 Task: Explore Airbnb accommodation in Schwandorf in Bayern, Germany from 16th December, 2023 to 18th December, 2023 for 2 adults. Place can be entire room with 1  bedroom having 1 bed and 1 bathroom. Property type can be hotel.
Action: Mouse moved to (557, 130)
Screenshot: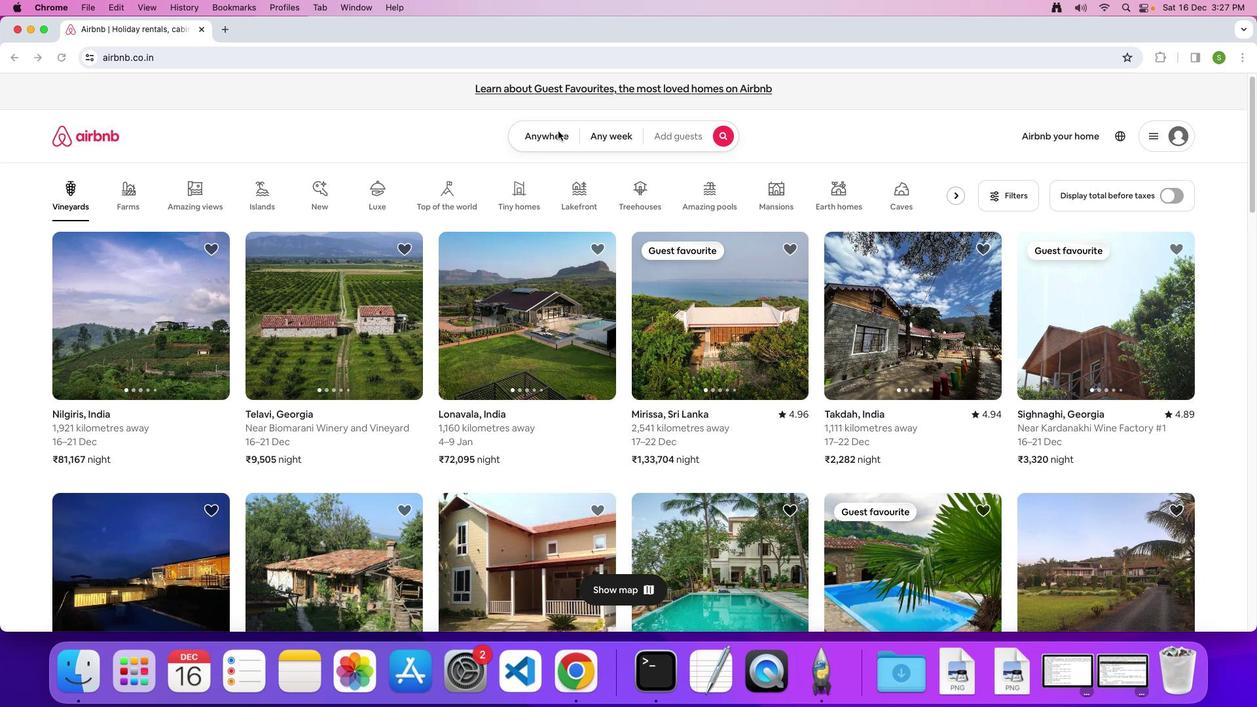 
Action: Mouse pressed left at (557, 130)
Screenshot: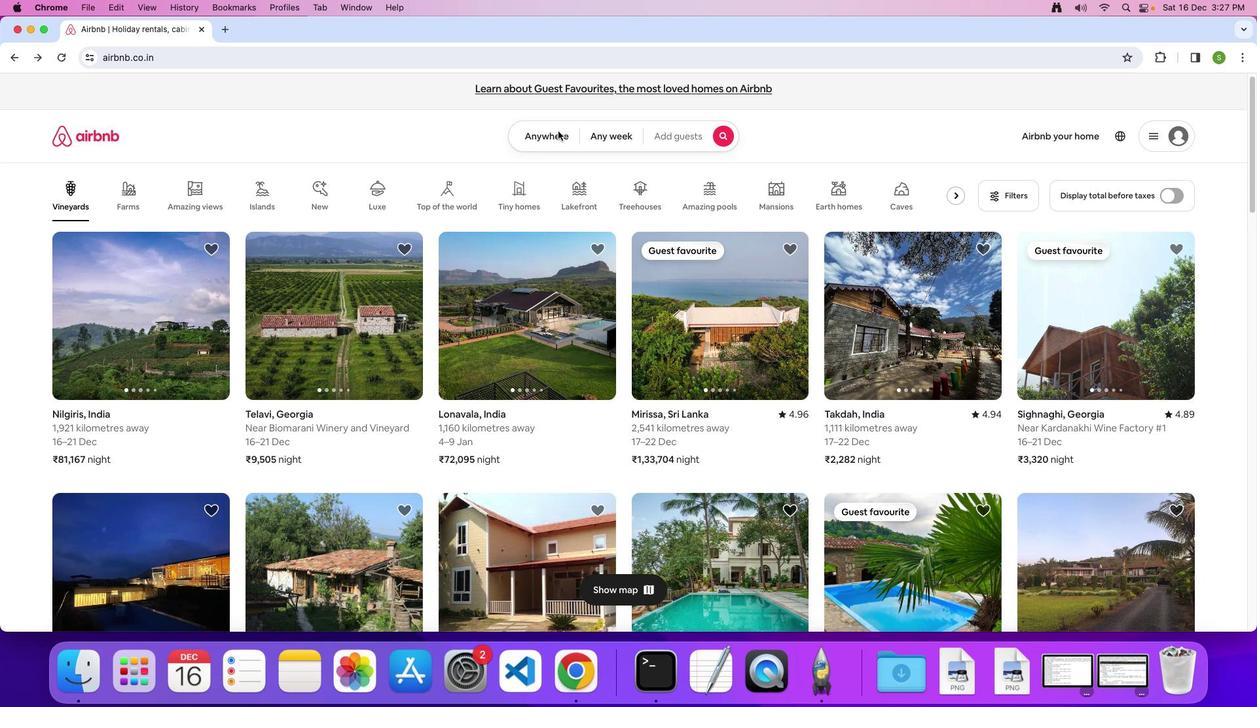 
Action: Mouse moved to (544, 137)
Screenshot: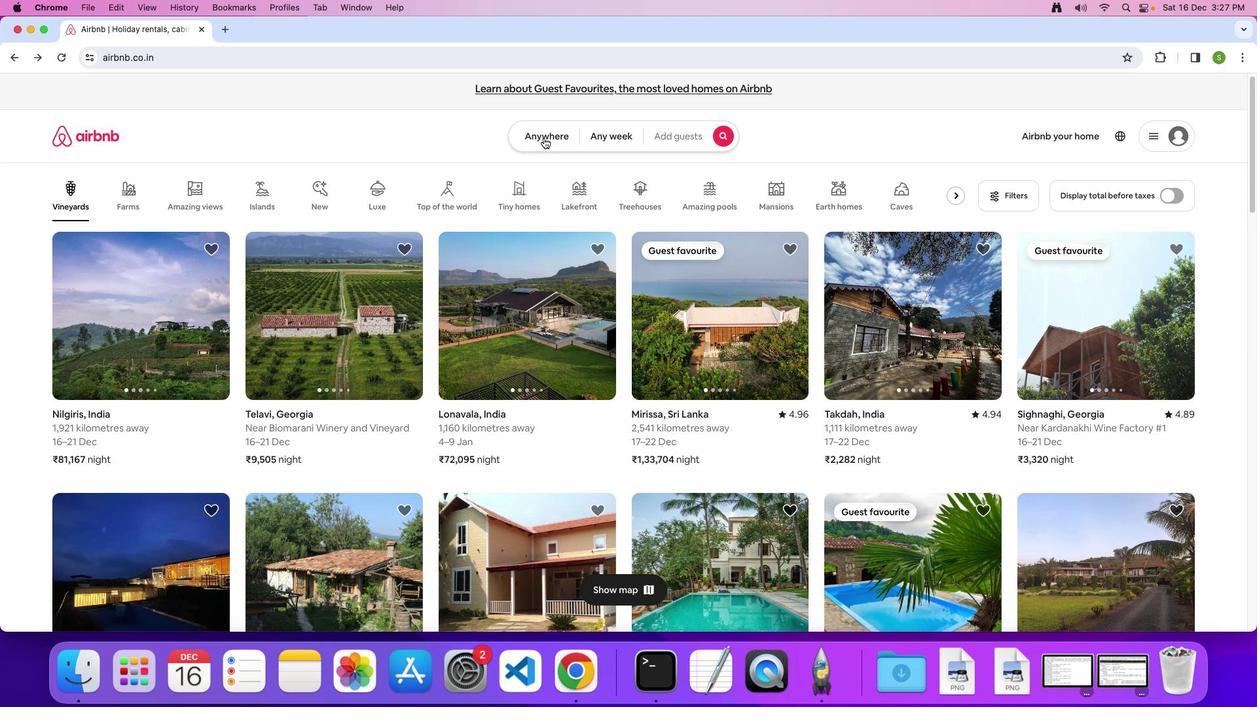 
Action: Mouse pressed left at (544, 137)
Screenshot: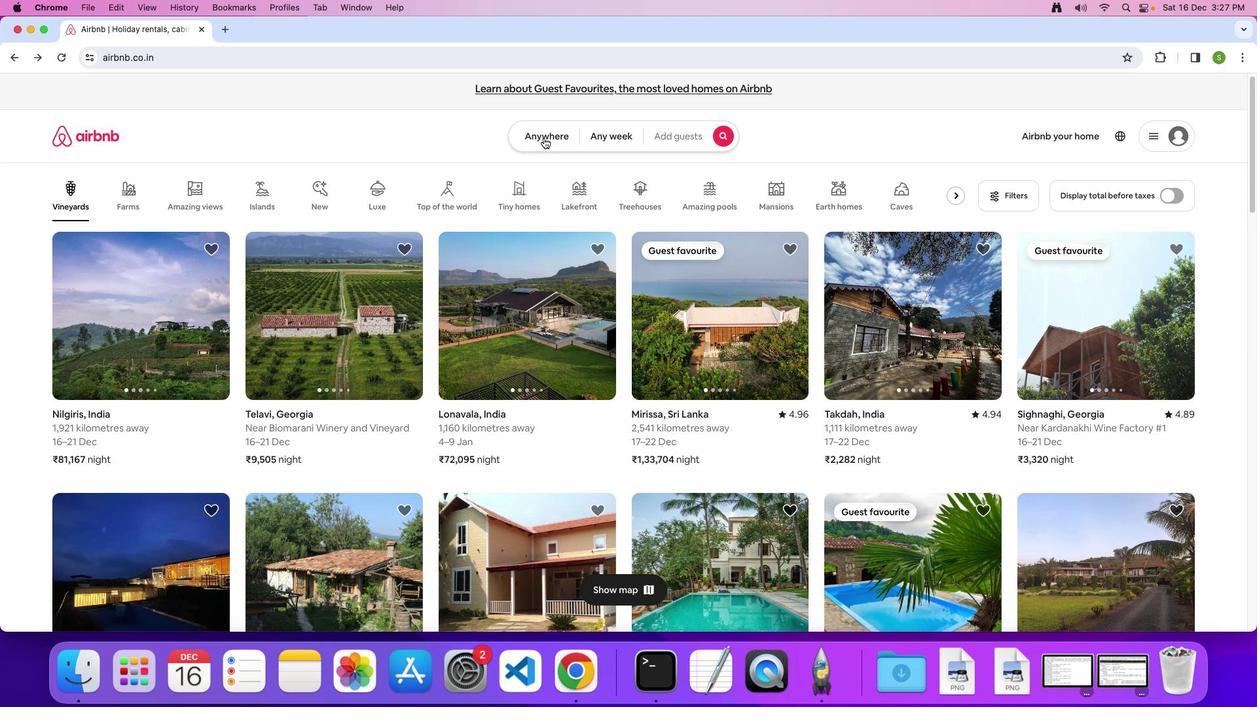 
Action: Mouse moved to (409, 187)
Screenshot: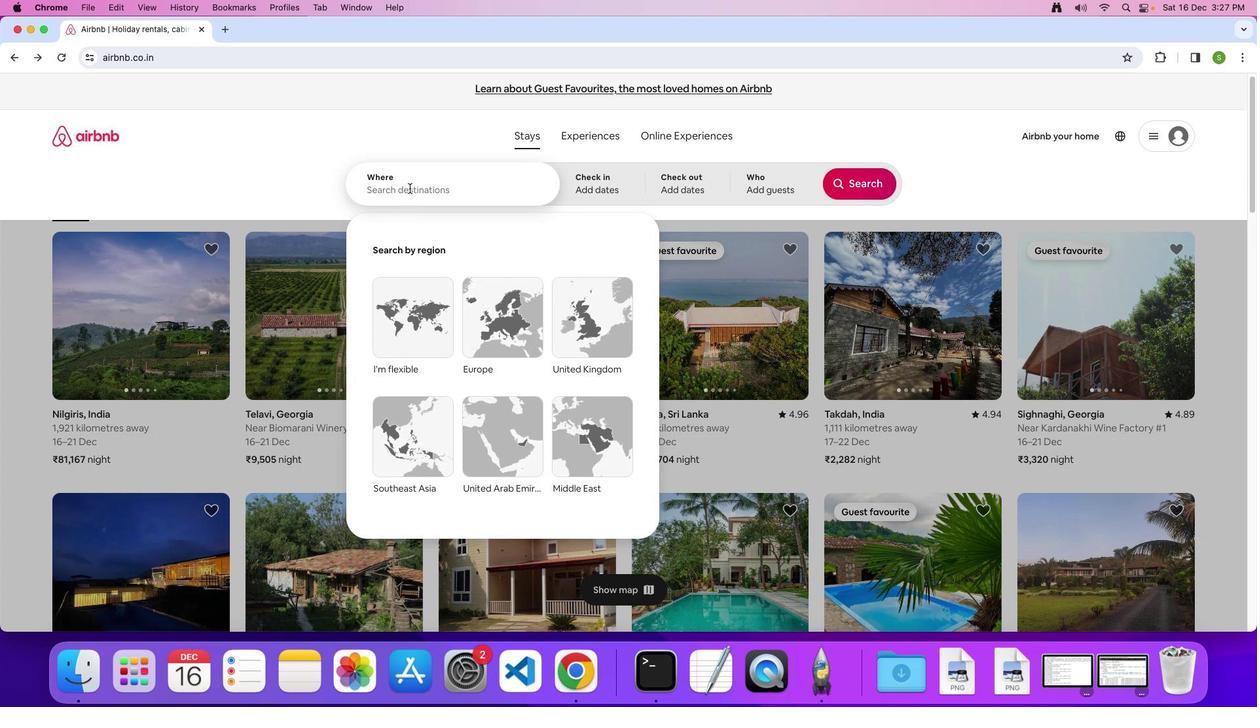 
Action: Mouse pressed left at (409, 187)
Screenshot: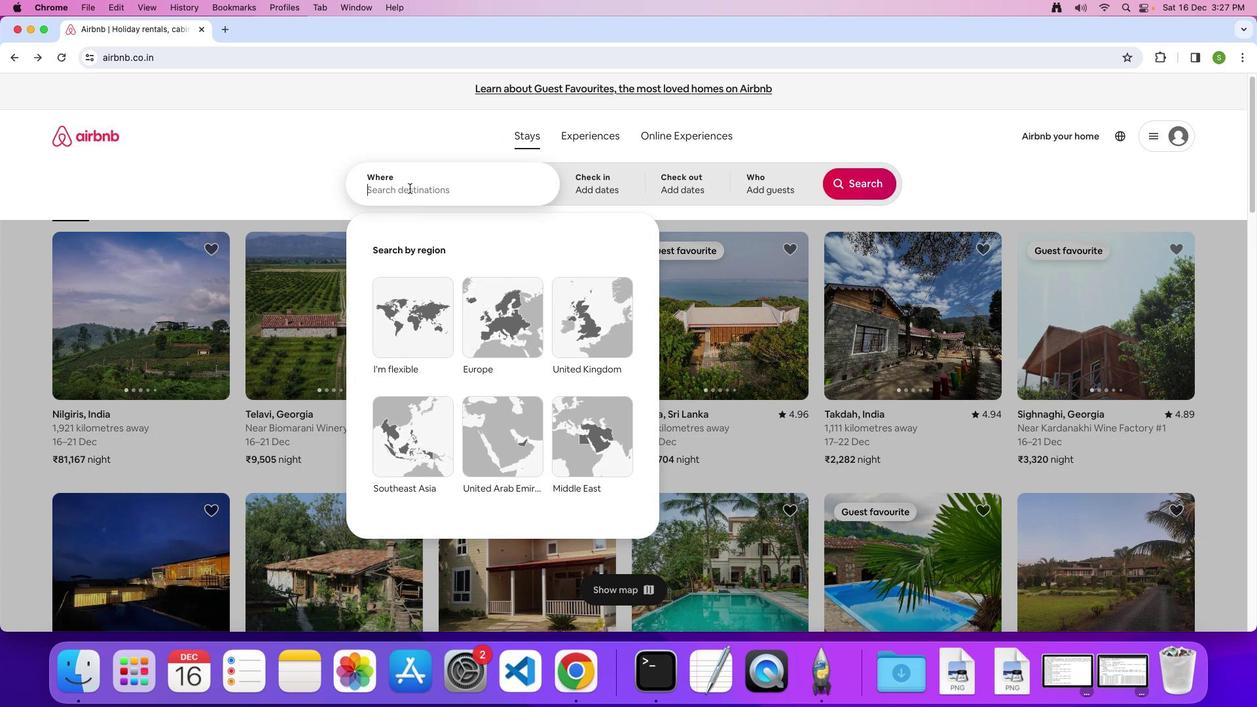 
Action: Mouse moved to (379, 202)
Screenshot: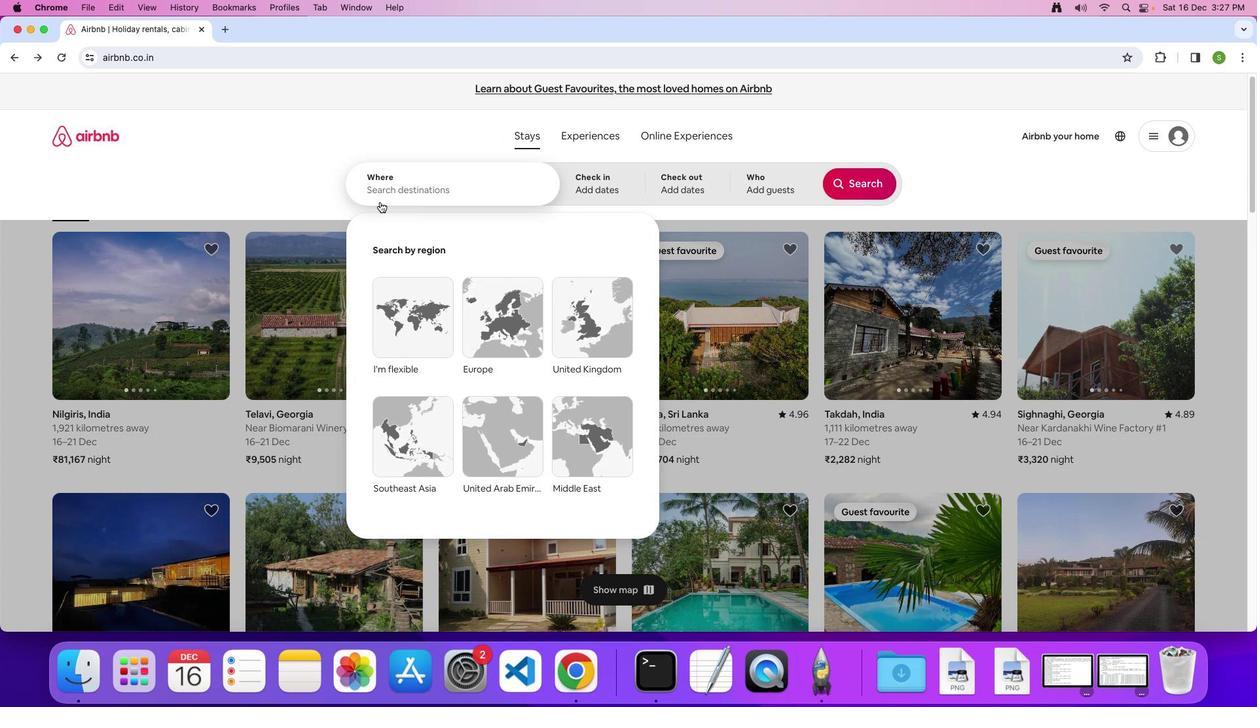 
Action: Key pressed 'S'Key.caps_lock'c''h''w''a''n''d''o''r''f'Key.space'i''n'Key.spaceKey.shift'B''a''y''e''r''n'','Key.spaceKey.shift'G''e''r''m''a''n''y'Key.enter
Screenshot: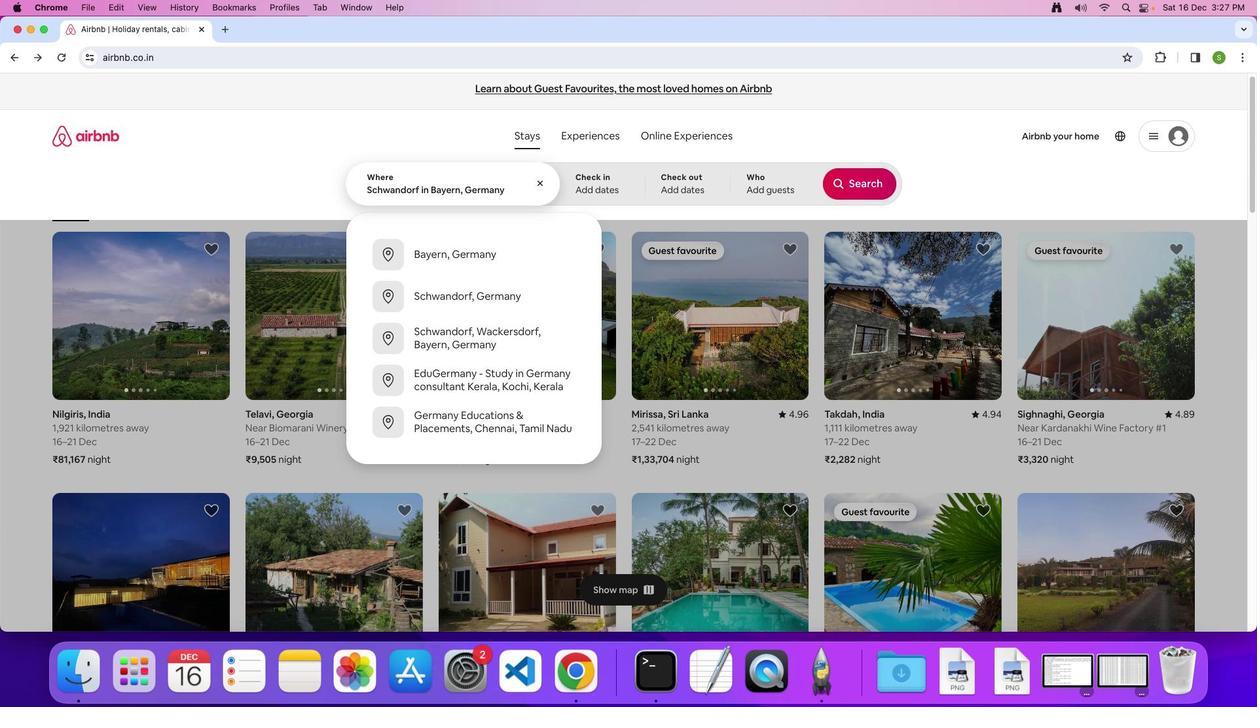 
Action: Mouse moved to (590, 411)
Screenshot: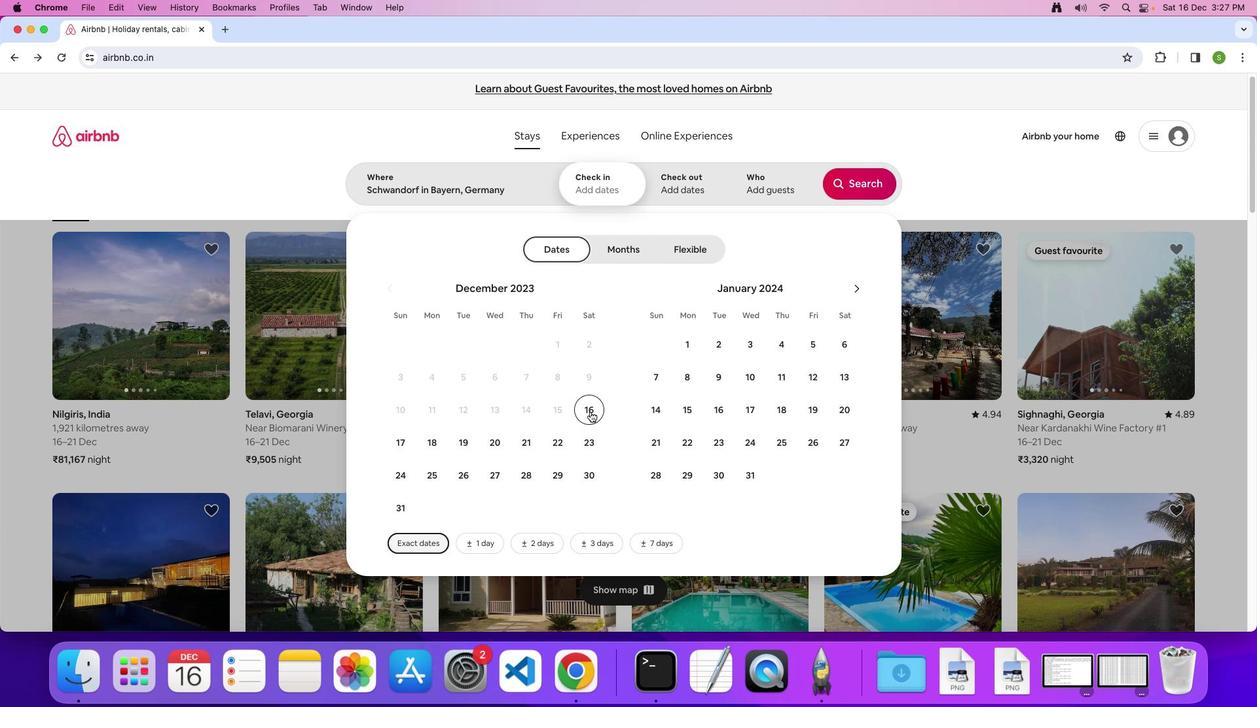 
Action: Mouse pressed left at (590, 411)
Screenshot: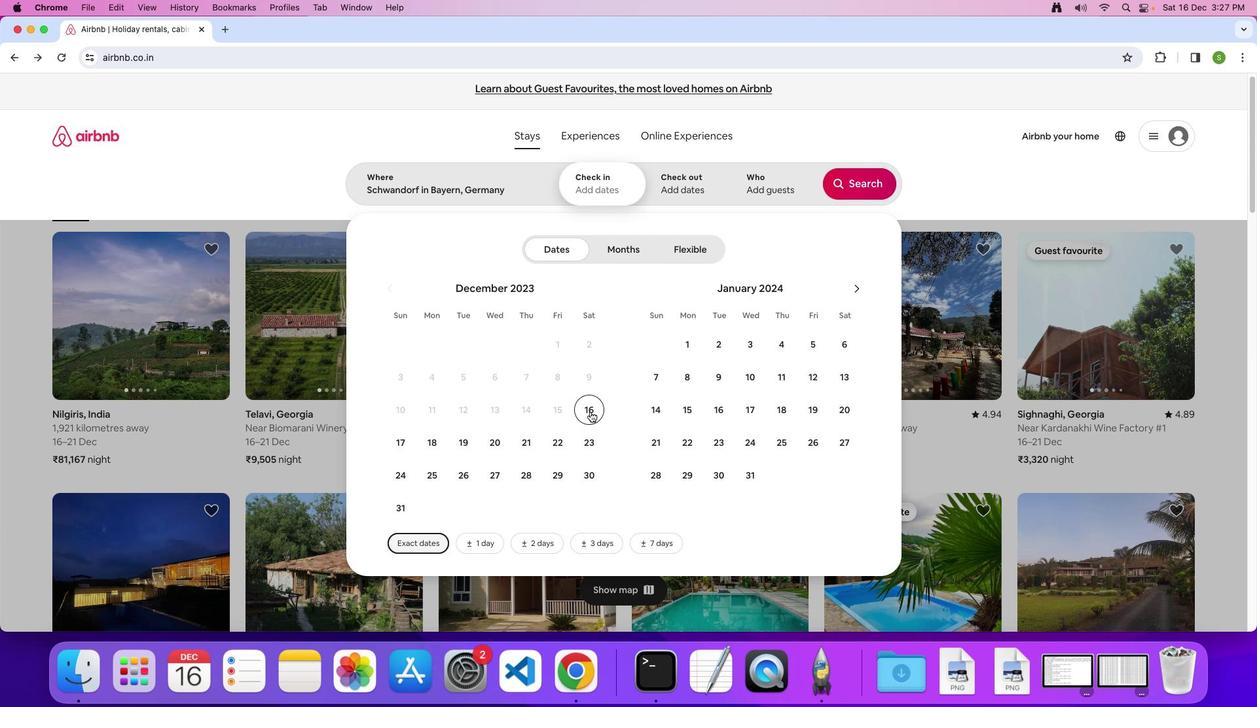 
Action: Mouse moved to (442, 438)
Screenshot: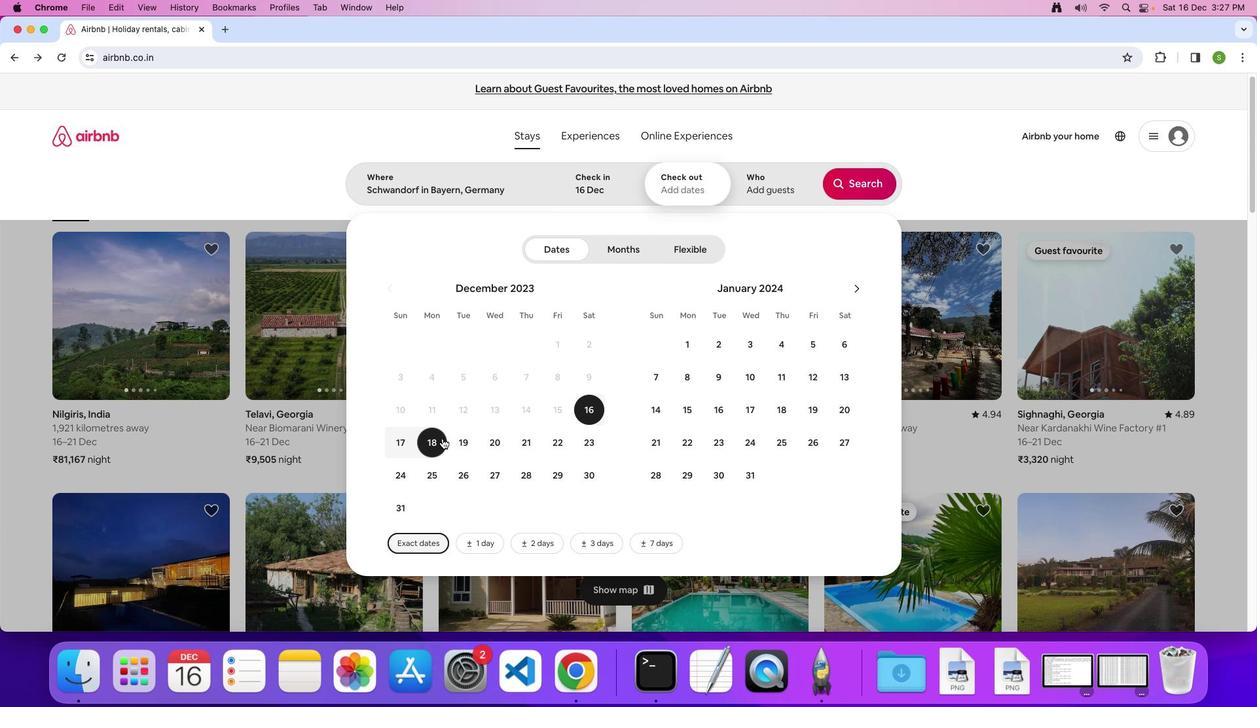 
Action: Mouse pressed left at (442, 438)
Screenshot: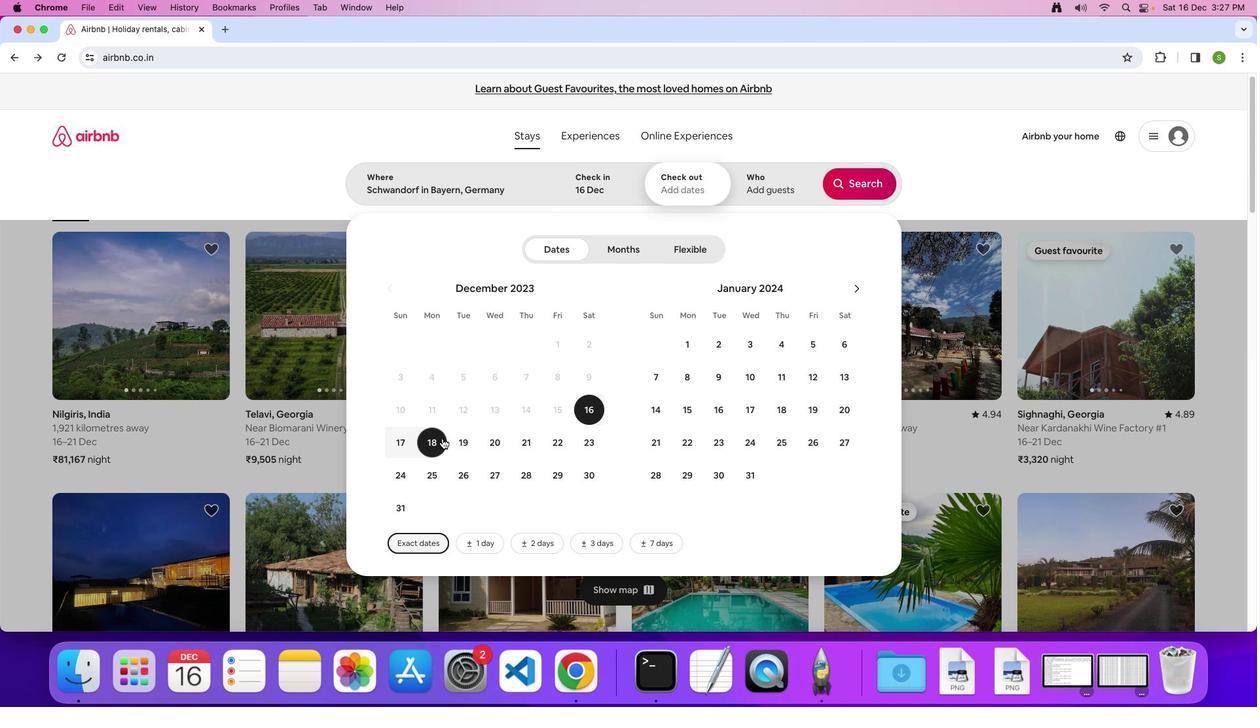 
Action: Mouse moved to (785, 191)
Screenshot: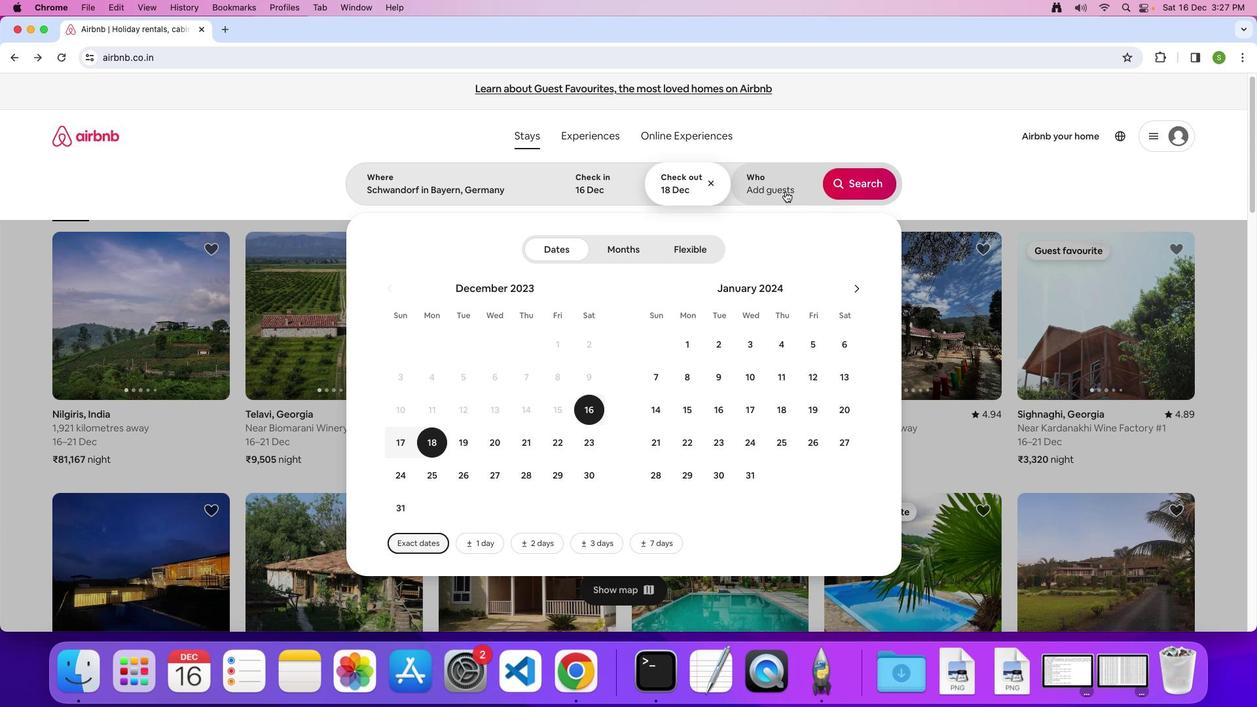 
Action: Mouse pressed left at (785, 191)
Screenshot: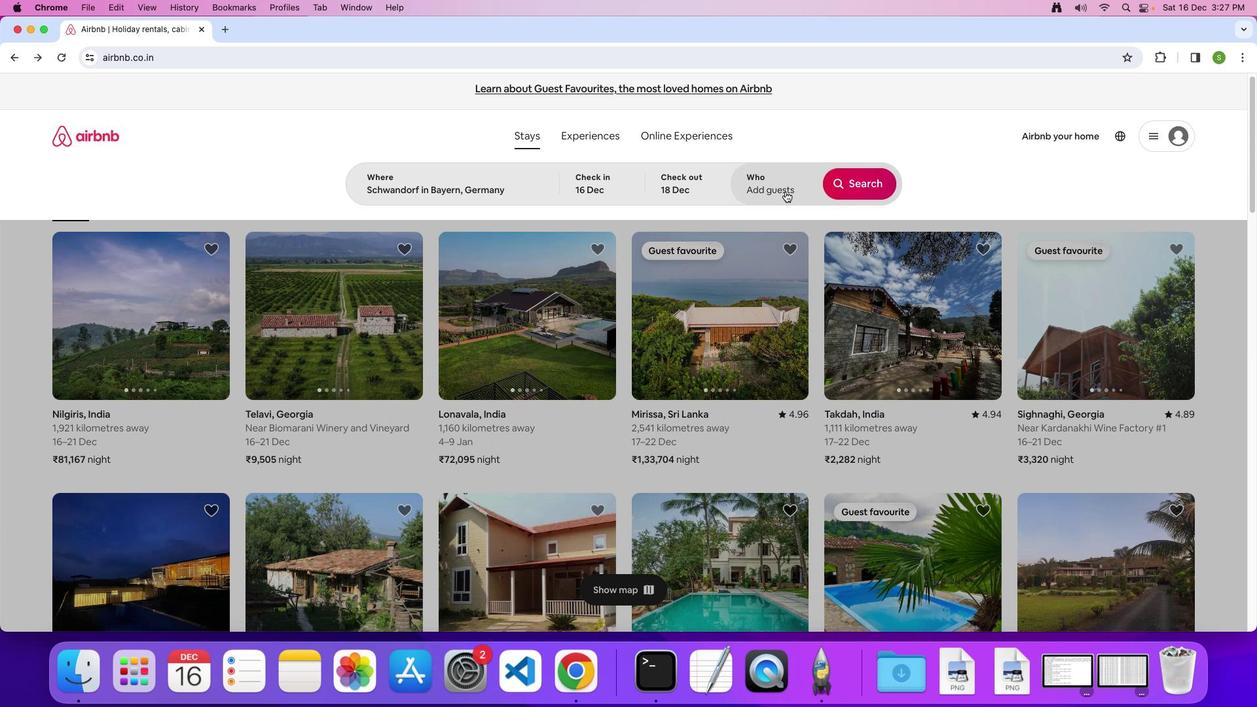 
Action: Mouse moved to (857, 256)
Screenshot: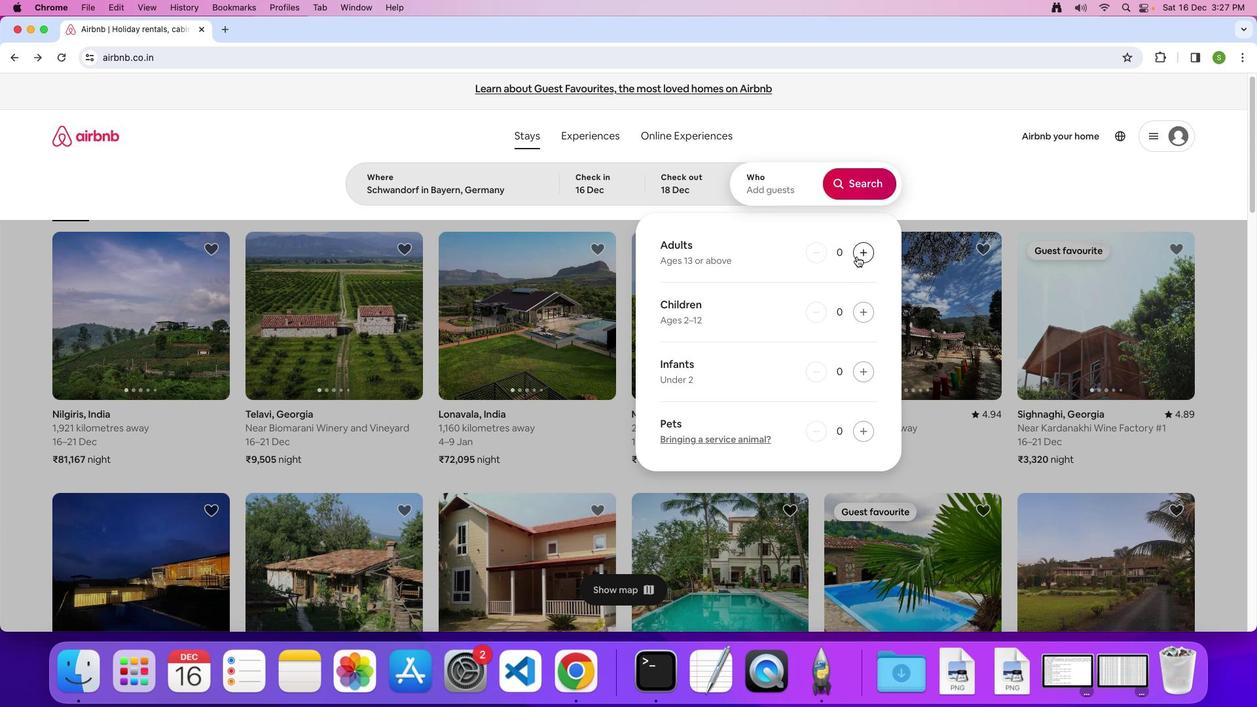 
Action: Mouse pressed left at (857, 256)
Screenshot: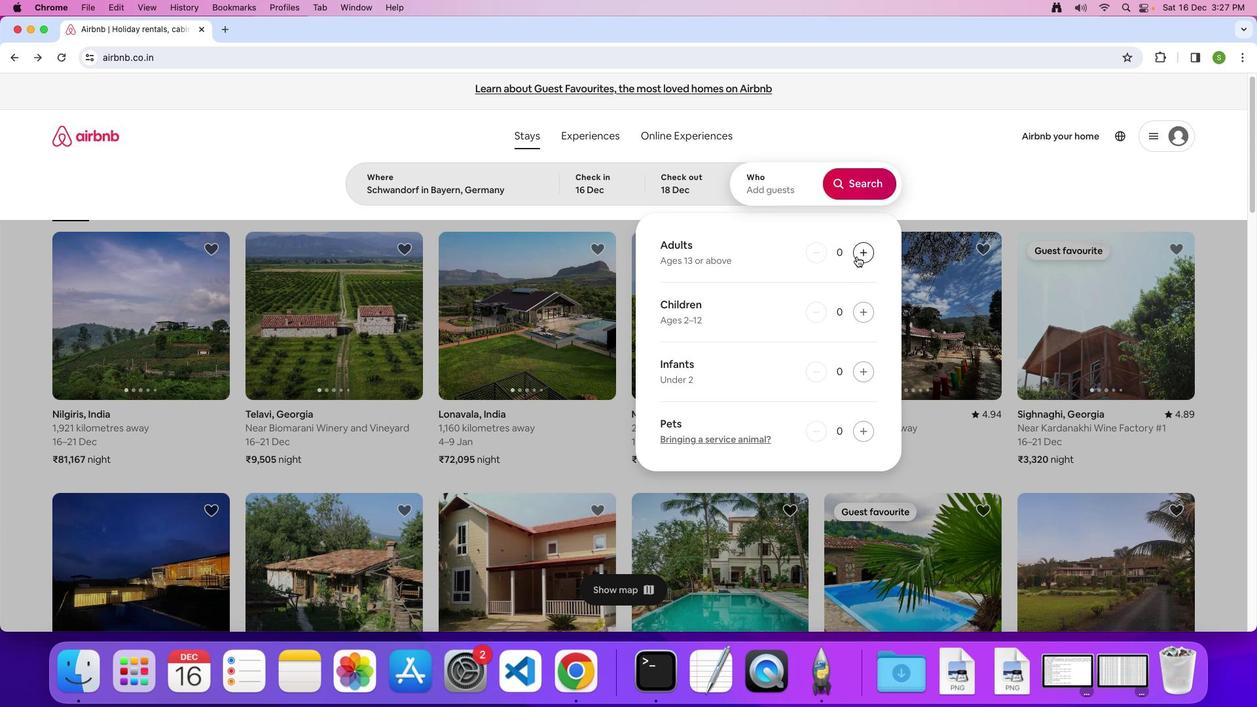 
Action: Mouse moved to (864, 252)
Screenshot: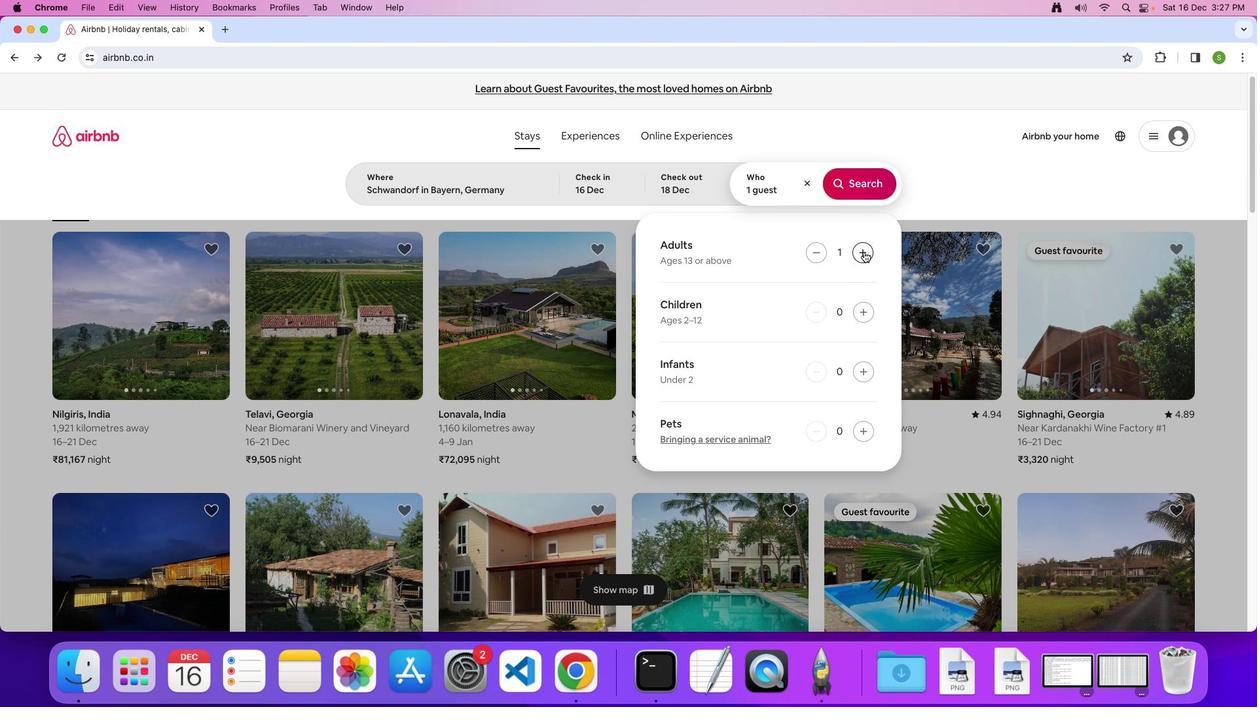
Action: Mouse pressed left at (864, 252)
Screenshot: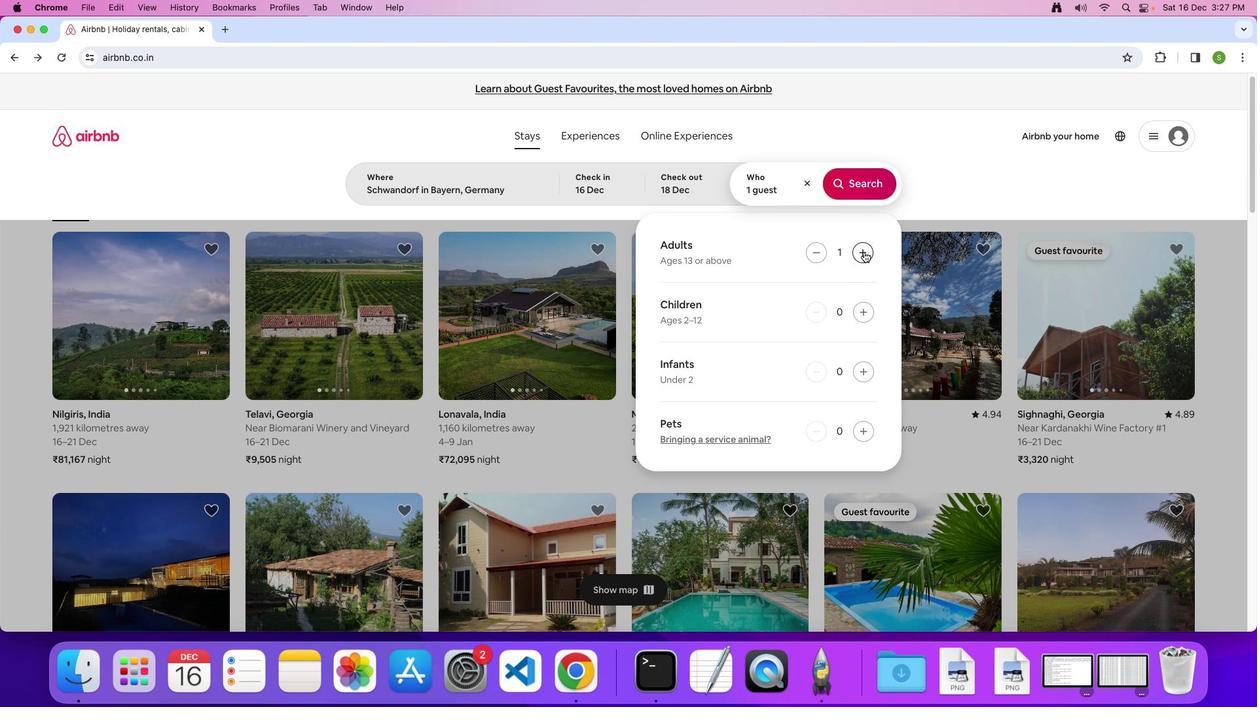 
Action: Mouse moved to (854, 193)
Screenshot: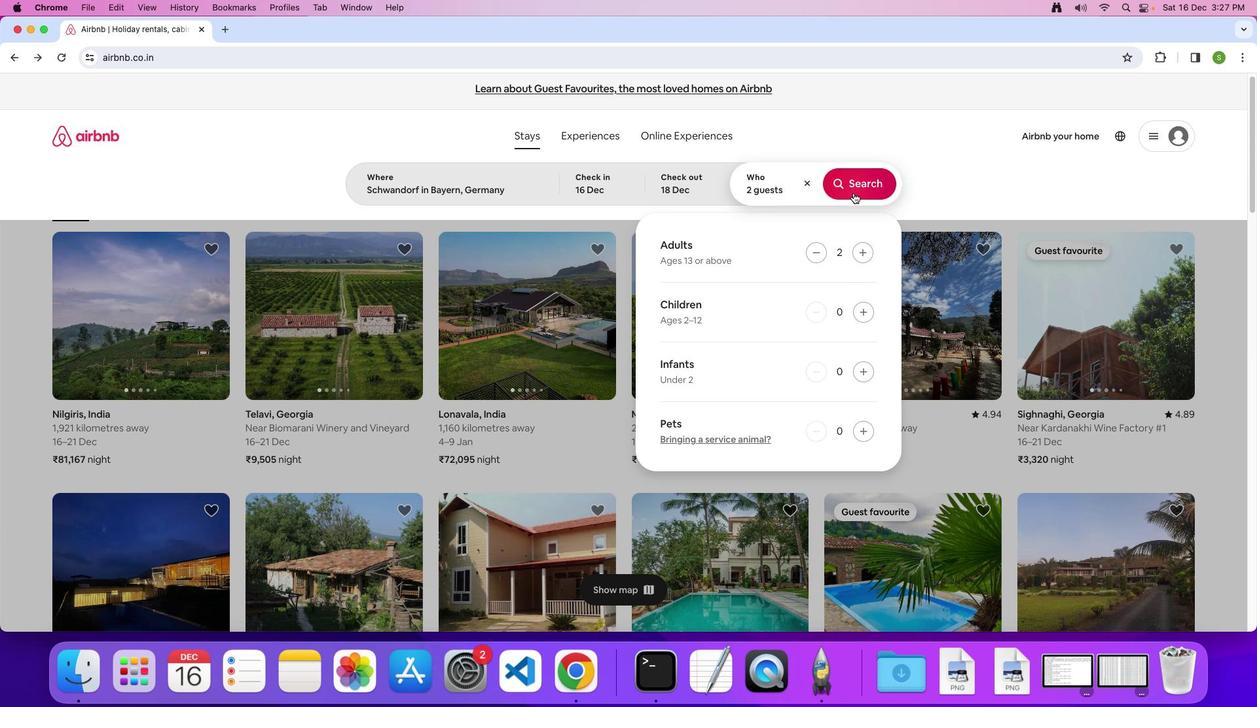 
Action: Mouse pressed left at (854, 193)
Screenshot: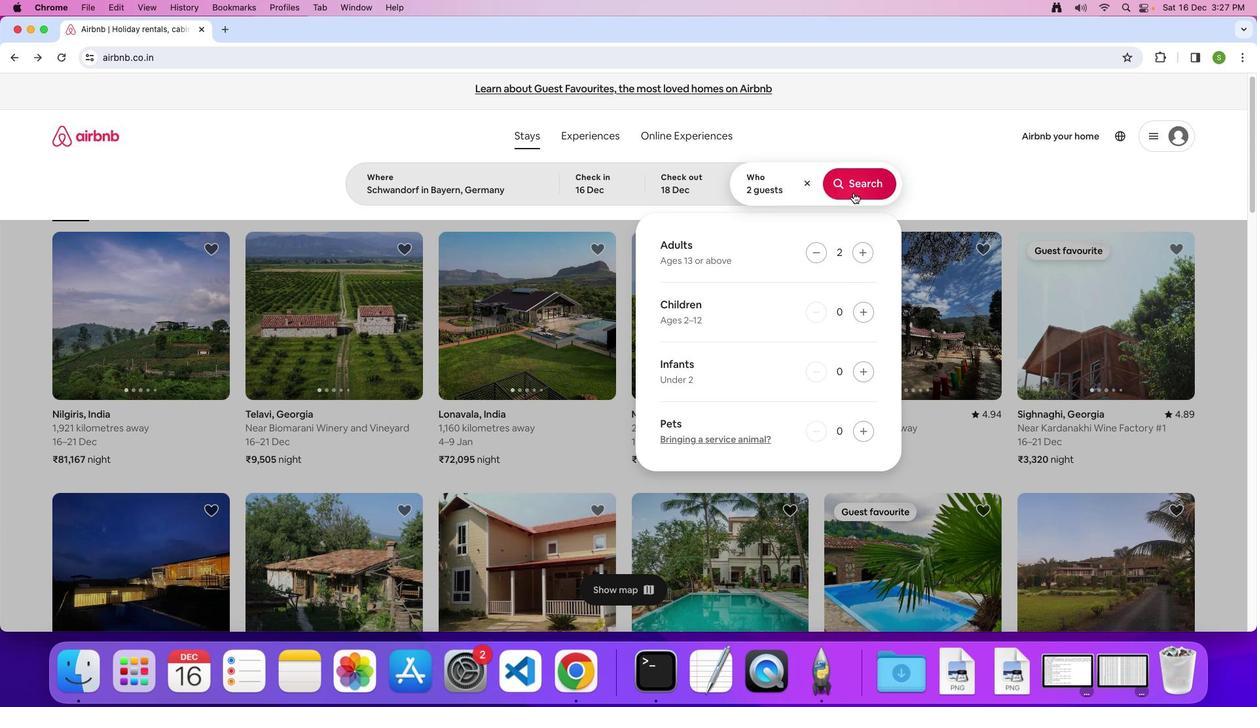 
Action: Mouse moved to (1032, 151)
Screenshot: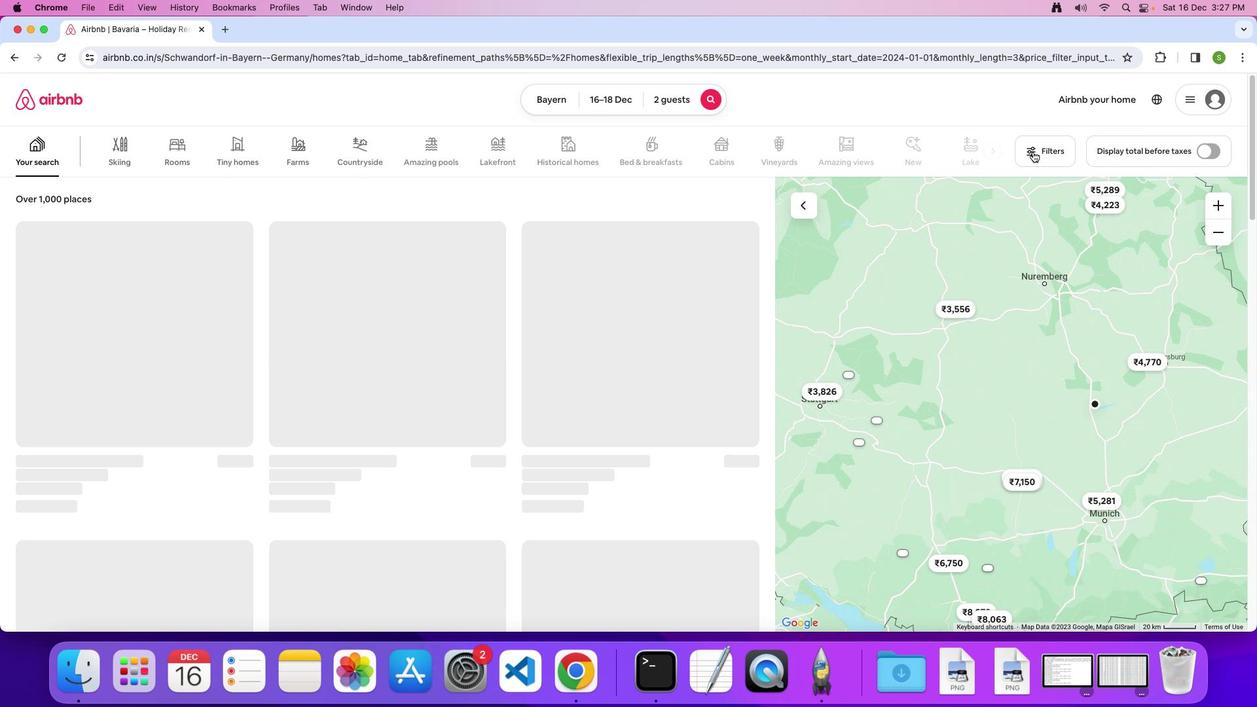 
Action: Mouse pressed left at (1032, 151)
Screenshot: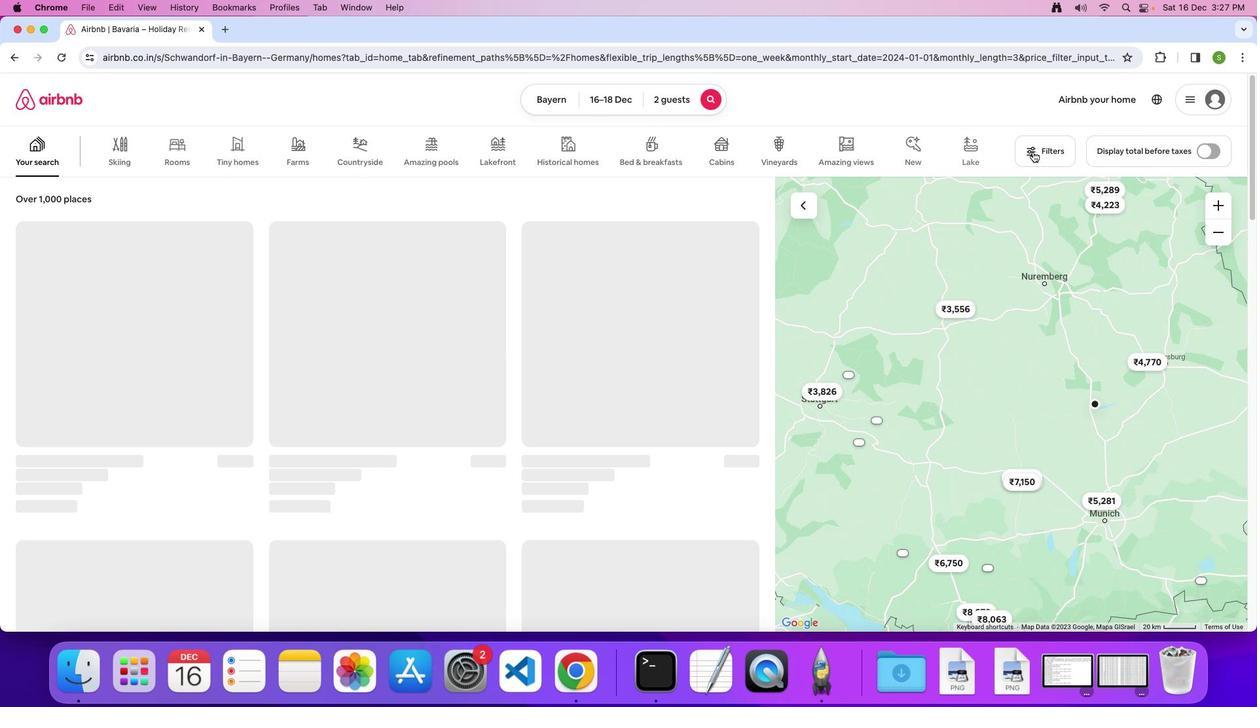 
Action: Mouse moved to (593, 458)
Screenshot: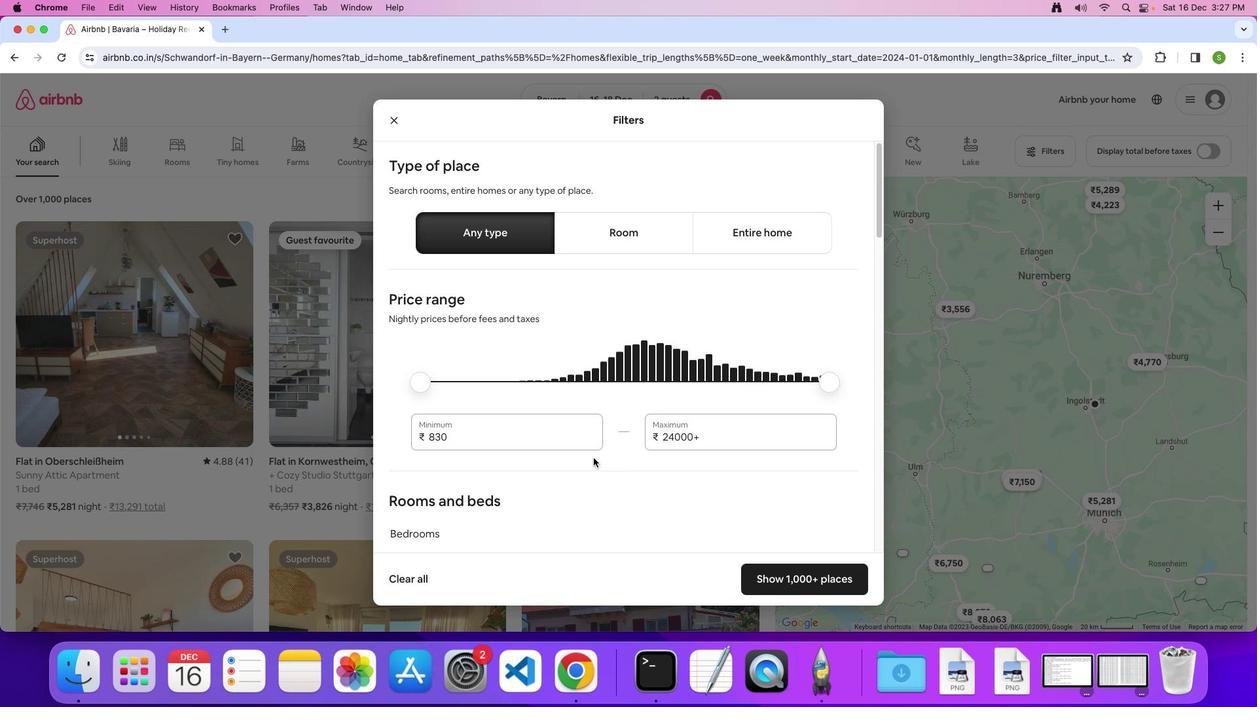 
Action: Mouse scrolled (593, 458) with delta (0, 0)
Screenshot: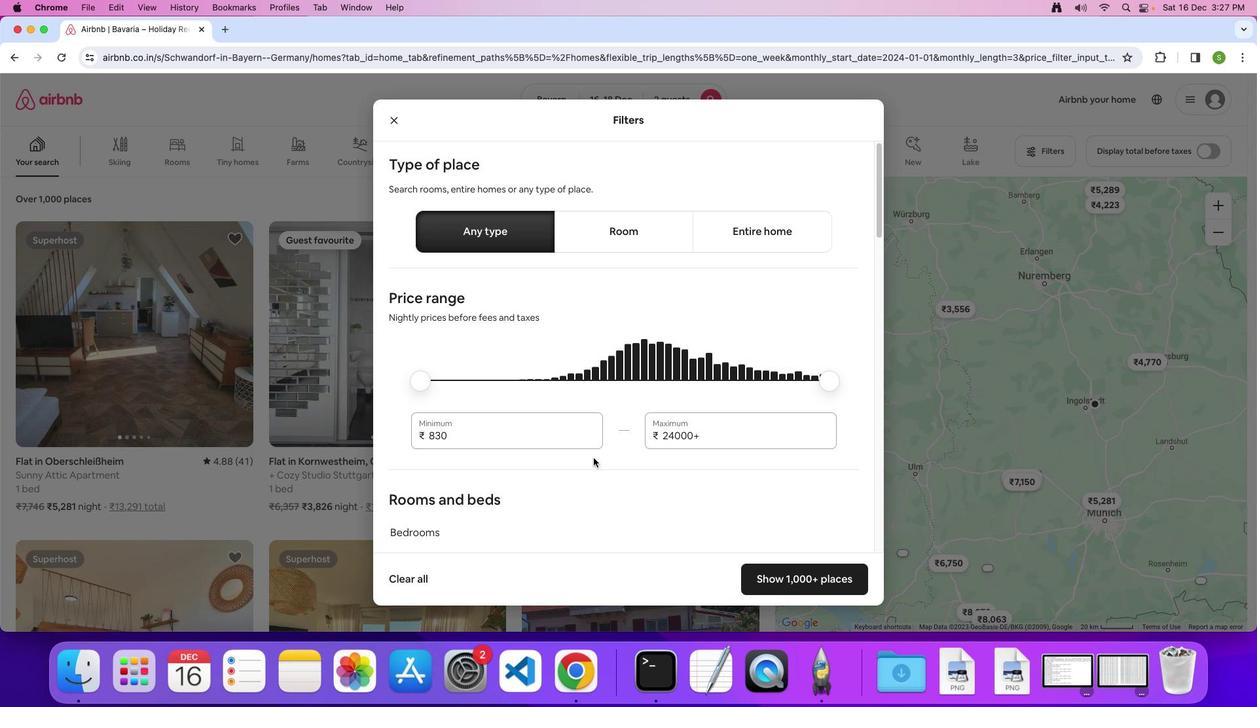 
Action: Mouse moved to (593, 458)
Screenshot: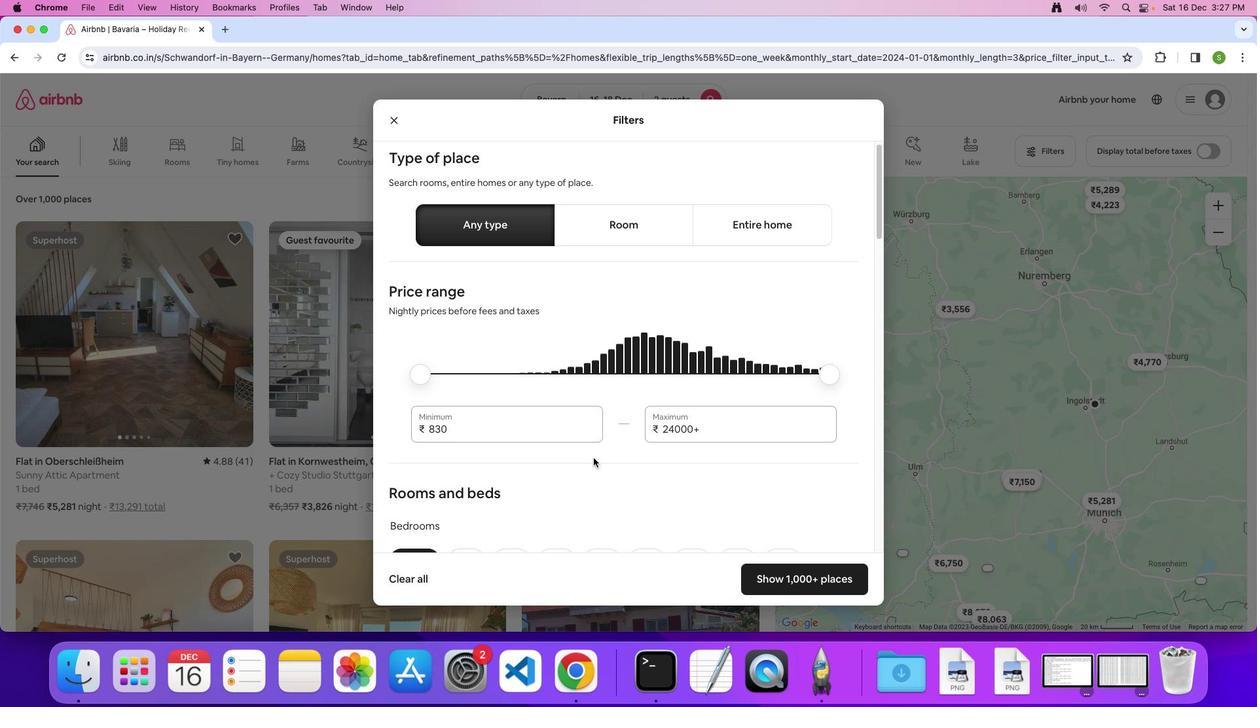 
Action: Mouse scrolled (593, 458) with delta (0, 0)
Screenshot: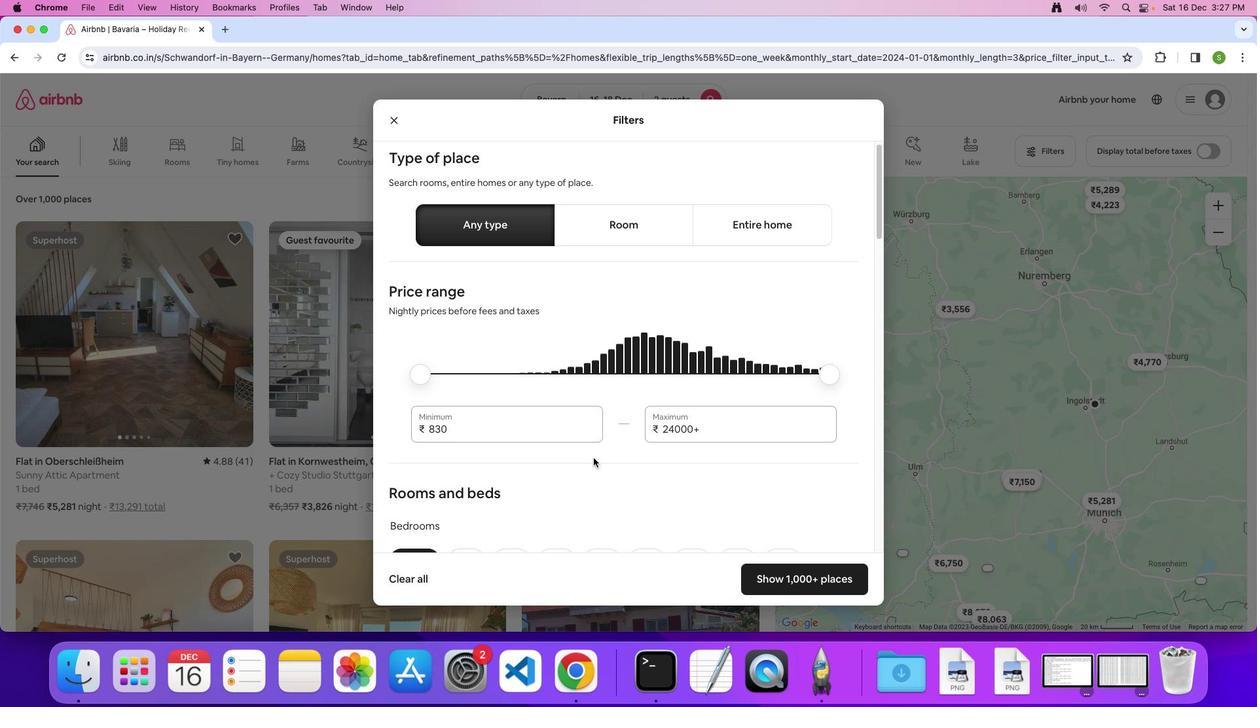 
Action: Mouse scrolled (593, 458) with delta (0, -1)
Screenshot: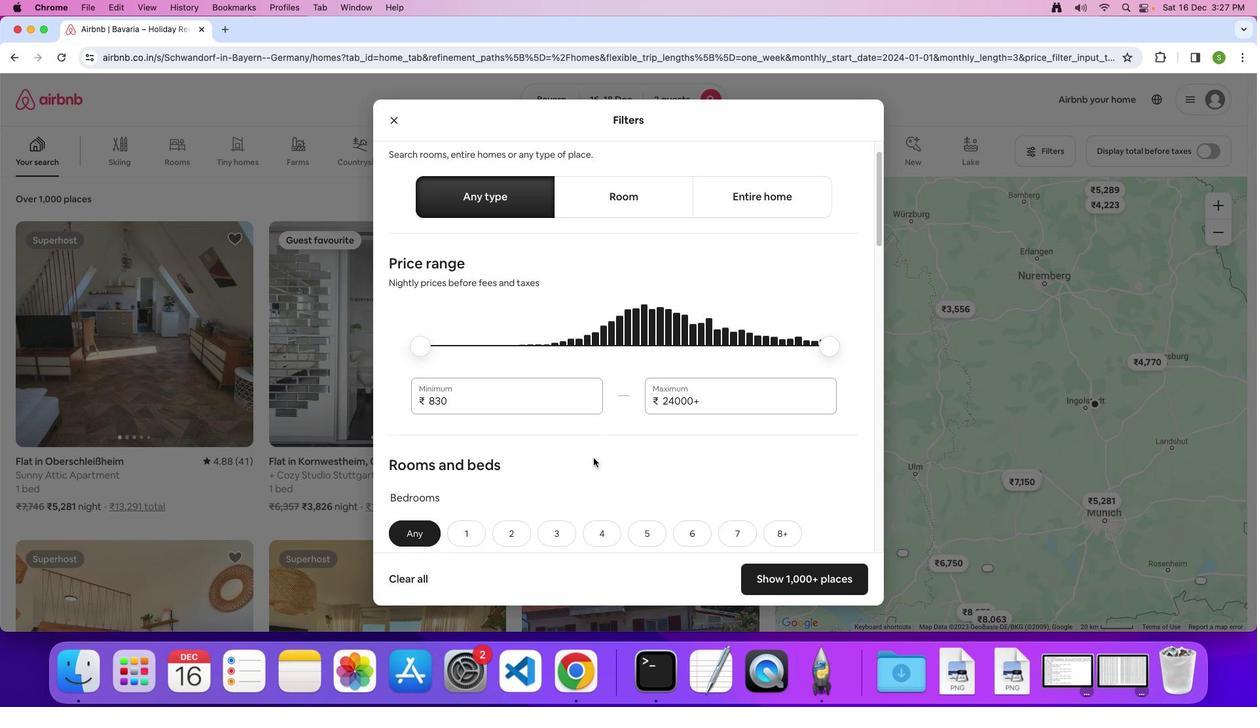 
Action: Mouse moved to (593, 457)
Screenshot: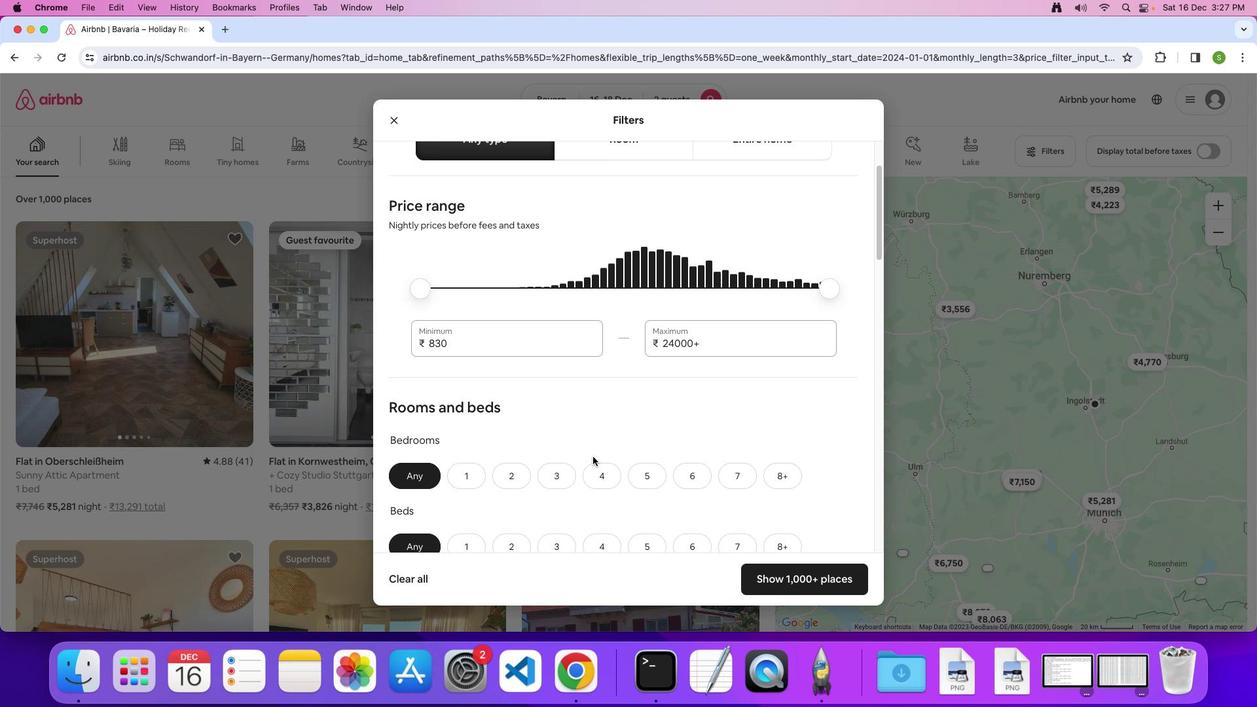 
Action: Mouse scrolled (593, 457) with delta (0, 0)
Screenshot: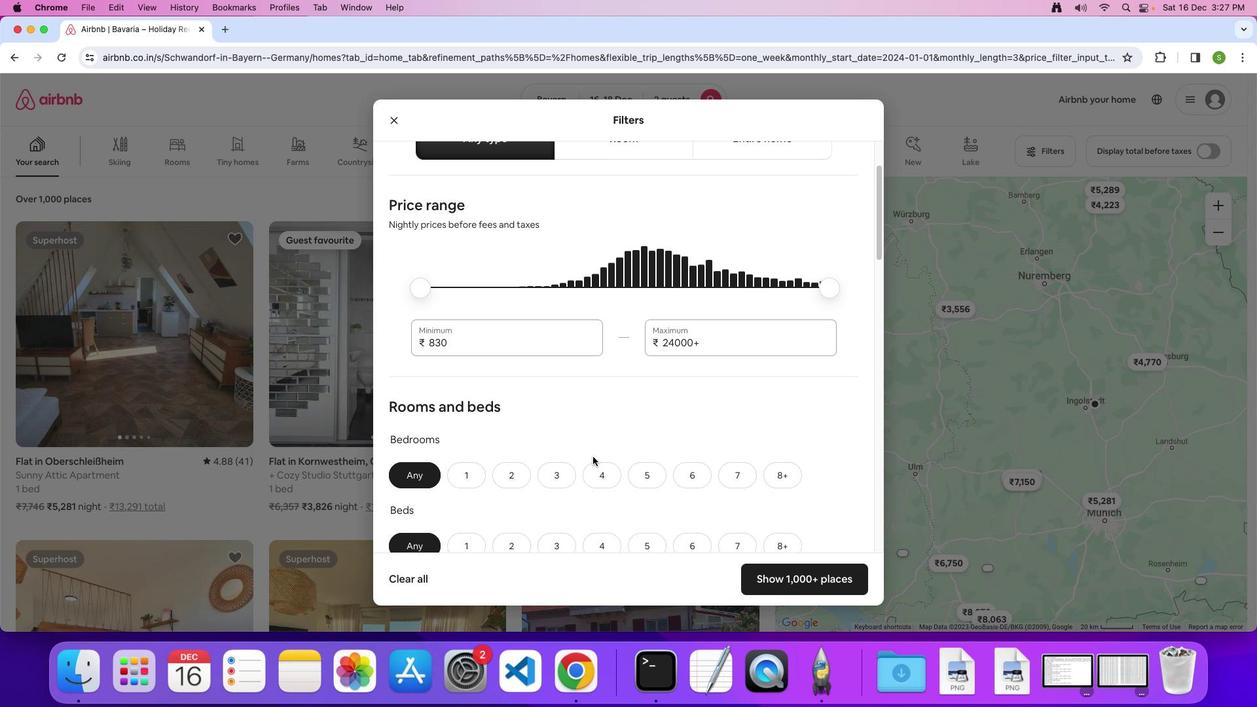 
Action: Mouse moved to (592, 457)
Screenshot: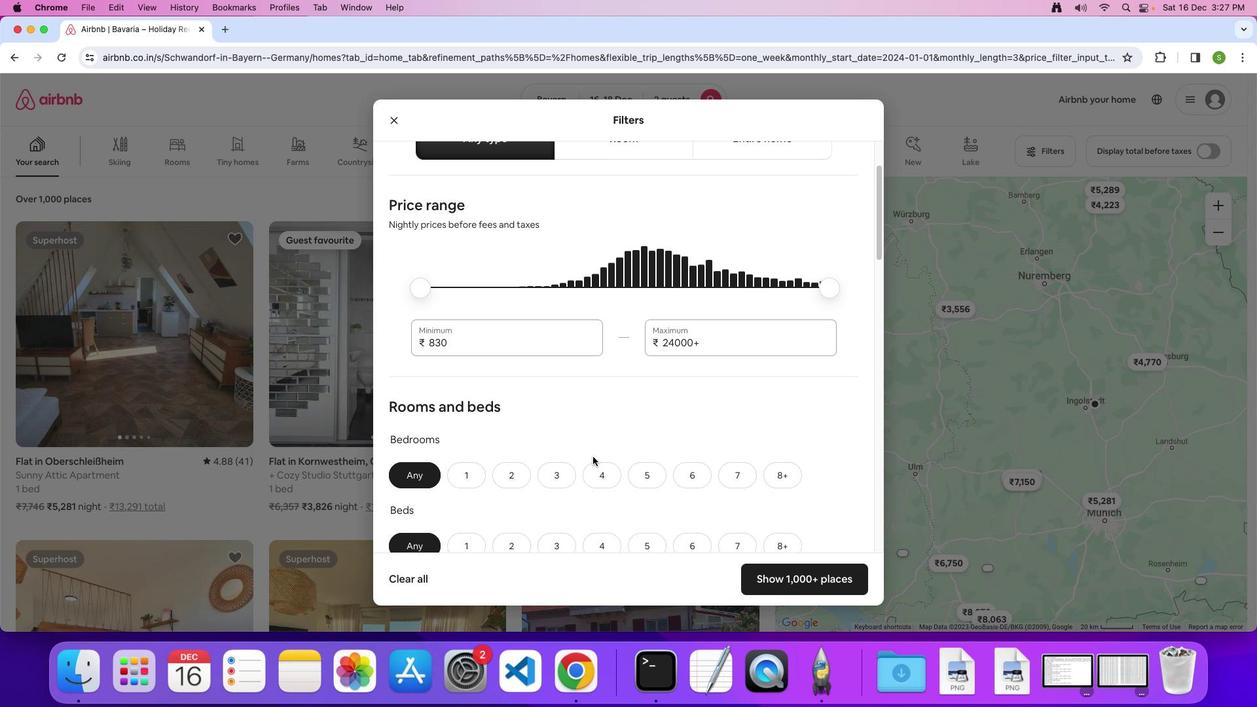 
Action: Mouse scrolled (592, 457) with delta (0, 0)
Screenshot: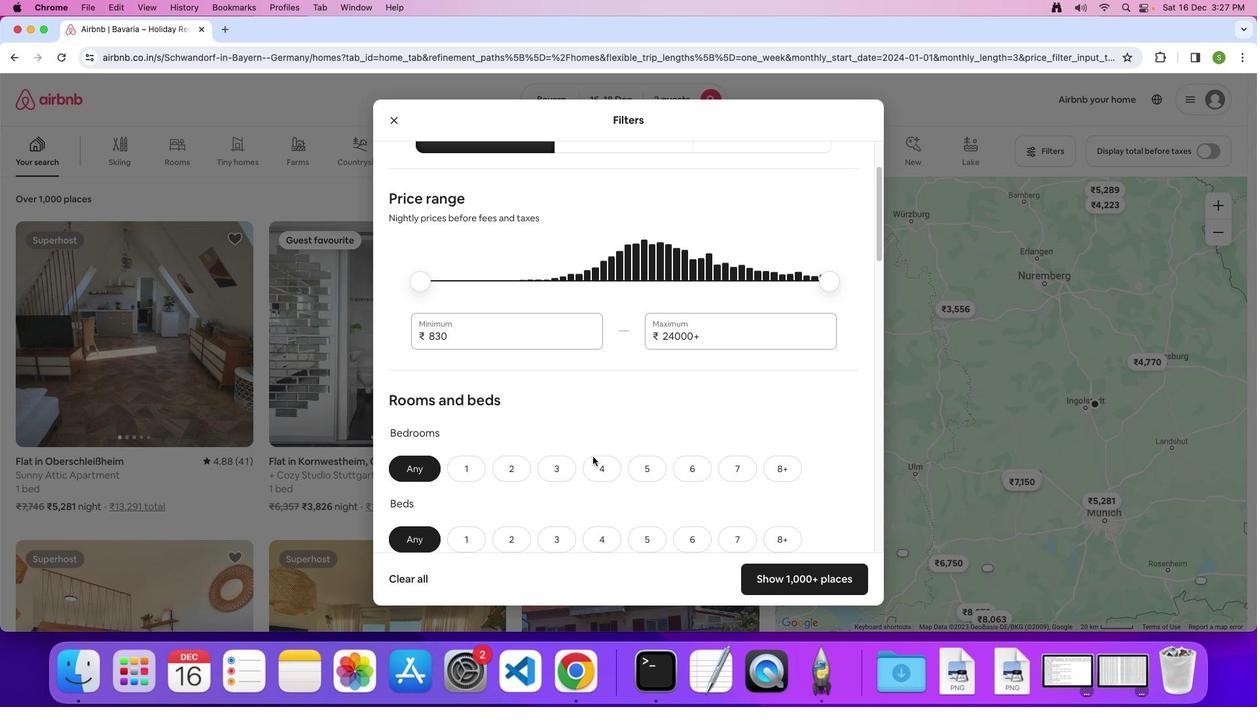 
Action: Mouse scrolled (592, 457) with delta (0, -1)
Screenshot: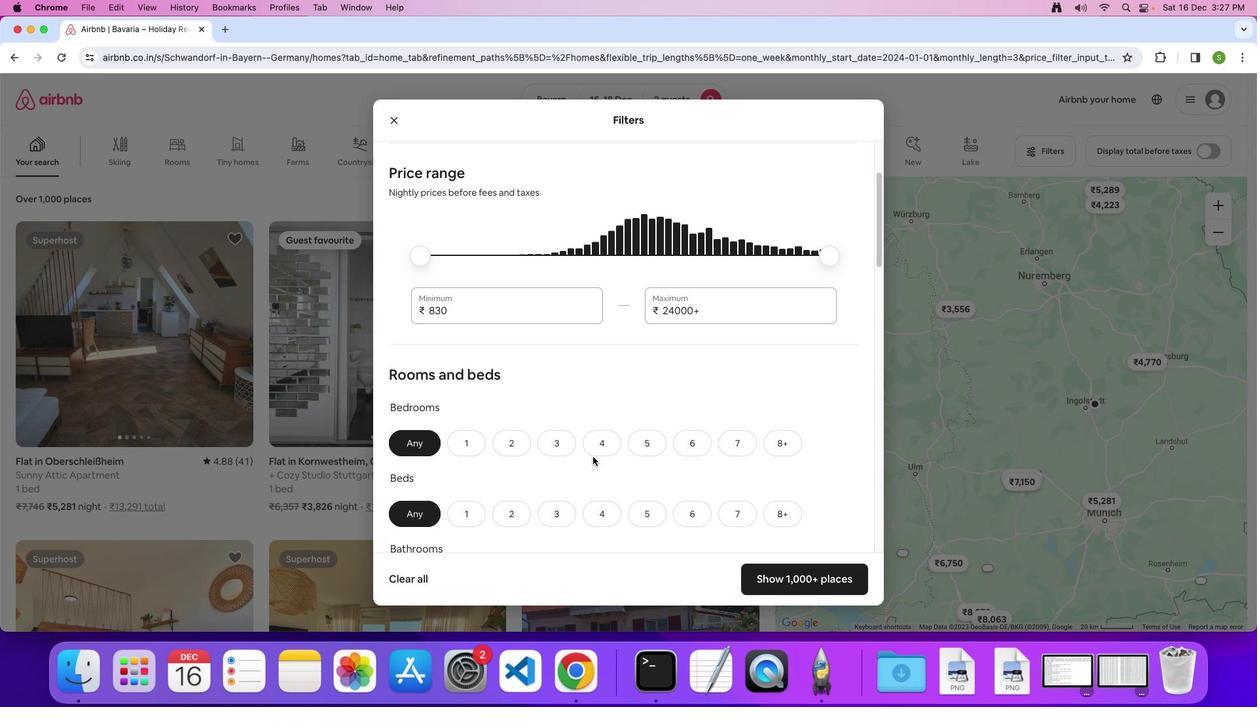
Action: Mouse moved to (589, 453)
Screenshot: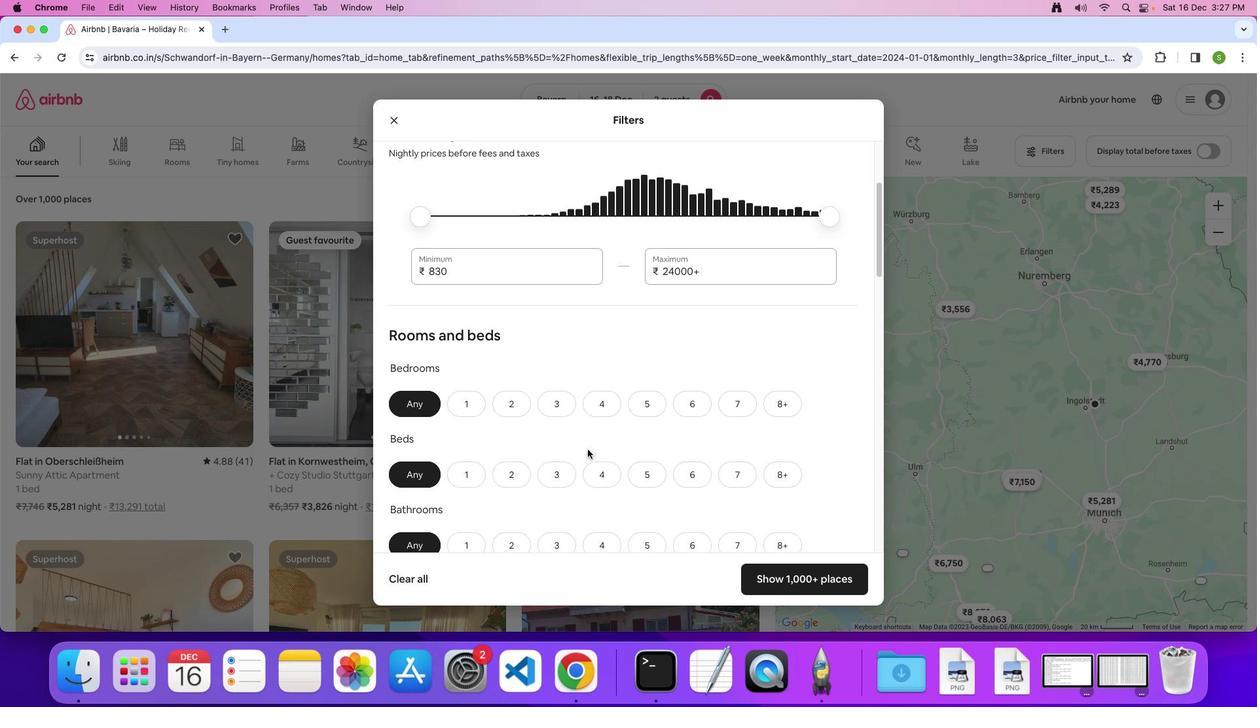 
Action: Mouse scrolled (589, 453) with delta (0, 0)
Screenshot: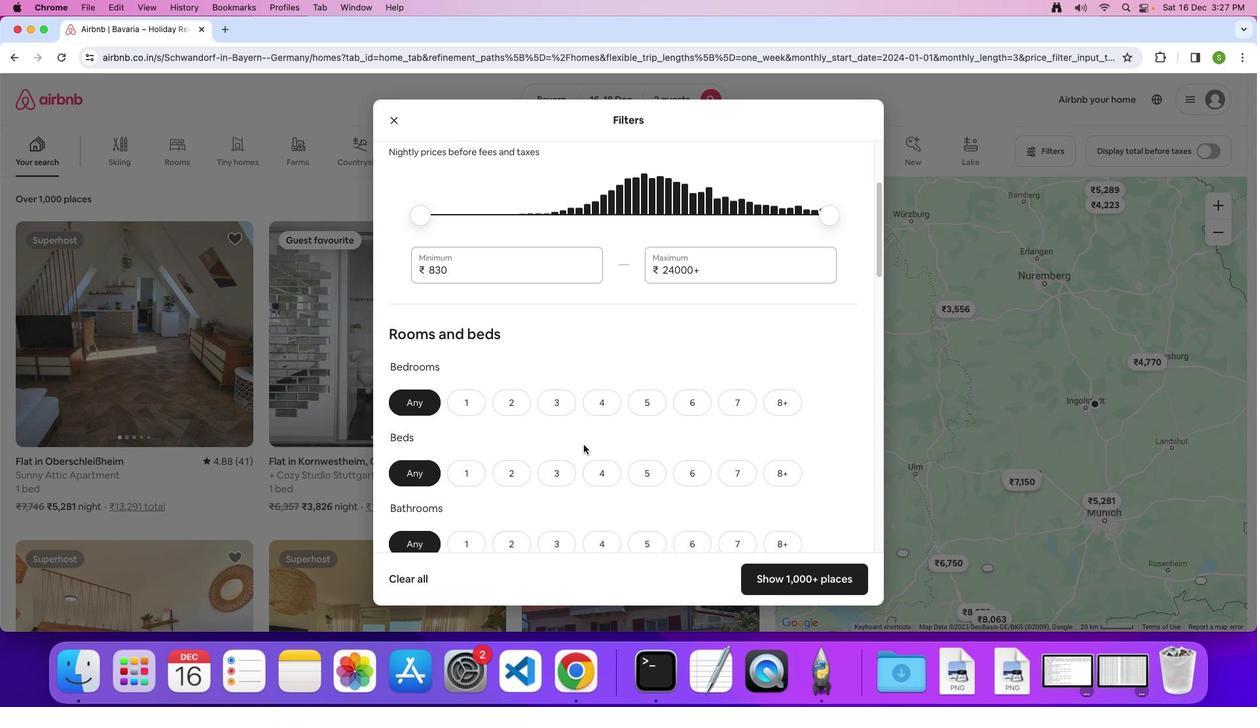 
Action: Mouse moved to (588, 449)
Screenshot: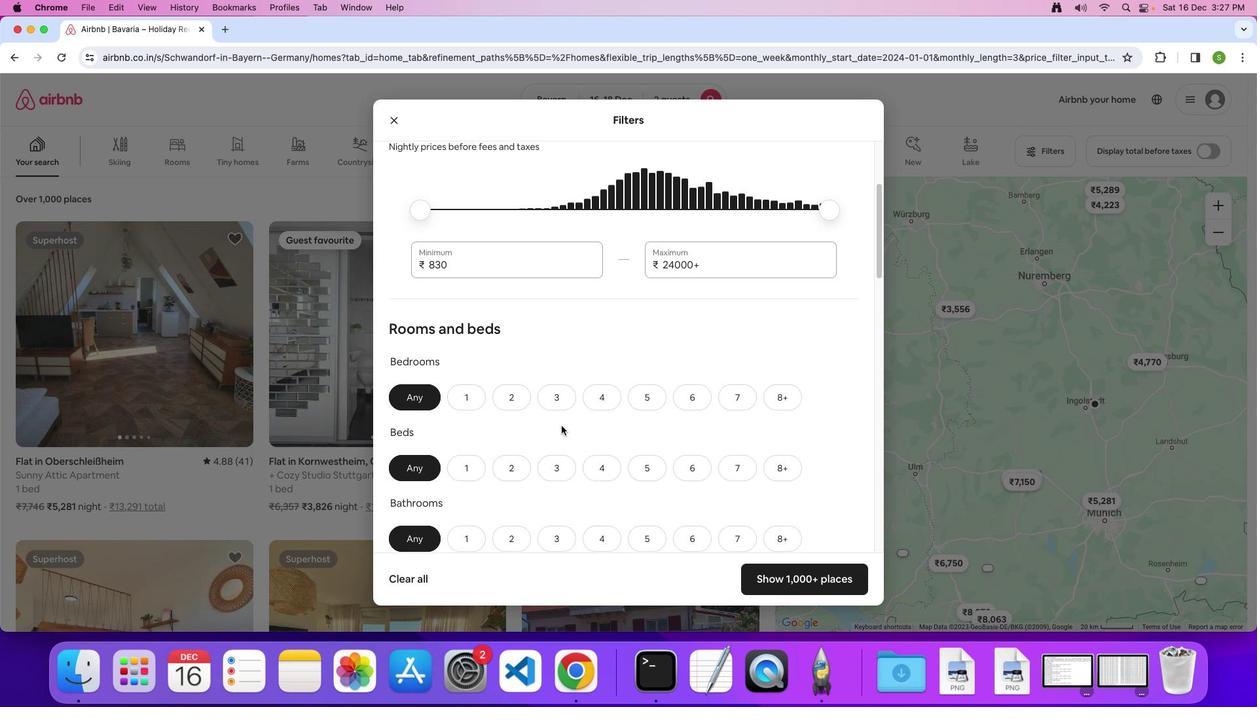 
Action: Mouse scrolled (588, 449) with delta (0, 0)
Screenshot: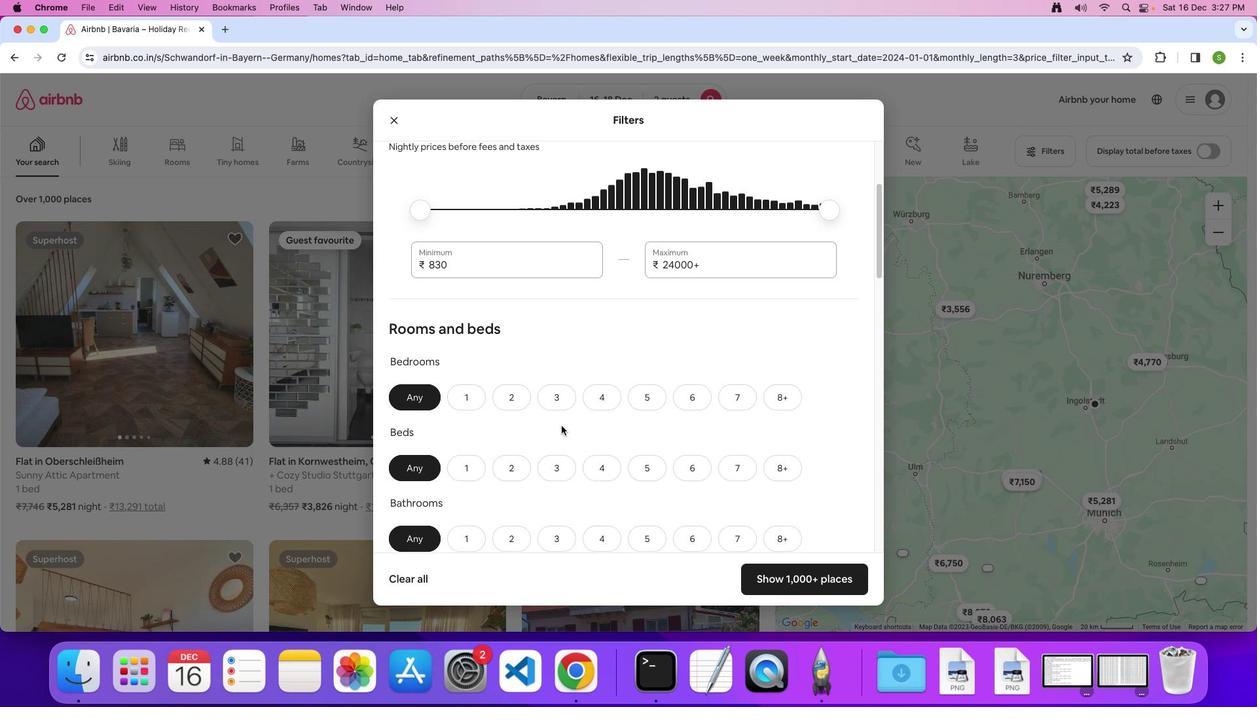 
Action: Mouse moved to (478, 379)
Screenshot: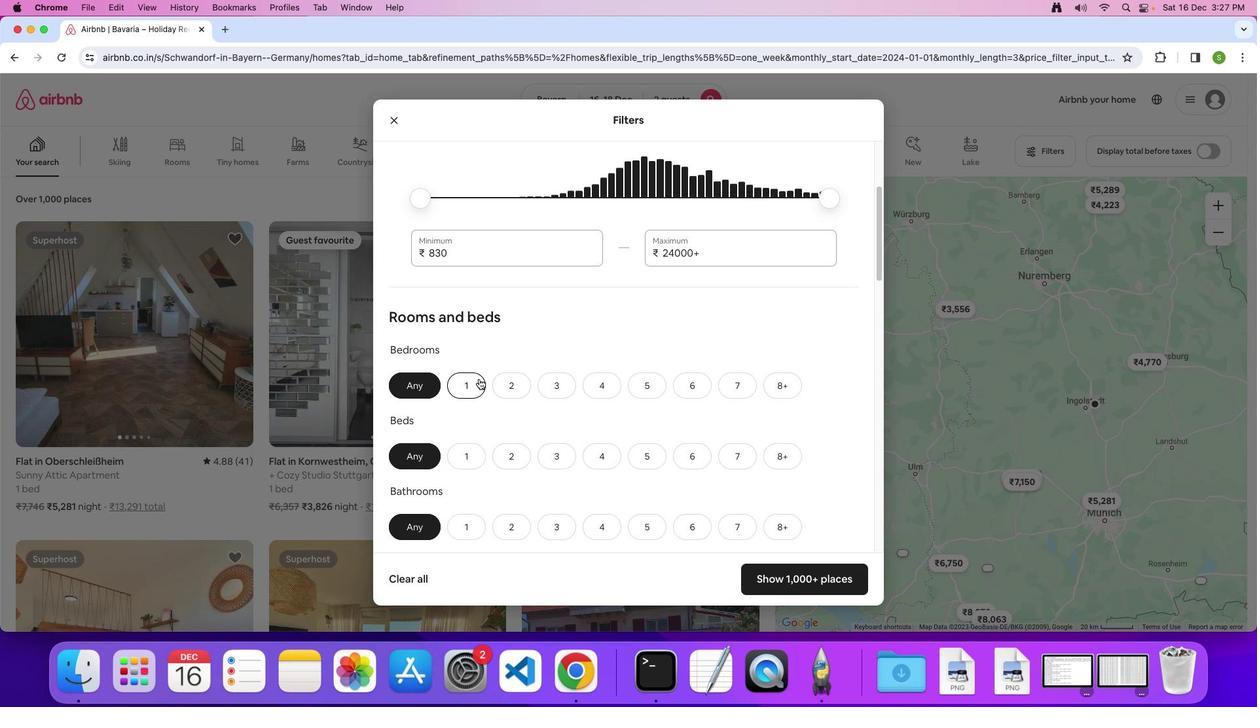 
Action: Mouse pressed left at (478, 379)
Screenshot: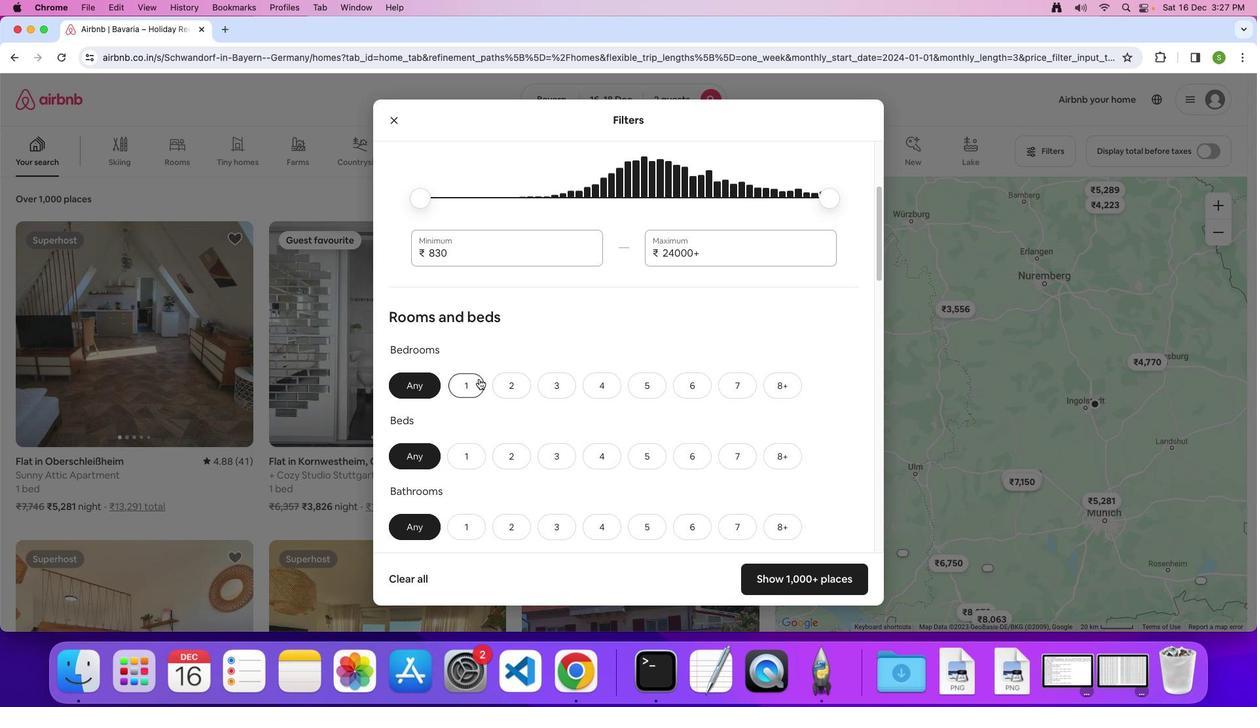 
Action: Mouse moved to (472, 449)
Screenshot: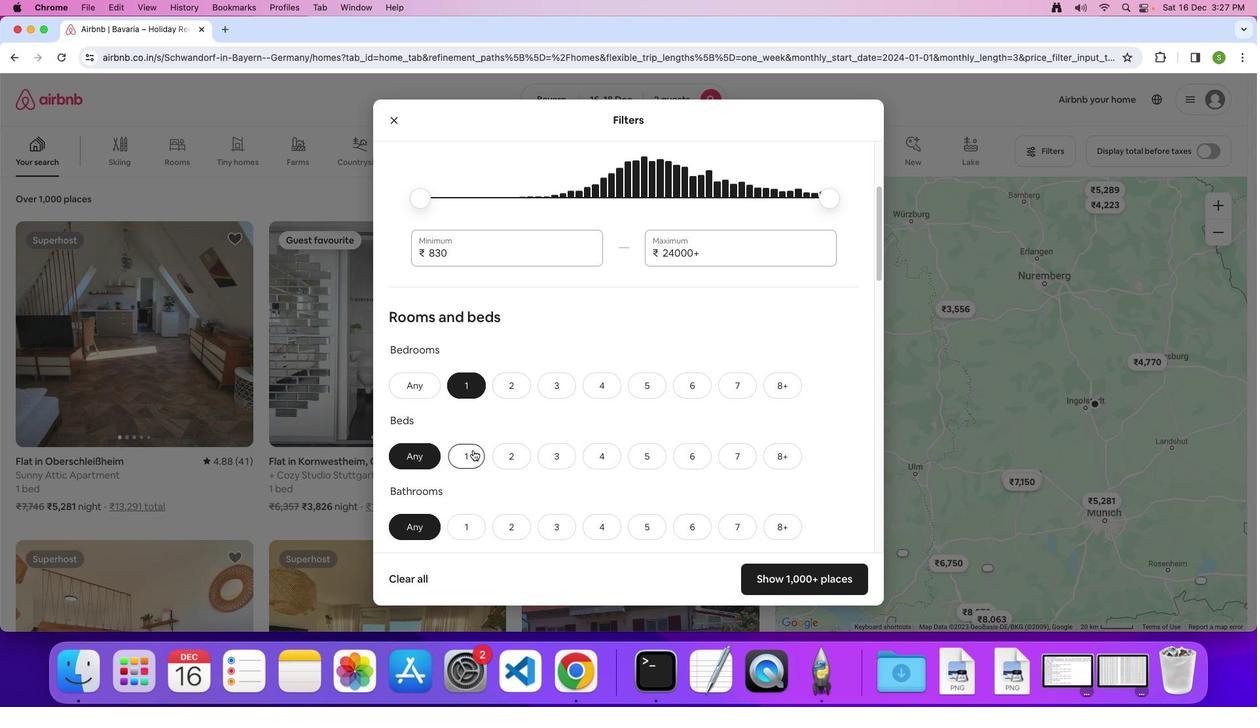 
Action: Mouse pressed left at (472, 449)
Screenshot: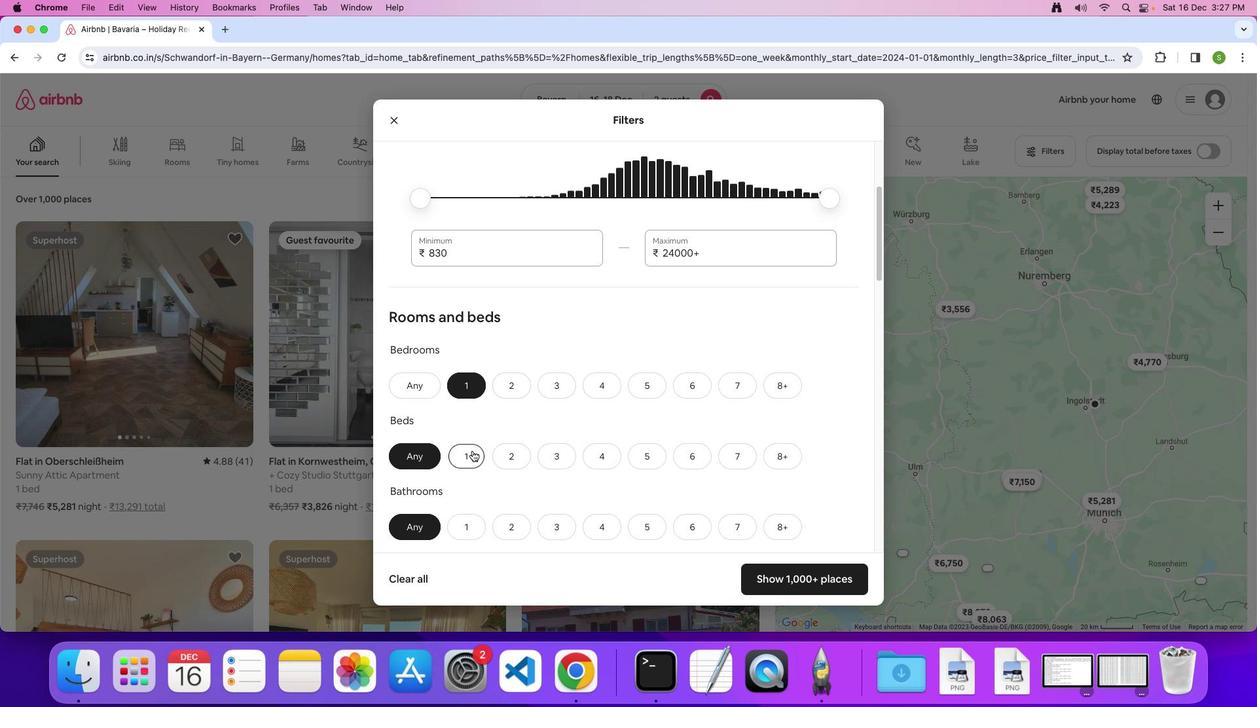 
Action: Mouse moved to (463, 525)
Screenshot: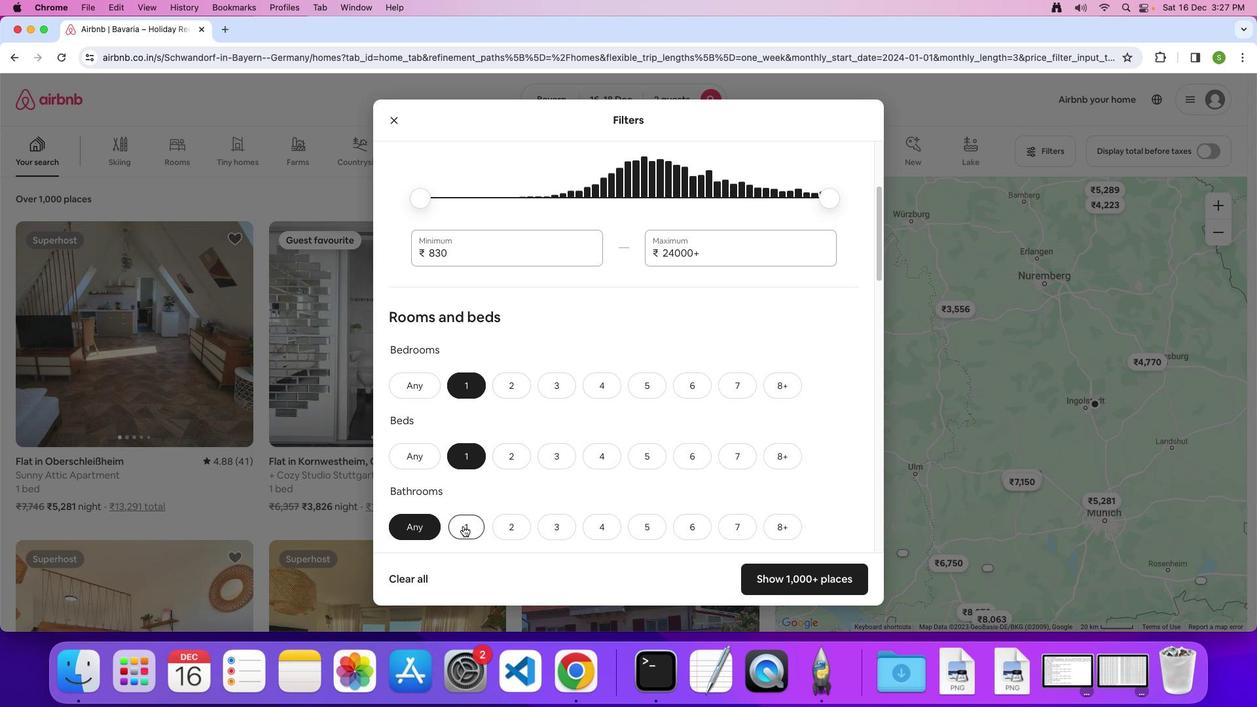 
Action: Mouse pressed left at (463, 525)
Screenshot: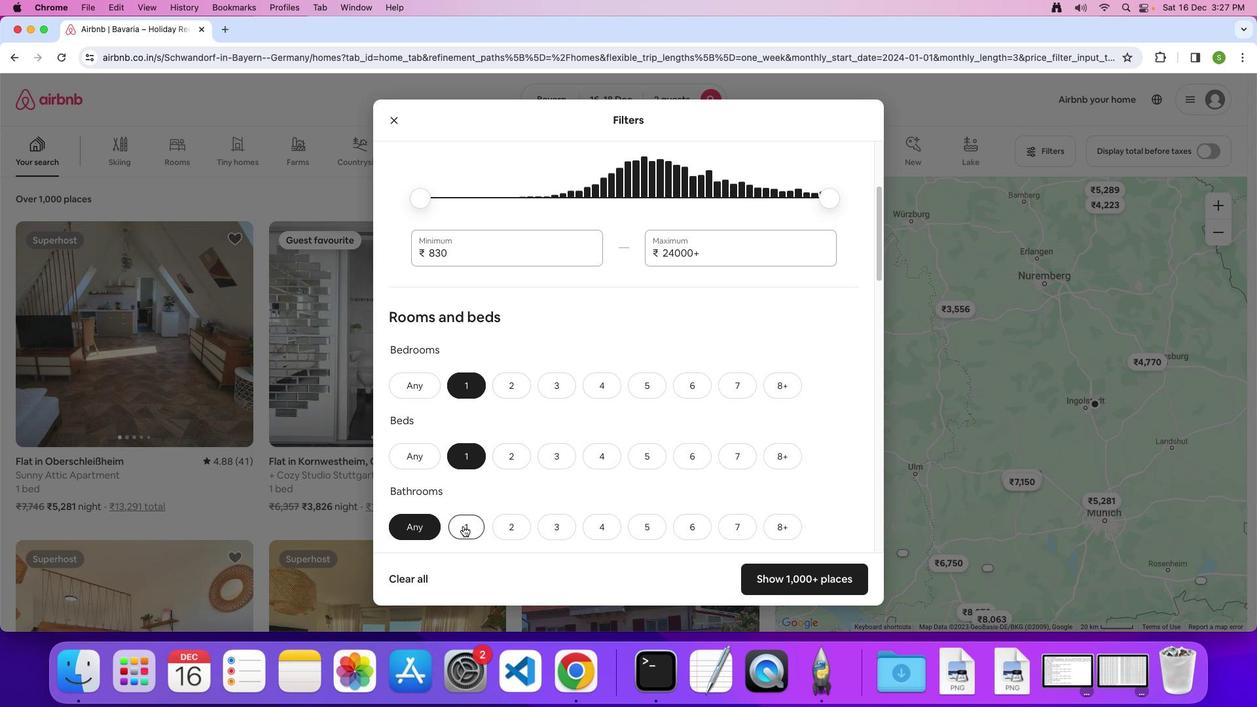 
Action: Mouse moved to (547, 470)
Screenshot: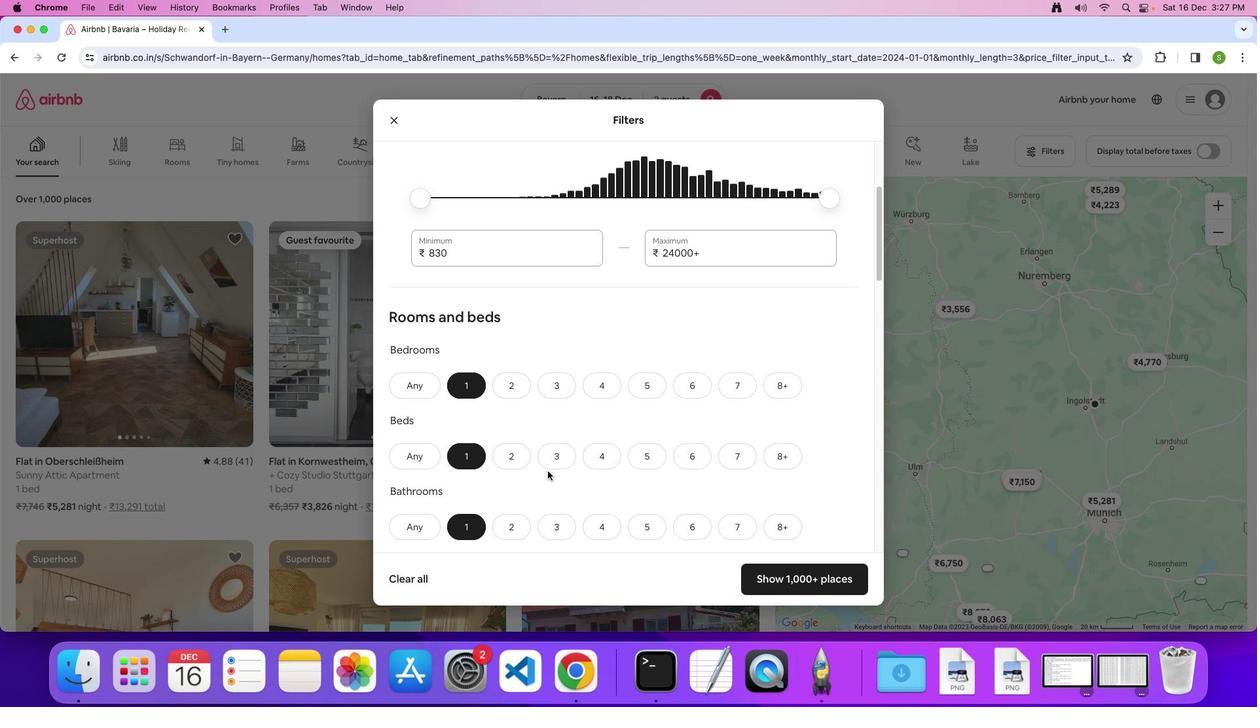 
Action: Mouse scrolled (547, 470) with delta (0, 0)
Screenshot: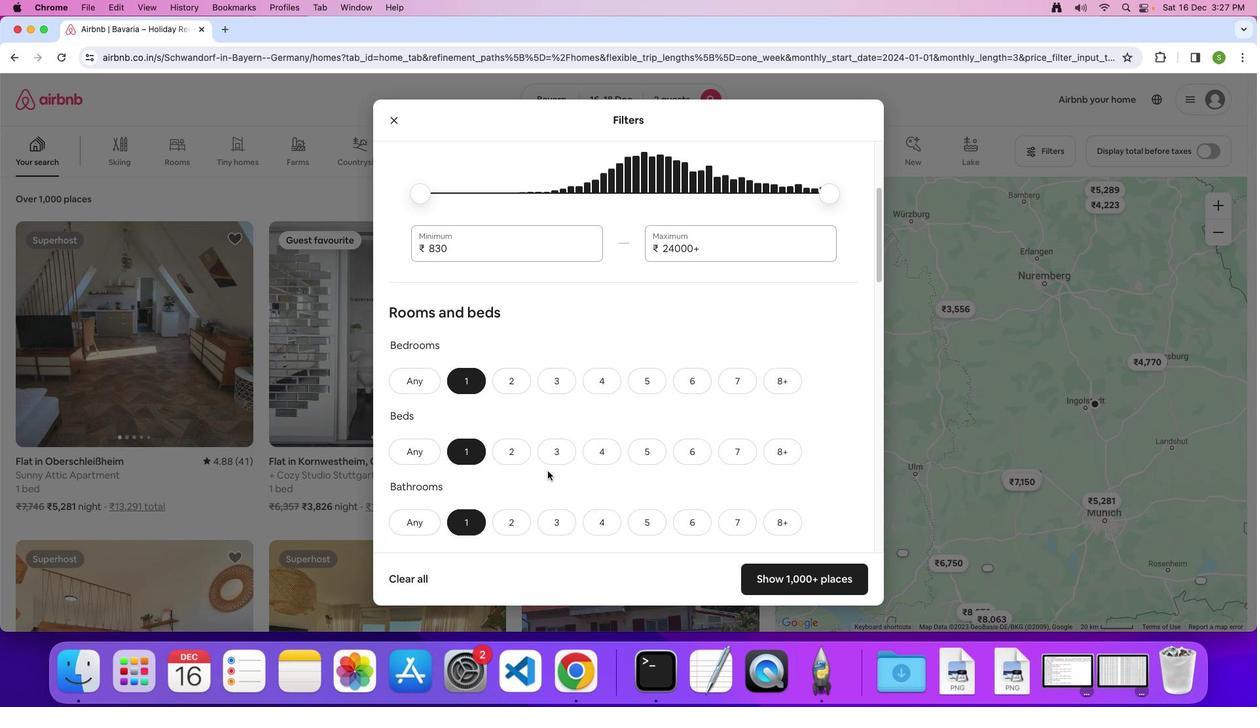 
Action: Mouse moved to (547, 470)
Screenshot: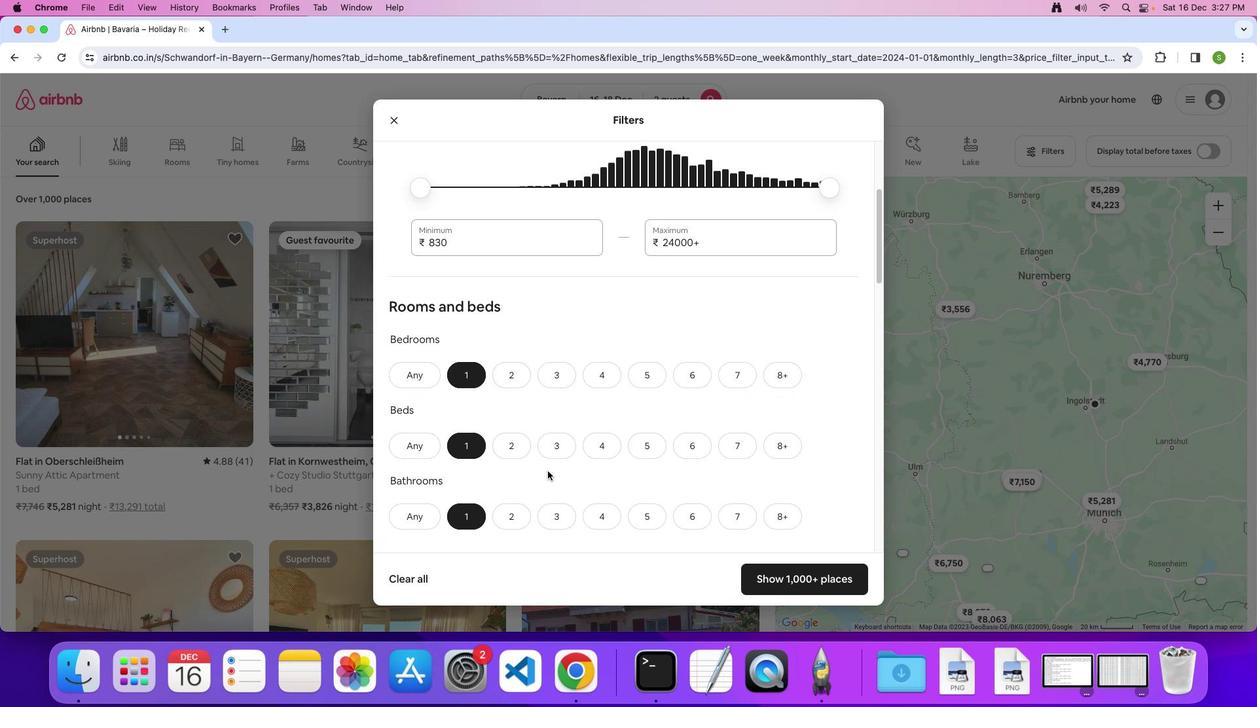 
Action: Mouse scrolled (547, 470) with delta (0, 0)
Screenshot: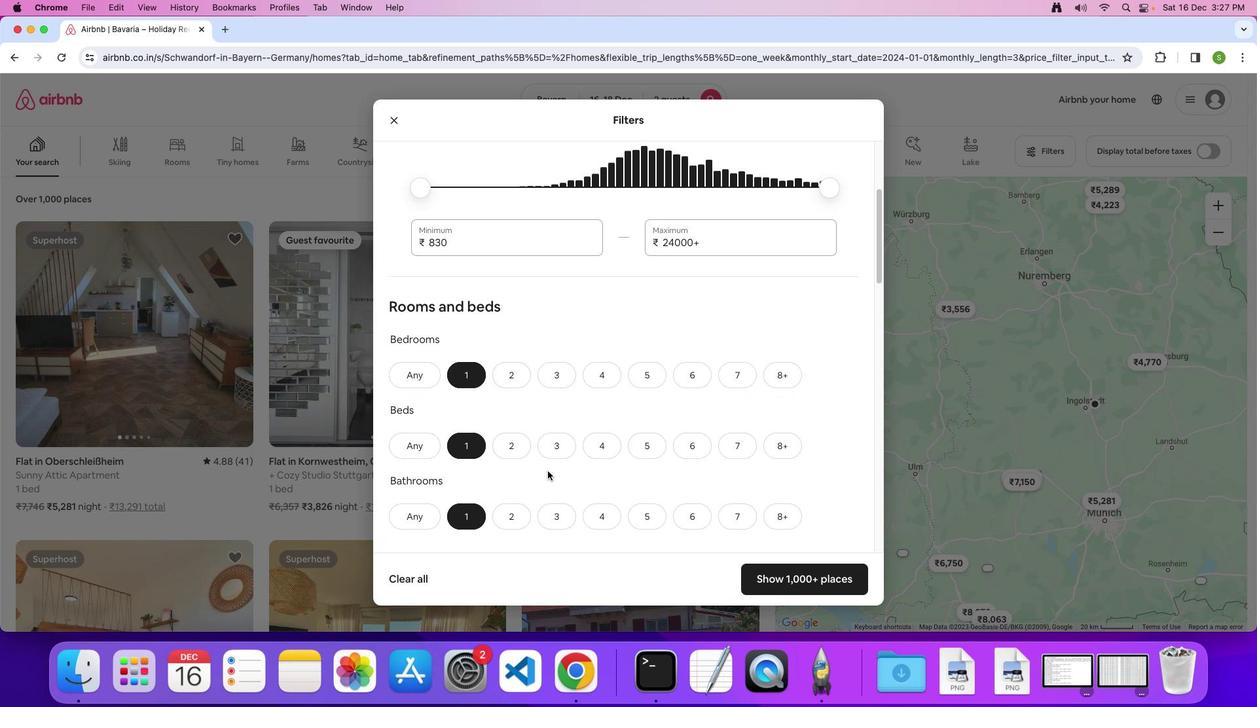 
Action: Mouse moved to (547, 470)
Screenshot: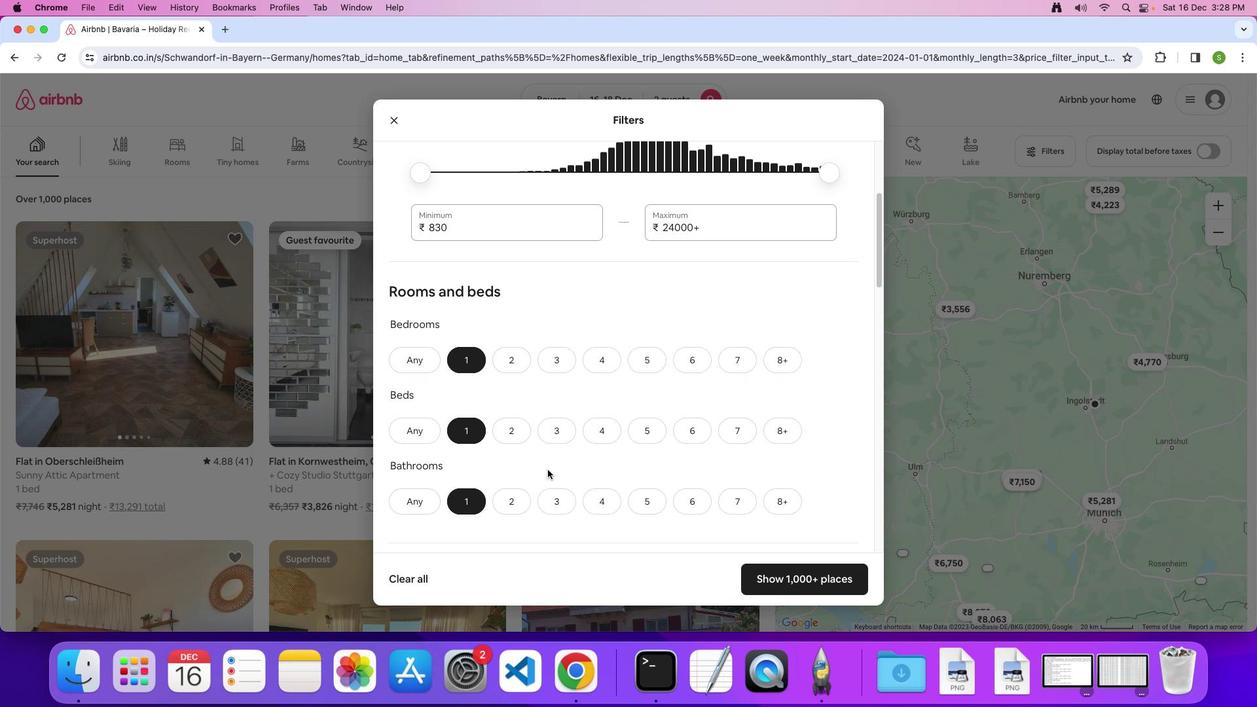 
Action: Mouse scrolled (547, 470) with delta (0, 0)
Screenshot: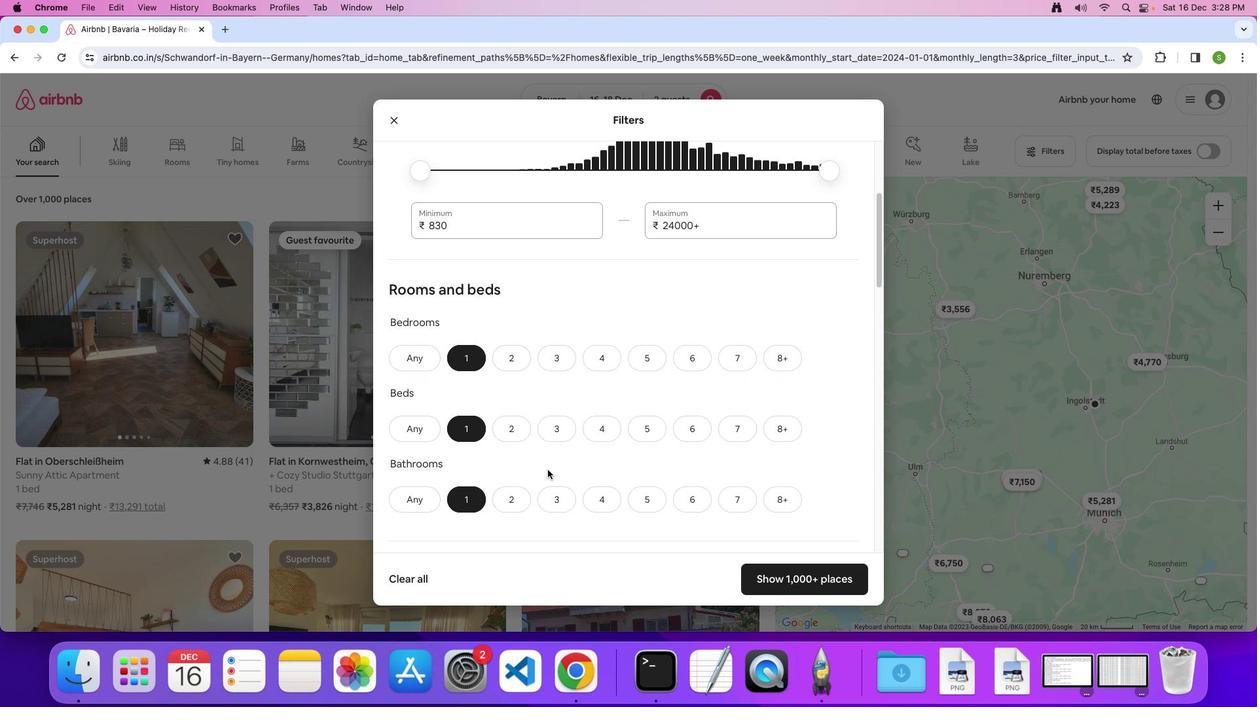 
Action: Mouse scrolled (547, 470) with delta (0, 0)
Screenshot: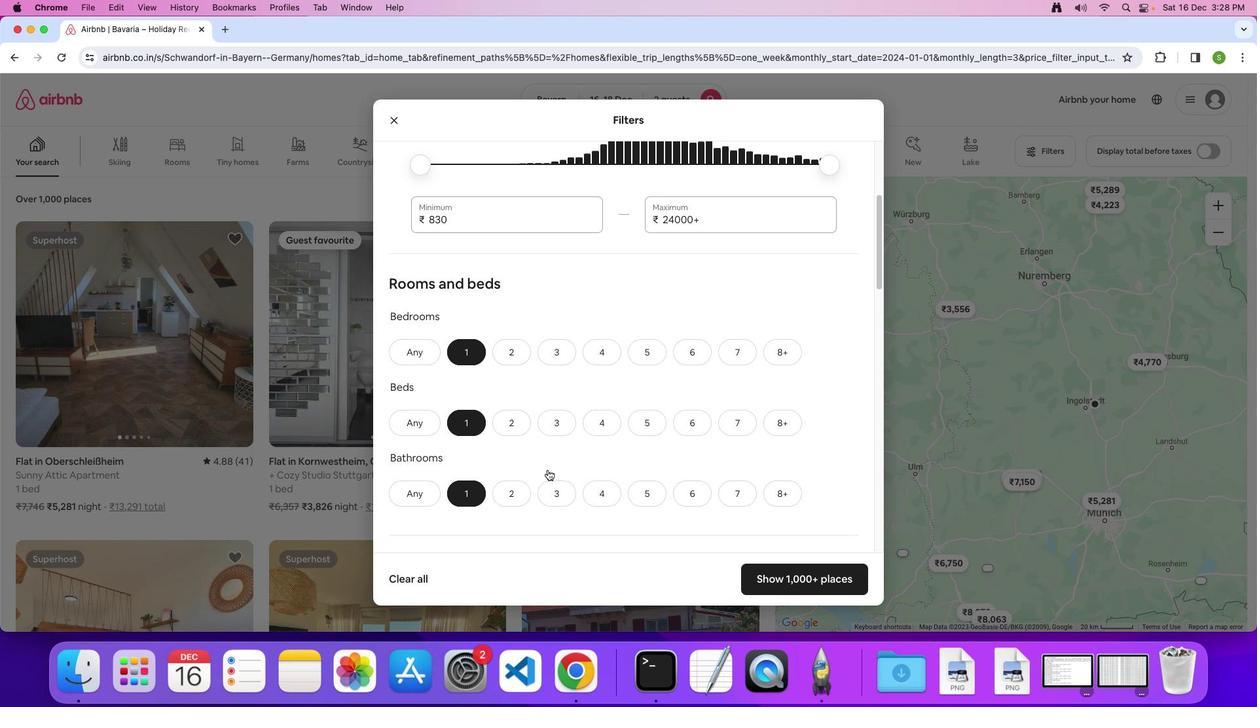 
Action: Mouse scrolled (547, 470) with delta (0, -1)
Screenshot: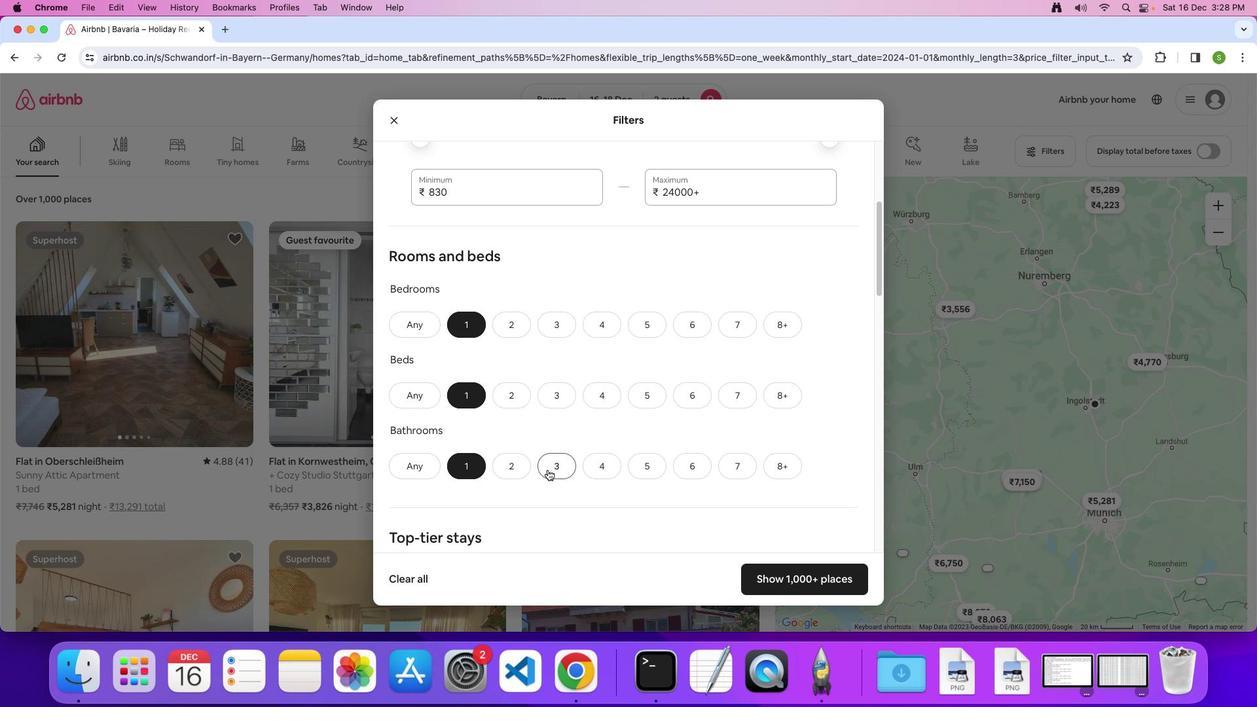 
Action: Mouse moved to (547, 469)
Screenshot: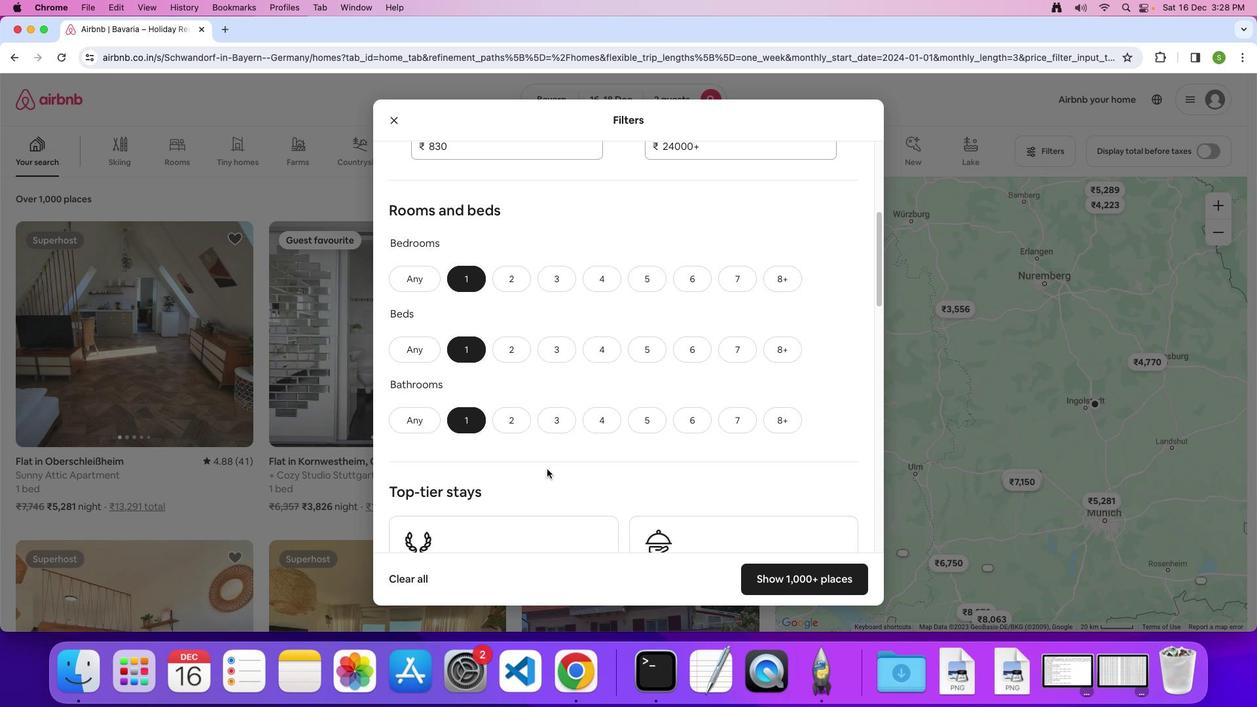 
Action: Mouse scrolled (547, 469) with delta (0, 0)
Screenshot: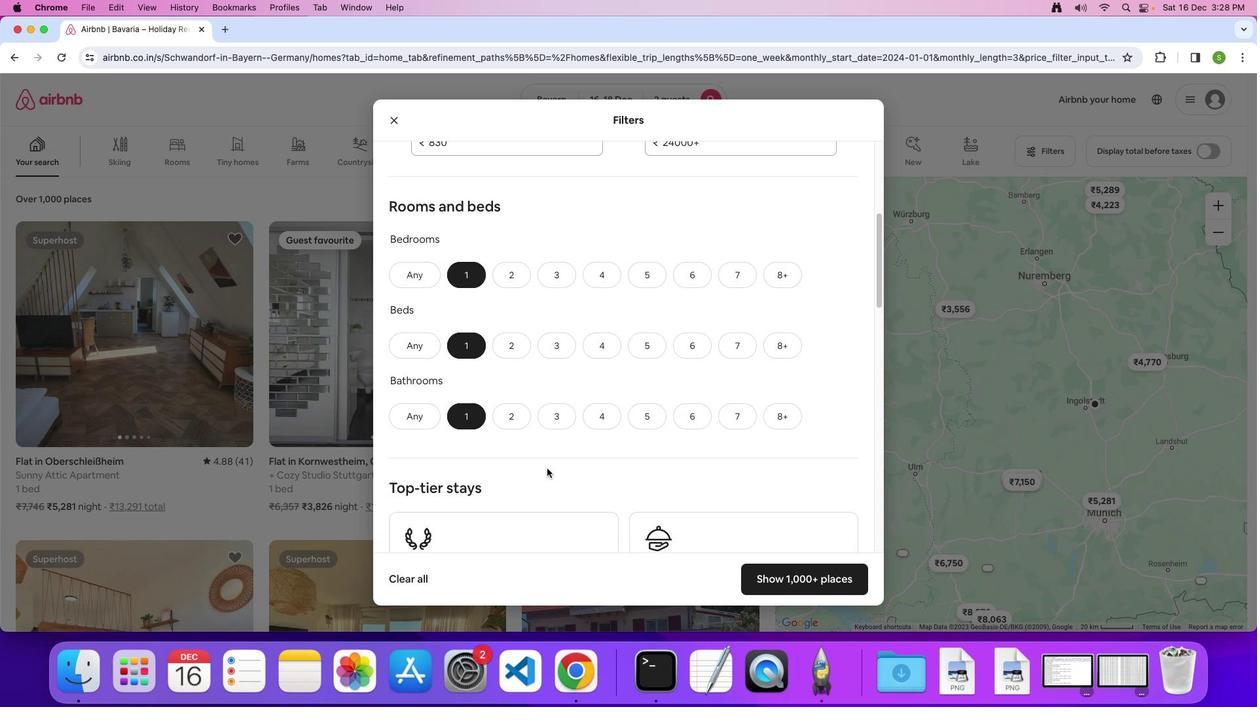 
Action: Mouse moved to (547, 468)
Screenshot: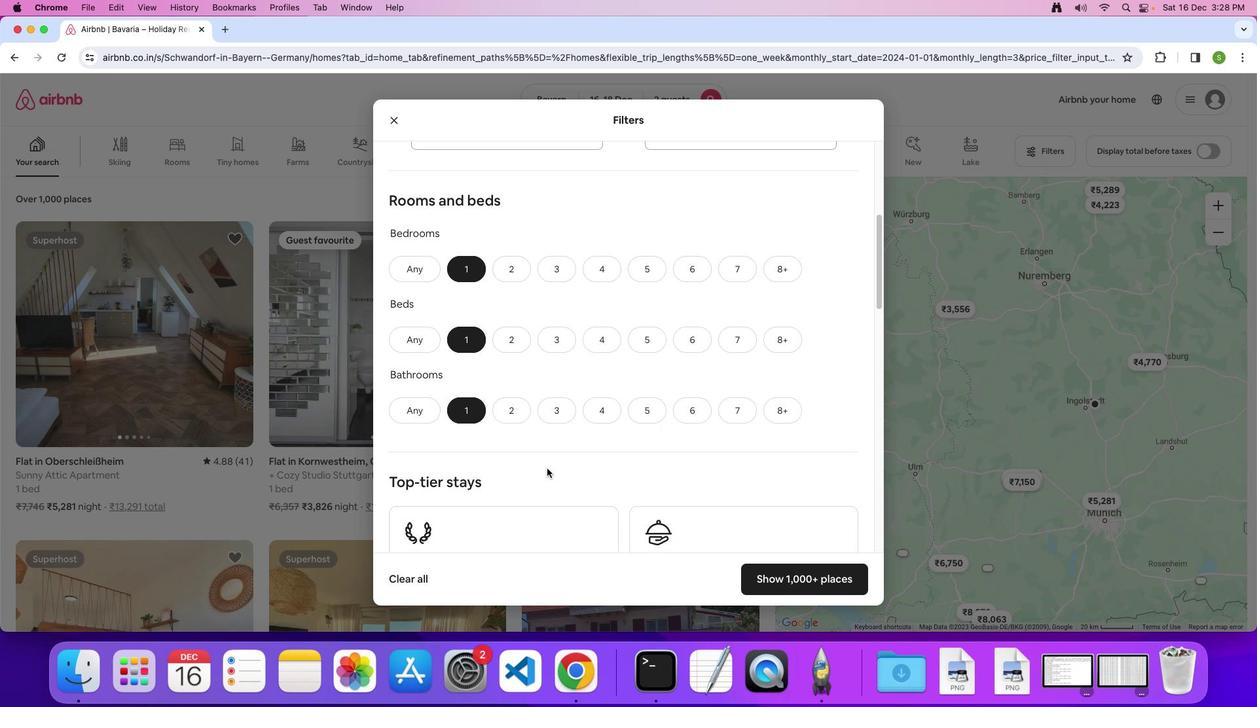 
Action: Mouse scrolled (547, 468) with delta (0, 0)
Screenshot: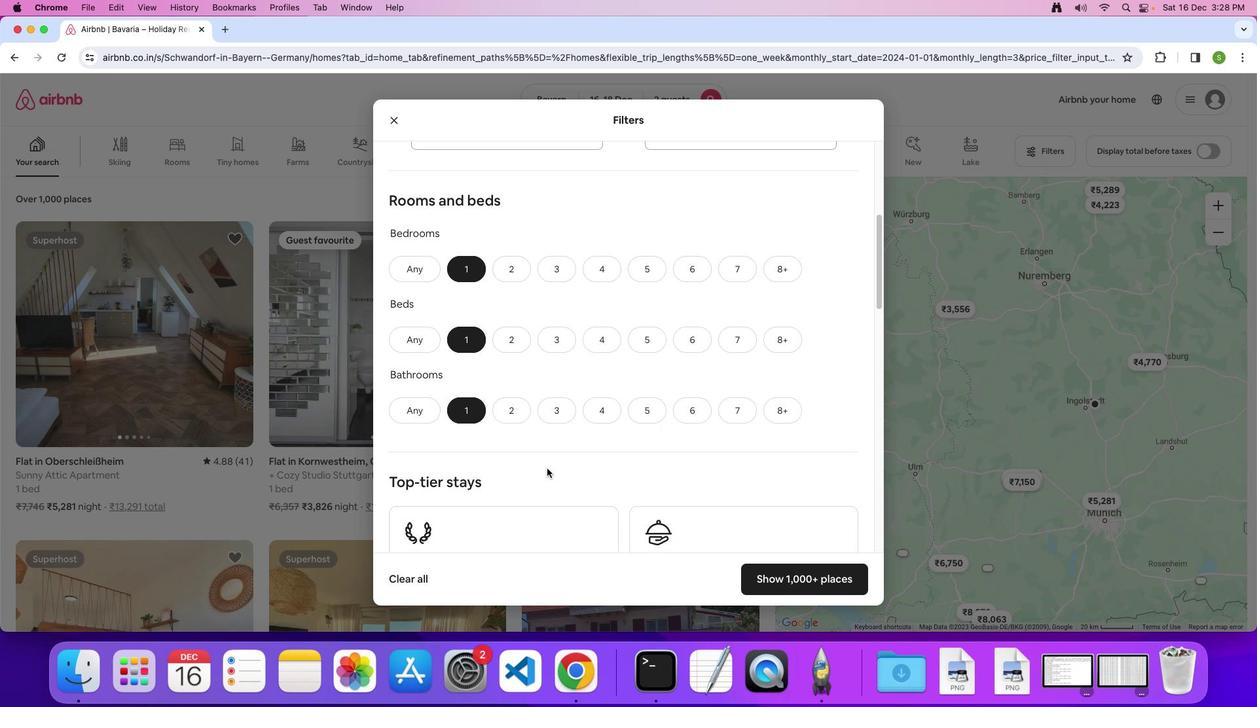 
Action: Mouse moved to (547, 468)
Screenshot: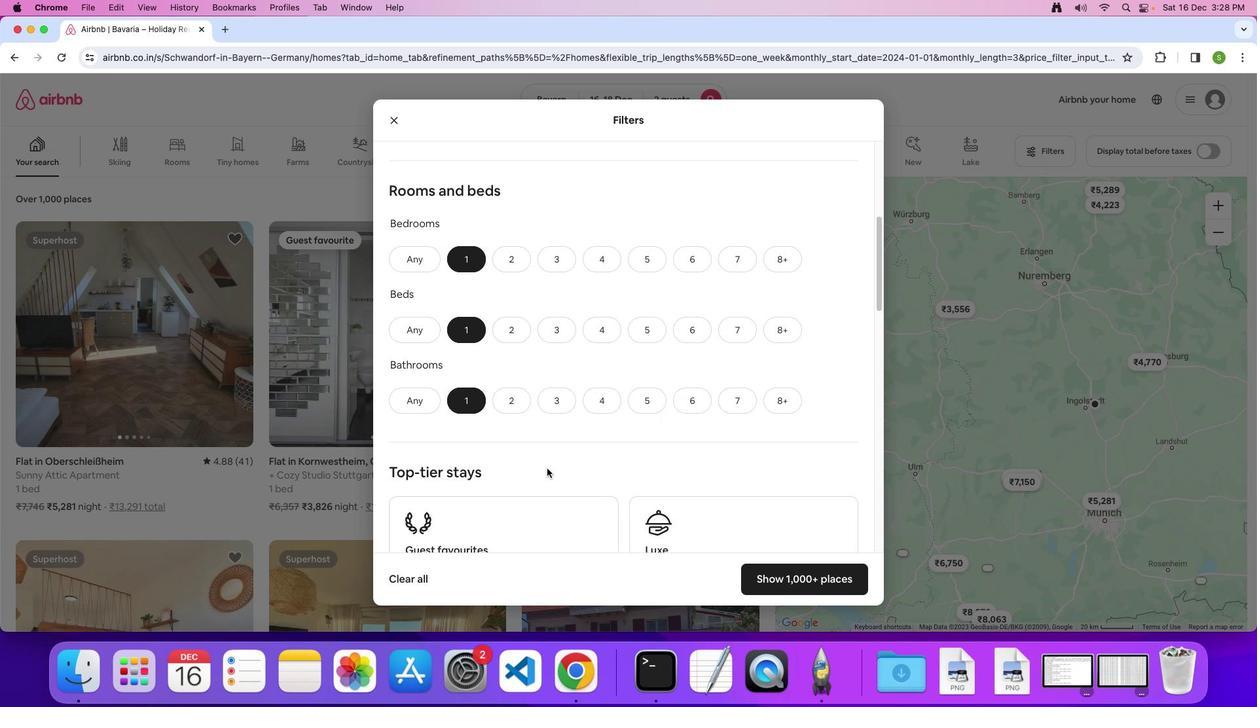 
Action: Mouse scrolled (547, 468) with delta (0, -1)
Screenshot: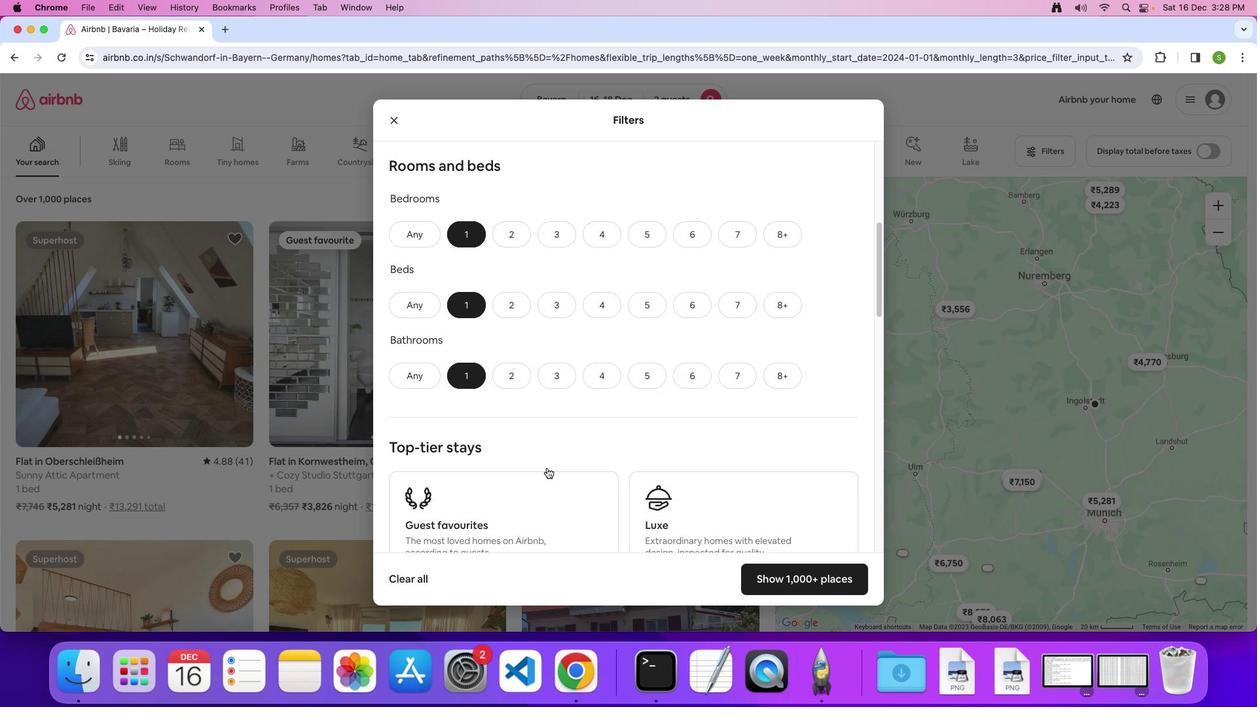 
Action: Mouse moved to (547, 468)
Screenshot: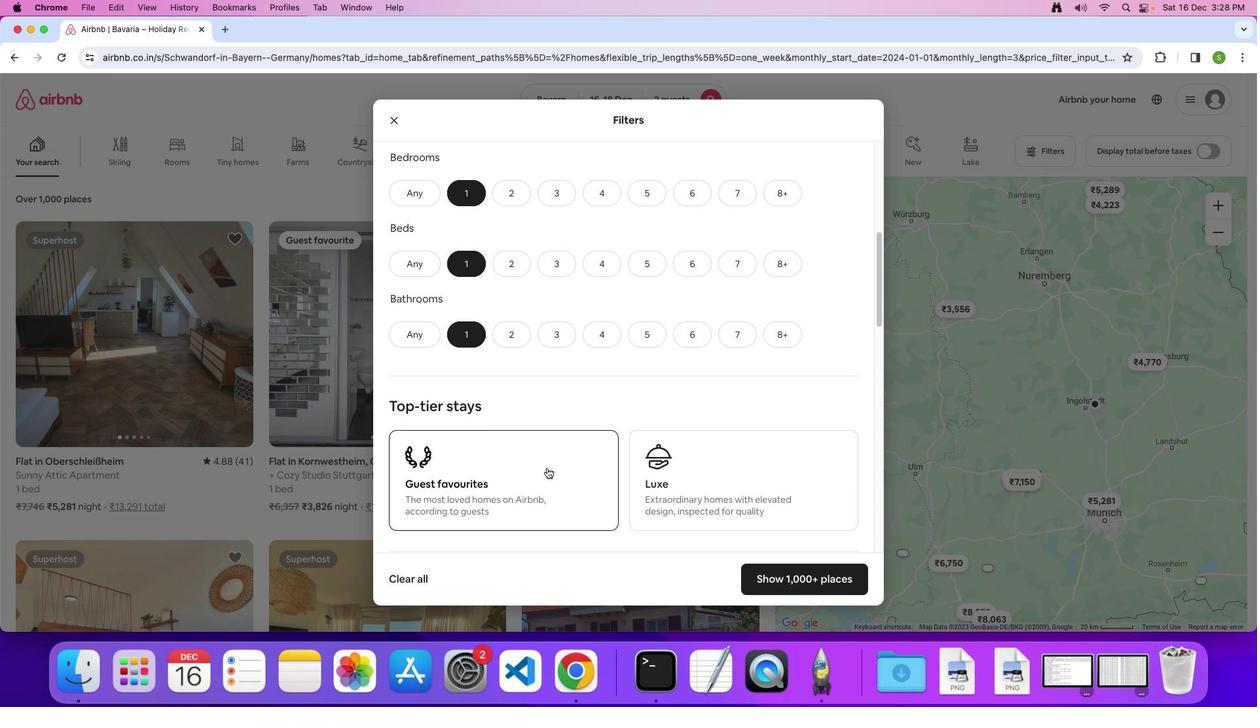 
Action: Mouse scrolled (547, 468) with delta (0, 0)
Screenshot: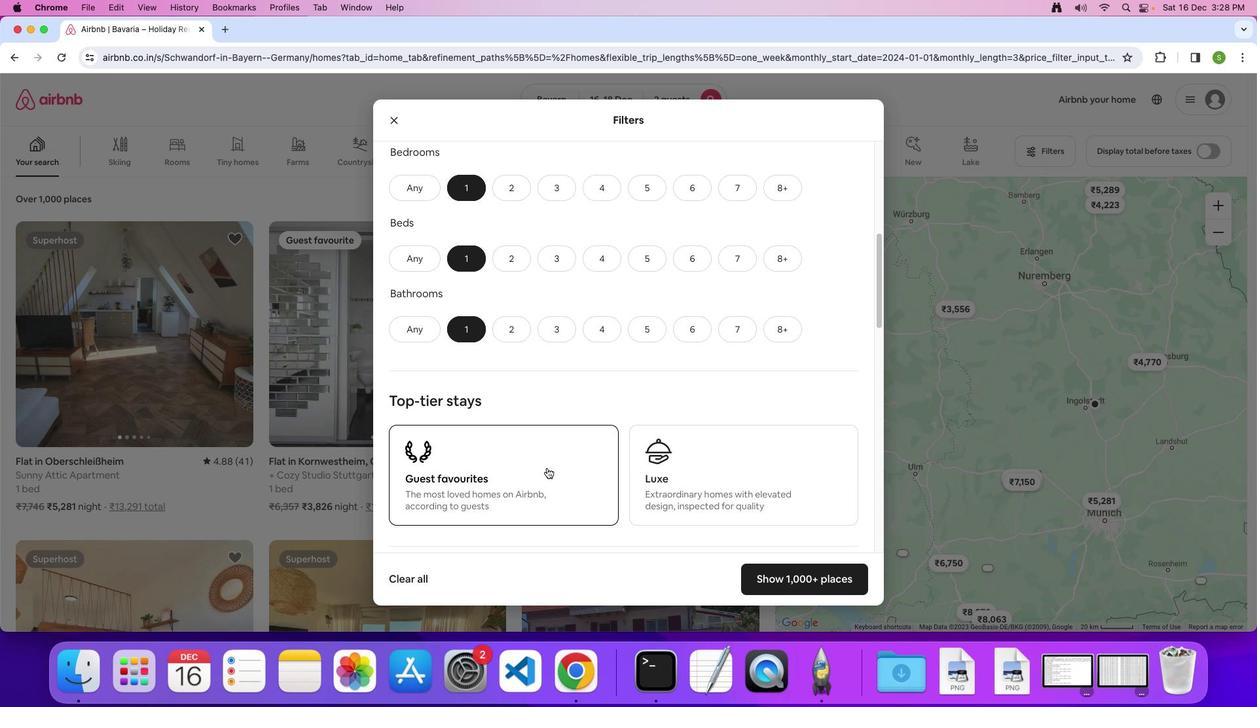 
Action: Mouse scrolled (547, 468) with delta (0, 0)
Screenshot: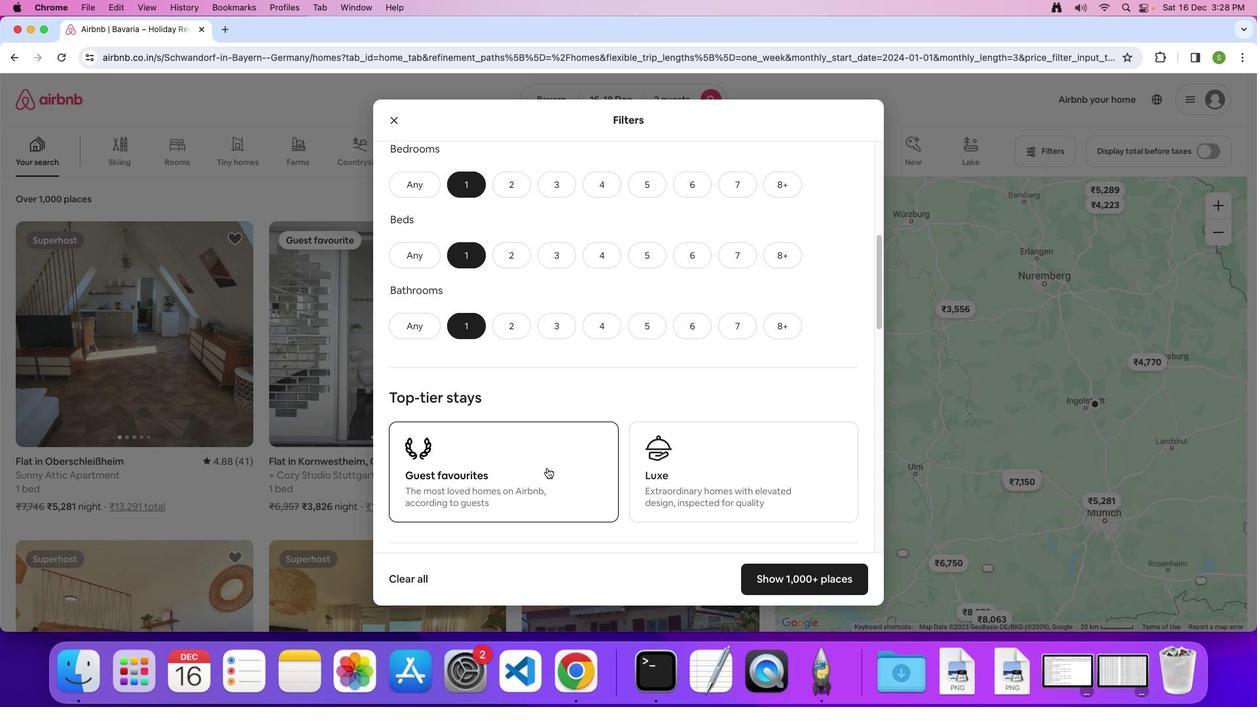 
Action: Mouse scrolled (547, 468) with delta (0, 0)
Screenshot: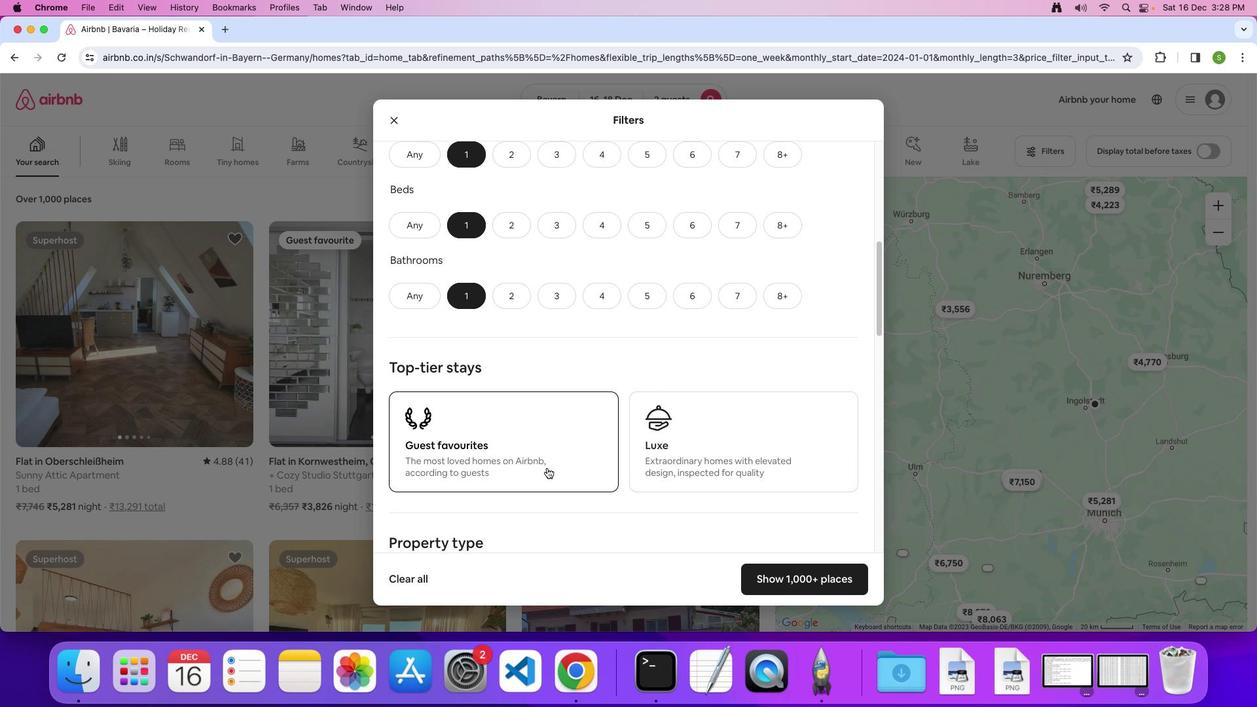
Action: Mouse moved to (547, 466)
Screenshot: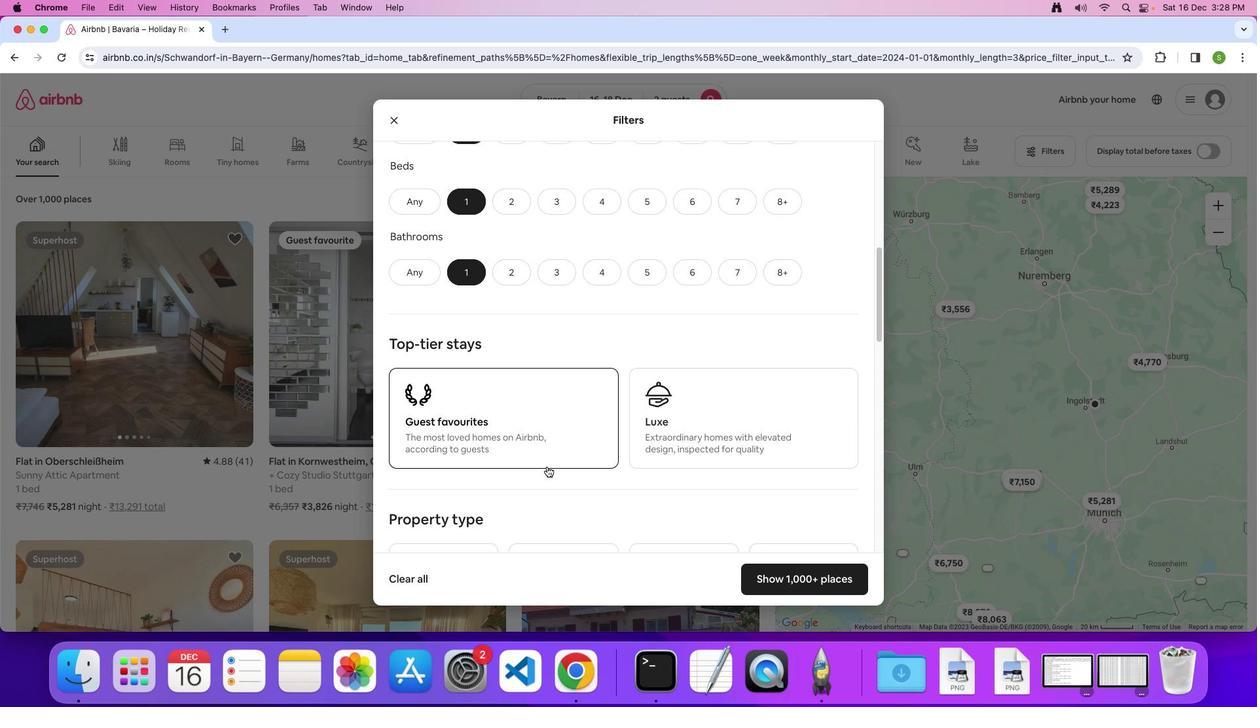 
Action: Mouse scrolled (547, 466) with delta (0, 0)
Screenshot: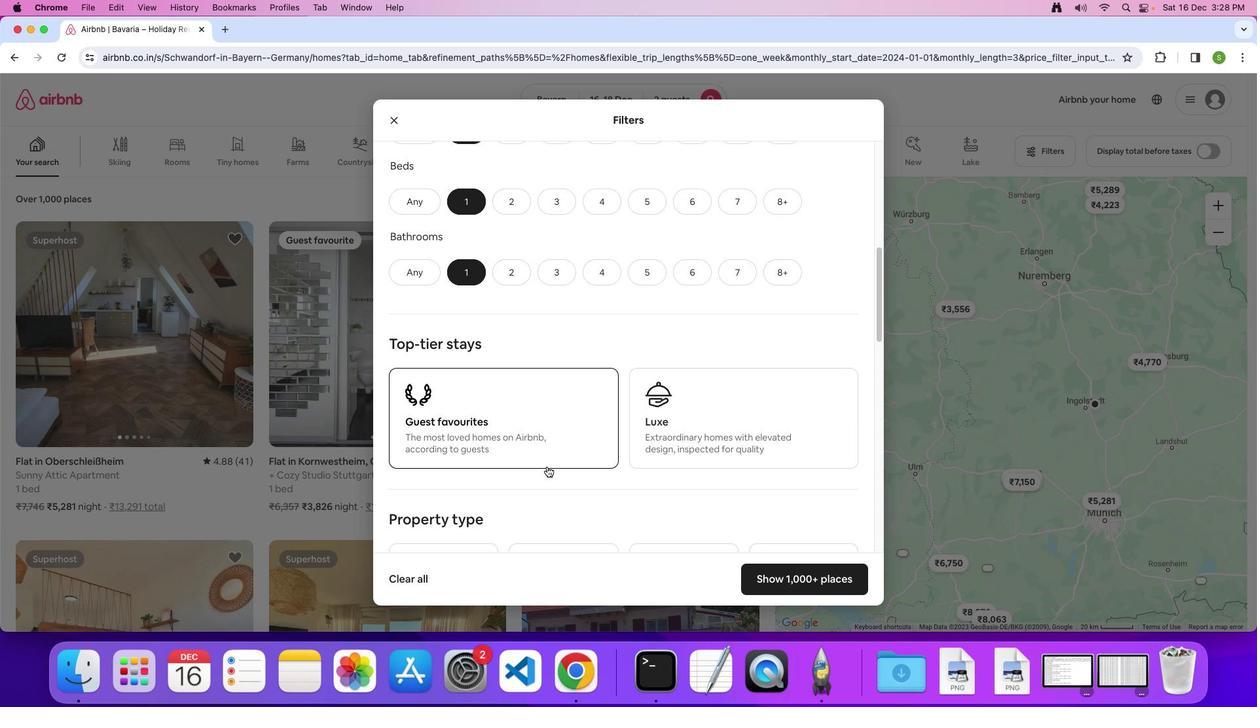 
Action: Mouse scrolled (547, 466) with delta (0, 0)
Screenshot: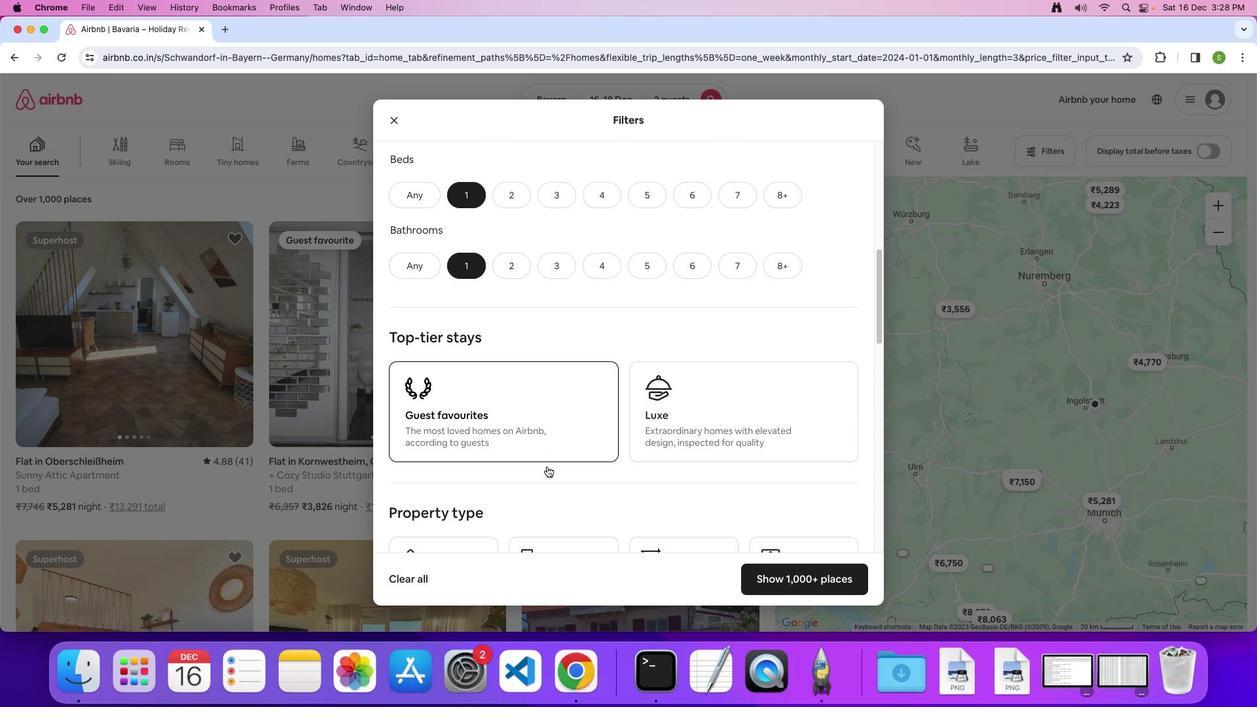 
Action: Mouse scrolled (547, 466) with delta (0, -1)
Screenshot: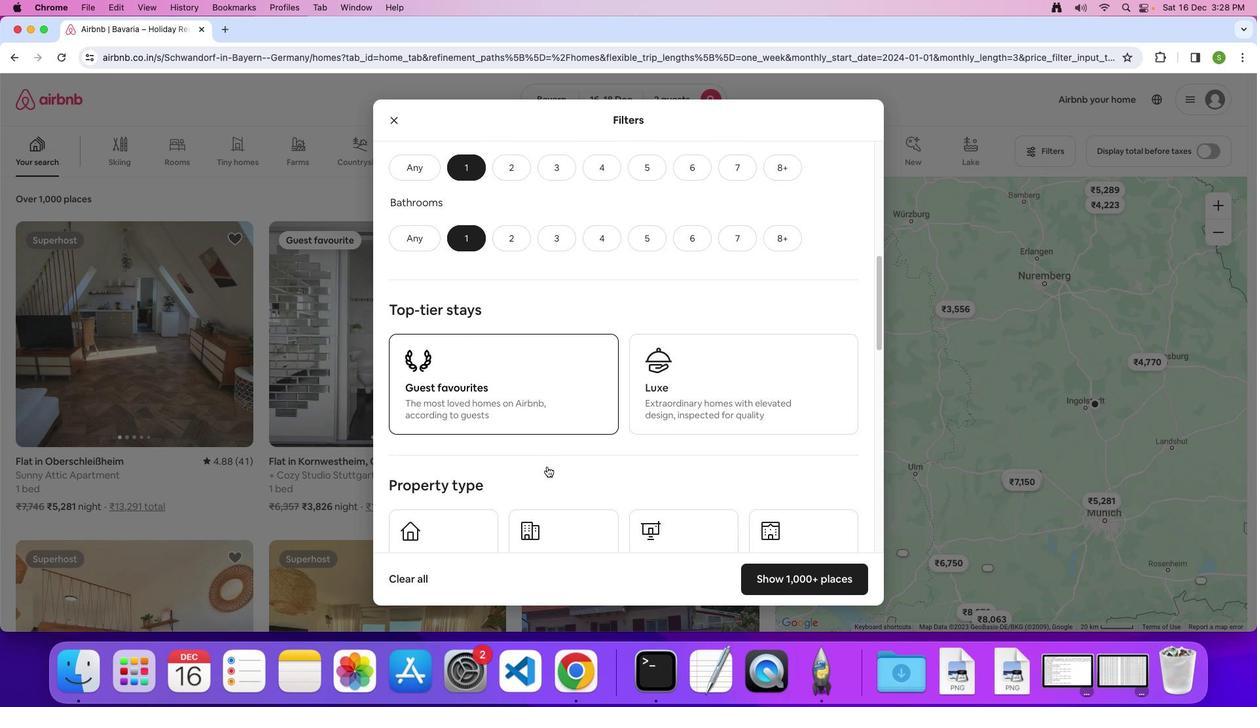 
Action: Mouse moved to (546, 464)
Screenshot: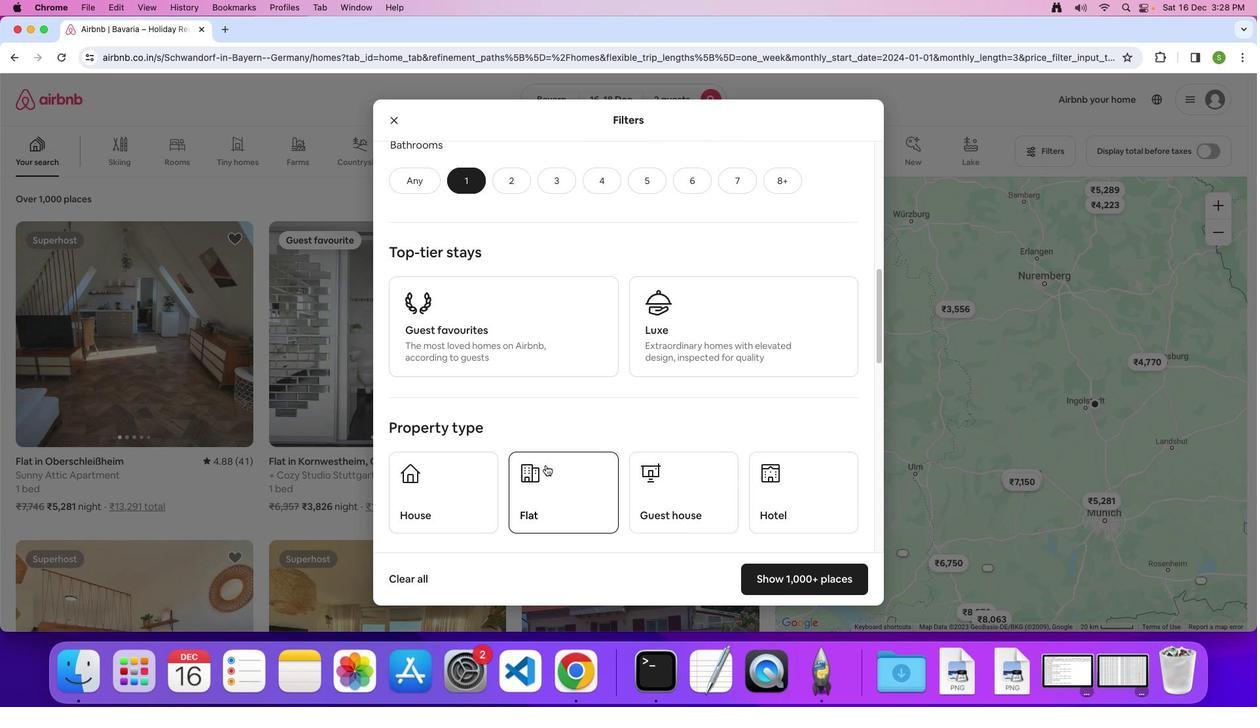 
Action: Mouse scrolled (546, 464) with delta (0, 0)
Screenshot: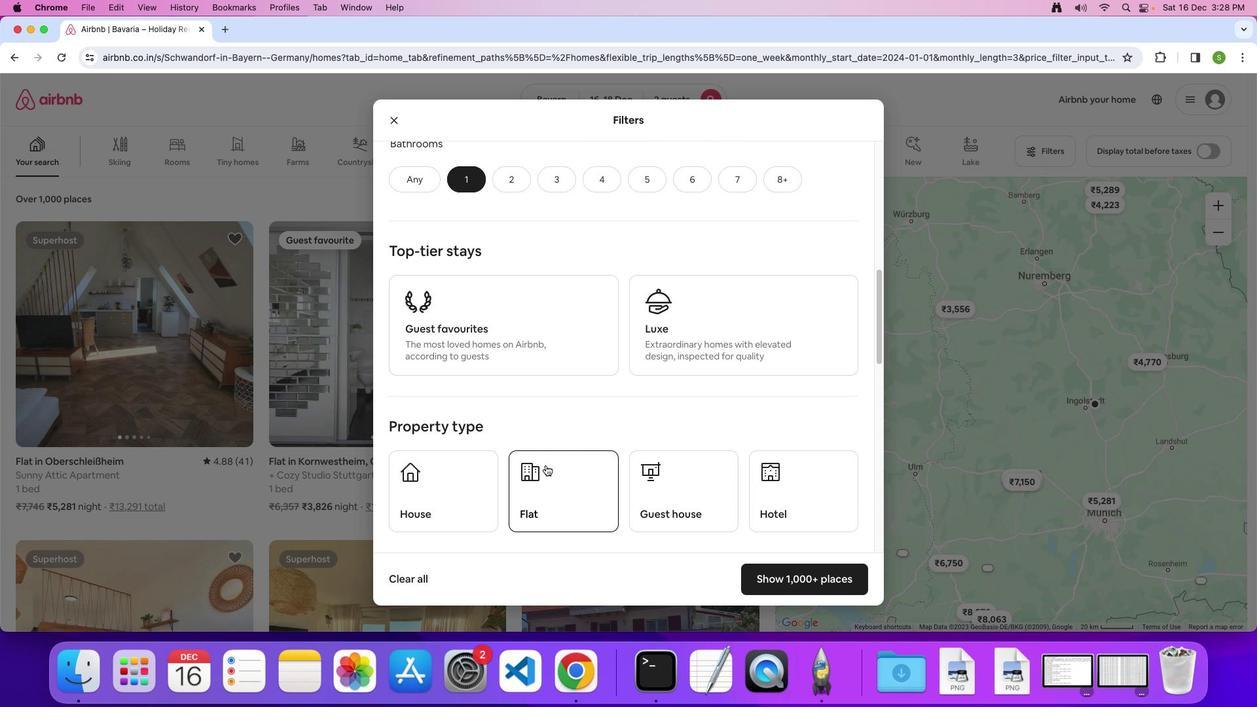 
Action: Mouse moved to (546, 464)
Screenshot: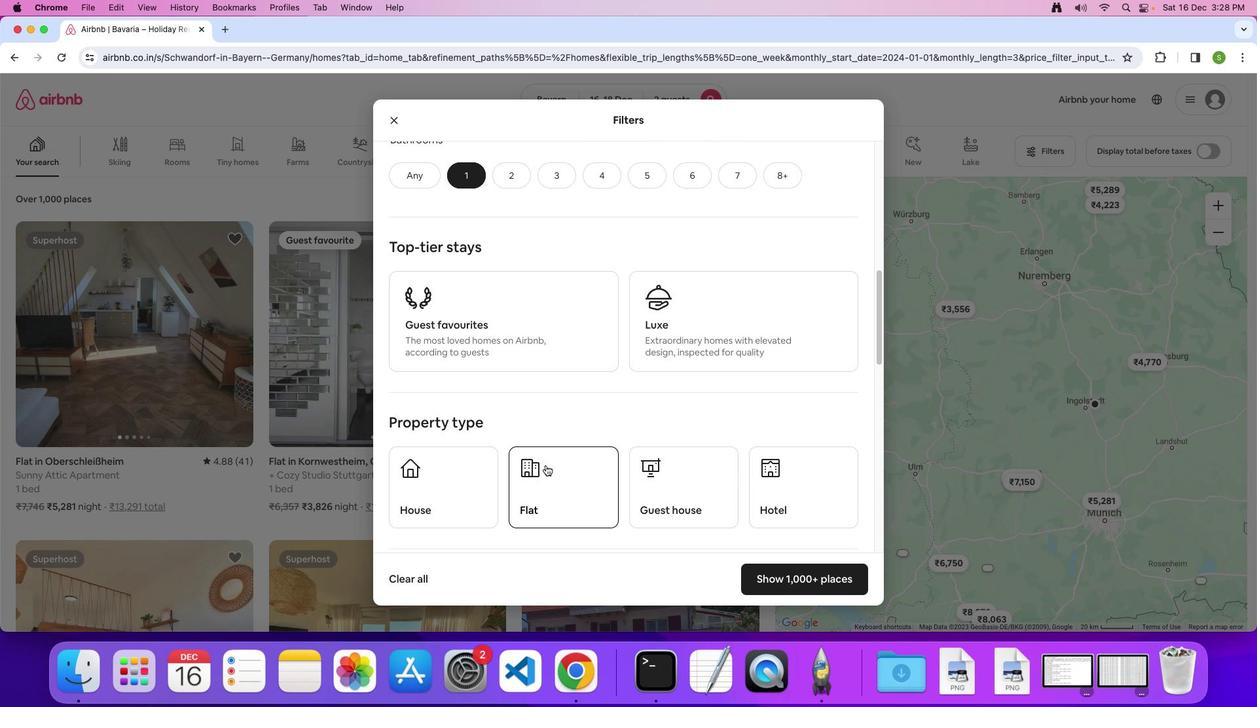 
Action: Mouse scrolled (546, 464) with delta (0, 0)
Screenshot: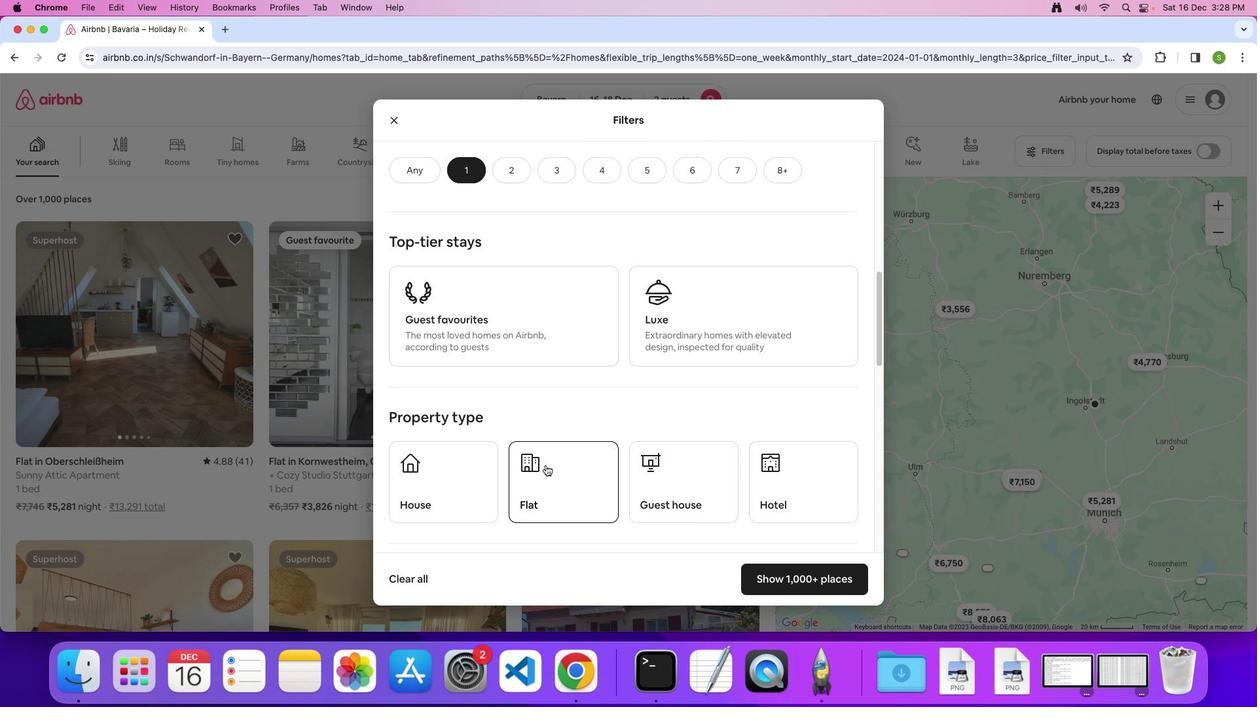 
Action: Mouse scrolled (546, 464) with delta (0, 0)
Screenshot: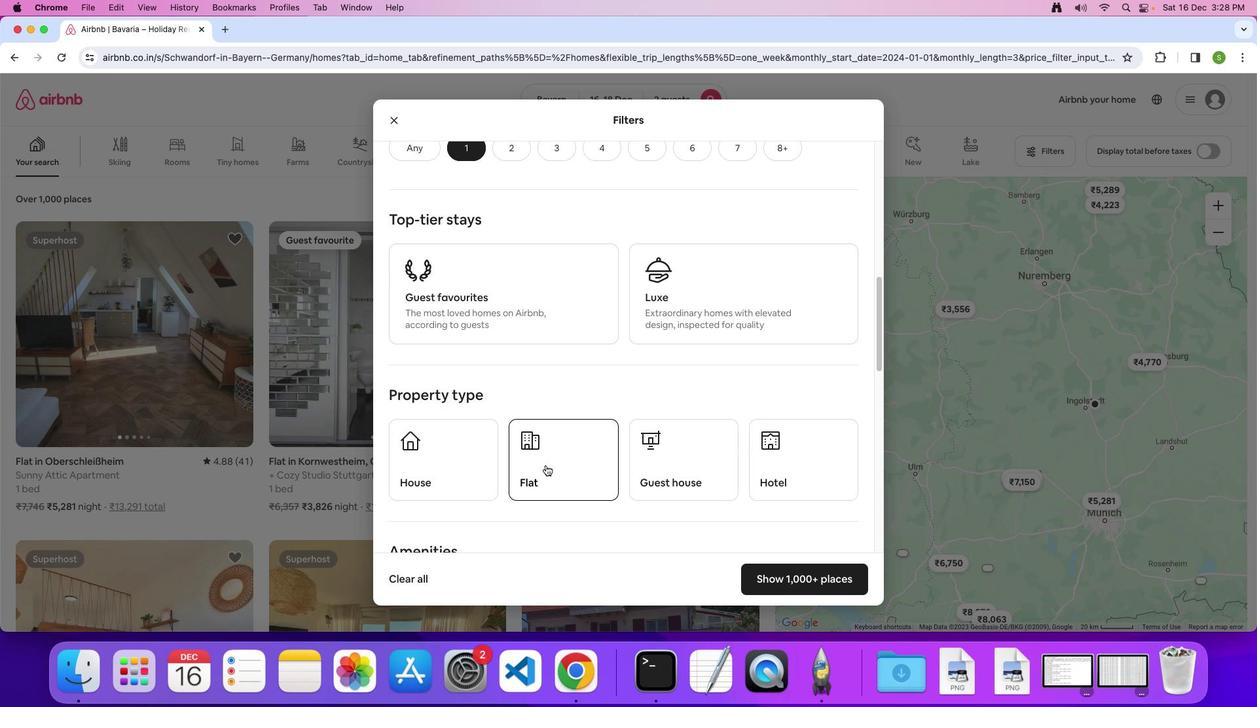 
Action: Mouse moved to (781, 456)
Screenshot: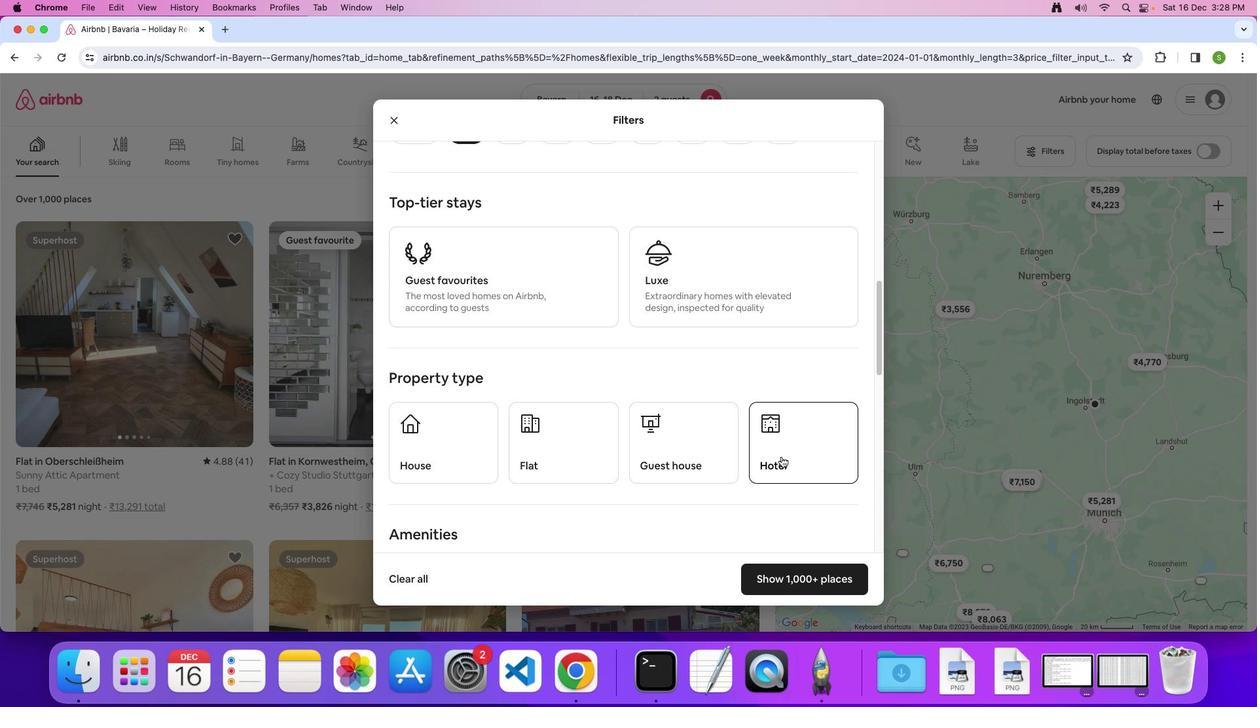 
Action: Mouse pressed left at (781, 456)
Screenshot: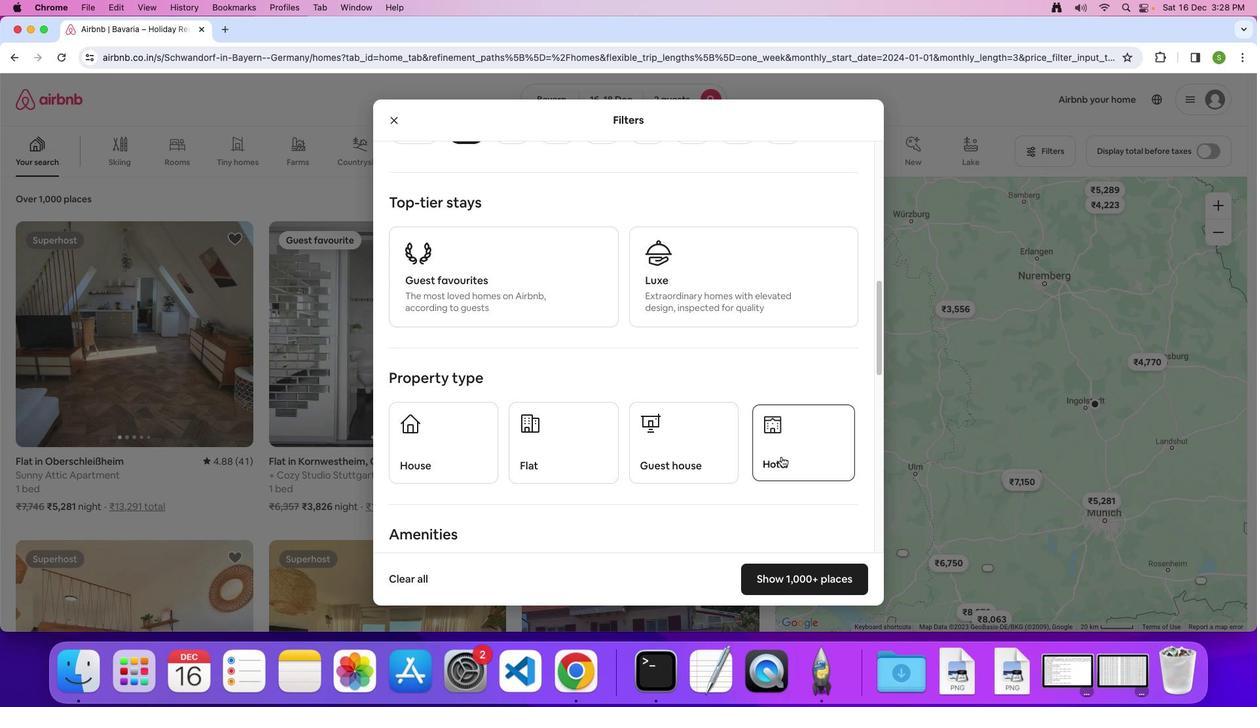 
Action: Mouse moved to (575, 414)
Screenshot: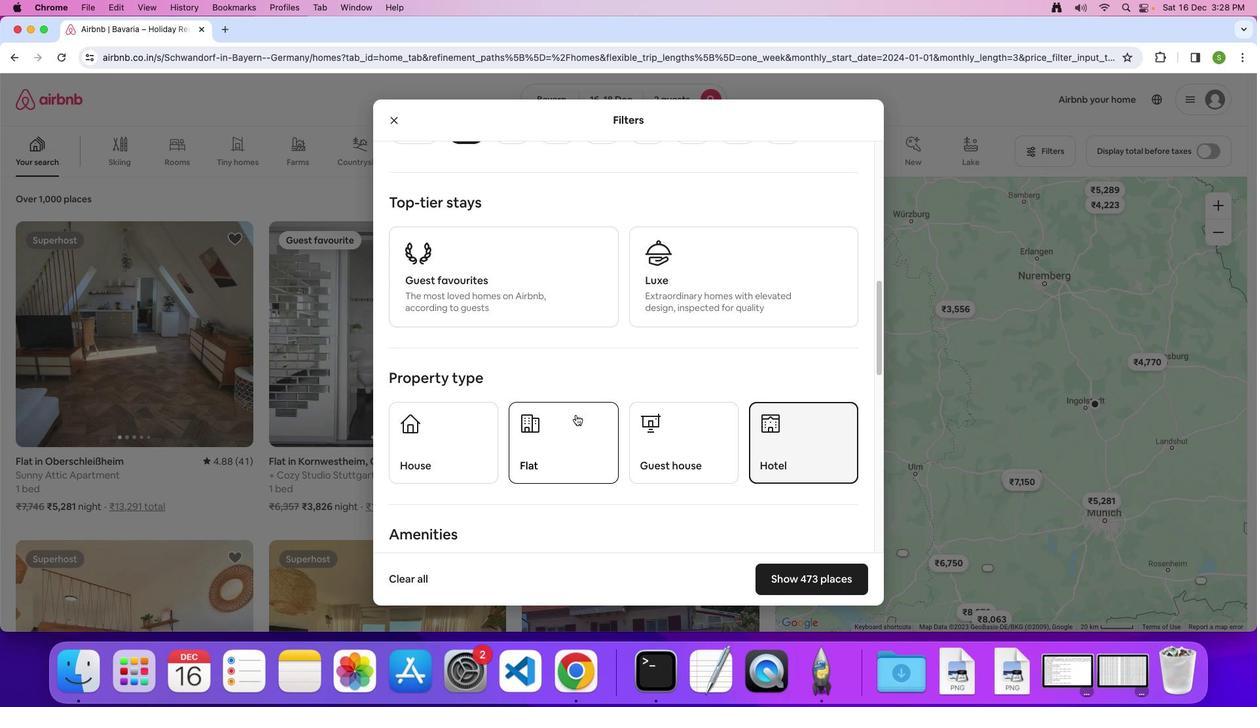 
Action: Mouse scrolled (575, 414) with delta (0, 0)
Screenshot: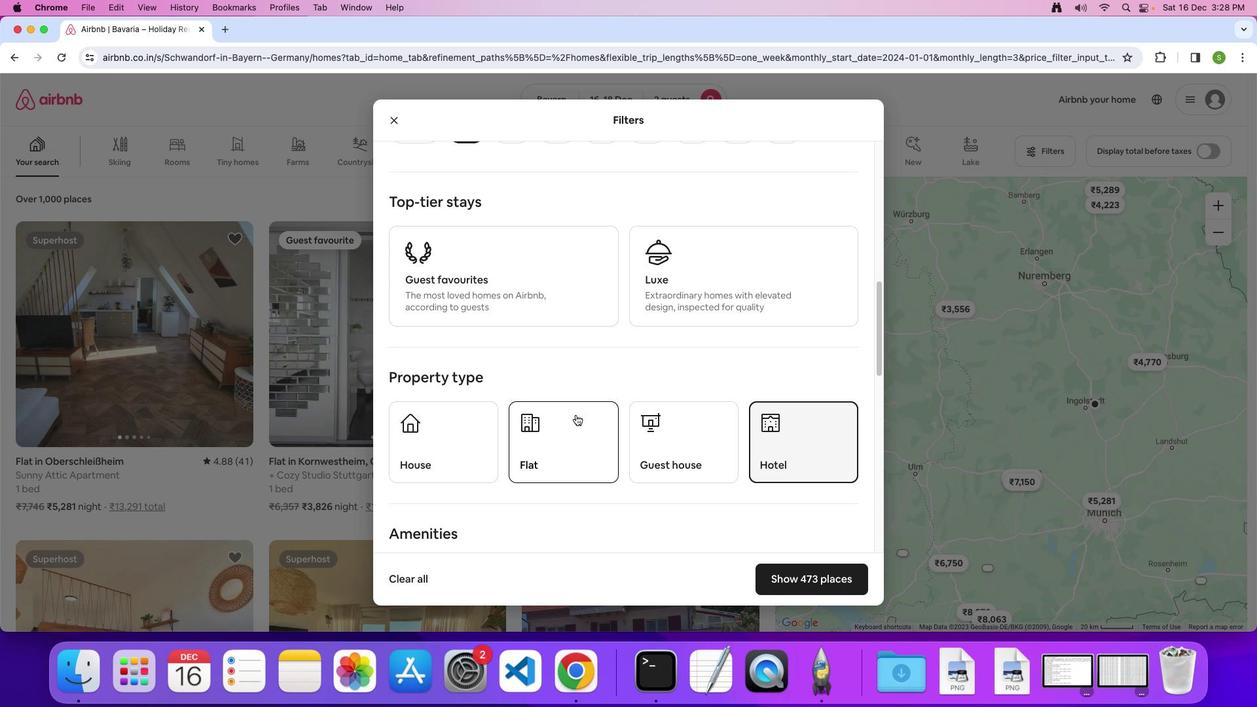 
Action: Mouse scrolled (575, 414) with delta (0, 0)
Screenshot: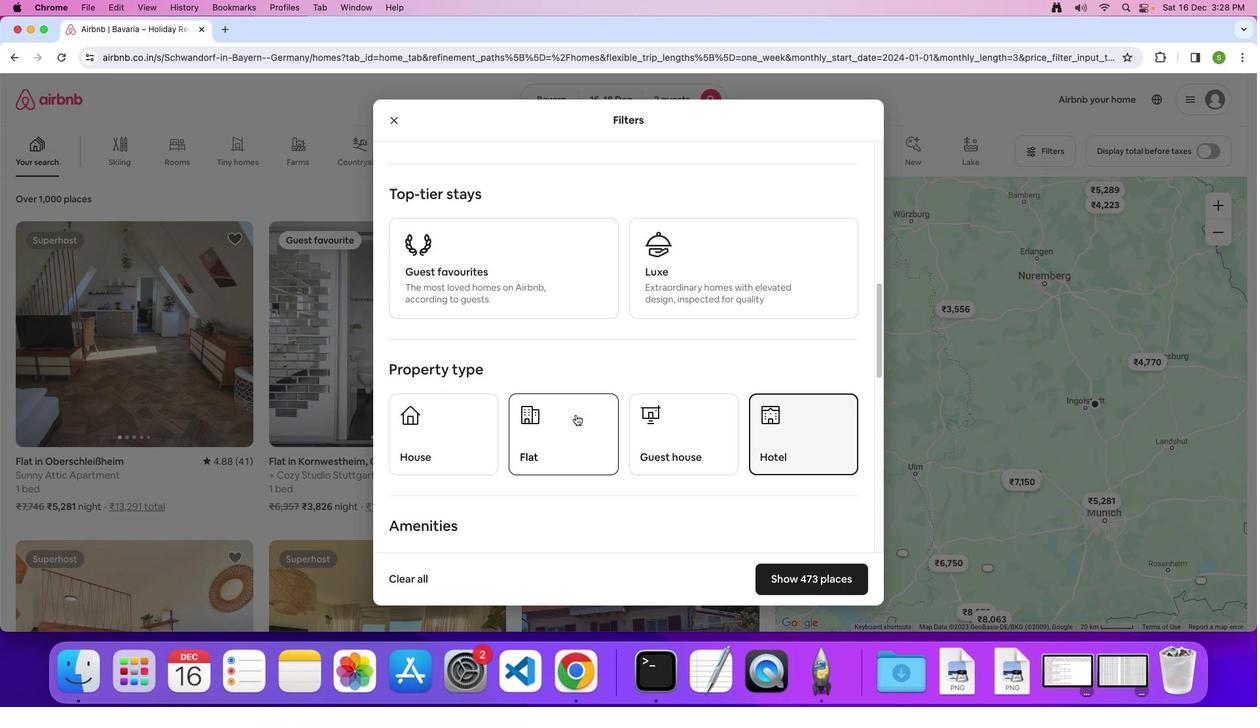 
Action: Mouse scrolled (575, 414) with delta (0, 0)
Screenshot: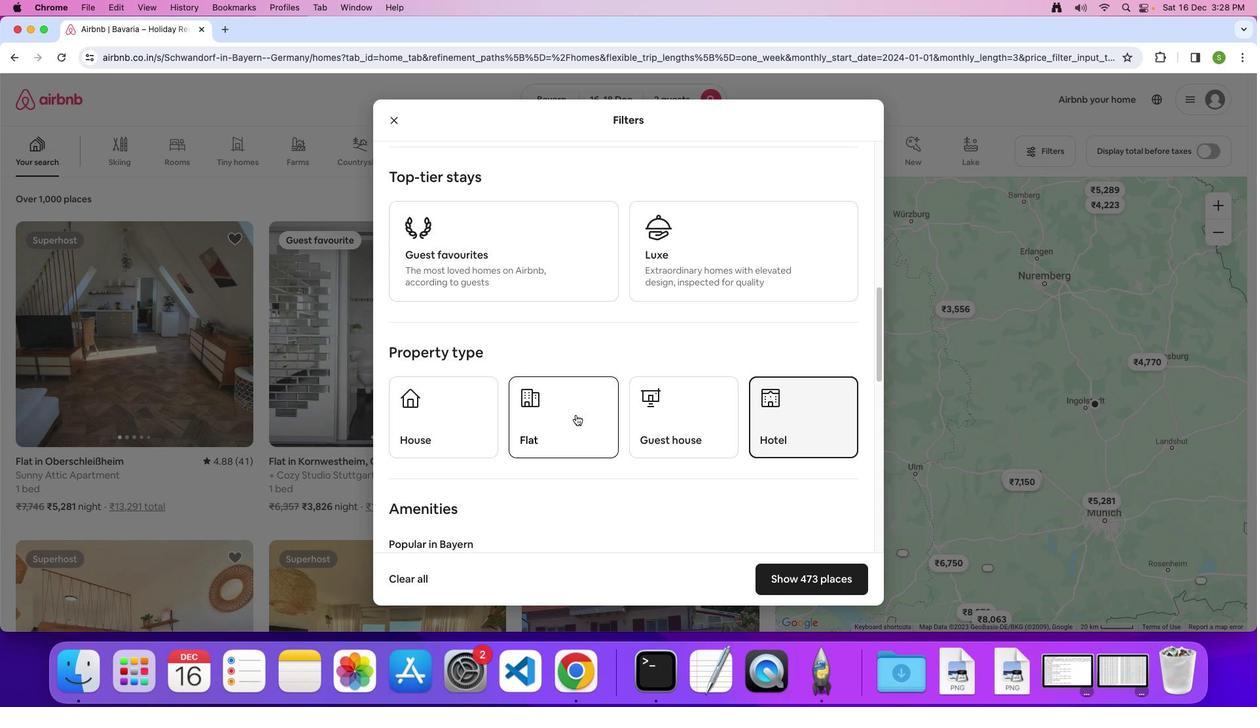 
Action: Mouse scrolled (575, 414) with delta (0, 0)
Screenshot: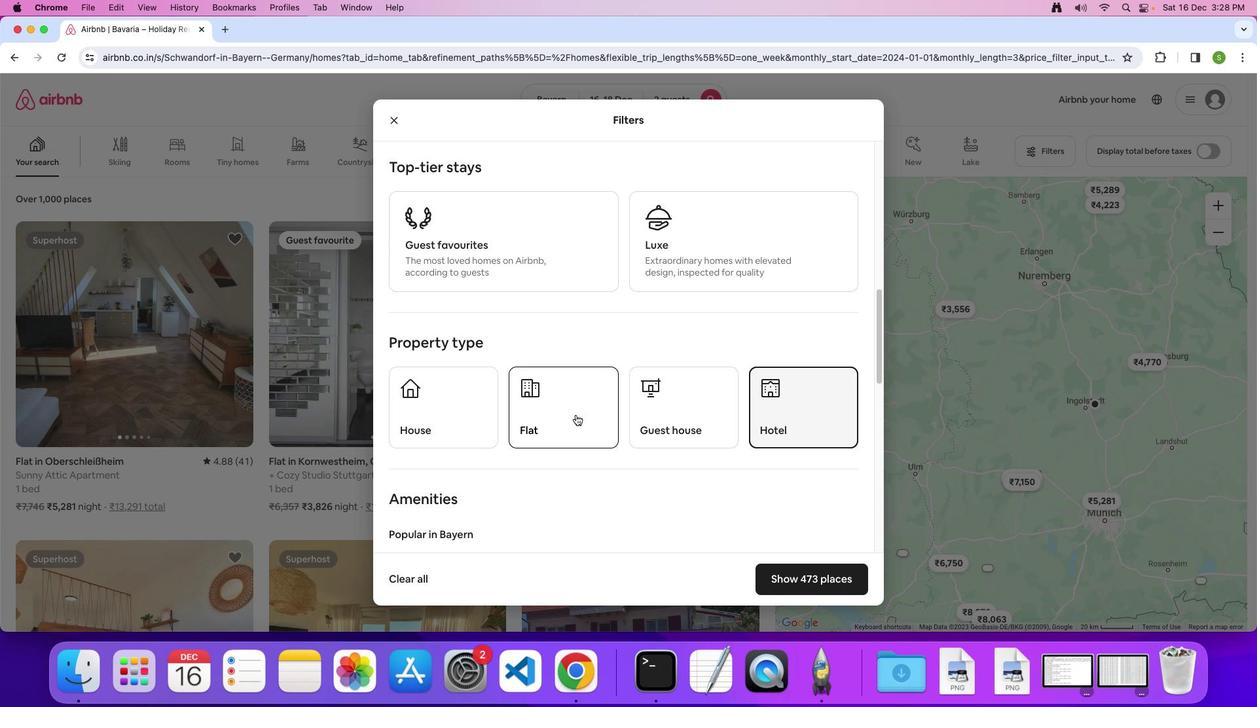 
Action: Mouse scrolled (575, 414) with delta (0, 0)
Screenshot: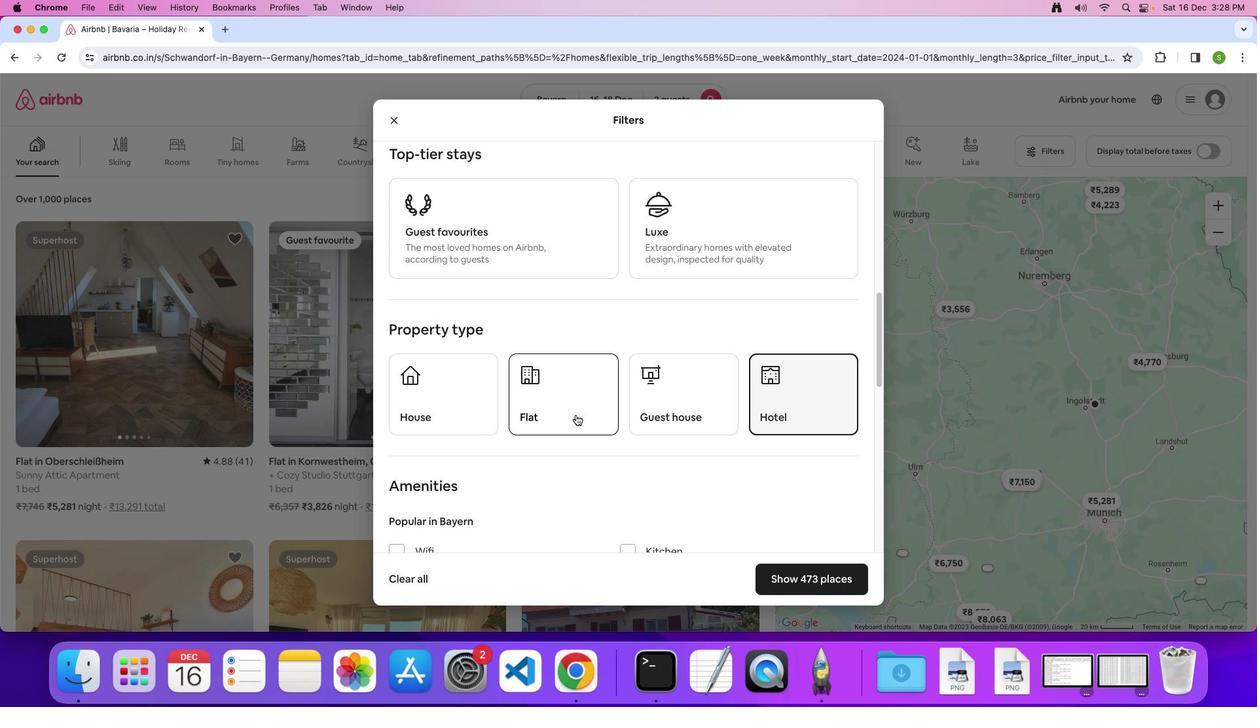 
Action: Mouse scrolled (575, 414) with delta (0, 0)
Screenshot: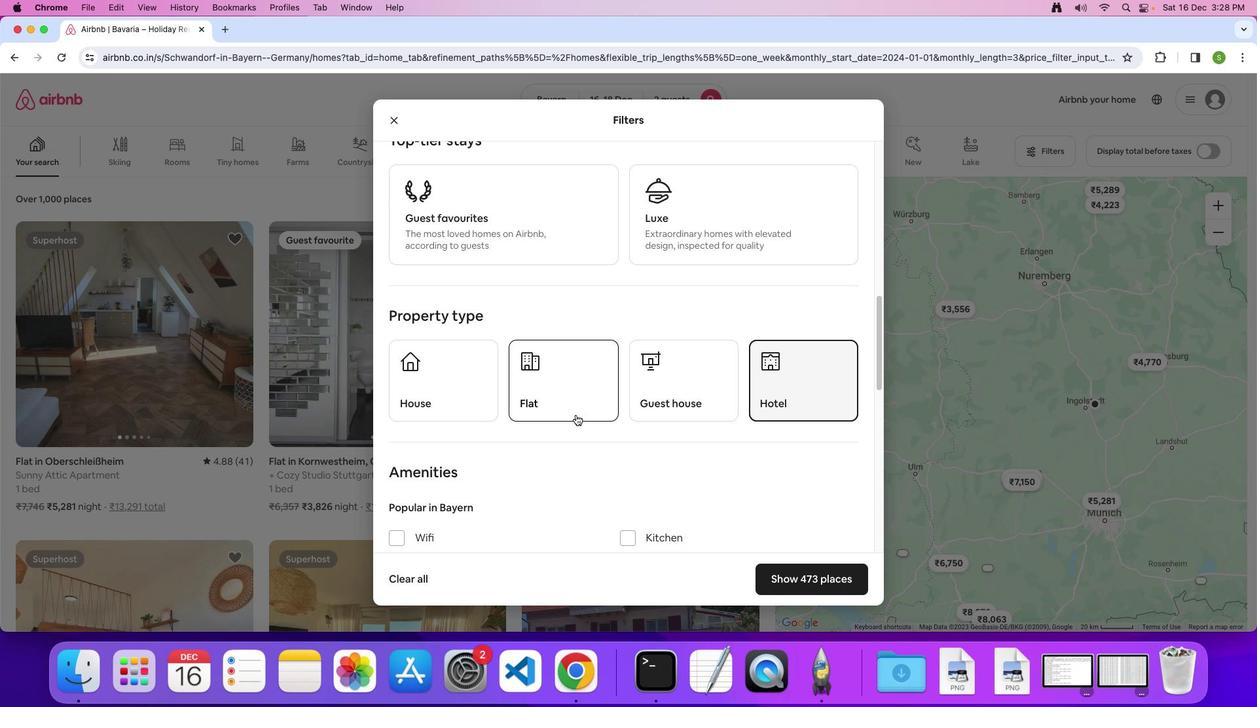 
Action: Mouse scrolled (575, 414) with delta (0, -1)
Screenshot: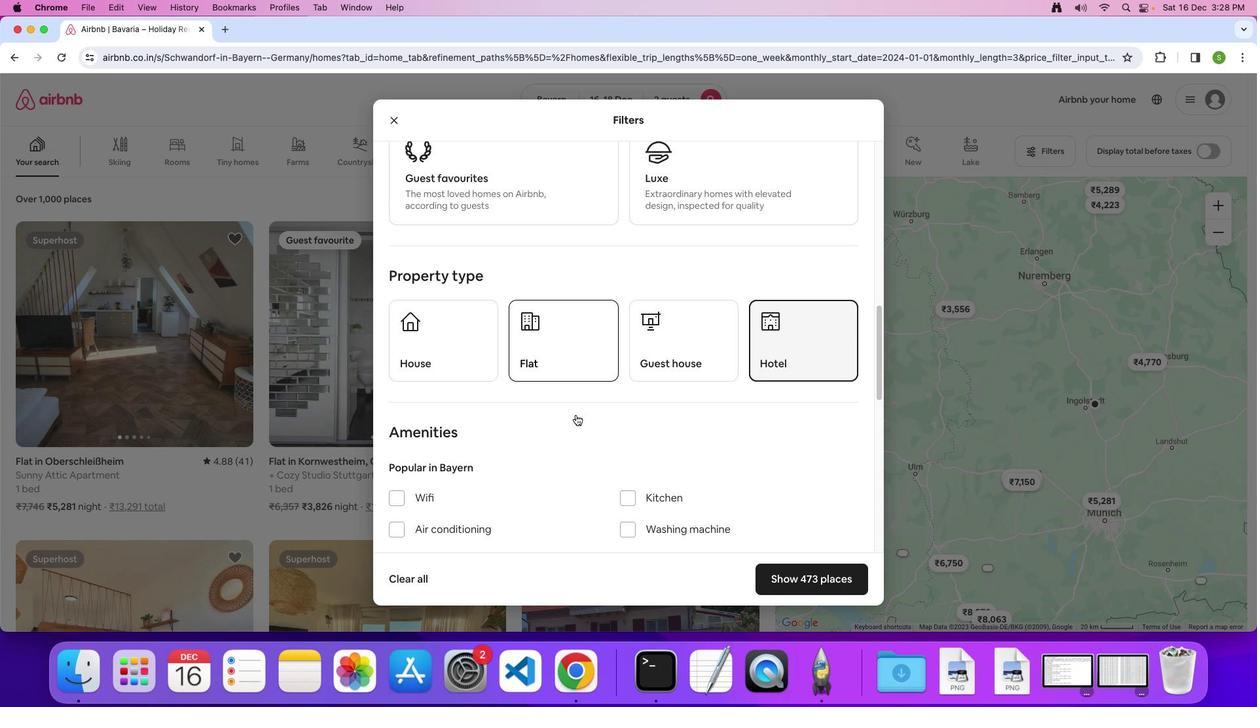 
Action: Mouse scrolled (575, 414) with delta (0, 0)
Screenshot: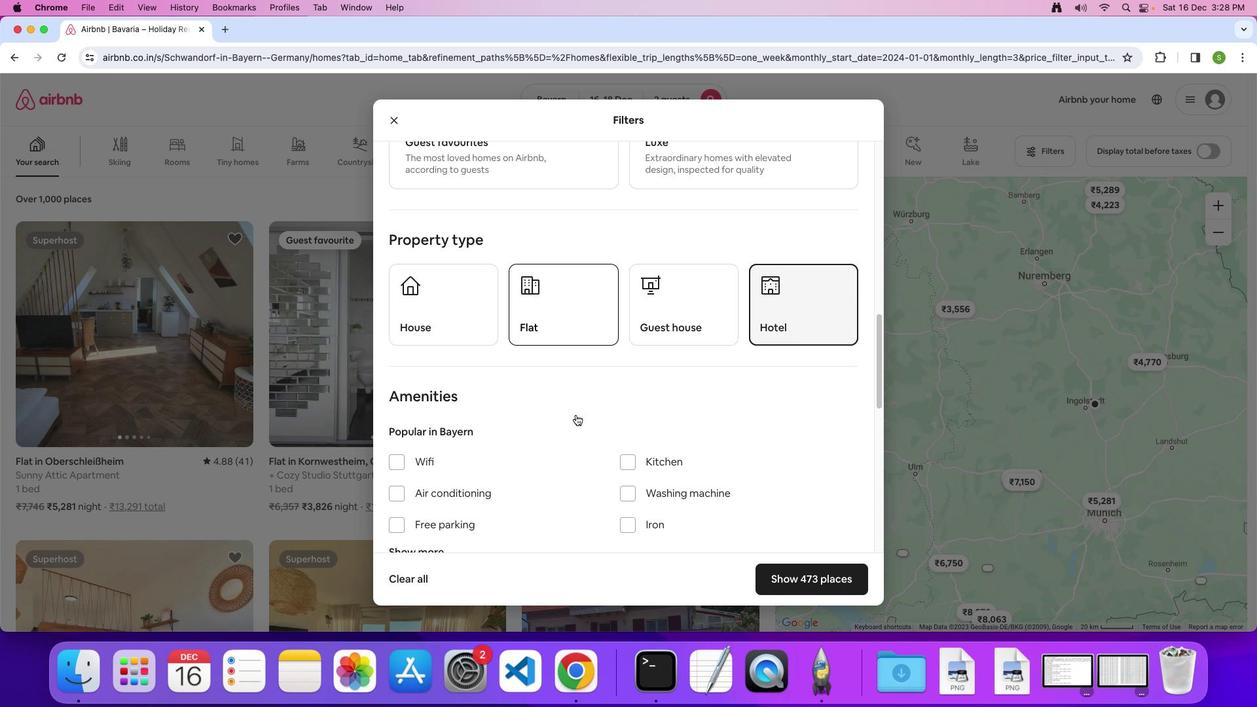 
Action: Mouse scrolled (575, 414) with delta (0, 0)
Screenshot: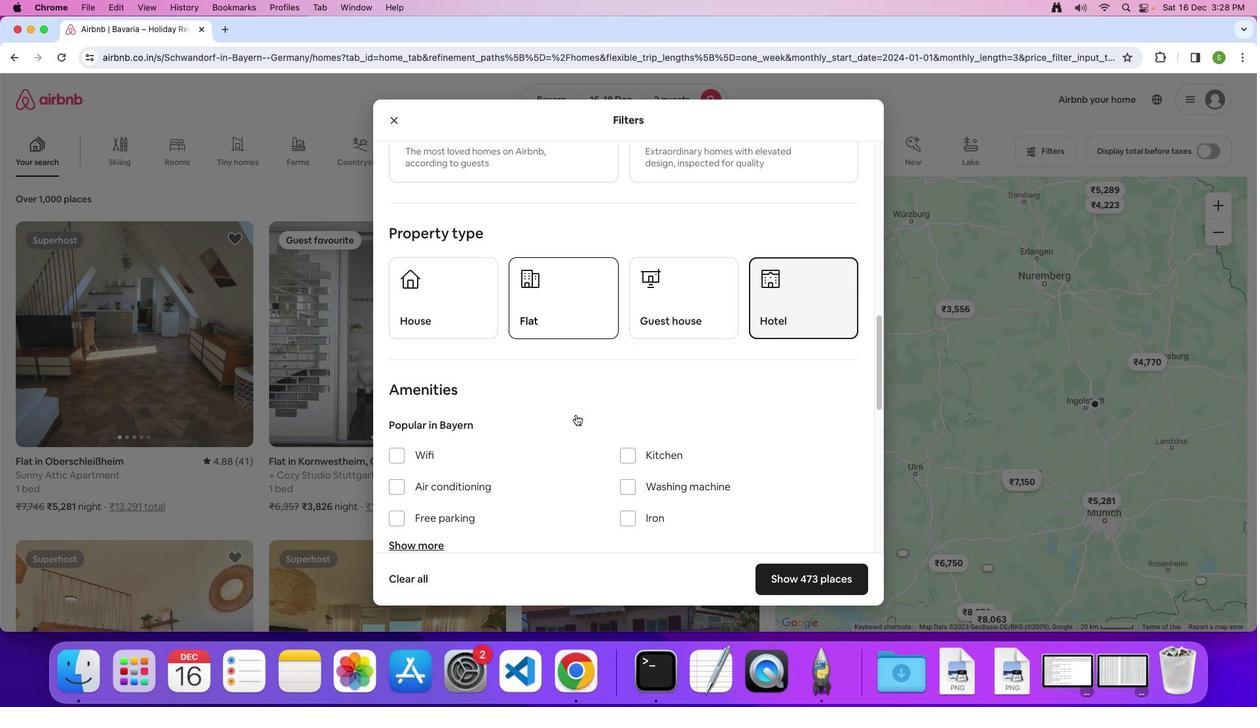 
Action: Mouse scrolled (575, 414) with delta (0, 0)
Screenshot: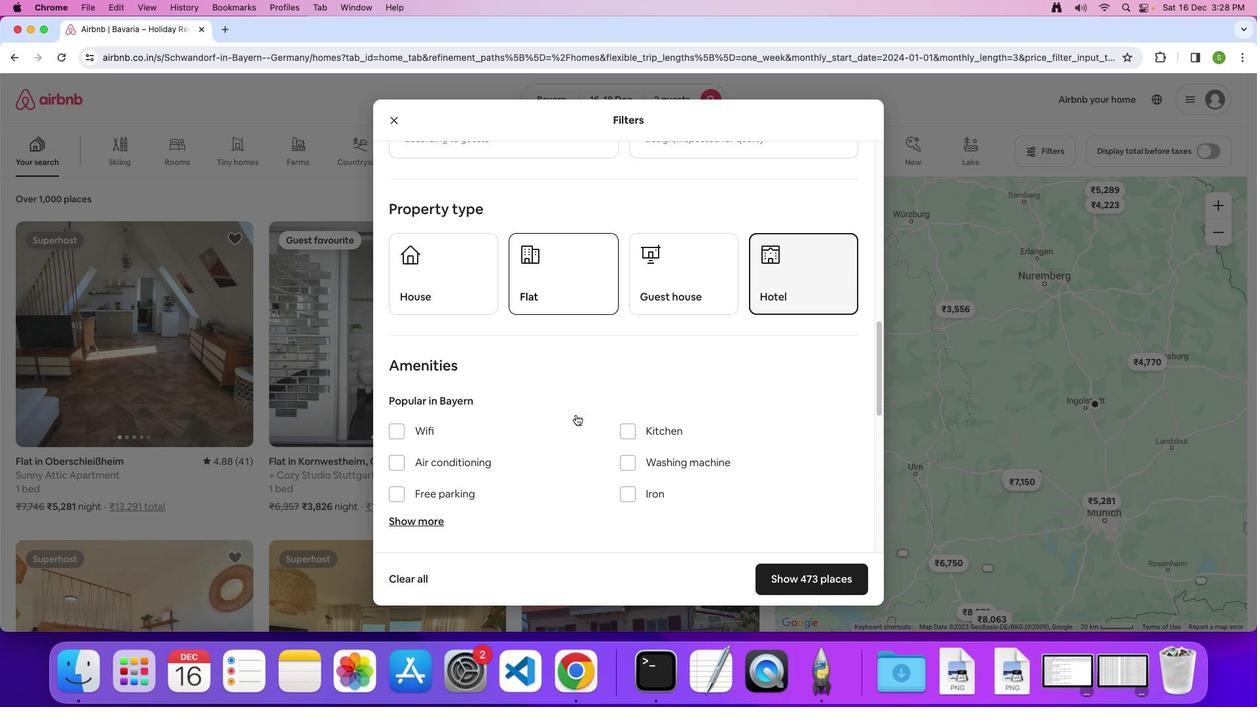 
Action: Mouse scrolled (575, 414) with delta (0, 0)
Screenshot: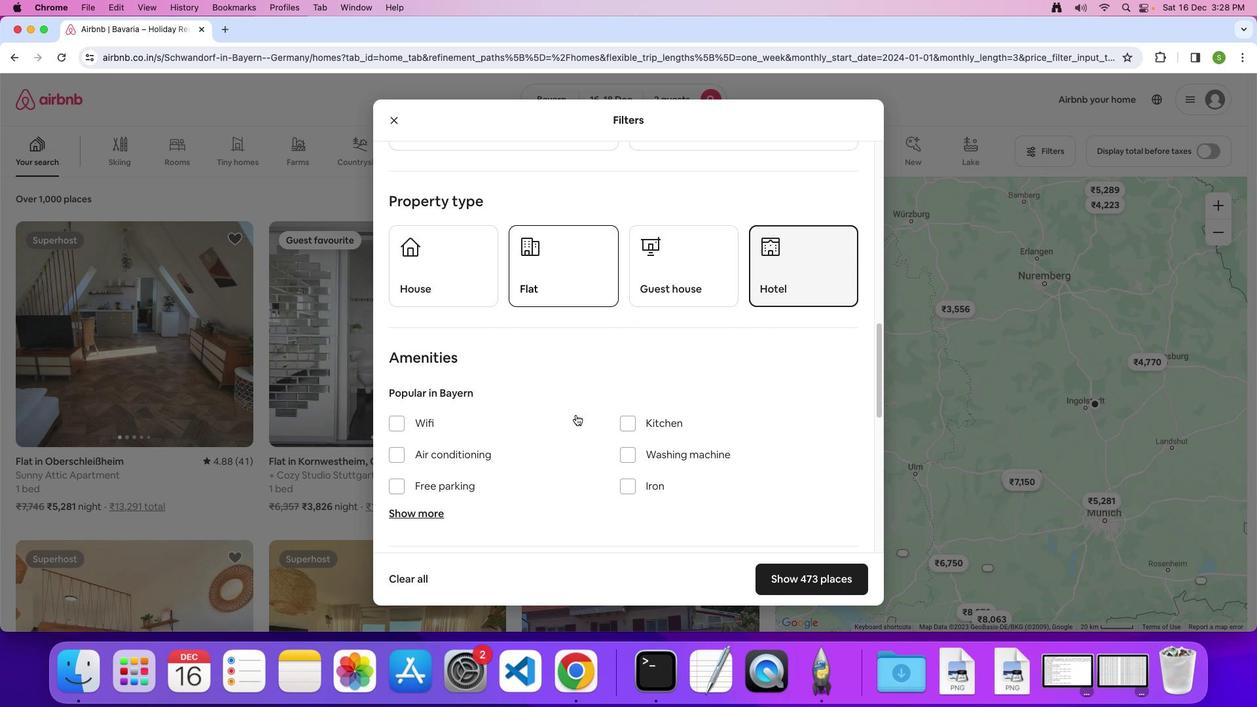 
Action: Mouse scrolled (575, 414) with delta (0, -1)
Screenshot: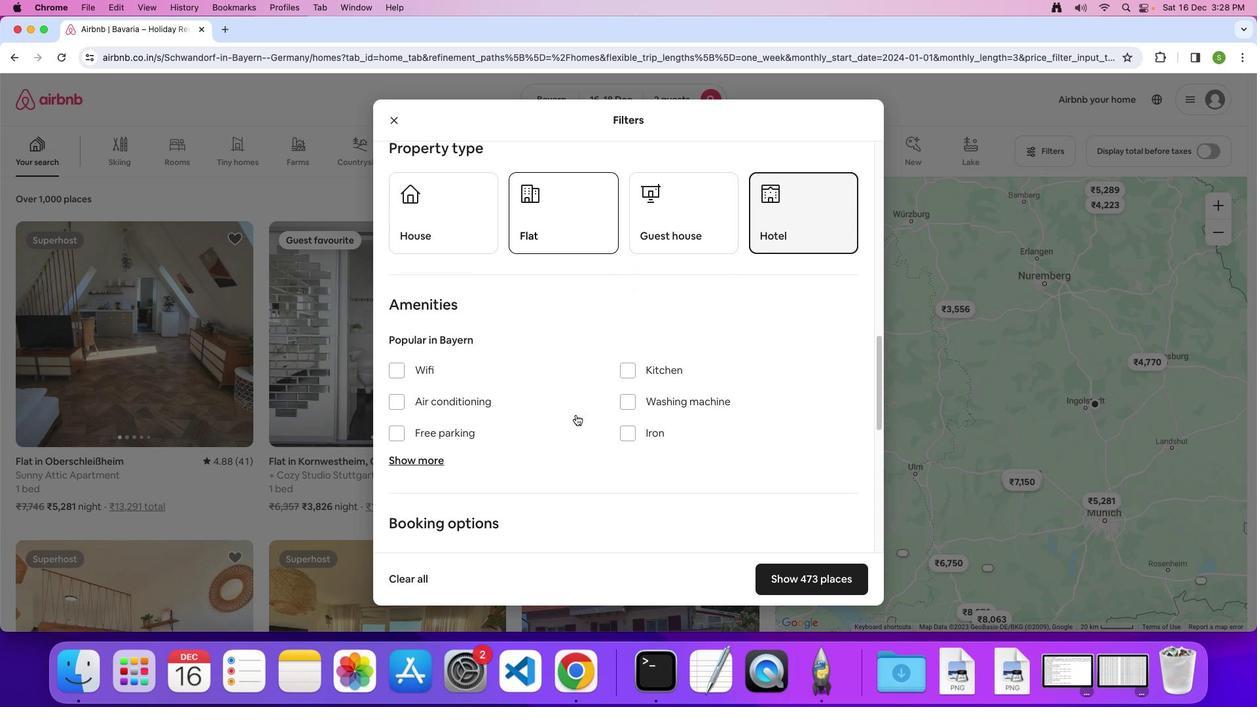 
Action: Mouse scrolled (575, 414) with delta (0, 0)
Screenshot: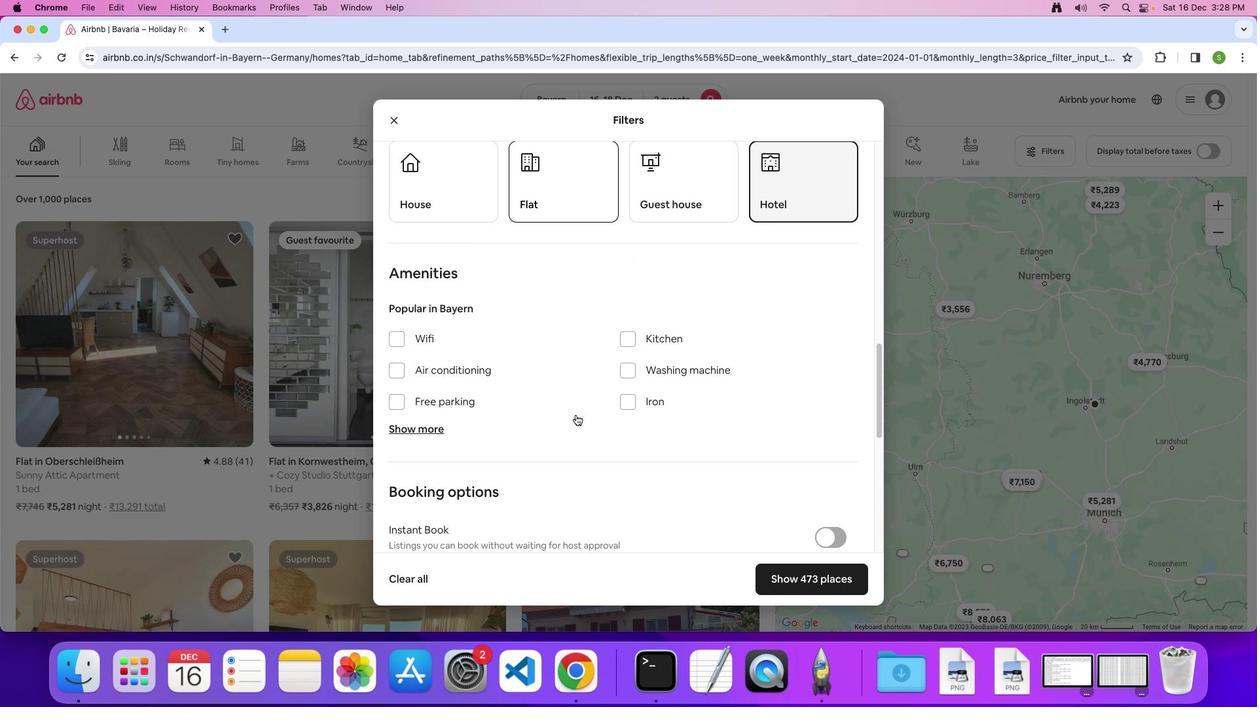 
Action: Mouse scrolled (575, 414) with delta (0, 0)
Screenshot: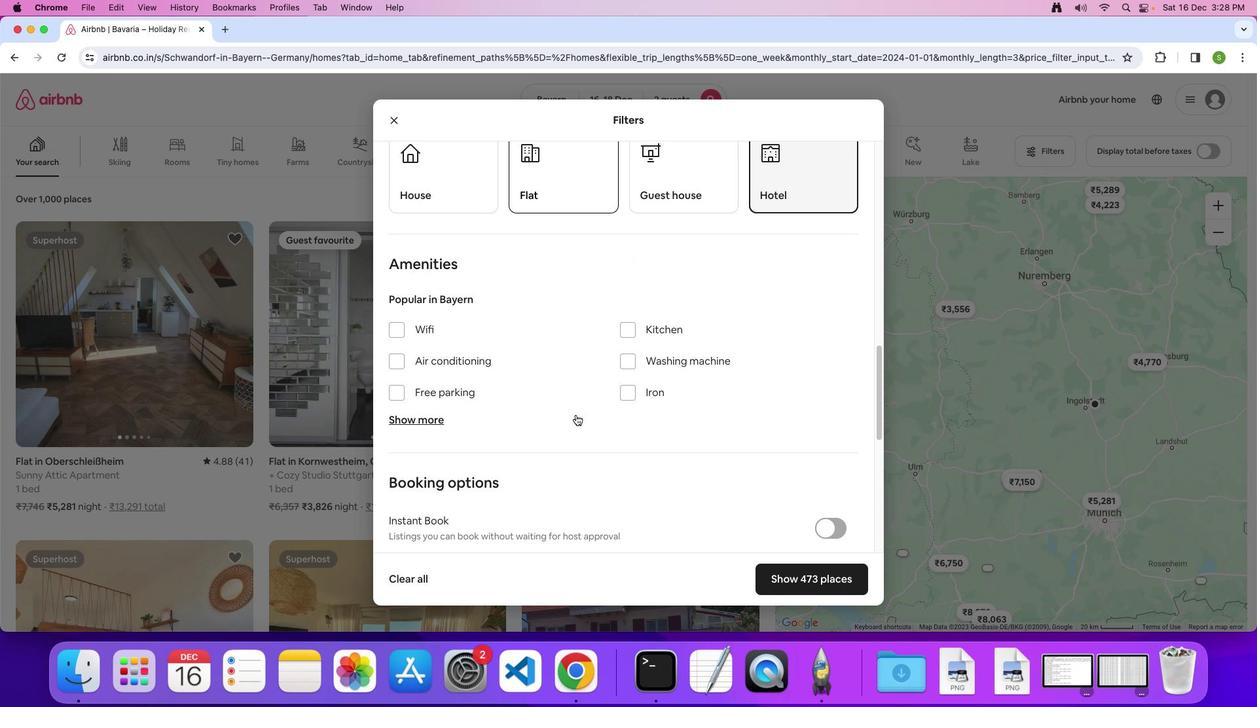 
Action: Mouse scrolled (575, 414) with delta (0, 0)
Screenshot: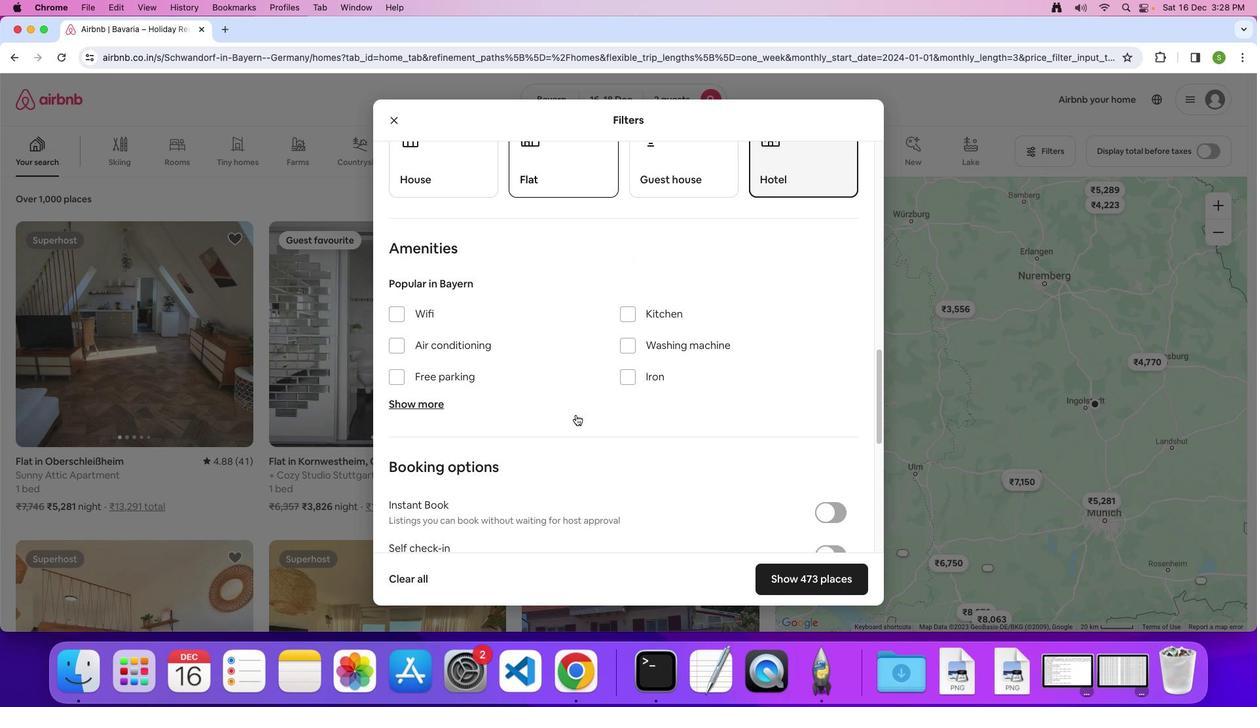 
Action: Mouse scrolled (575, 414) with delta (0, 0)
Screenshot: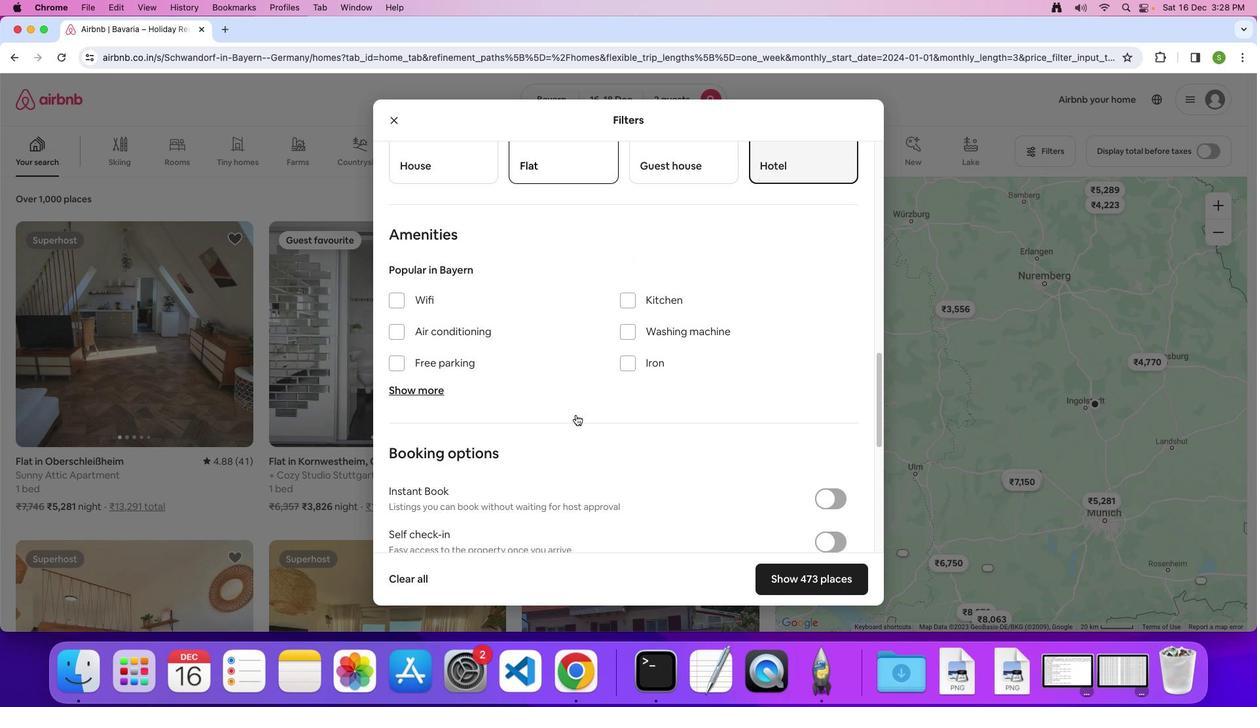 
Action: Mouse scrolled (575, 414) with delta (0, 0)
Screenshot: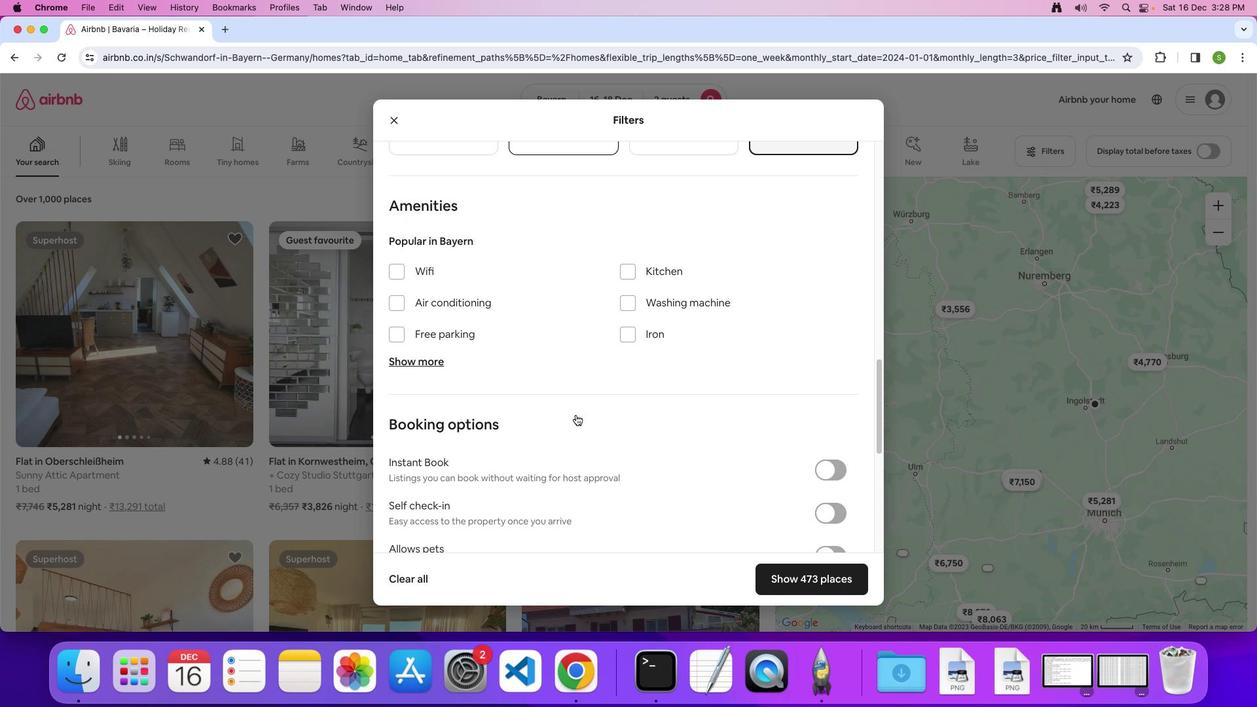 
Action: Mouse scrolled (575, 414) with delta (0, 0)
Screenshot: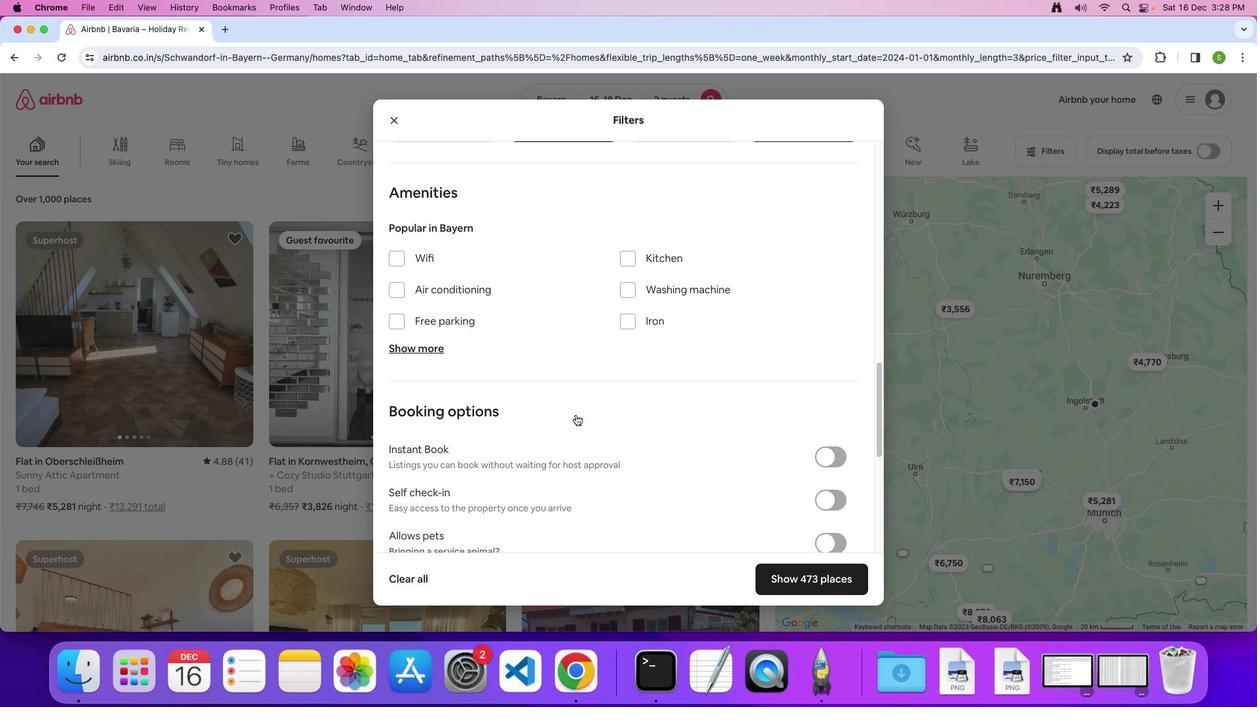 
Action: Mouse scrolled (575, 414) with delta (0, 0)
Screenshot: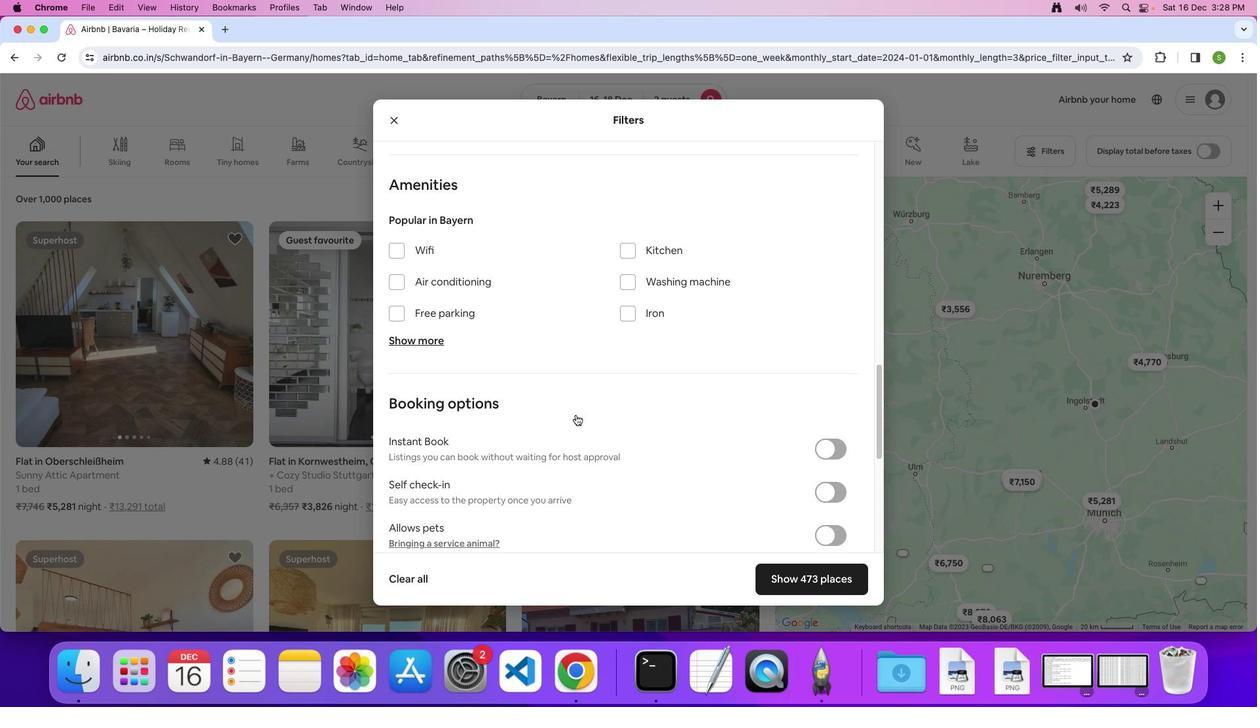 
Action: Mouse scrolled (575, 414) with delta (0, 0)
Screenshot: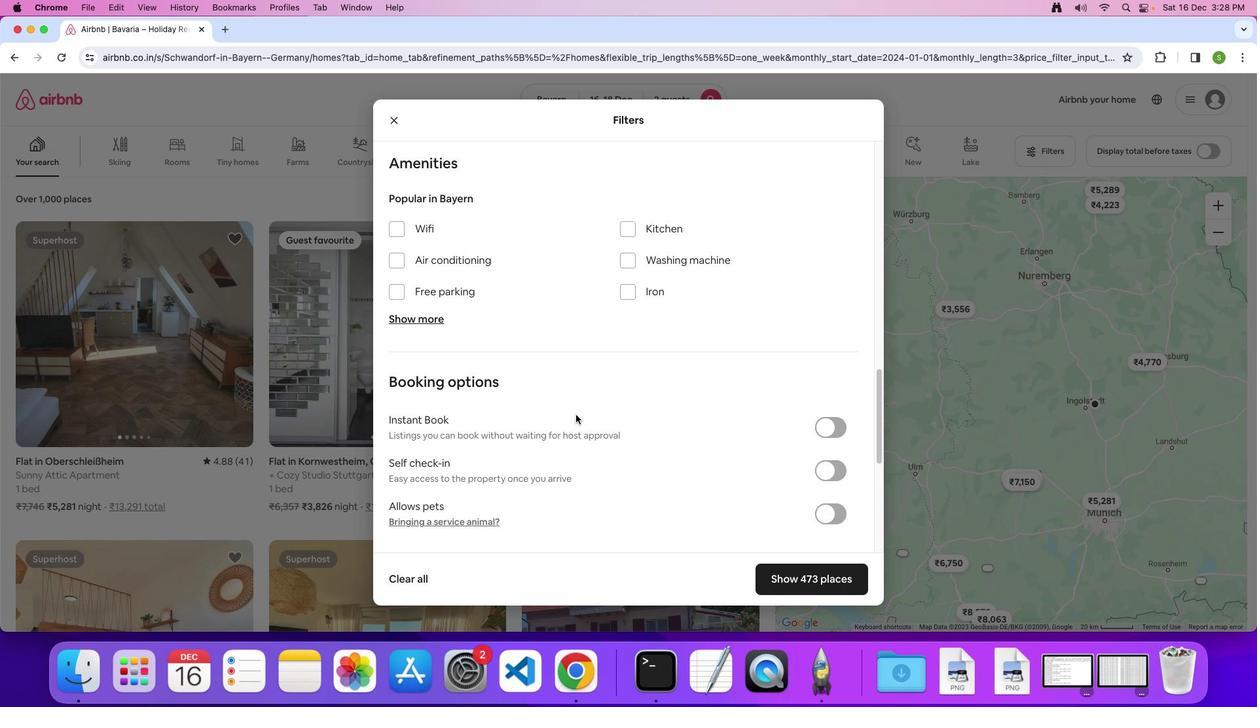 
Action: Mouse scrolled (575, 414) with delta (0, 0)
Screenshot: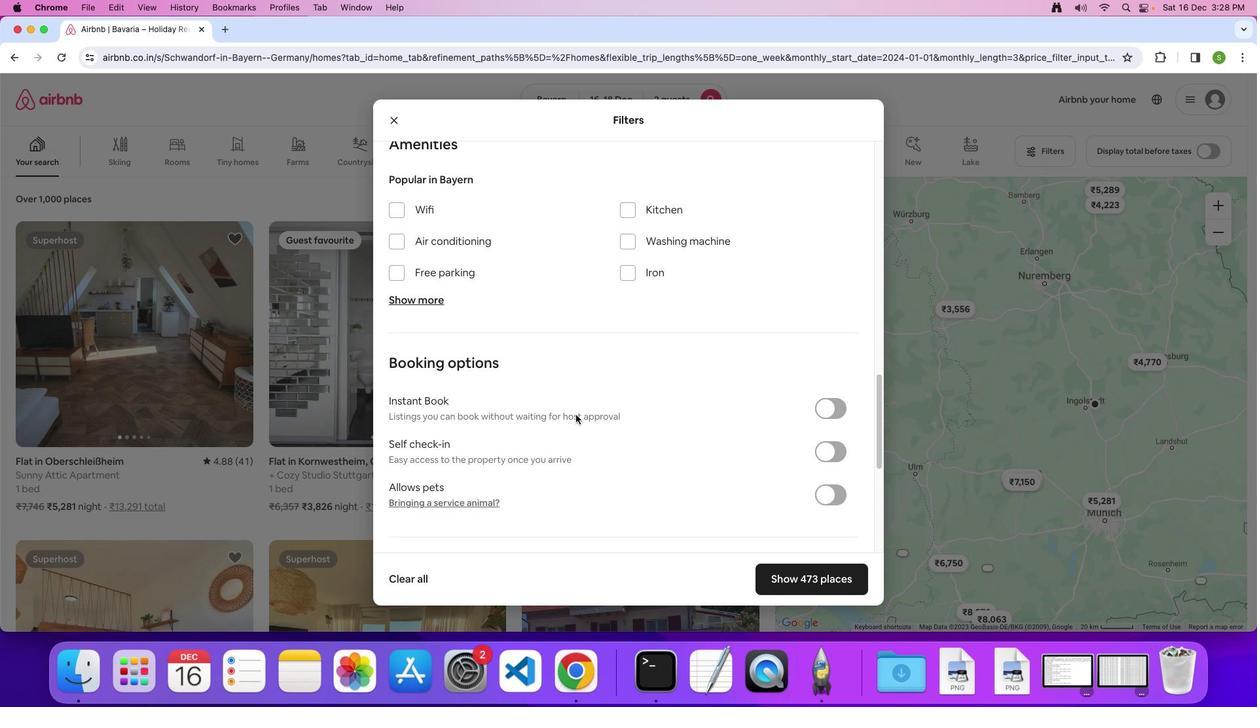 
Action: Mouse scrolled (575, 414) with delta (0, 0)
Screenshot: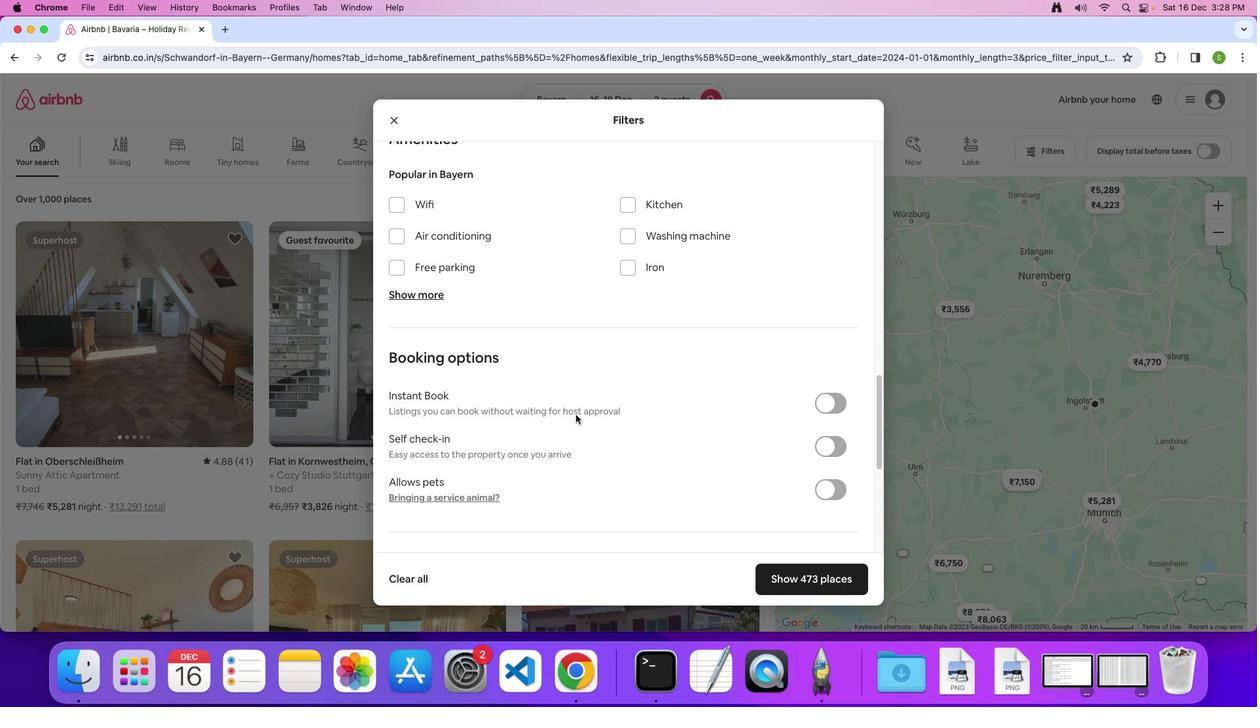 
Action: Mouse scrolled (575, 414) with delta (0, 0)
Screenshot: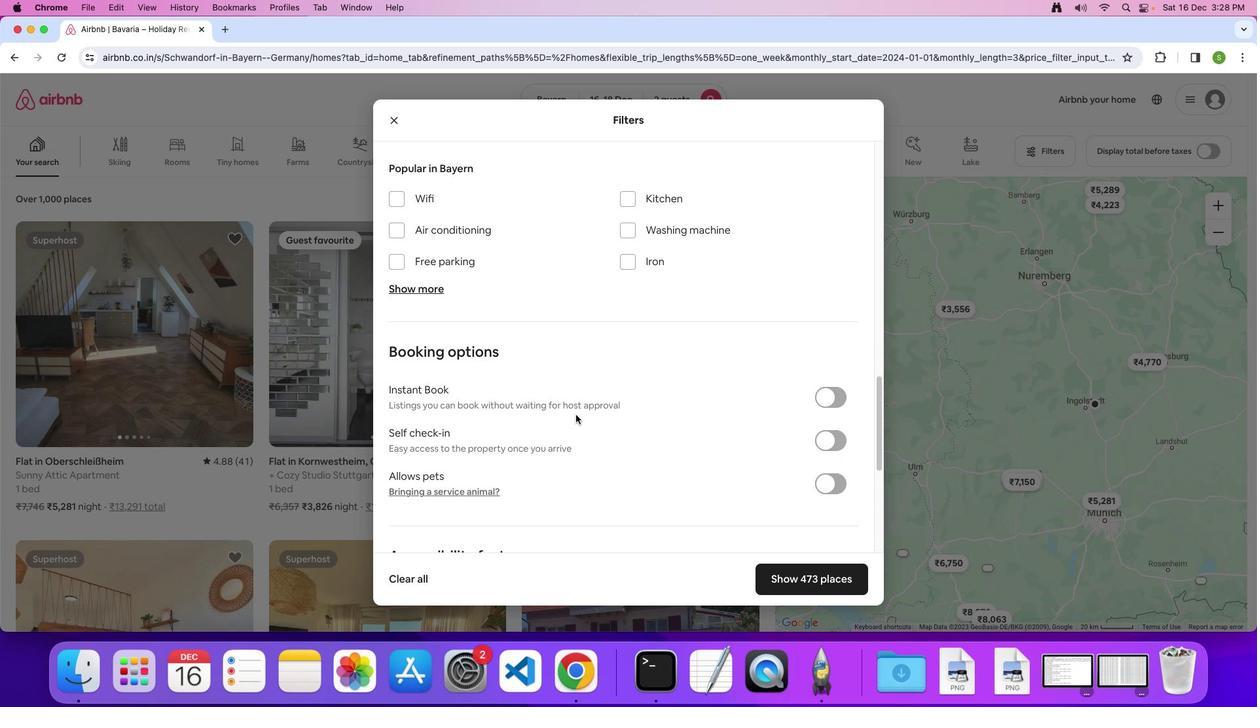 
Action: Mouse scrolled (575, 414) with delta (0, -1)
Screenshot: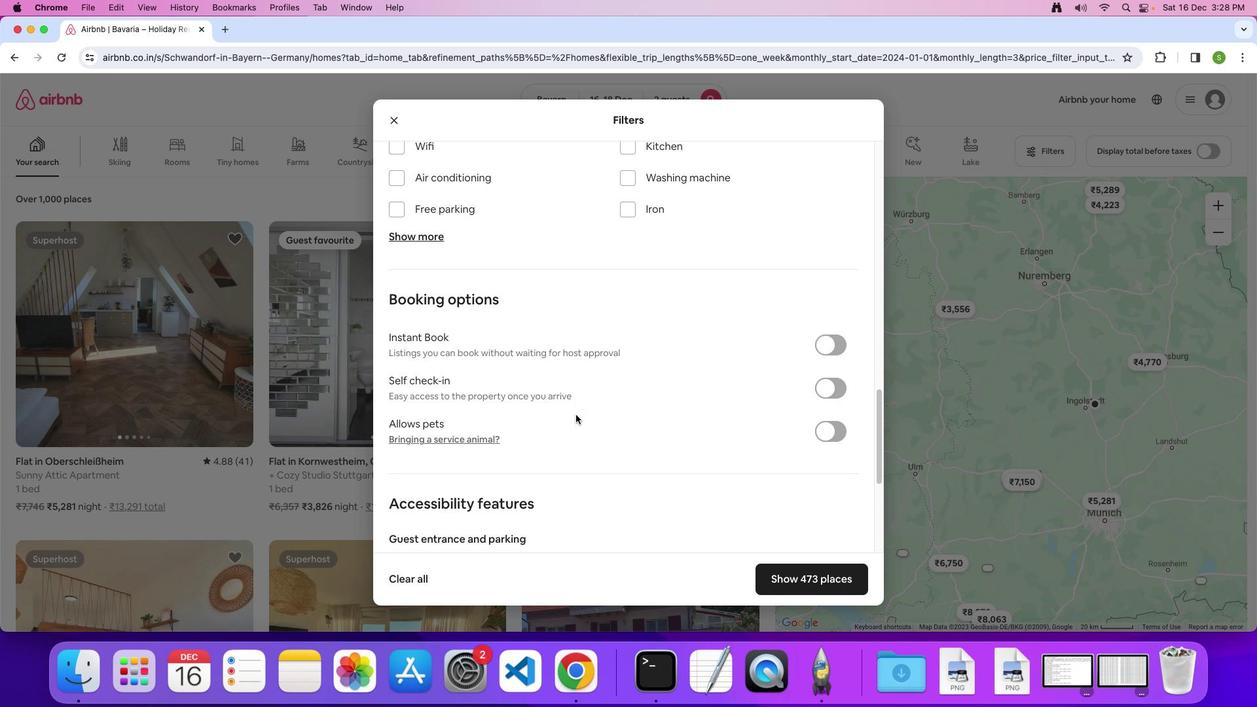 
Action: Mouse scrolled (575, 414) with delta (0, 0)
Screenshot: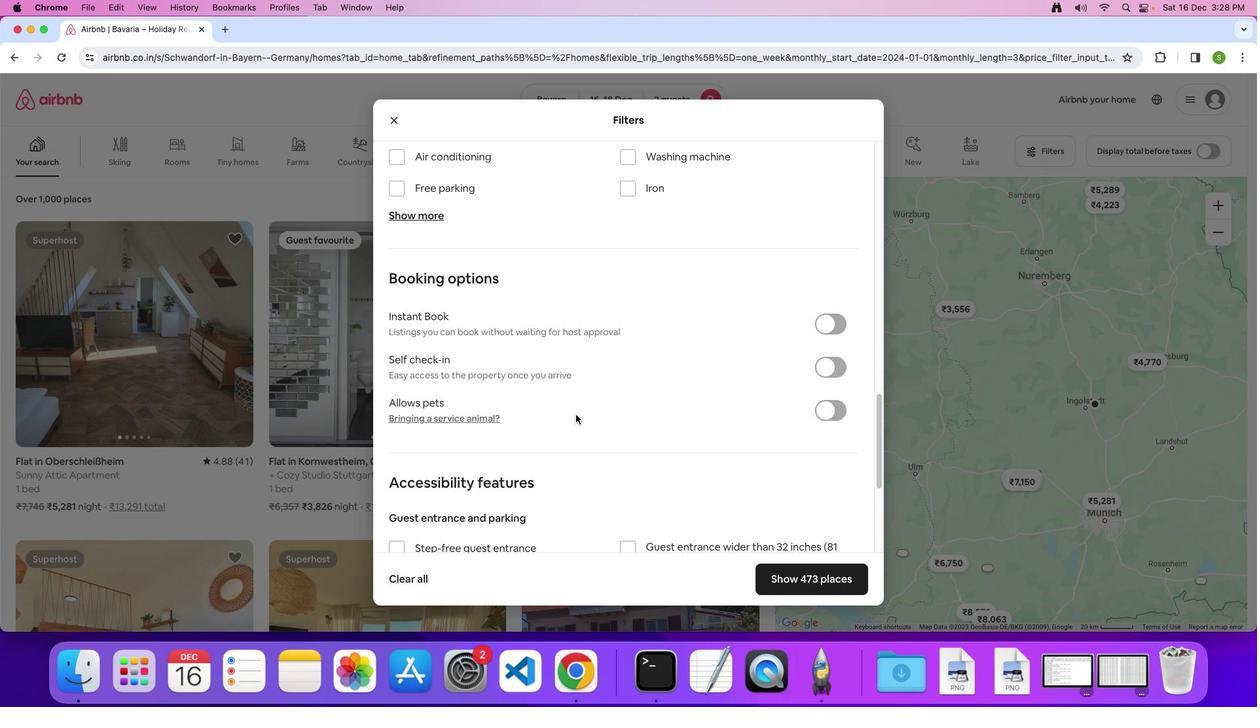 
Action: Mouse scrolled (575, 414) with delta (0, 0)
Screenshot: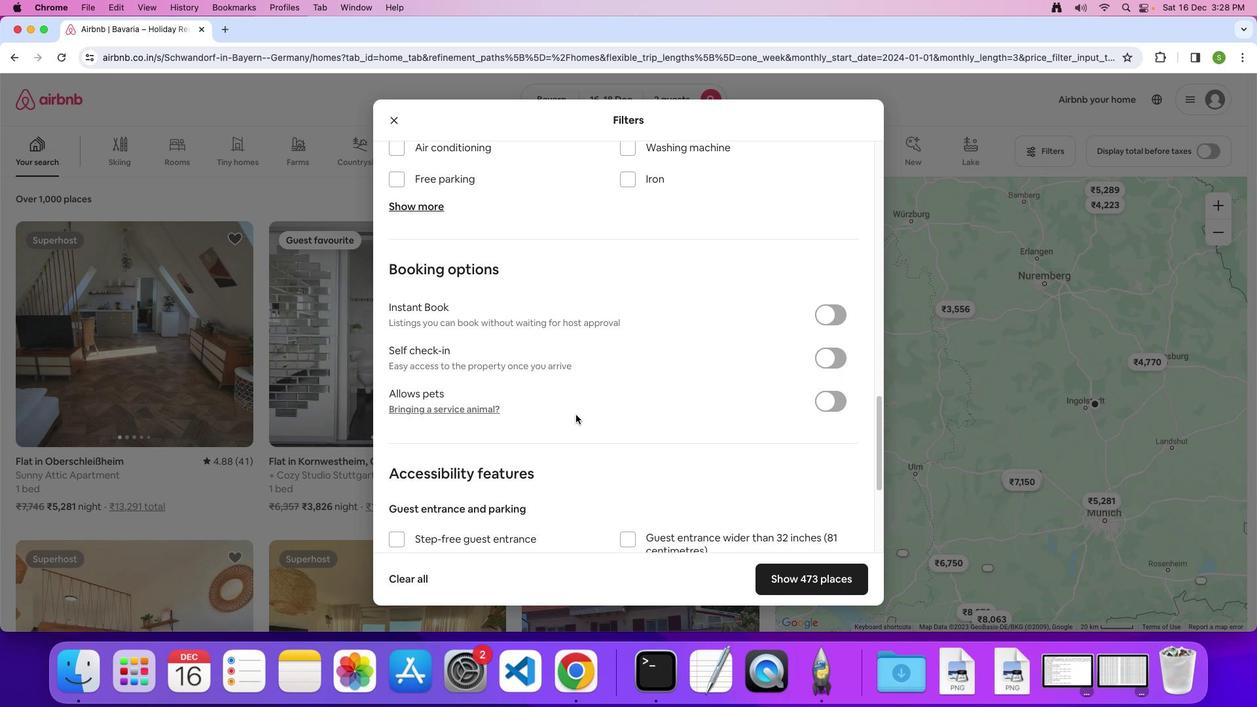 
Action: Mouse scrolled (575, 414) with delta (0, 0)
Screenshot: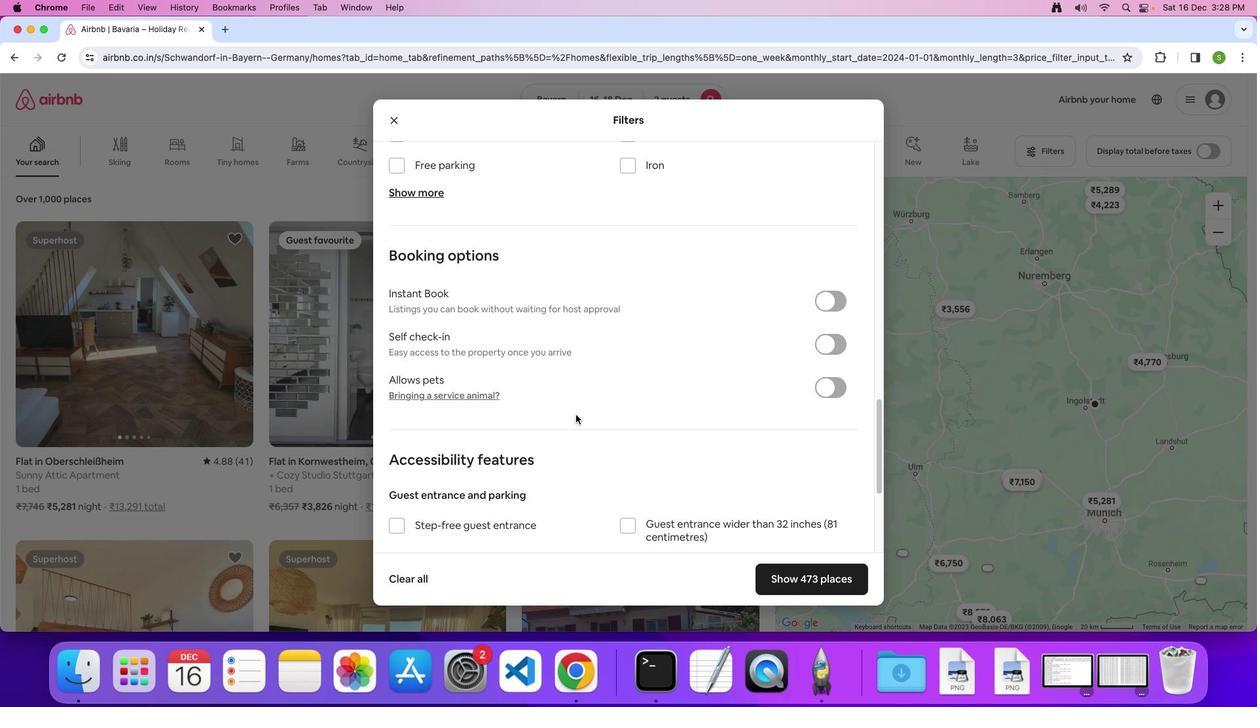 
Action: Mouse scrolled (575, 414) with delta (0, 0)
Screenshot: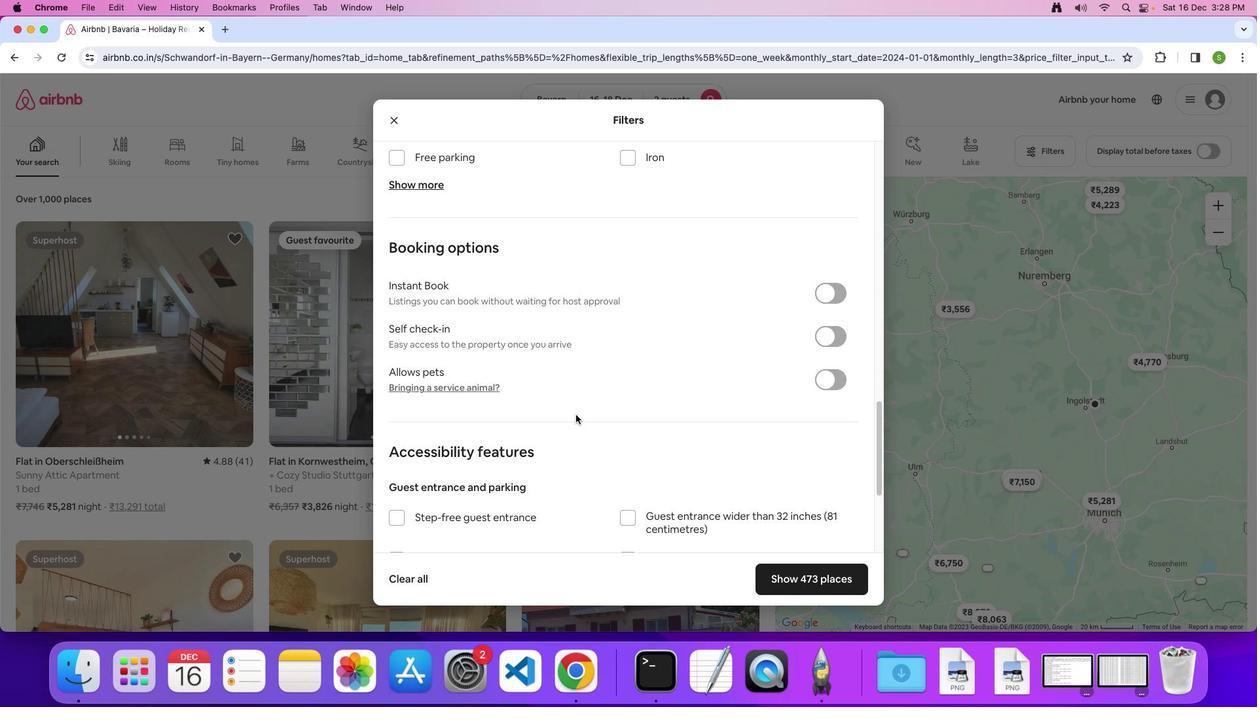 
Action: Mouse scrolled (575, 414) with delta (0, 0)
Screenshot: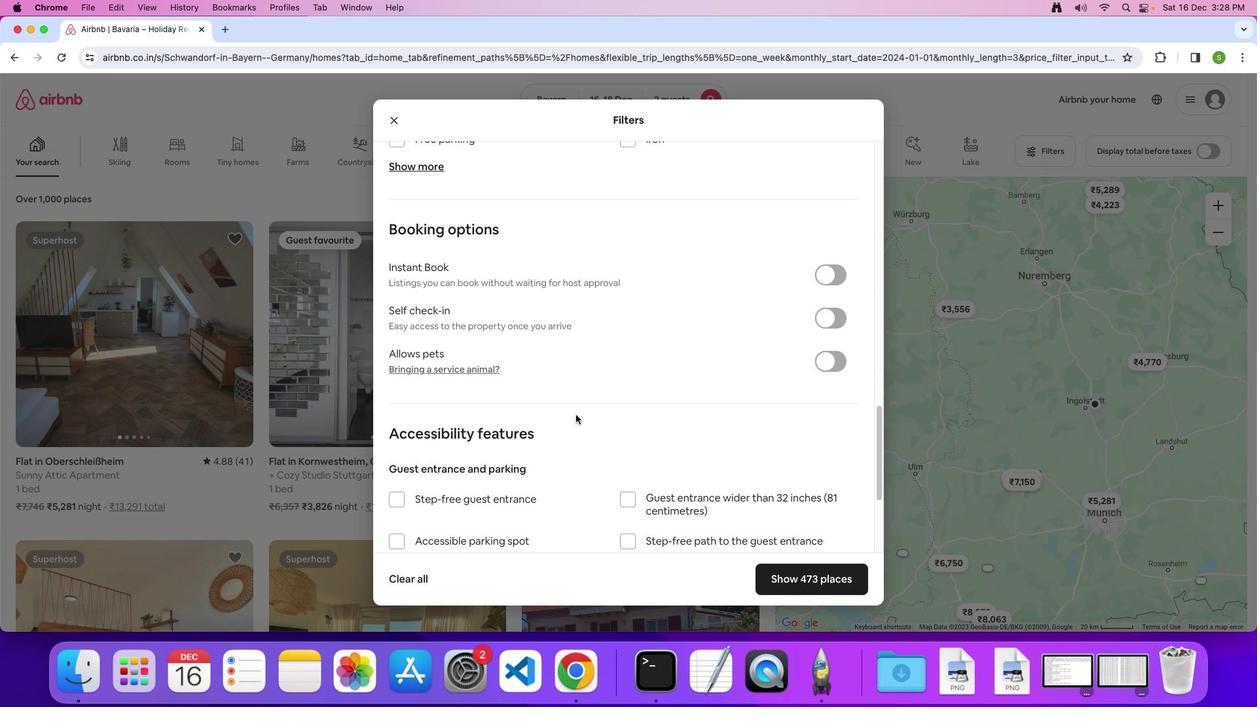 
Action: Mouse scrolled (575, 414) with delta (0, 0)
Screenshot: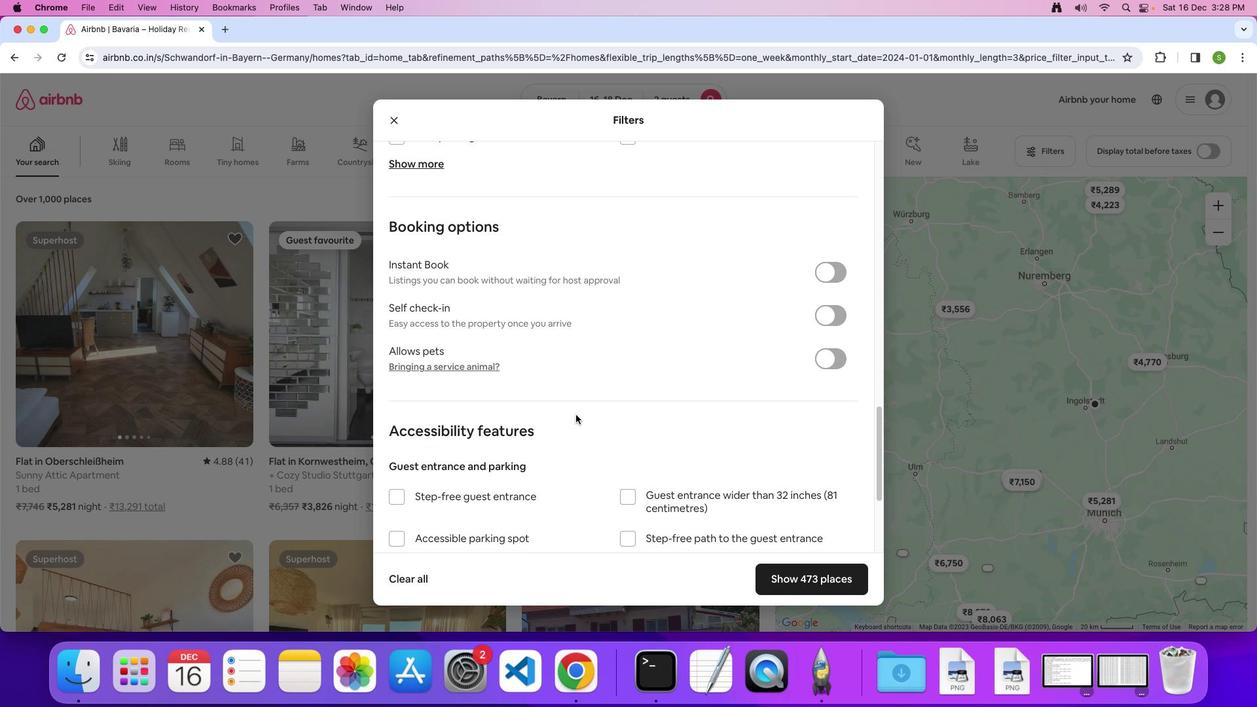
Action: Mouse scrolled (575, 414) with delta (0, -1)
Screenshot: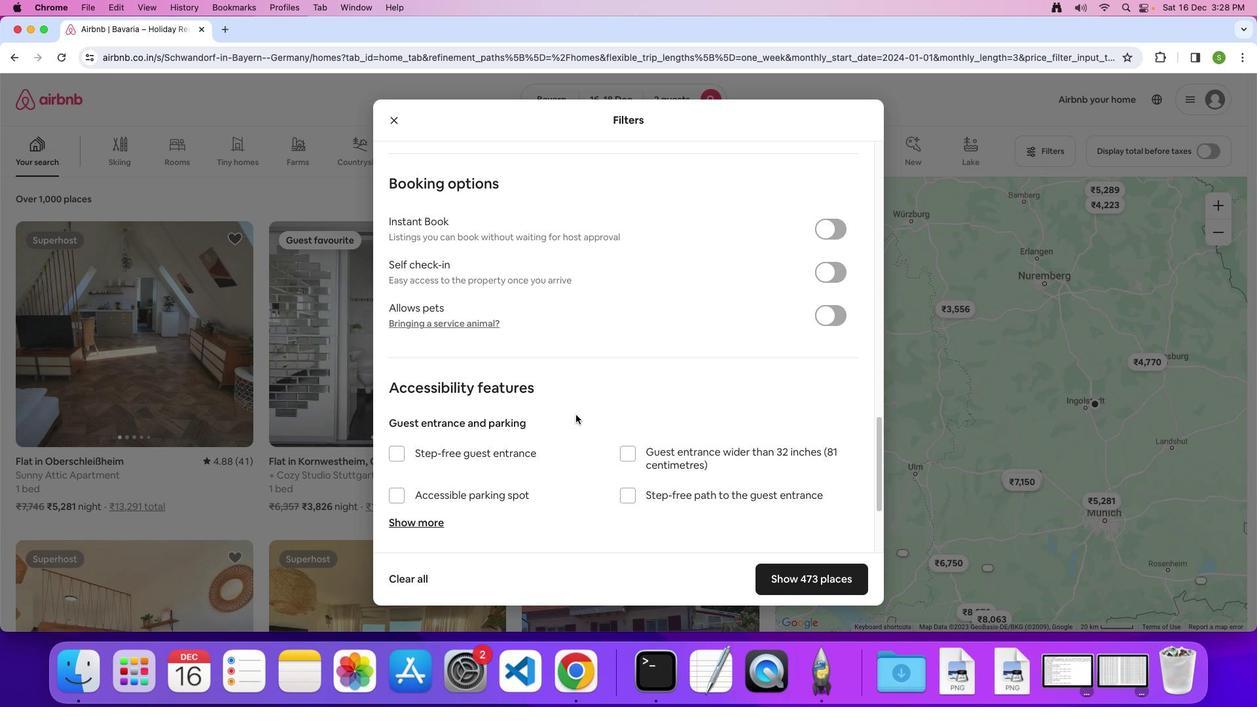 
Action: Mouse scrolled (575, 414) with delta (0, 0)
Screenshot: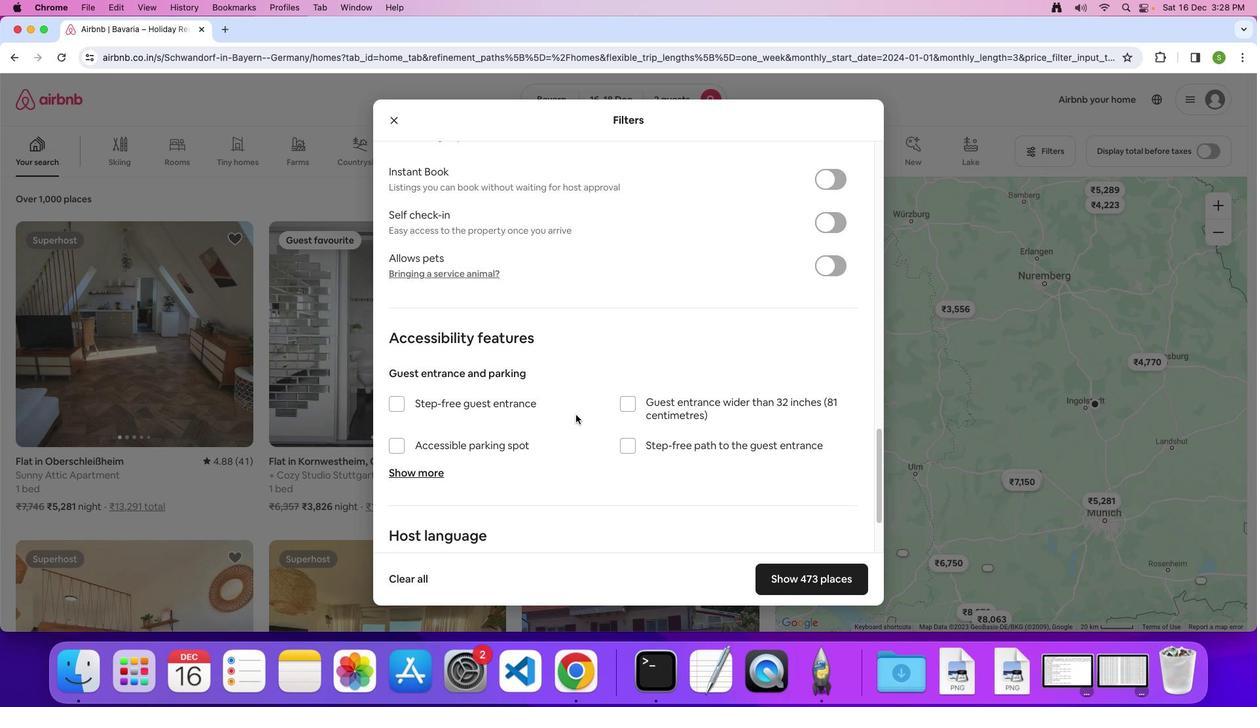 
Action: Mouse scrolled (575, 414) with delta (0, 0)
Screenshot: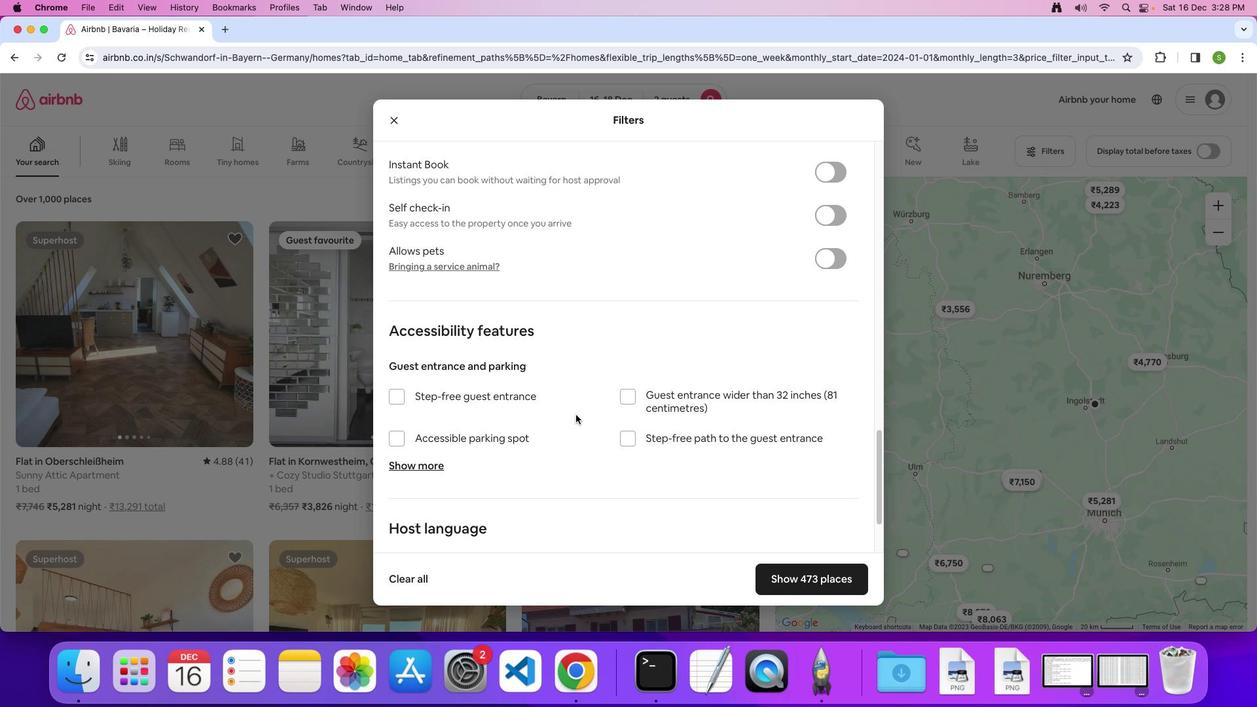 
Action: Mouse scrolled (575, 414) with delta (0, 0)
Screenshot: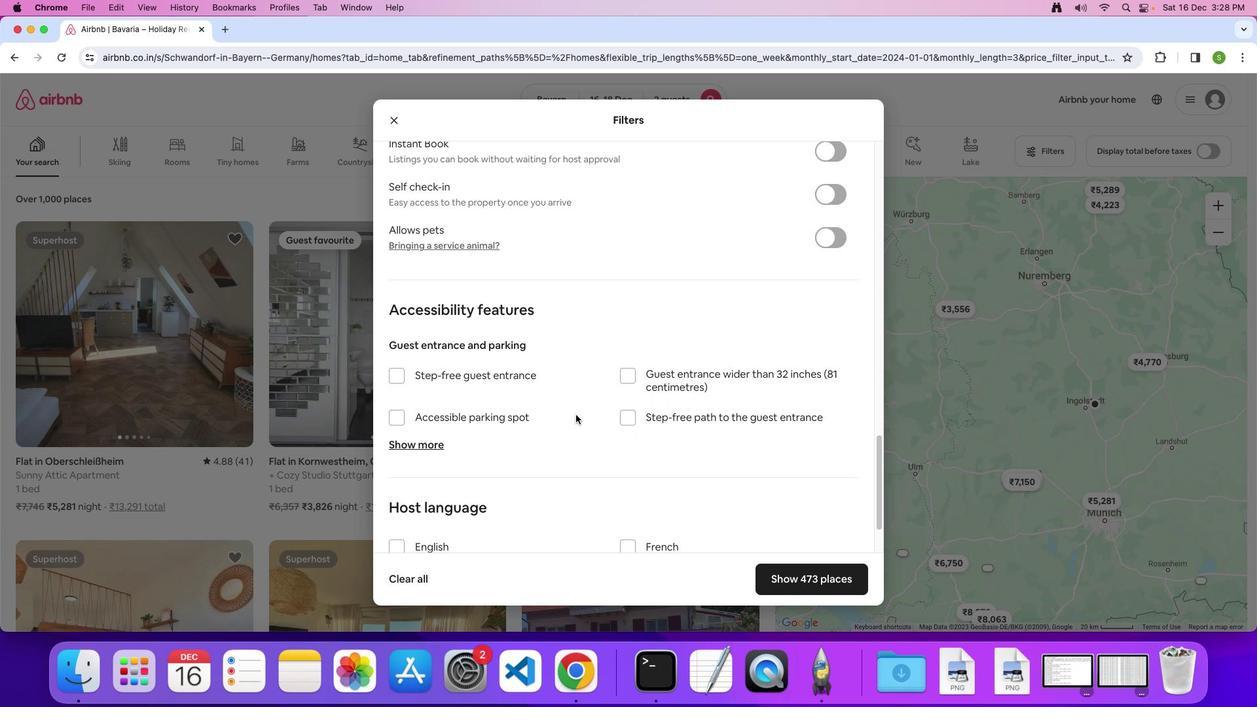 
Action: Mouse scrolled (575, 414) with delta (0, 0)
Screenshot: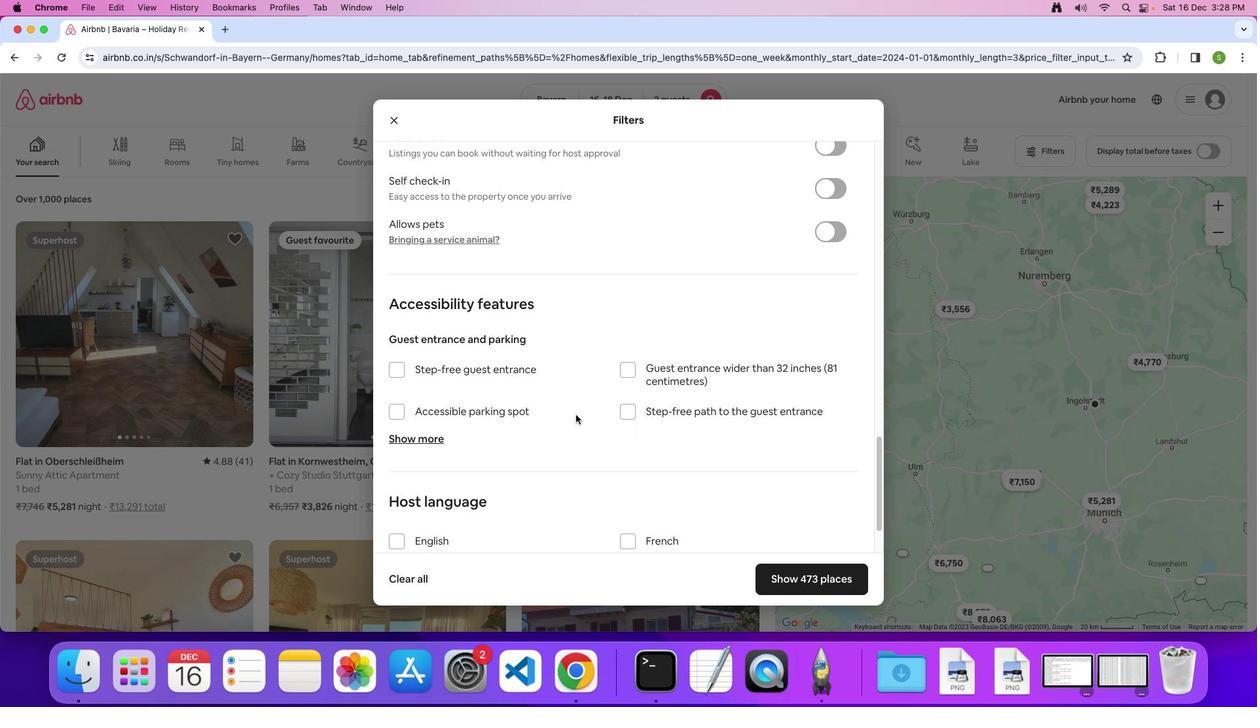 
Action: Mouse scrolled (575, 414) with delta (0, 0)
Screenshot: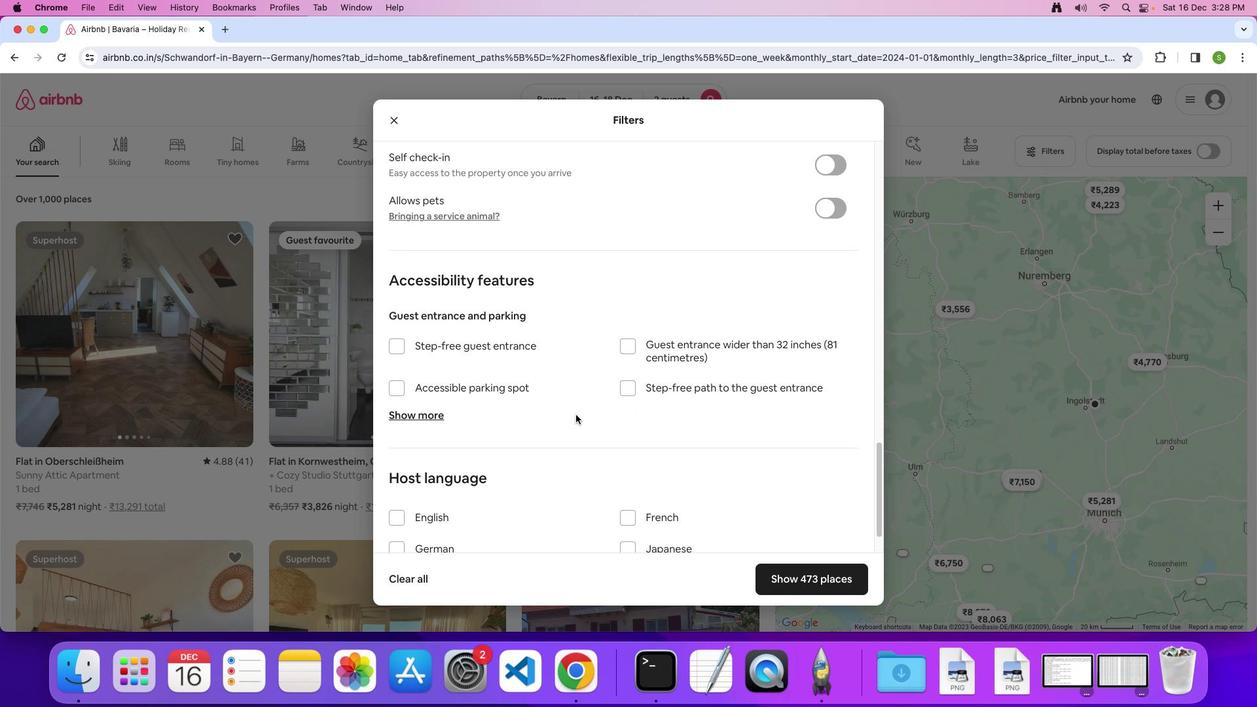 
Action: Mouse scrolled (575, 414) with delta (0, 0)
Screenshot: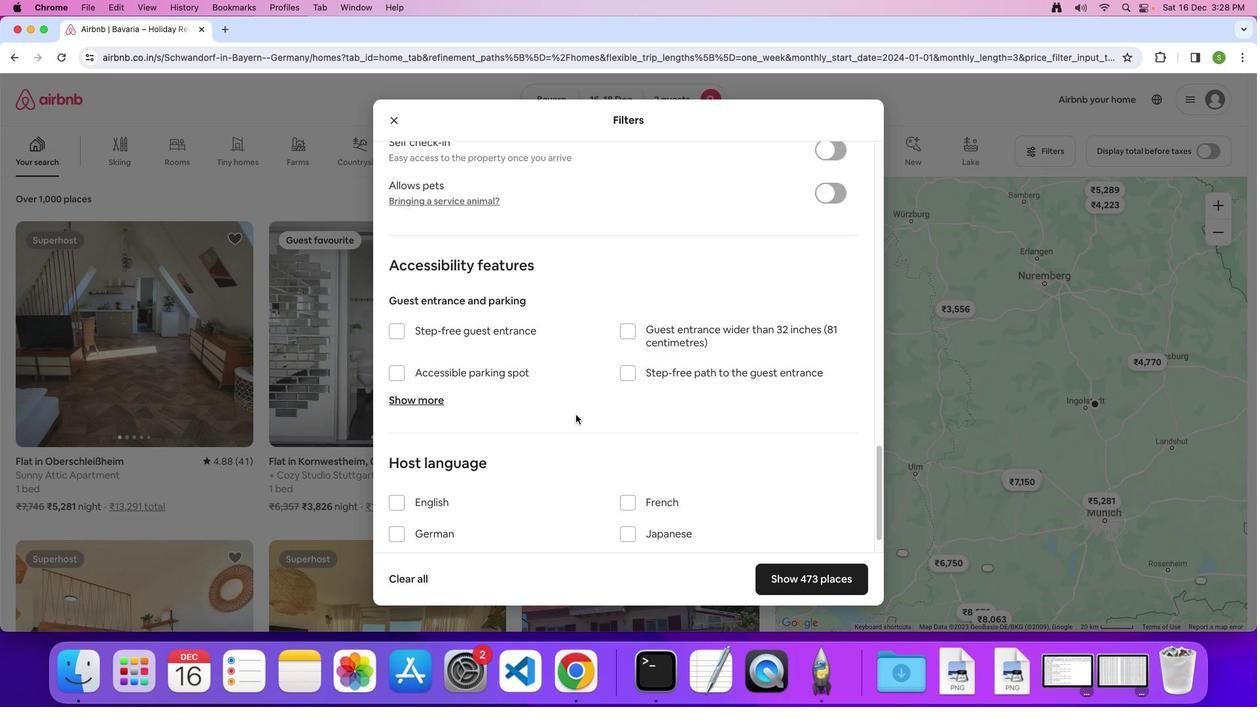 
Action: Mouse scrolled (575, 414) with delta (0, -1)
Screenshot: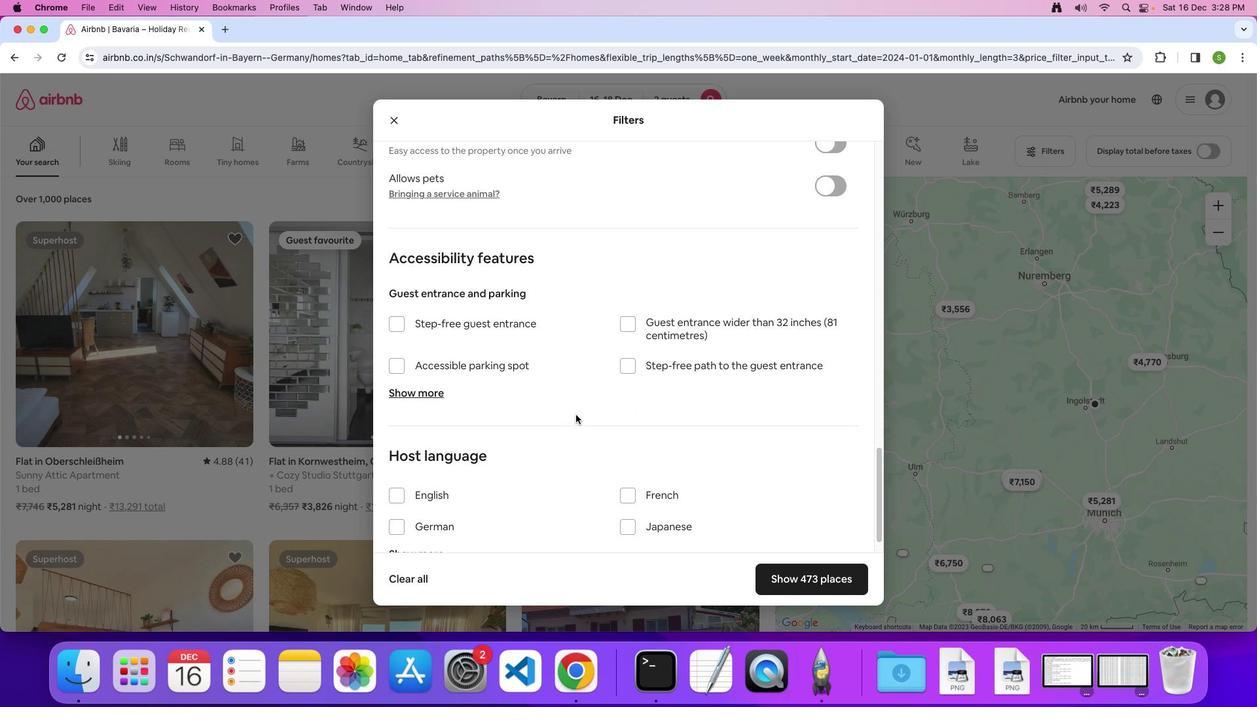 
Action: Mouse scrolled (575, 414) with delta (0, 0)
Screenshot: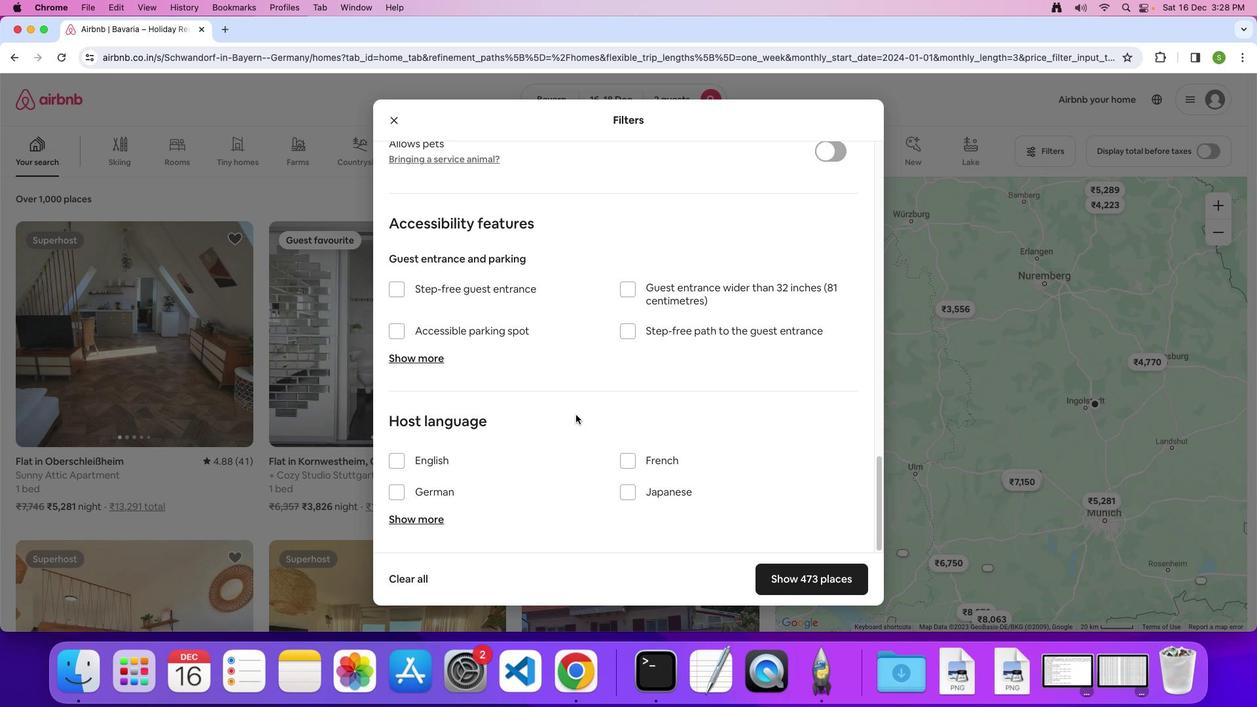 
Action: Mouse scrolled (575, 414) with delta (0, 0)
Screenshot: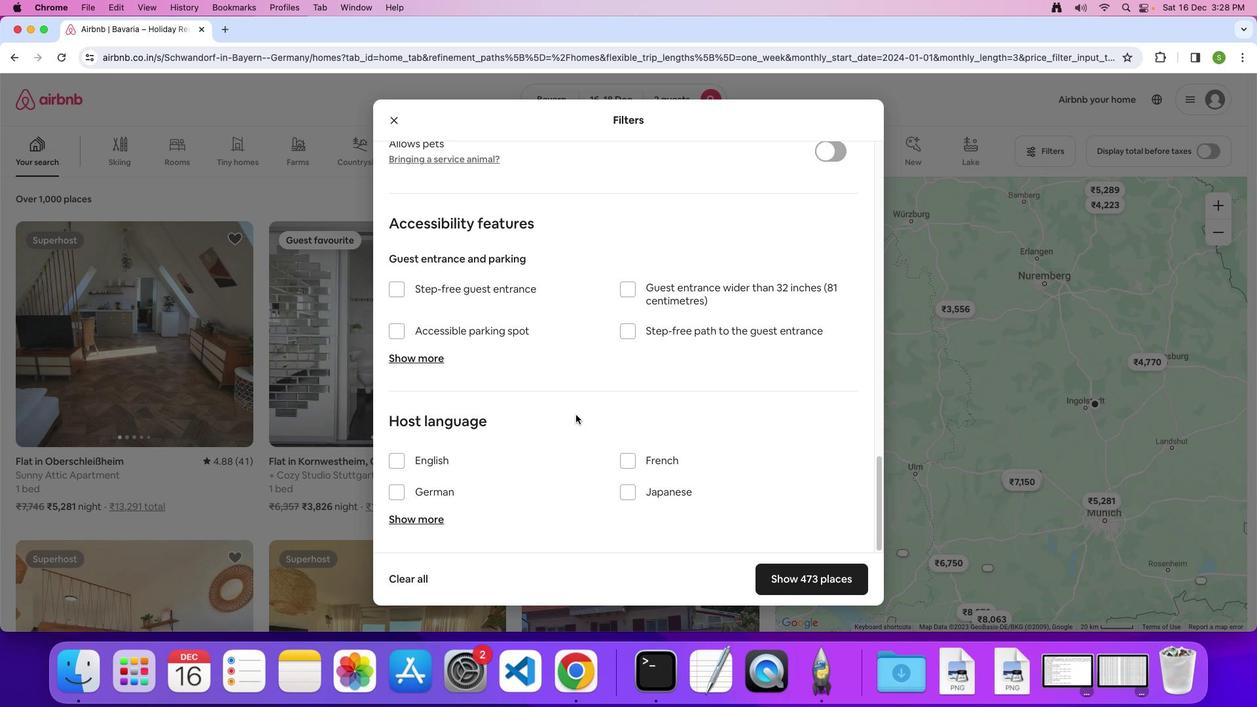 
Action: Mouse scrolled (575, 414) with delta (0, -1)
Screenshot: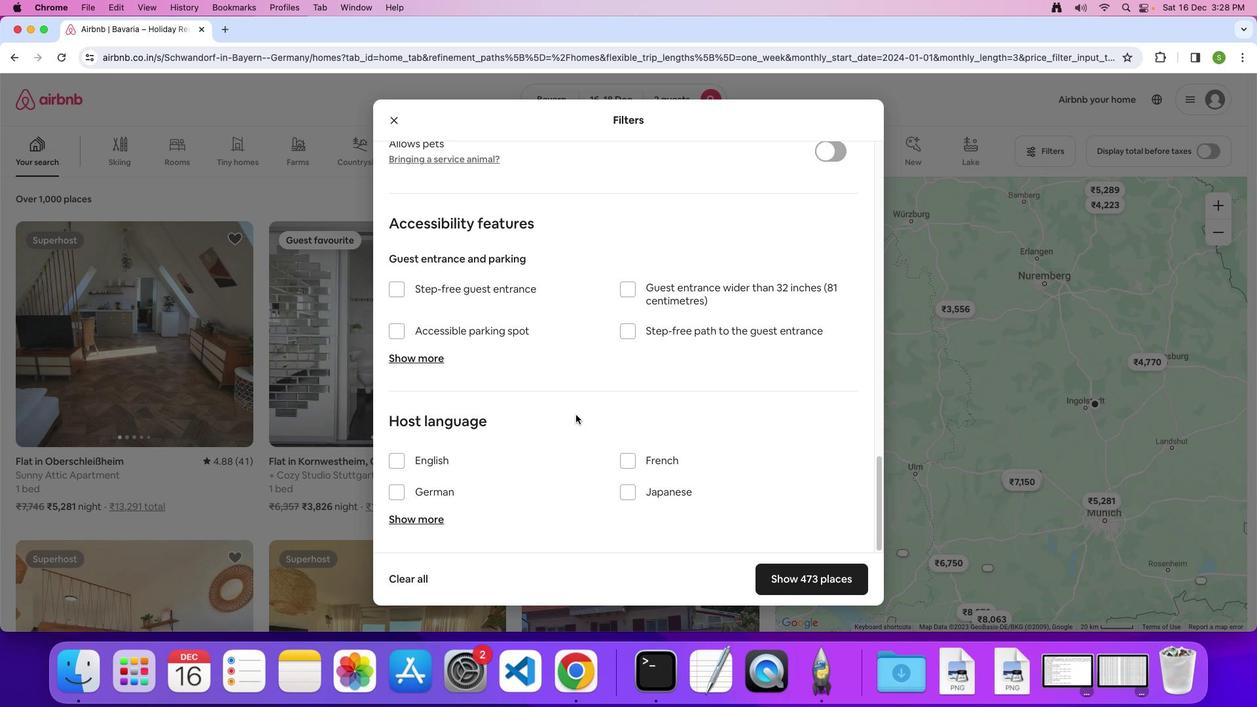 
Action: Mouse scrolled (575, 414) with delta (0, 0)
Screenshot: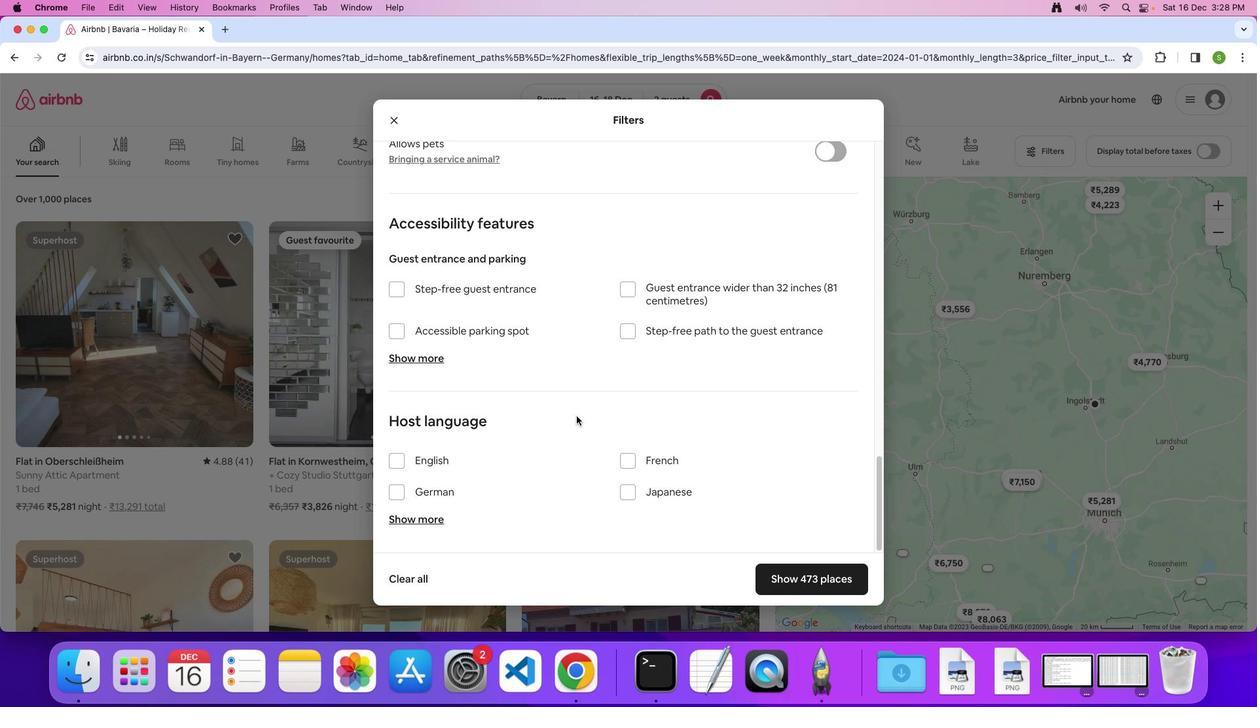 
Action: Mouse scrolled (575, 414) with delta (0, 0)
Screenshot: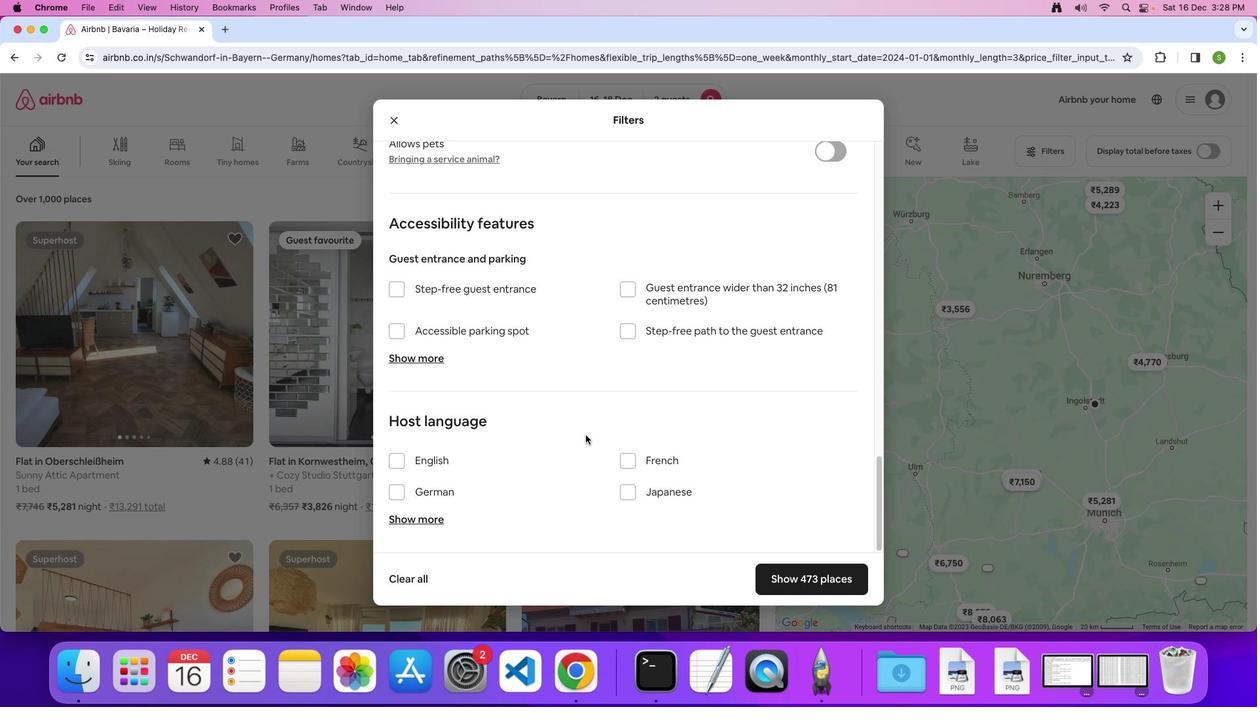 
Action: Mouse moved to (801, 575)
Screenshot: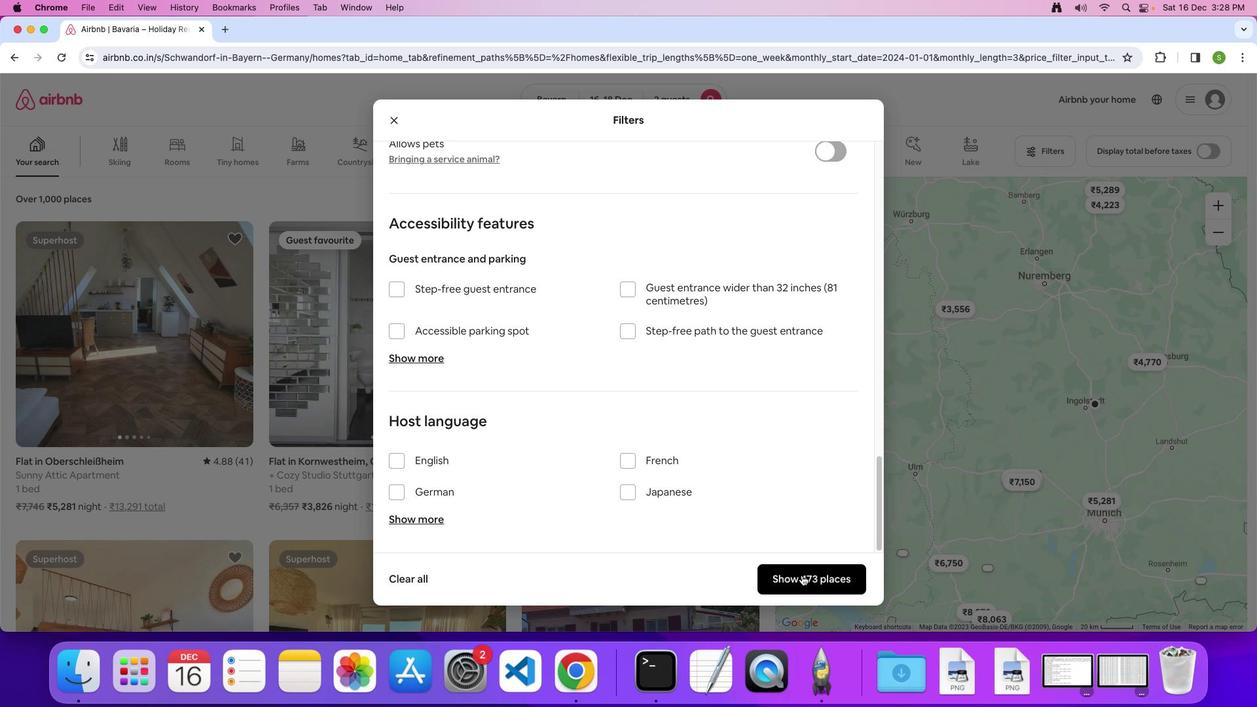 
Action: Mouse pressed left at (801, 575)
Screenshot: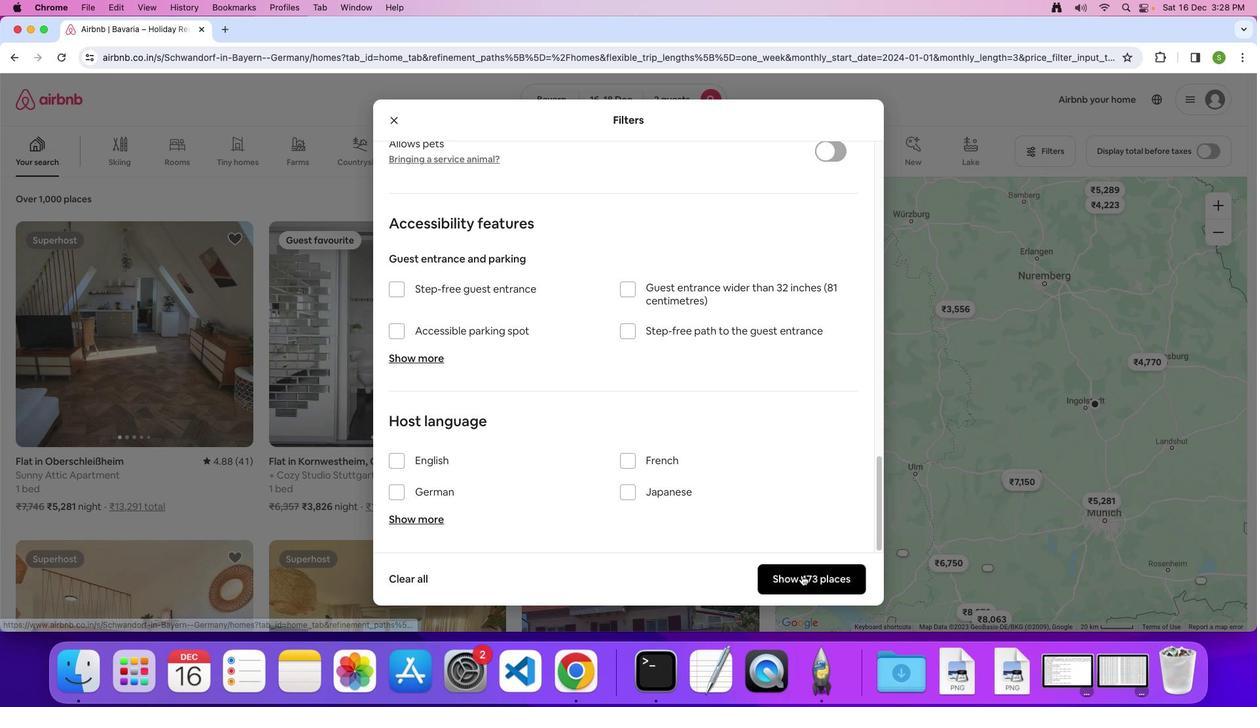 
Action: Mouse moved to (147, 310)
Screenshot: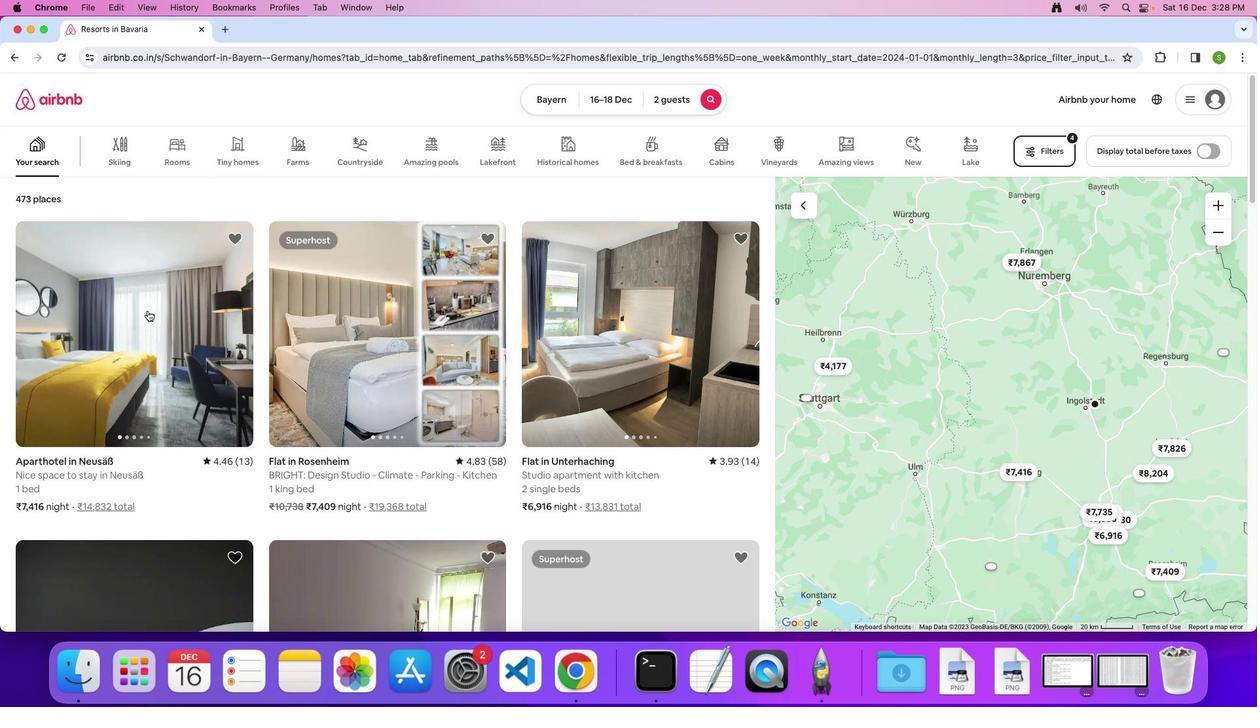
Action: Mouse pressed left at (147, 310)
Screenshot: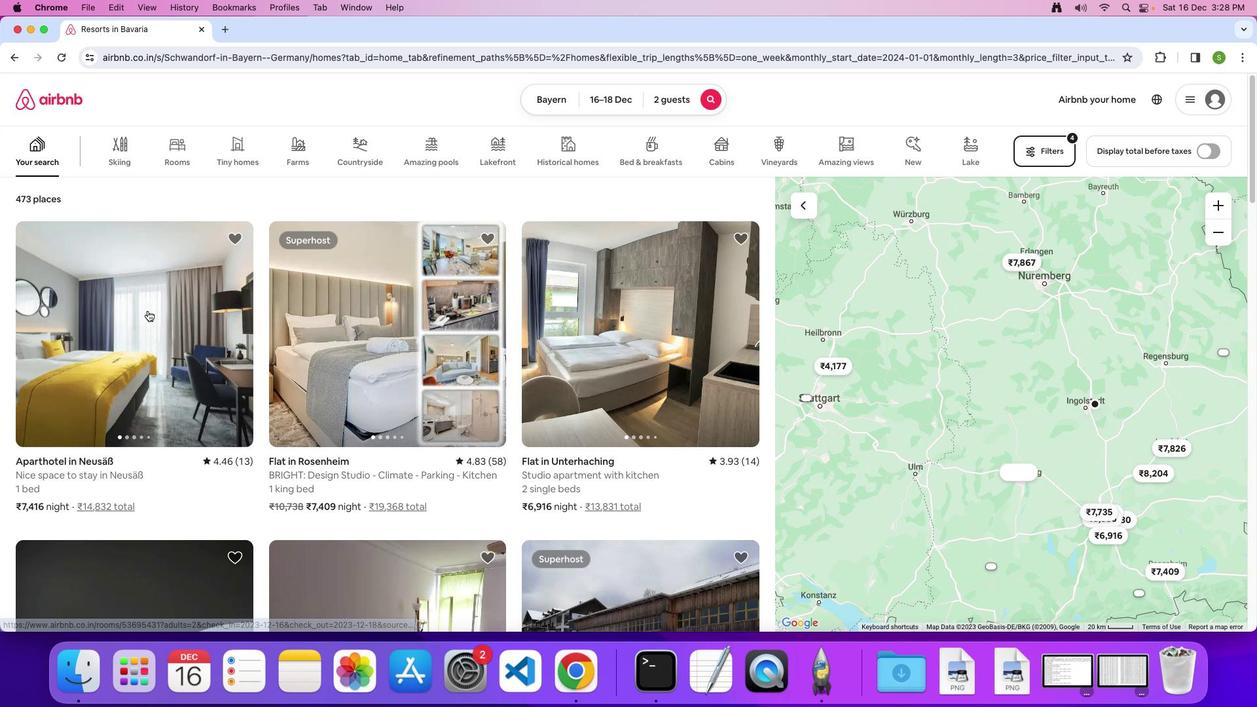 
Action: Mouse moved to (499, 299)
Screenshot: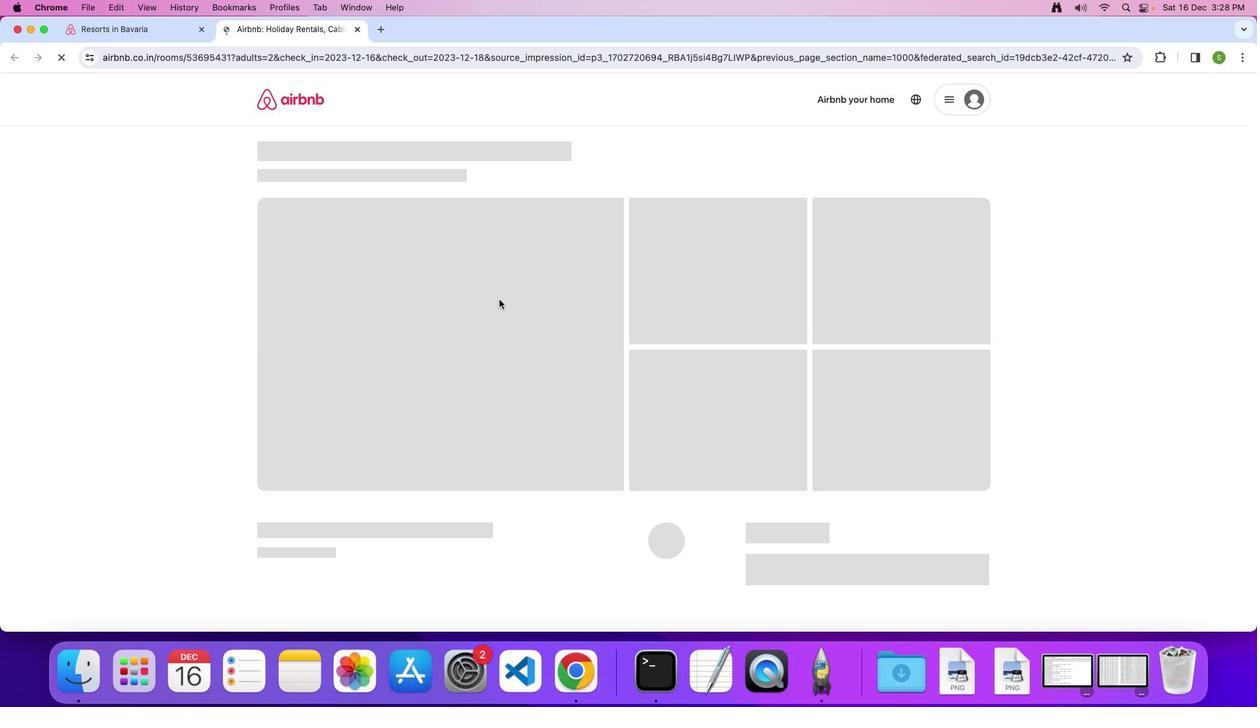 
Action: Mouse pressed left at (499, 299)
Screenshot: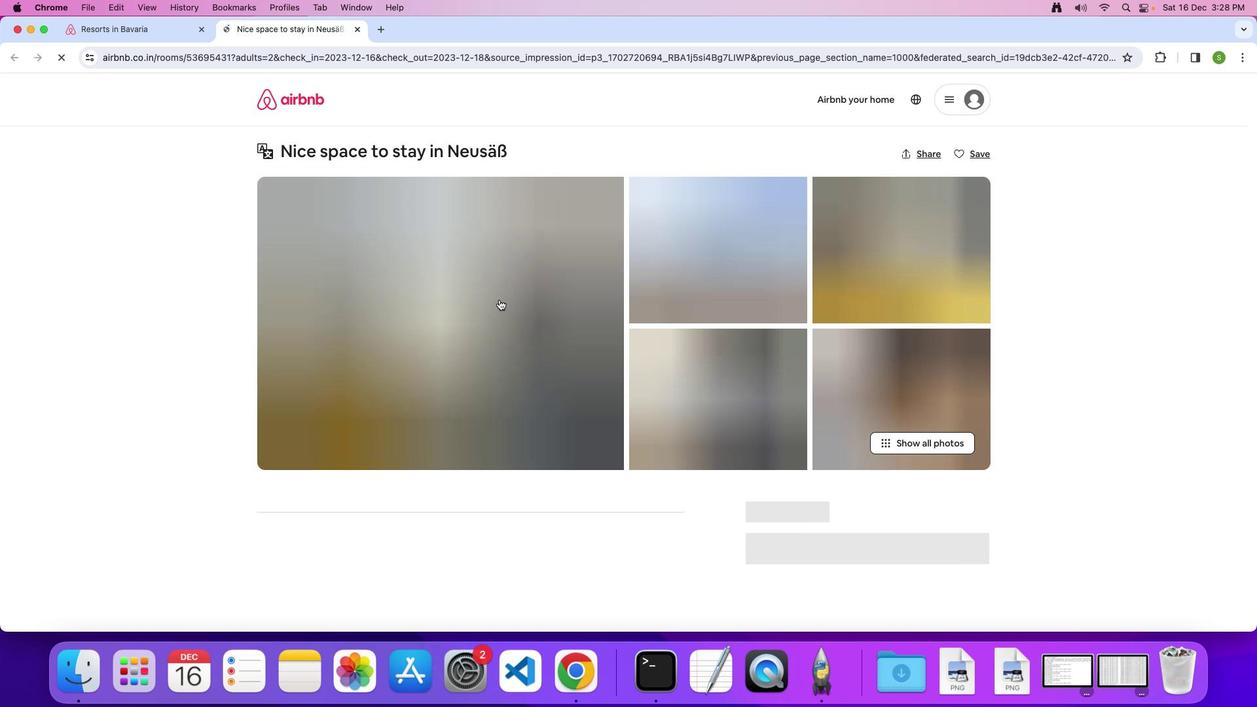 
Action: Mouse moved to (499, 298)
Screenshot: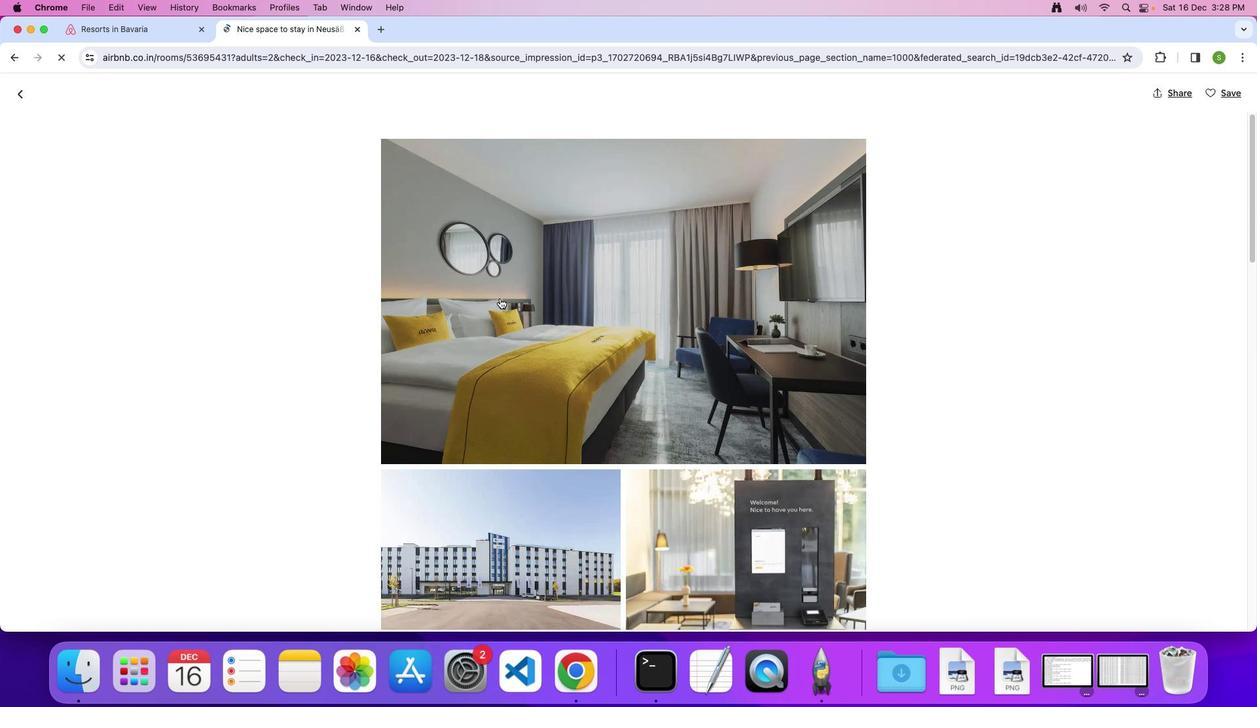 
Action: Mouse scrolled (499, 298) with delta (0, 0)
Screenshot: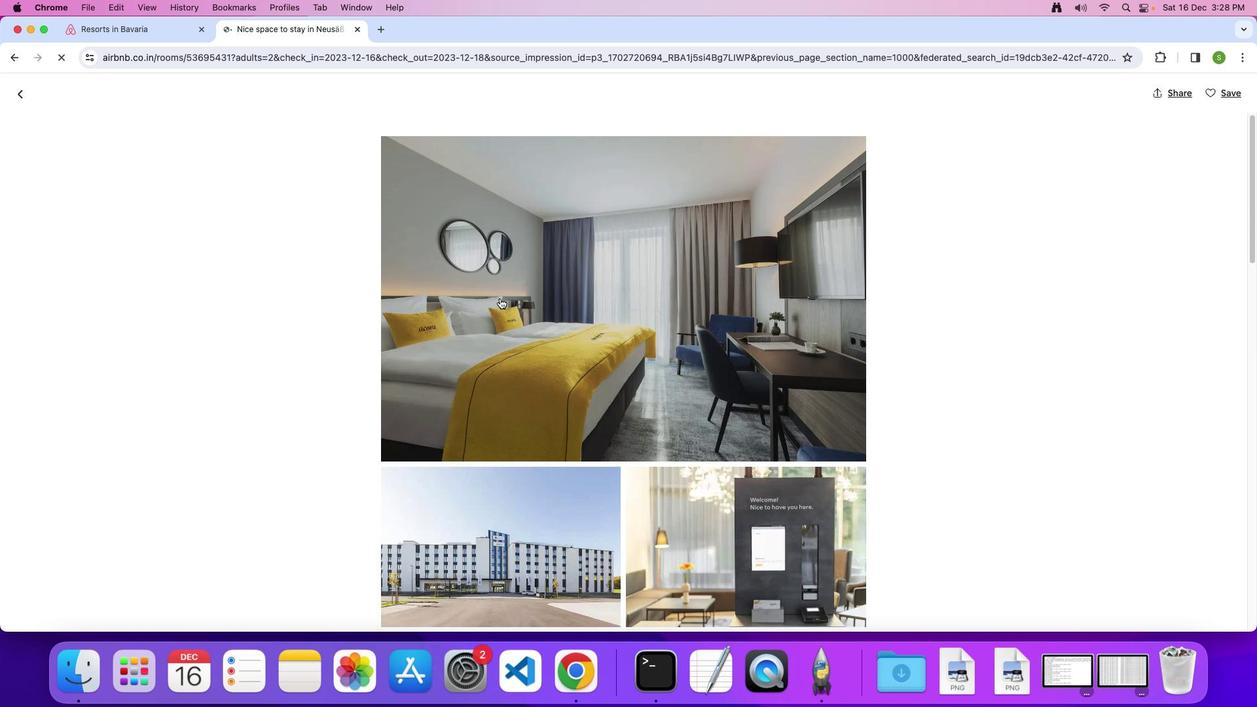 
Action: Mouse scrolled (499, 298) with delta (0, 0)
Screenshot: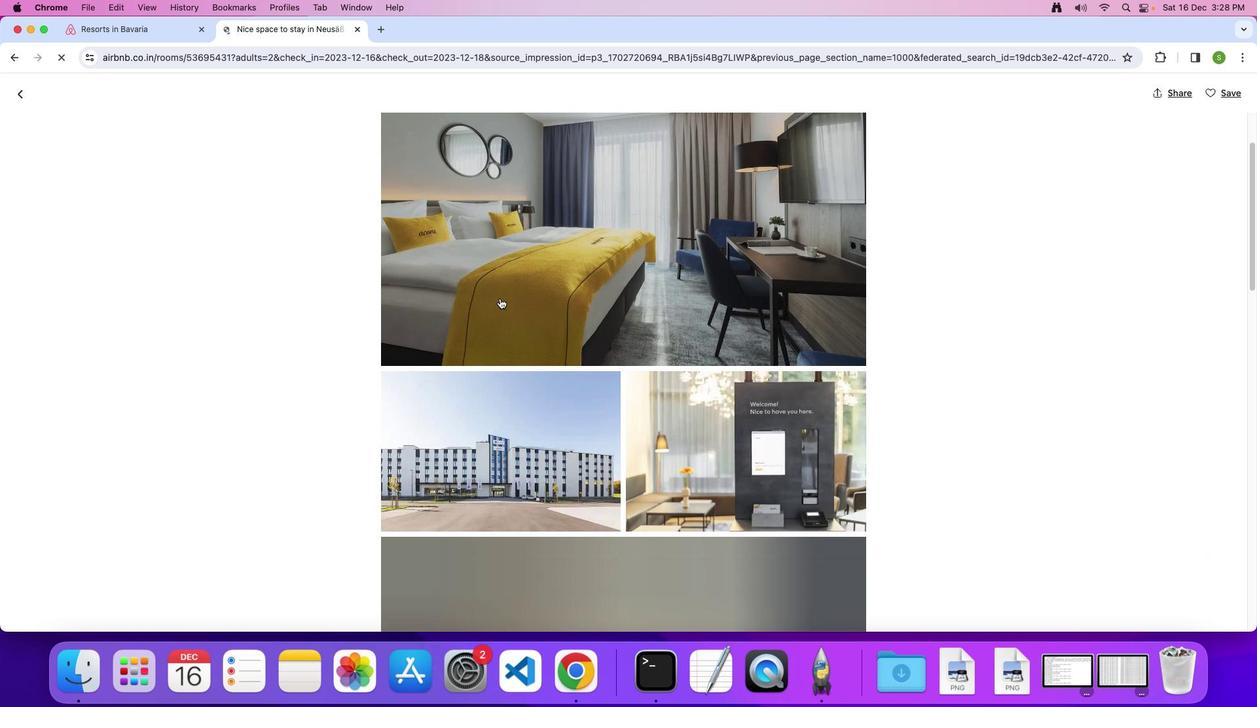 
Action: Mouse scrolled (499, 298) with delta (0, -1)
Screenshot: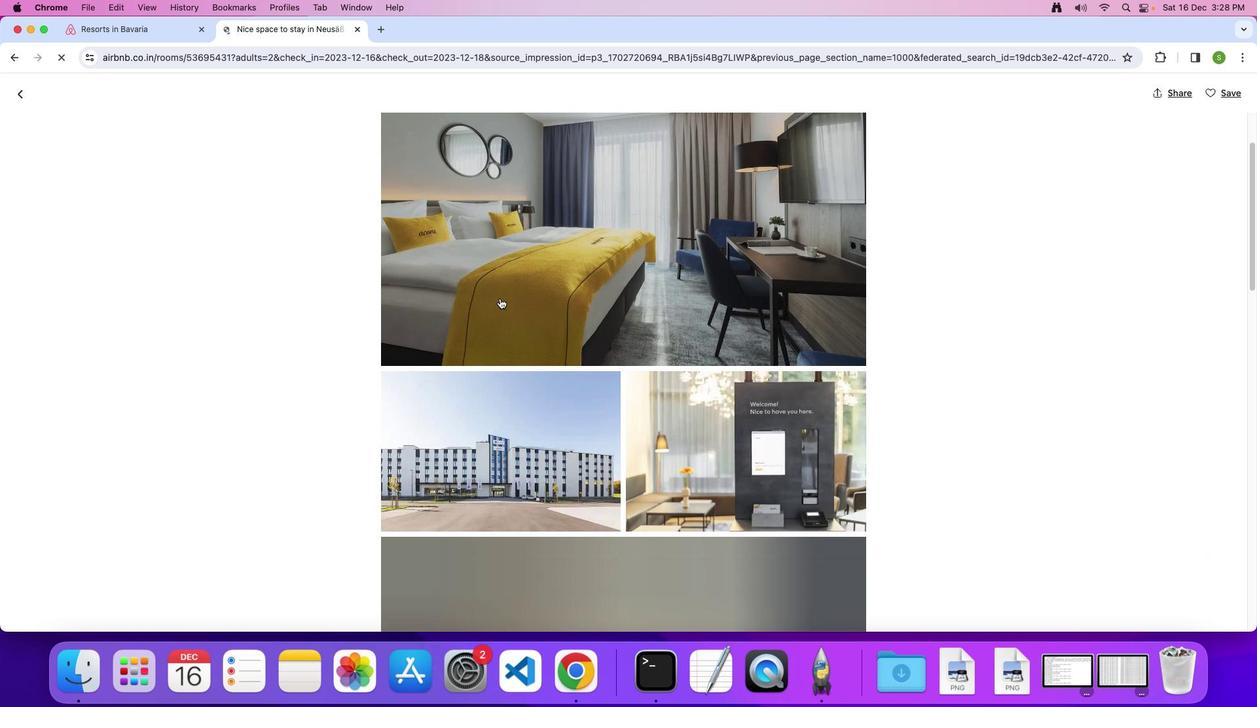 
Action: Mouse scrolled (499, 298) with delta (0, 0)
Screenshot: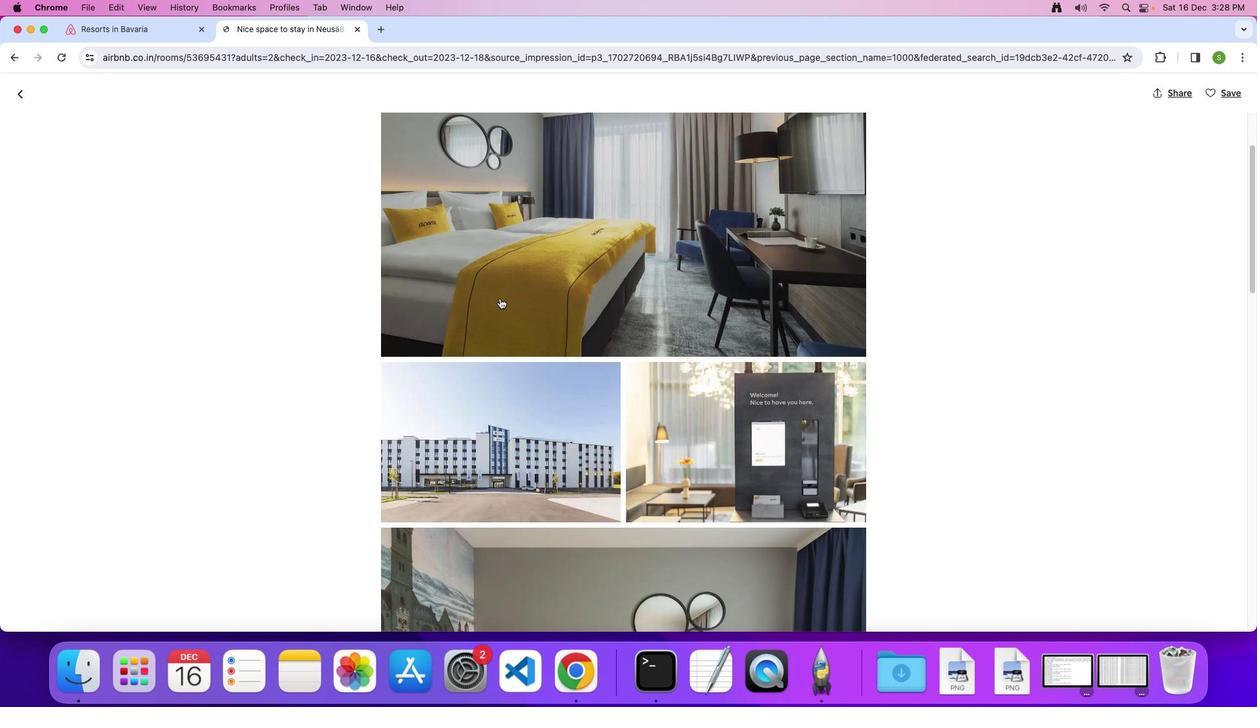 
Action: Mouse scrolled (499, 298) with delta (0, 0)
Screenshot: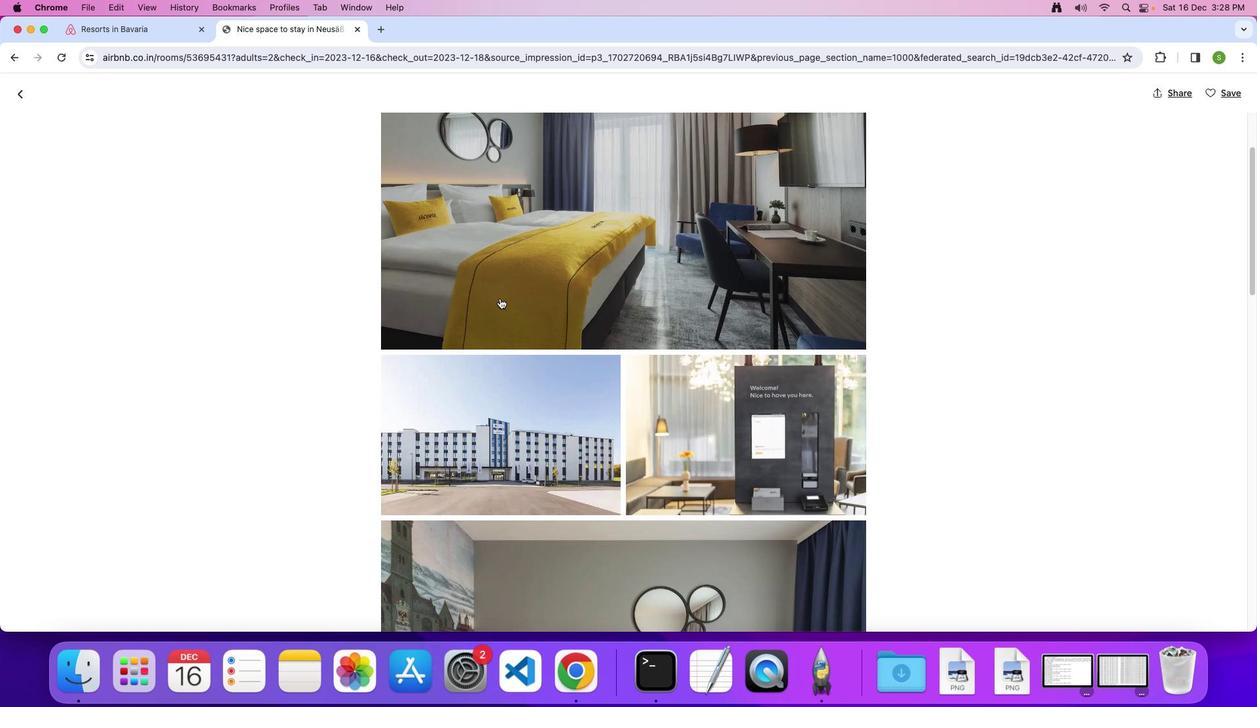 
Action: Mouse scrolled (499, 298) with delta (0, -1)
Screenshot: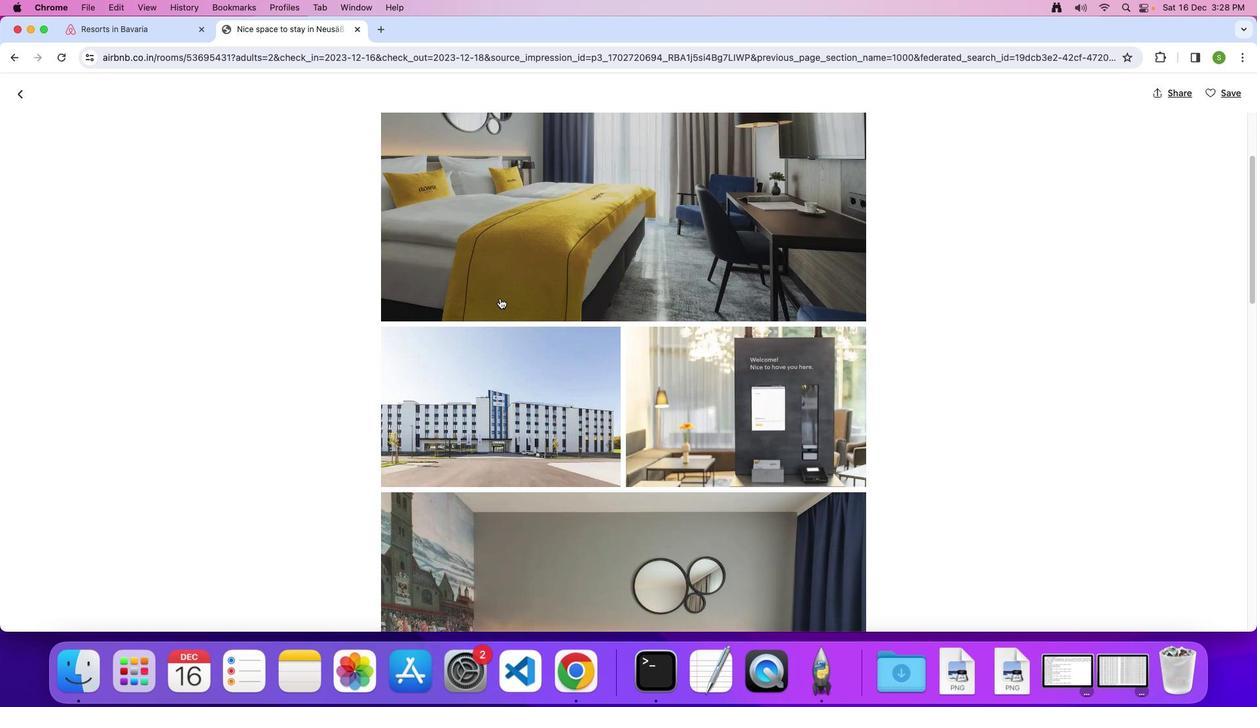 
Action: Mouse scrolled (499, 298) with delta (0, 0)
Screenshot: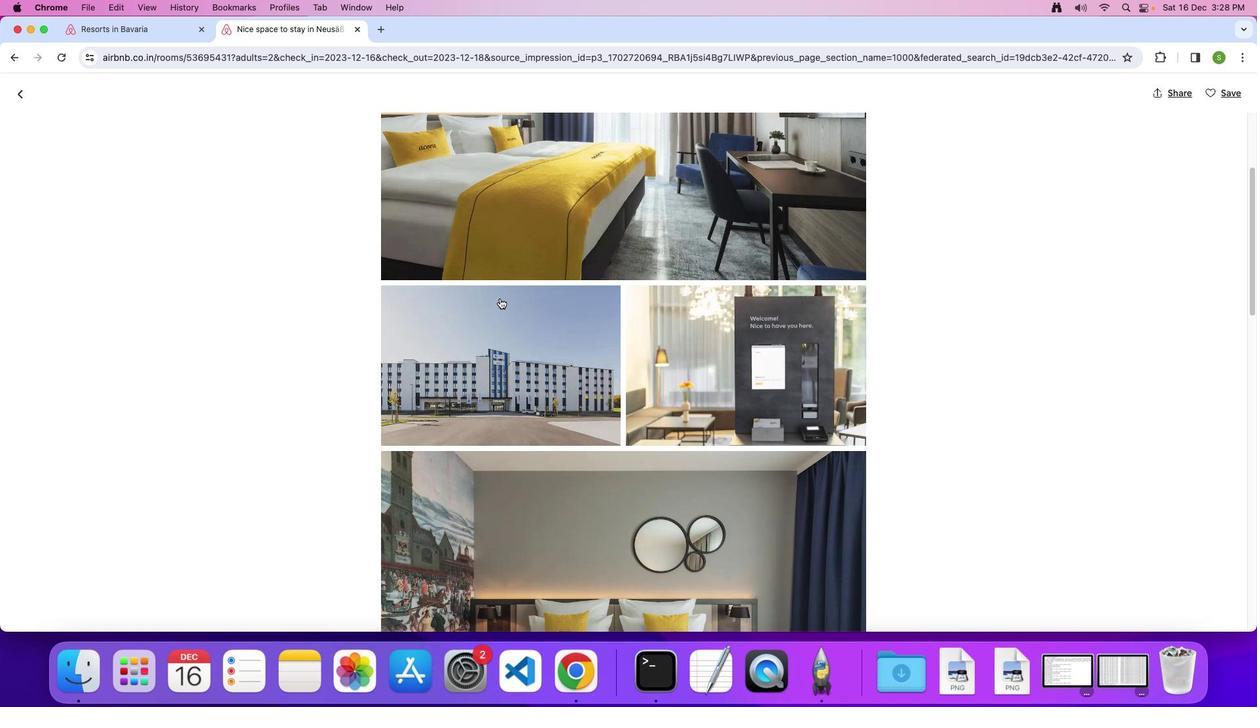 
Action: Mouse scrolled (499, 298) with delta (0, 0)
Screenshot: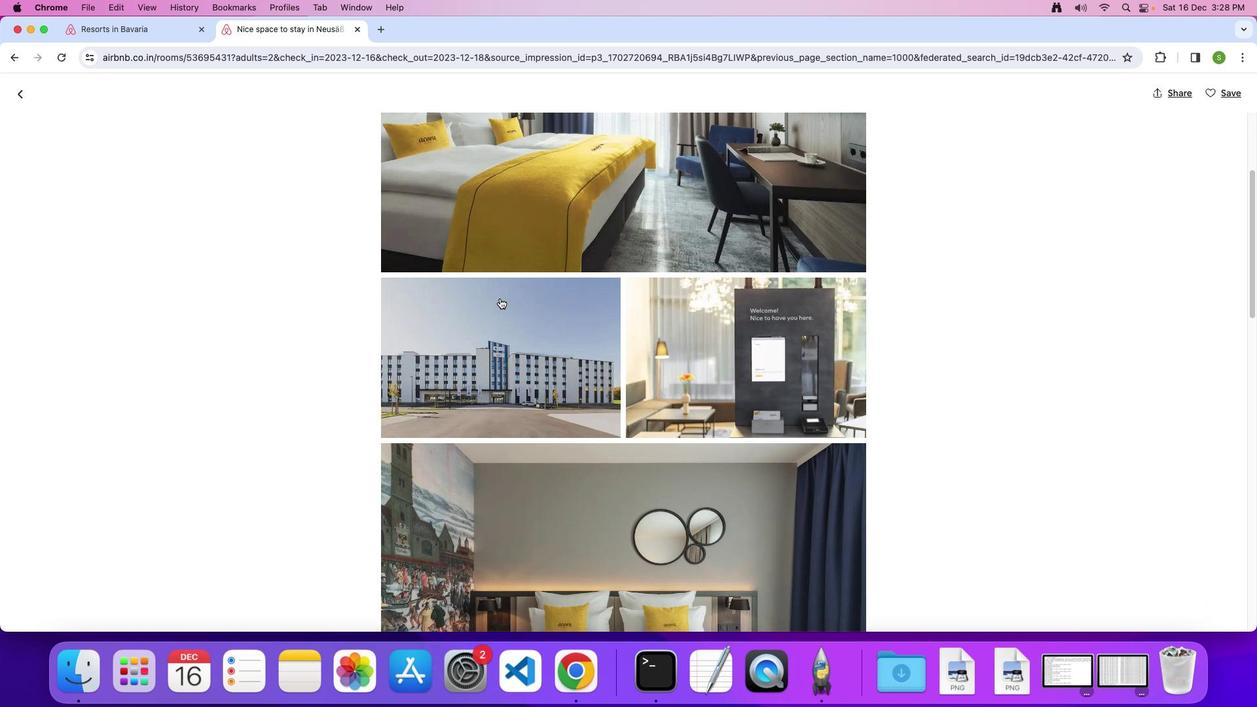
Action: Mouse scrolled (499, 298) with delta (0, -1)
Screenshot: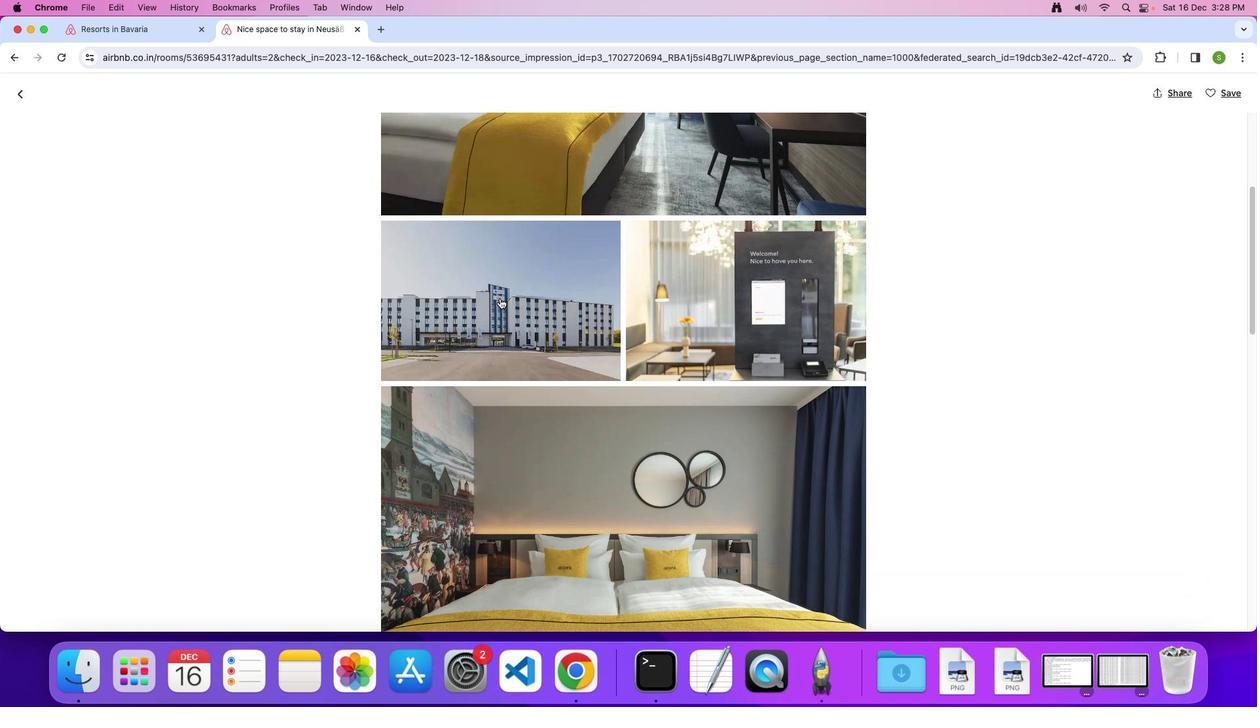 
Action: Mouse scrolled (499, 298) with delta (0, 0)
Screenshot: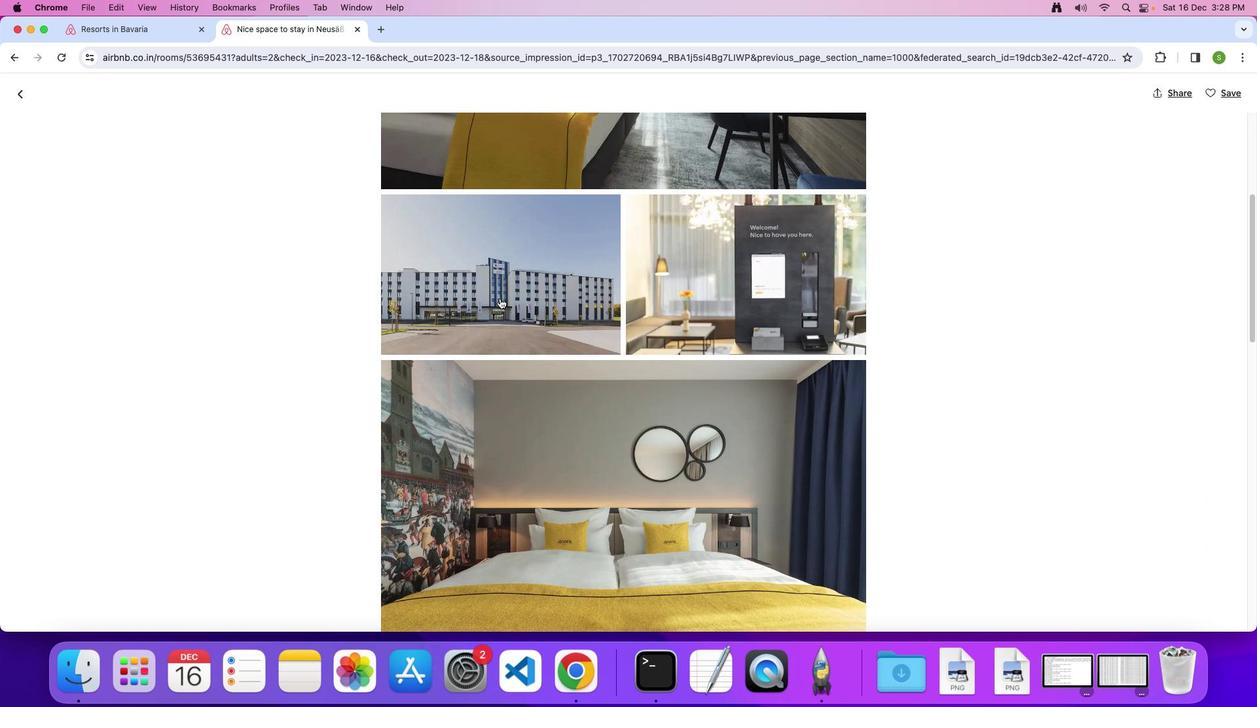
Action: Mouse scrolled (499, 298) with delta (0, 0)
Screenshot: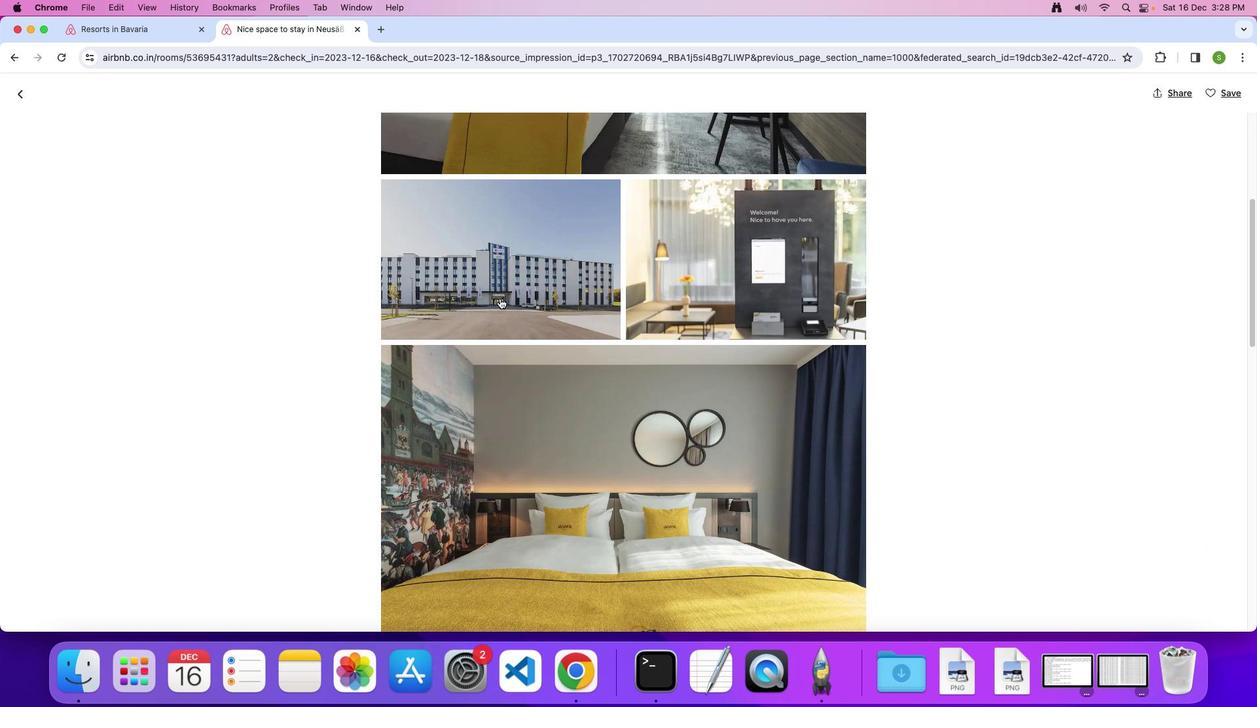 
Action: Mouse scrolled (499, 298) with delta (0, -1)
Screenshot: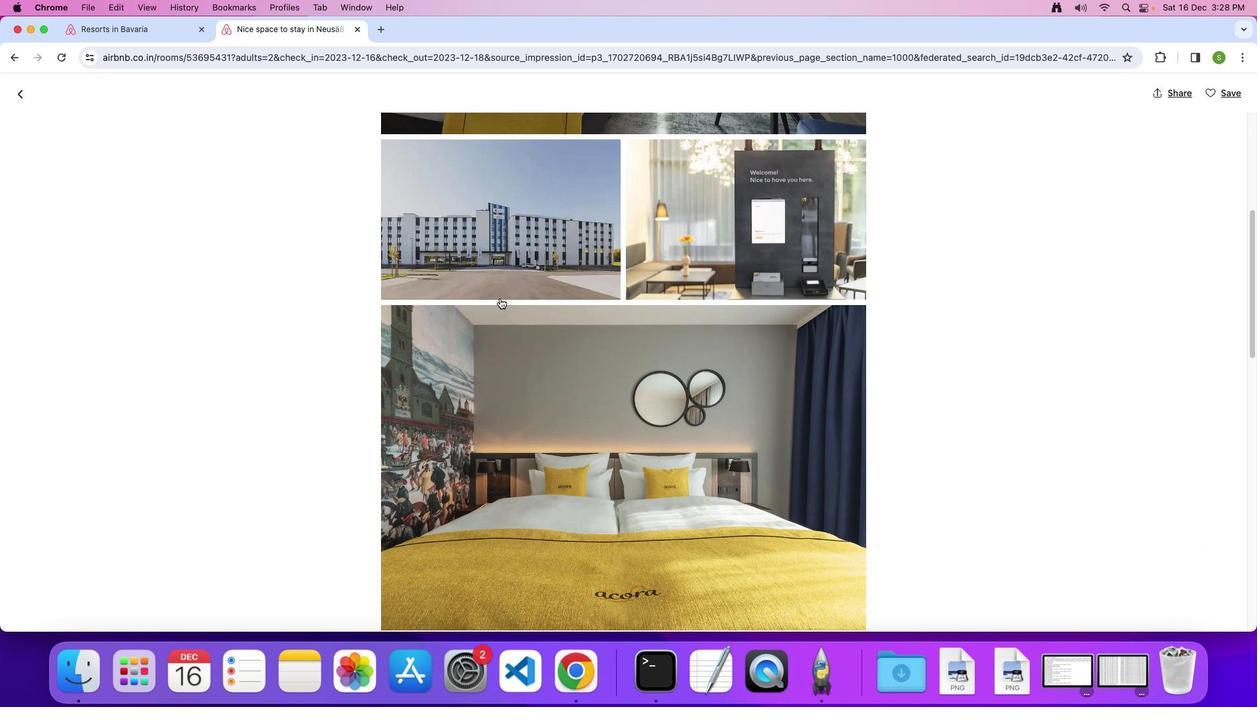 
Action: Mouse scrolled (499, 298) with delta (0, 0)
Screenshot: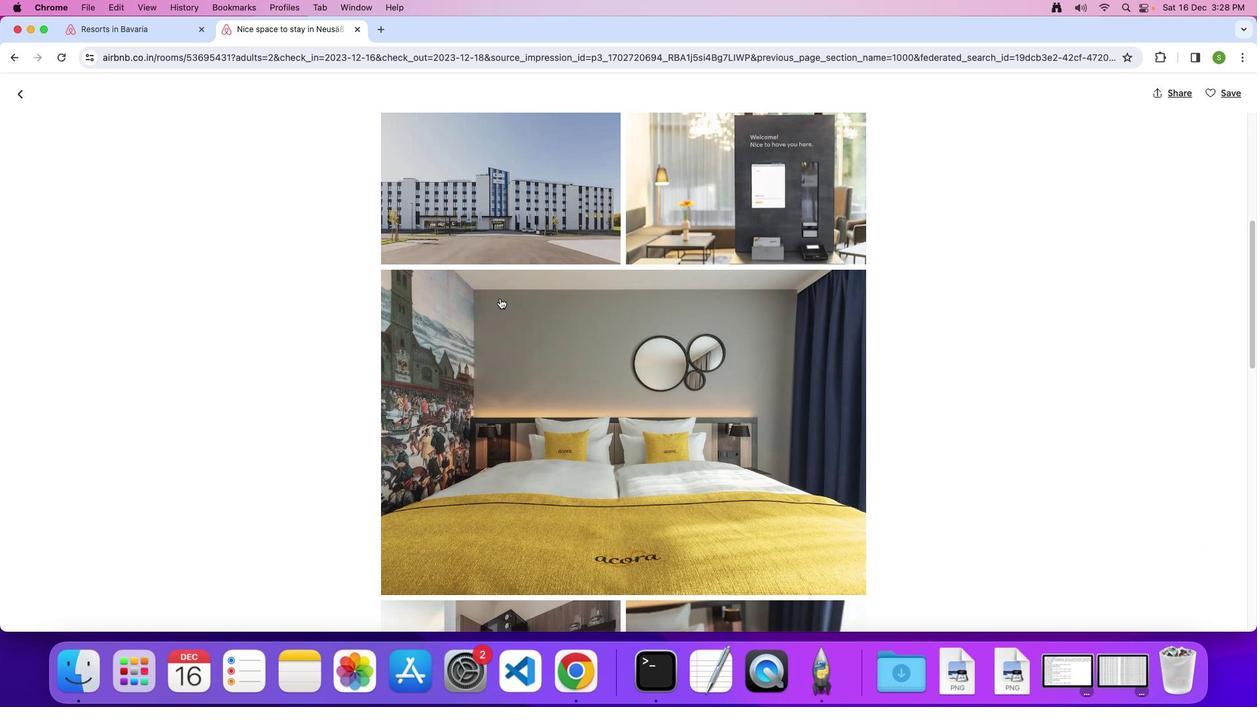 
Action: Mouse scrolled (499, 298) with delta (0, 0)
Screenshot: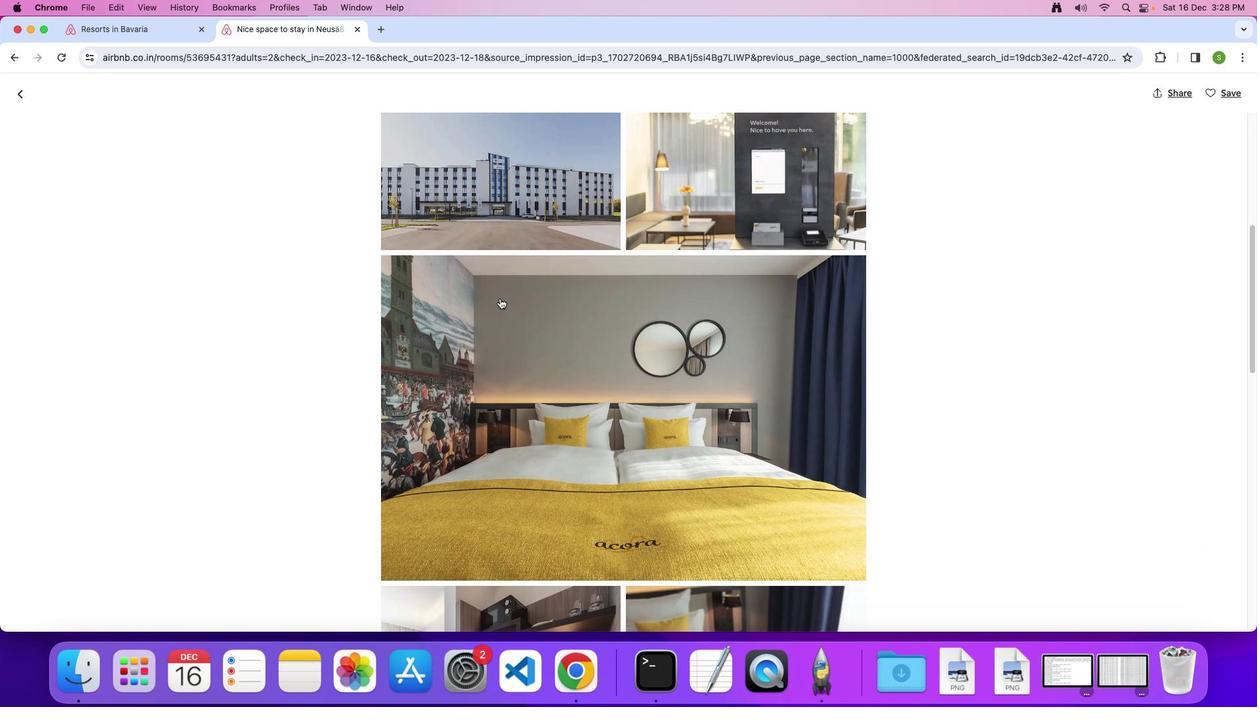 
Action: Mouse scrolled (499, 298) with delta (0, -1)
Screenshot: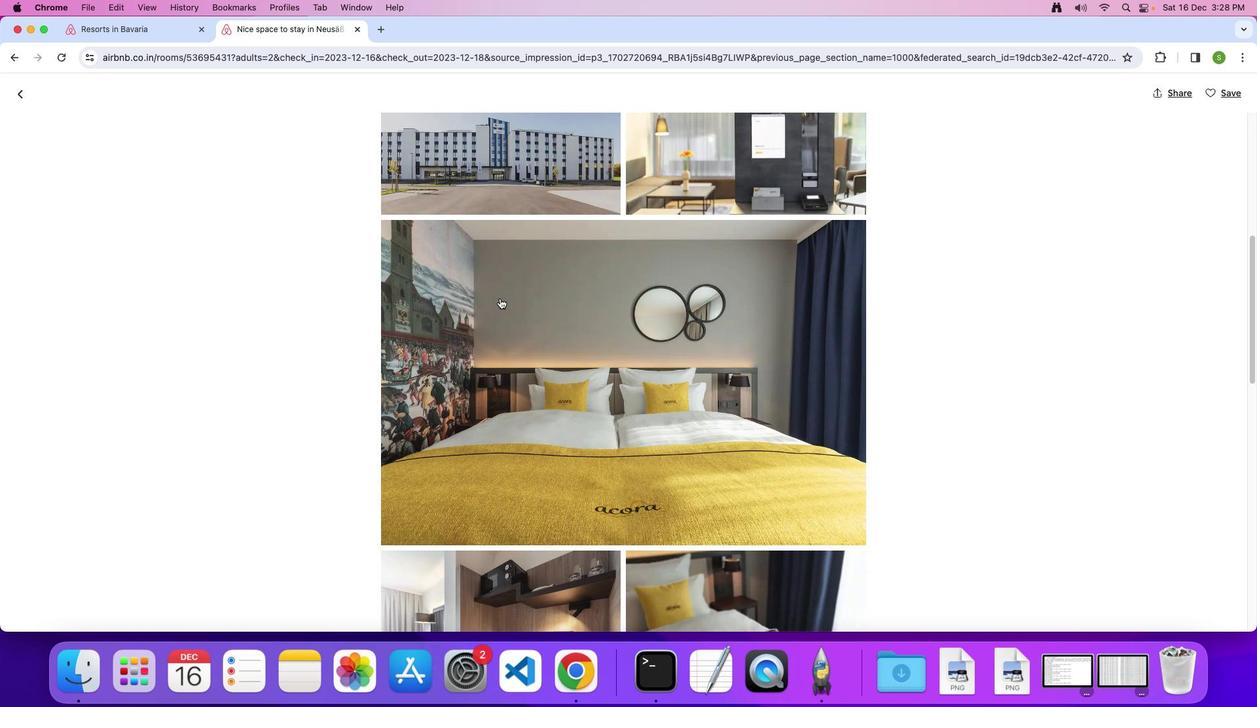 
Action: Mouse scrolled (499, 298) with delta (0, 0)
Screenshot: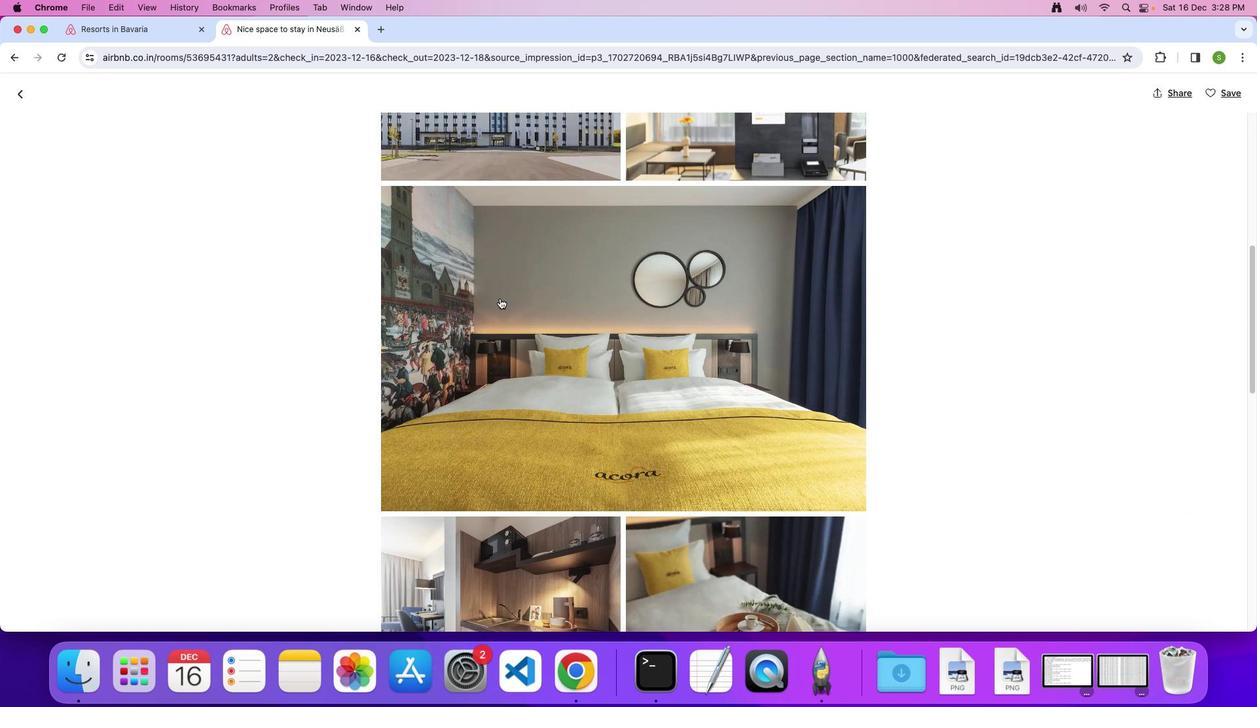 
Action: Mouse scrolled (499, 298) with delta (0, 0)
Screenshot: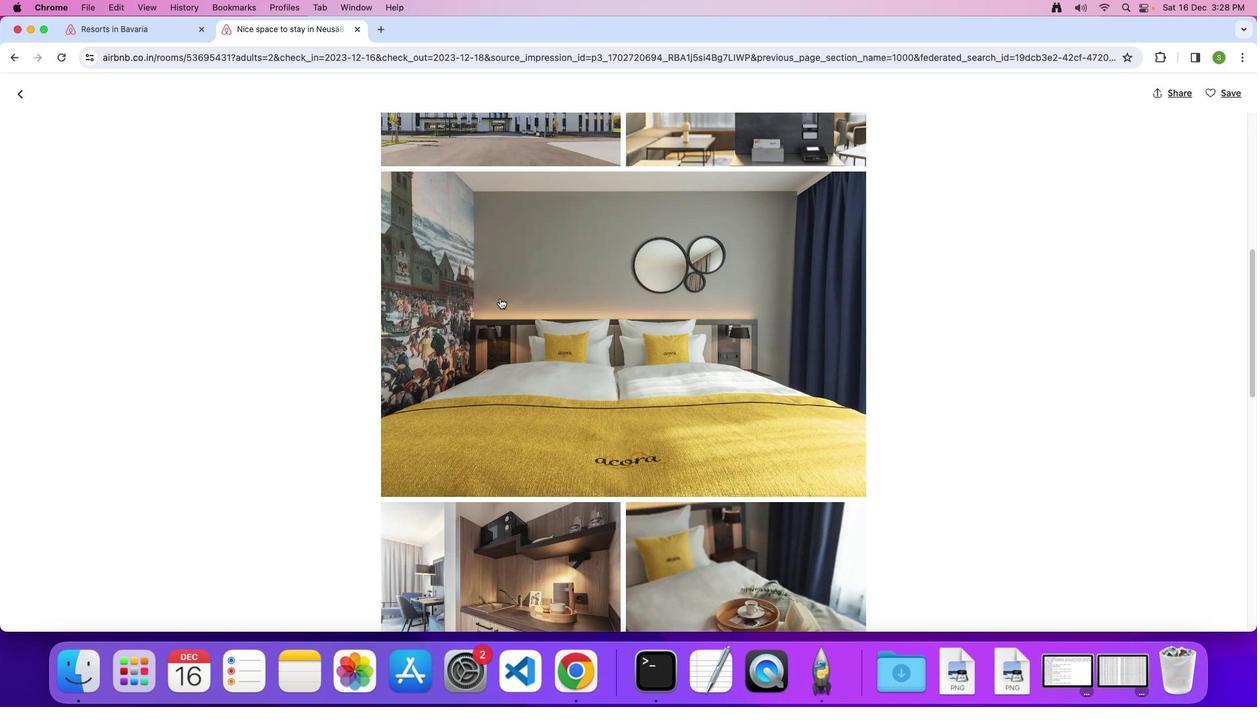 
Action: Mouse scrolled (499, 298) with delta (0, 0)
Screenshot: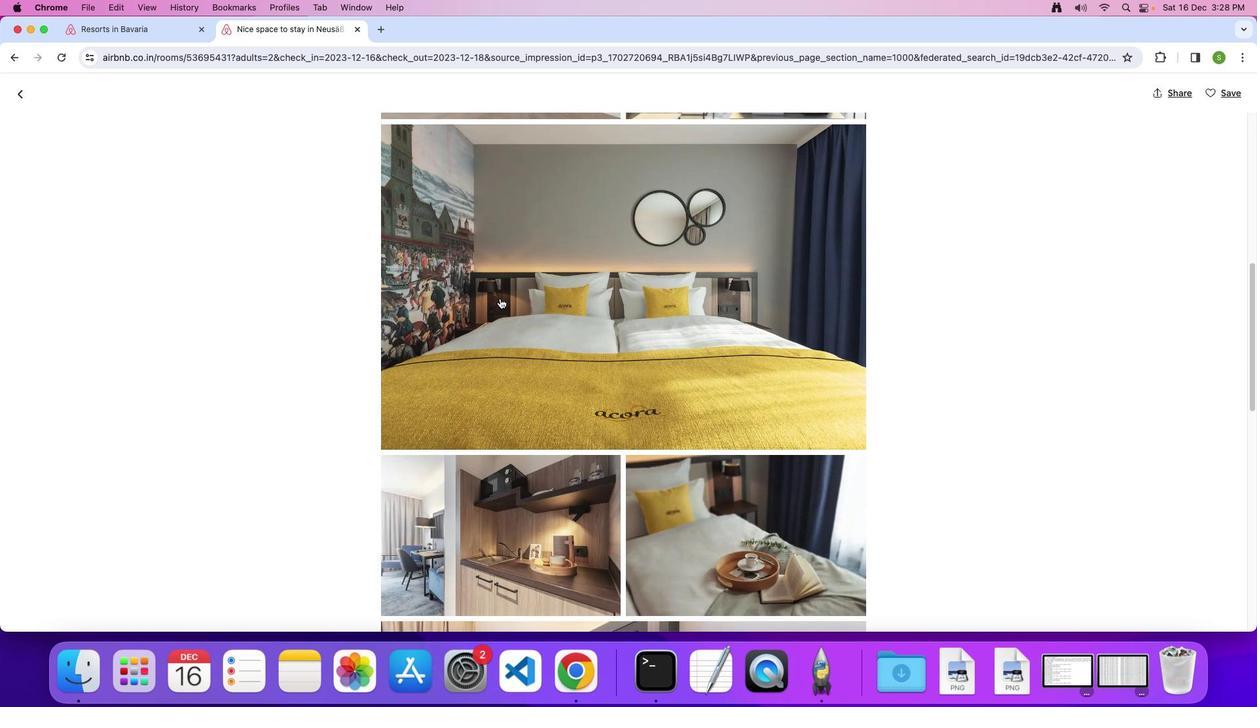 
Action: Mouse scrolled (499, 298) with delta (0, 0)
Screenshot: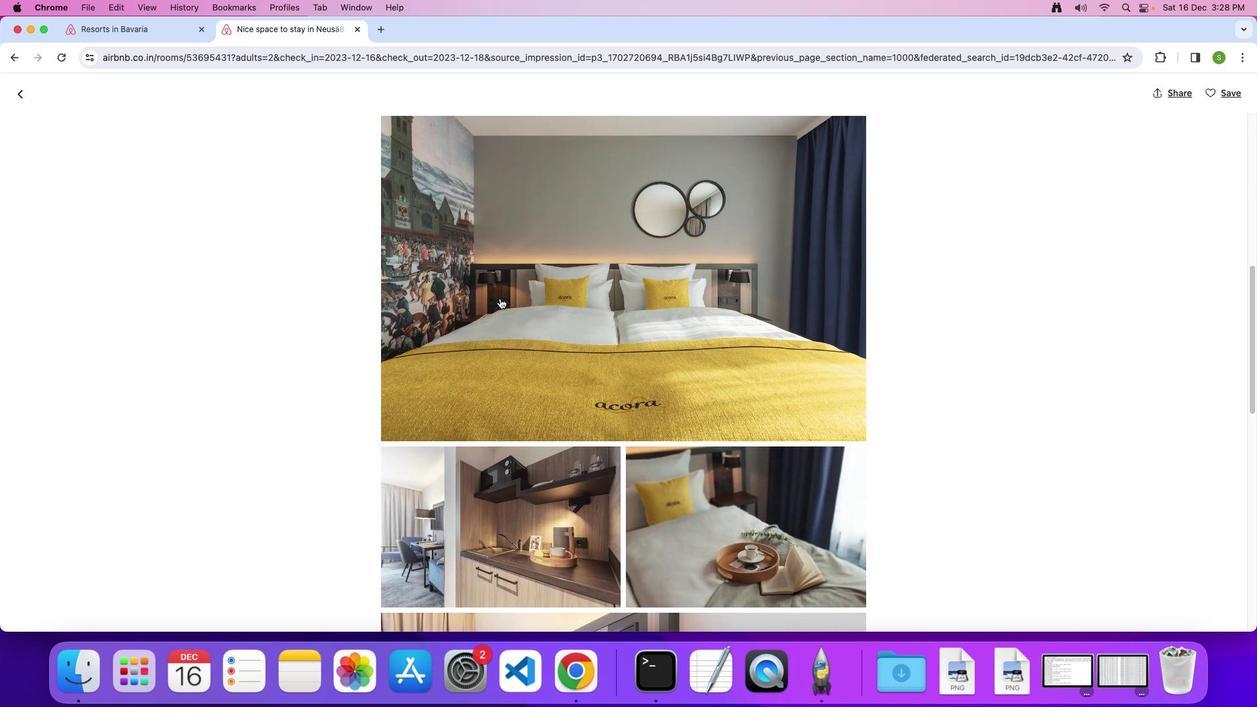 
Action: Mouse scrolled (499, 298) with delta (0, 0)
Screenshot: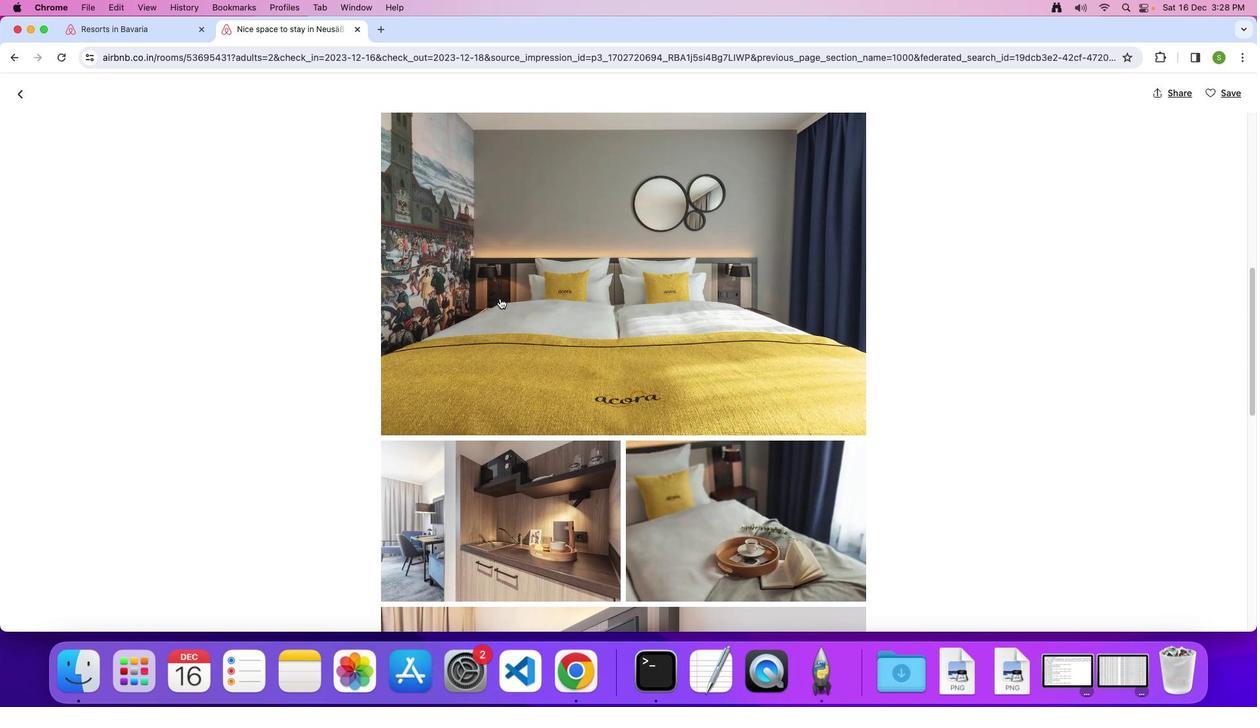 
Action: Mouse scrolled (499, 298) with delta (0, -1)
Screenshot: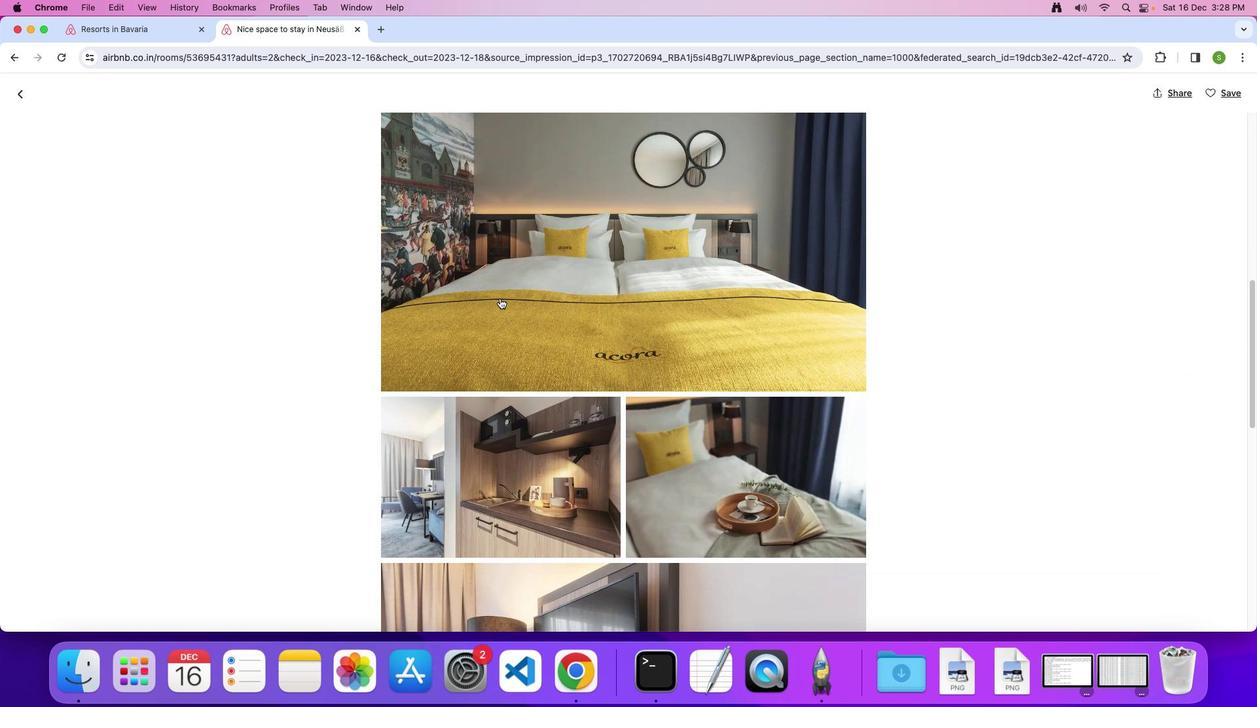 
Action: Mouse scrolled (499, 298) with delta (0, 0)
Screenshot: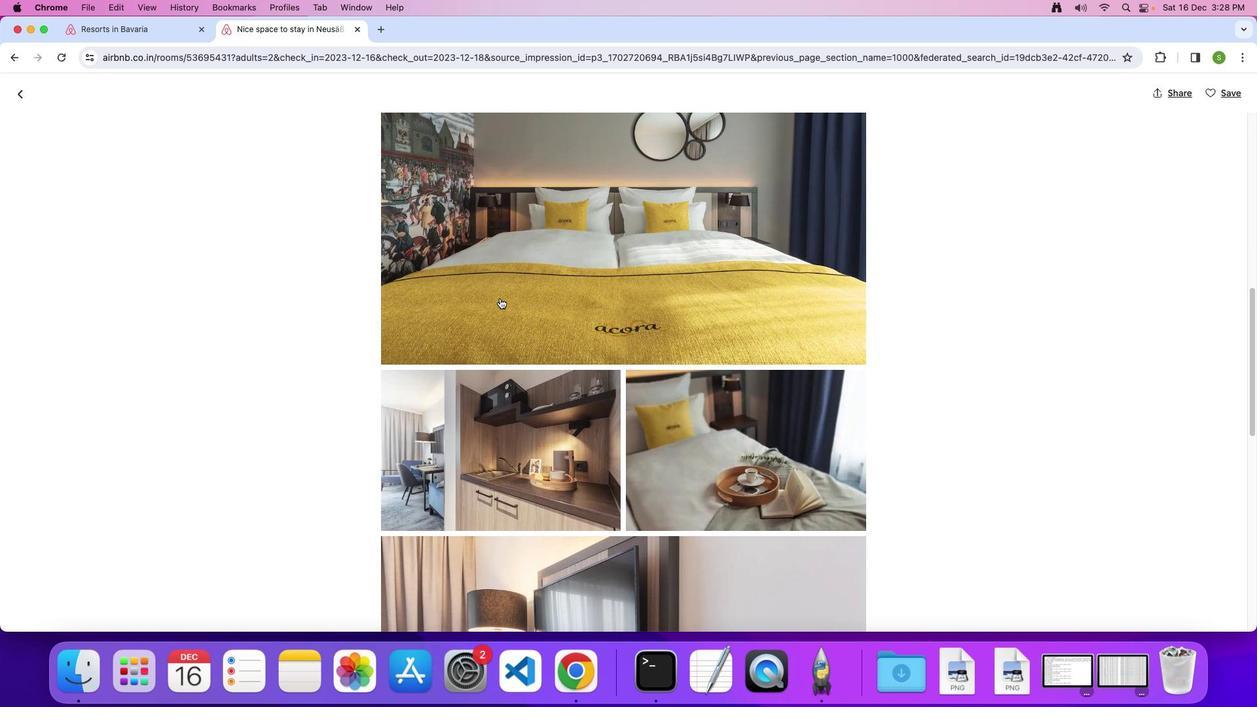 
Action: Mouse scrolled (499, 298) with delta (0, 0)
Screenshot: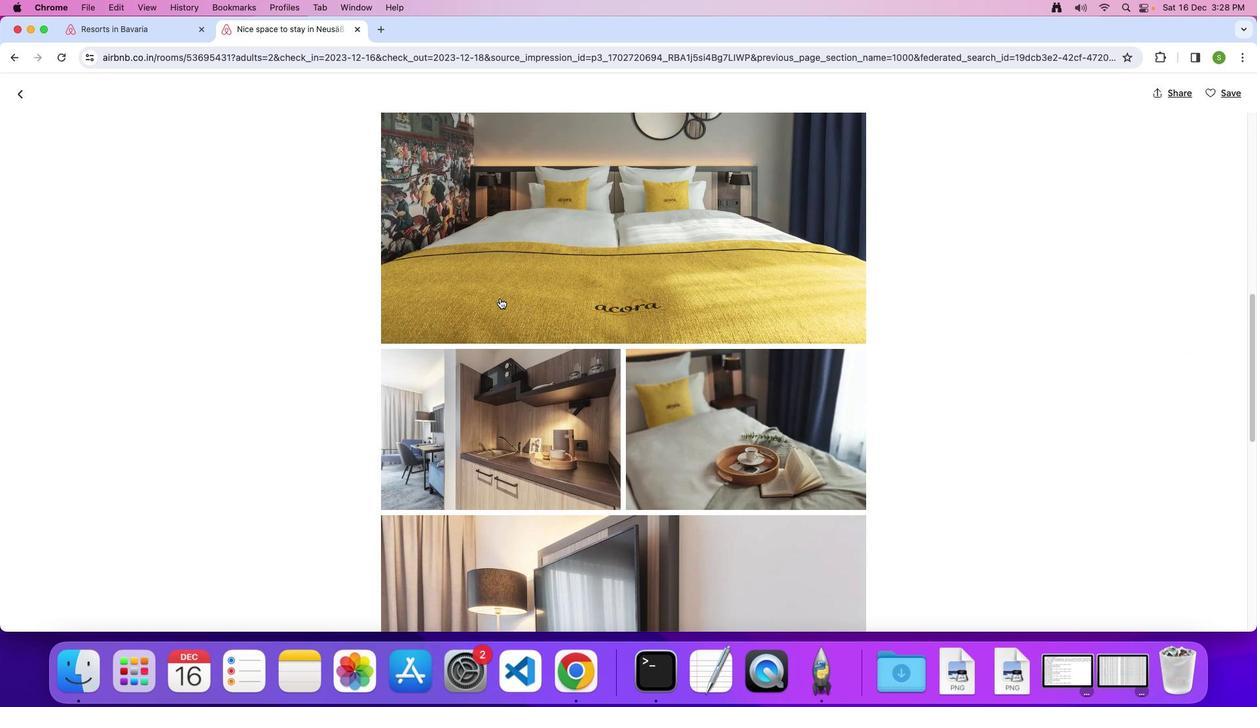 
Action: Mouse scrolled (499, 298) with delta (0, -1)
Screenshot: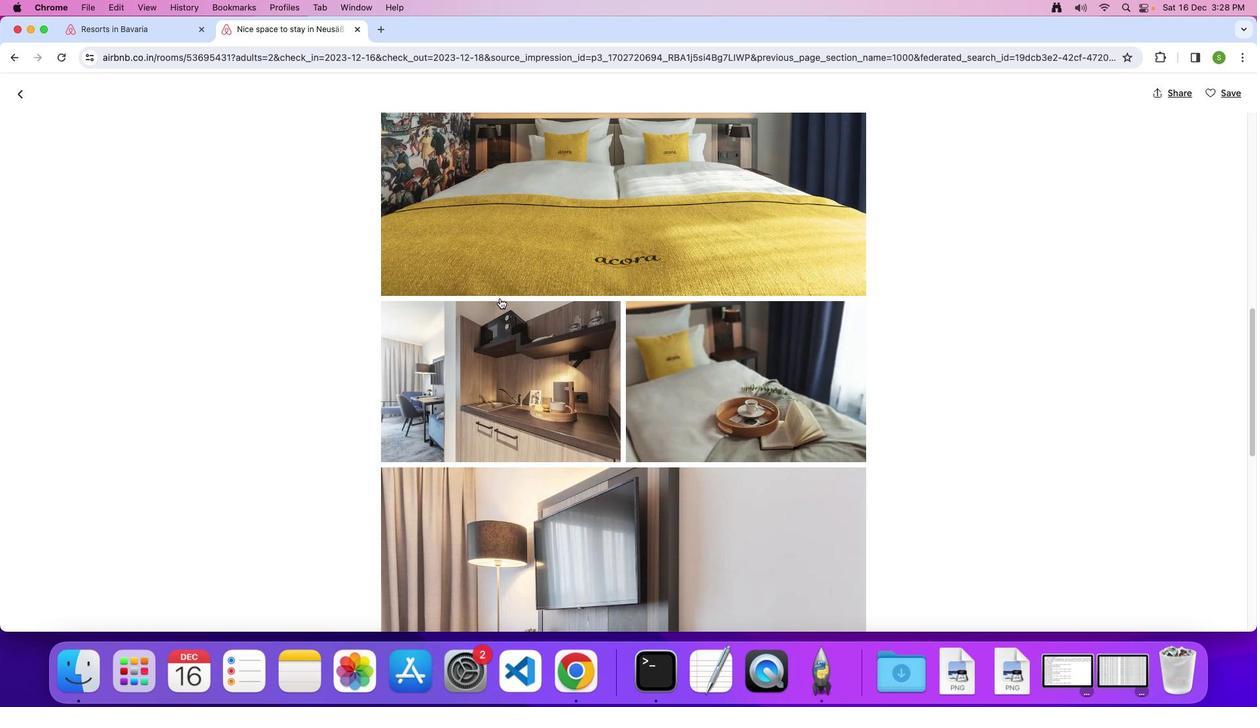 
Action: Mouse scrolled (499, 298) with delta (0, 0)
Screenshot: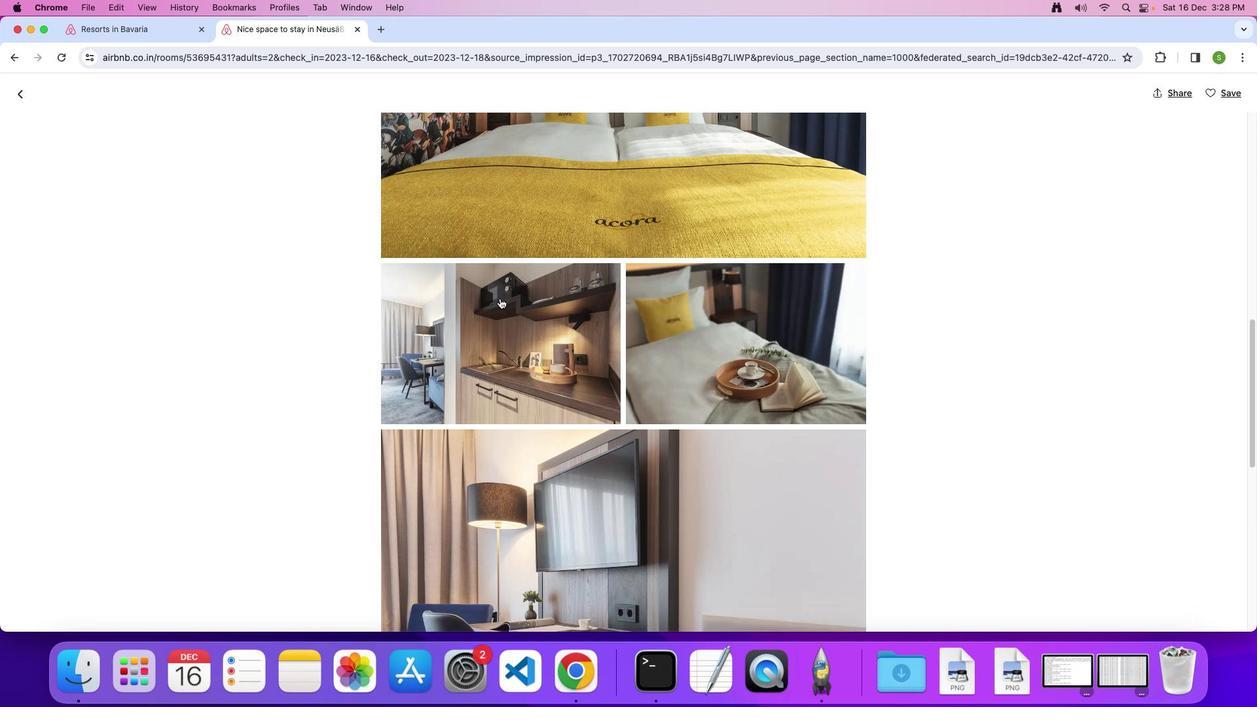 
Action: Mouse scrolled (499, 298) with delta (0, 0)
Screenshot: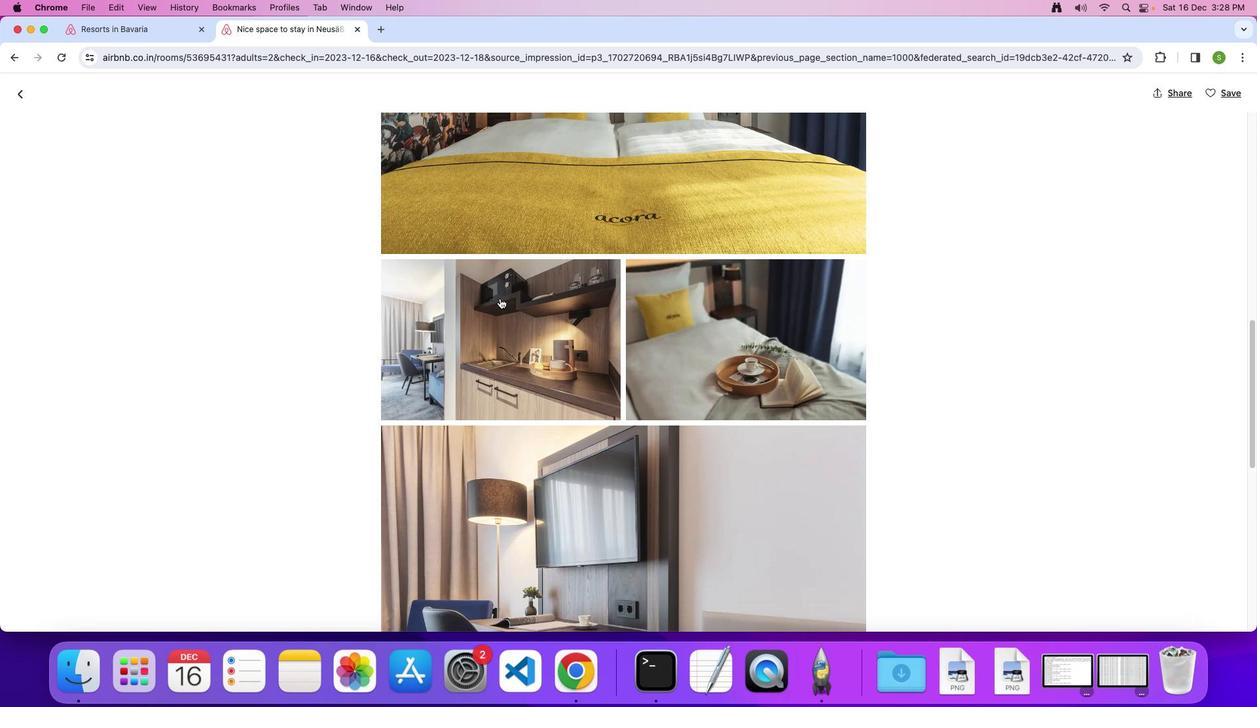 
Action: Mouse scrolled (499, 298) with delta (0, 0)
Screenshot: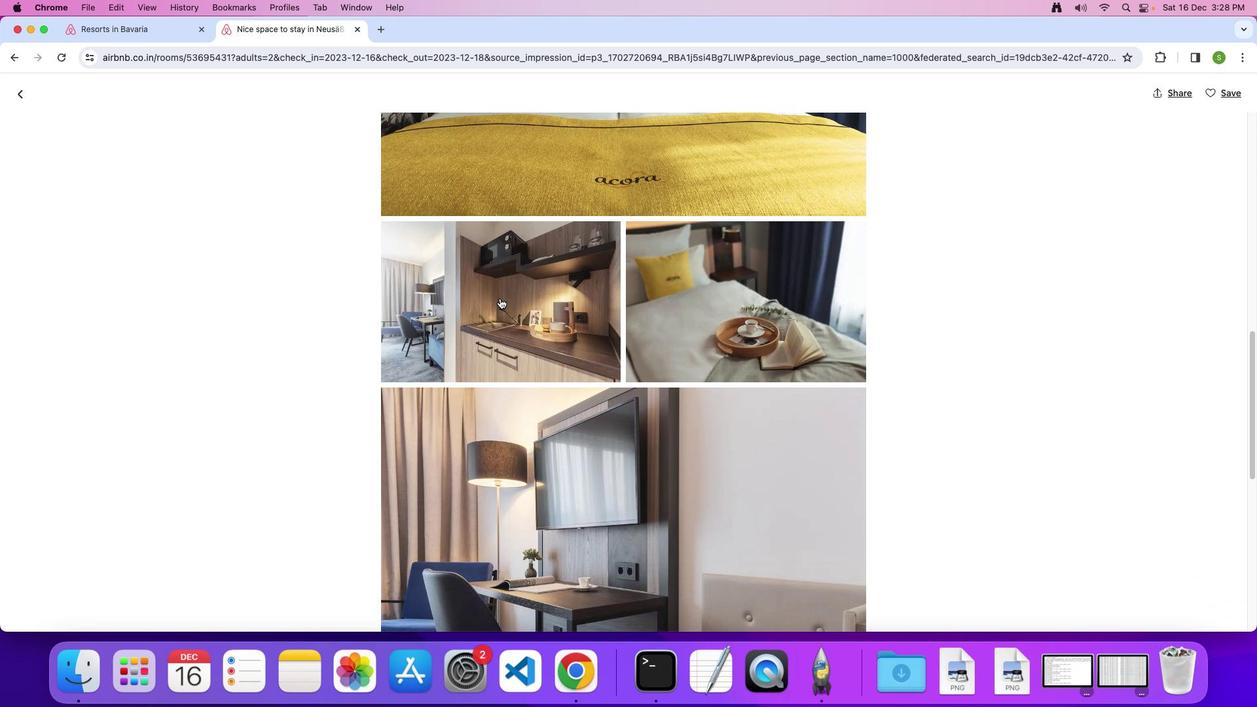 
Action: Mouse scrolled (499, 298) with delta (0, 0)
Screenshot: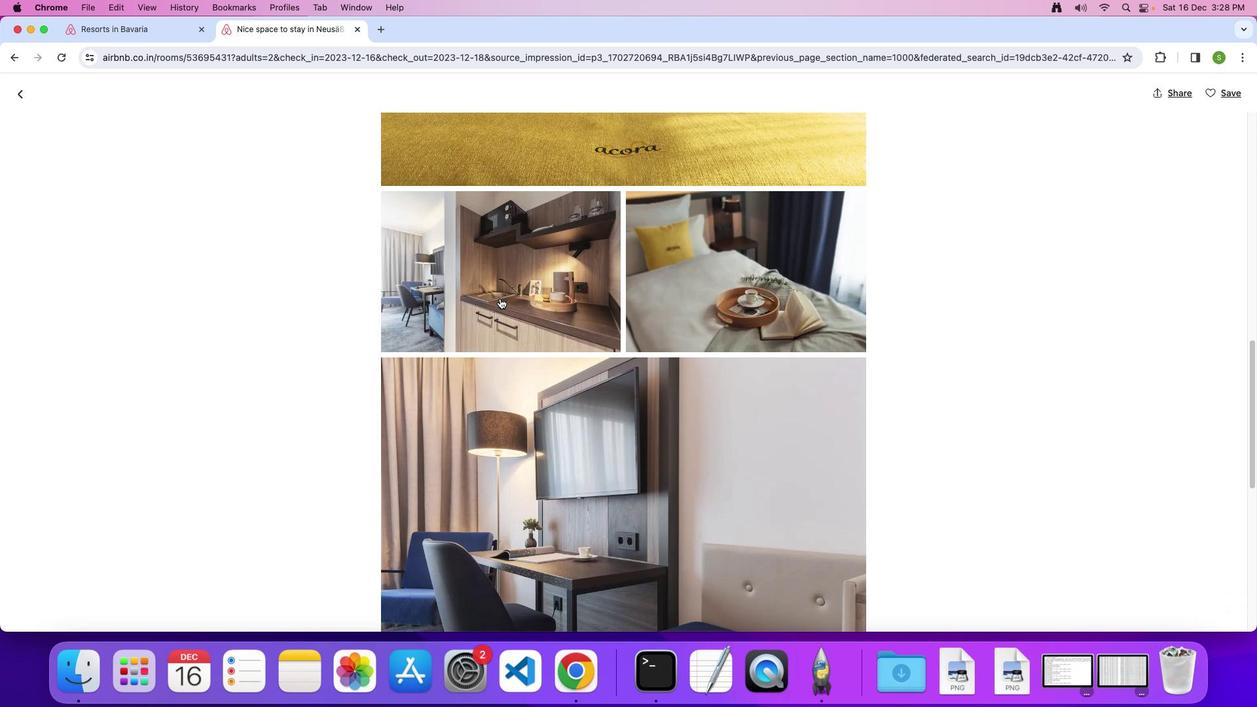 
Action: Mouse scrolled (499, 298) with delta (0, 0)
Screenshot: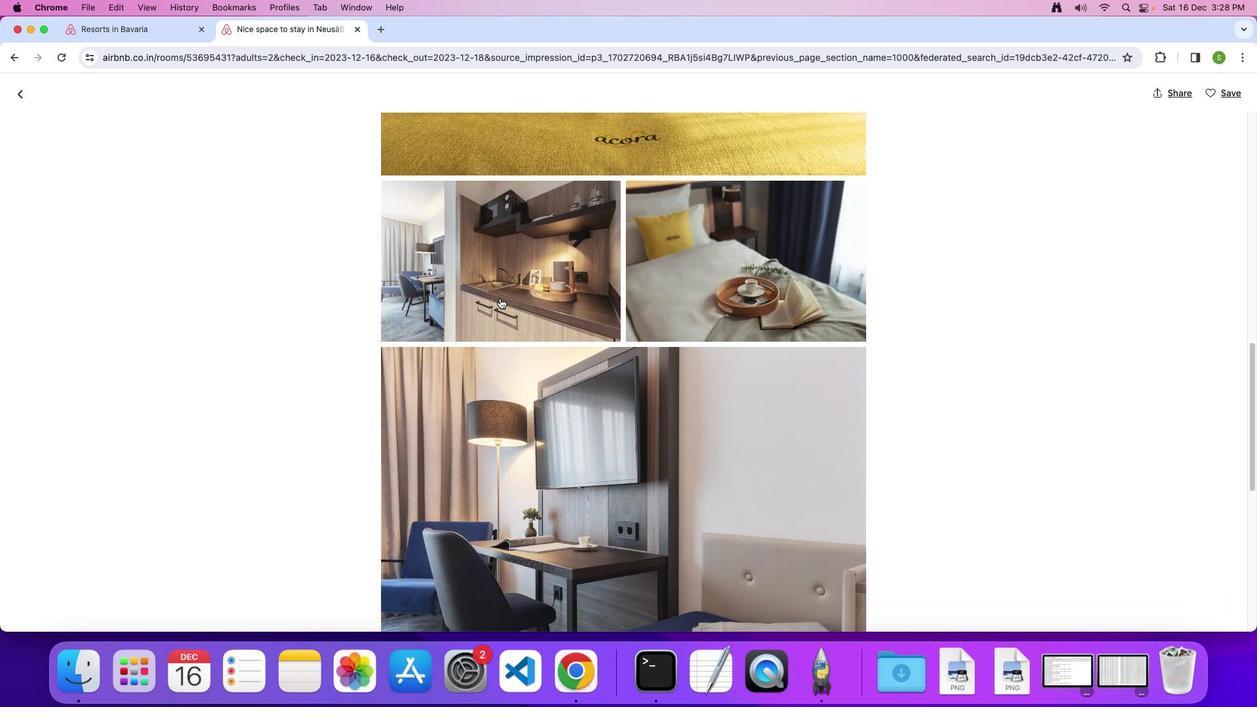 
Action: Mouse scrolled (499, 298) with delta (0, -1)
Screenshot: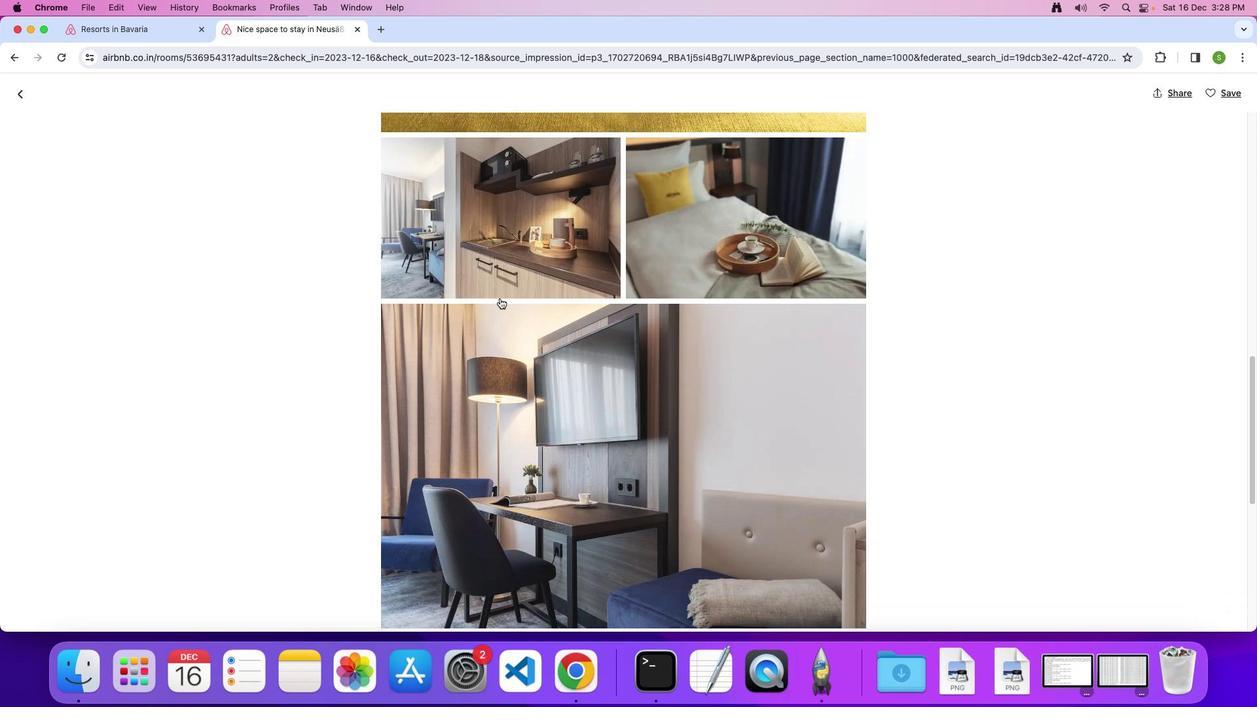 
Action: Mouse scrolled (499, 298) with delta (0, 0)
Screenshot: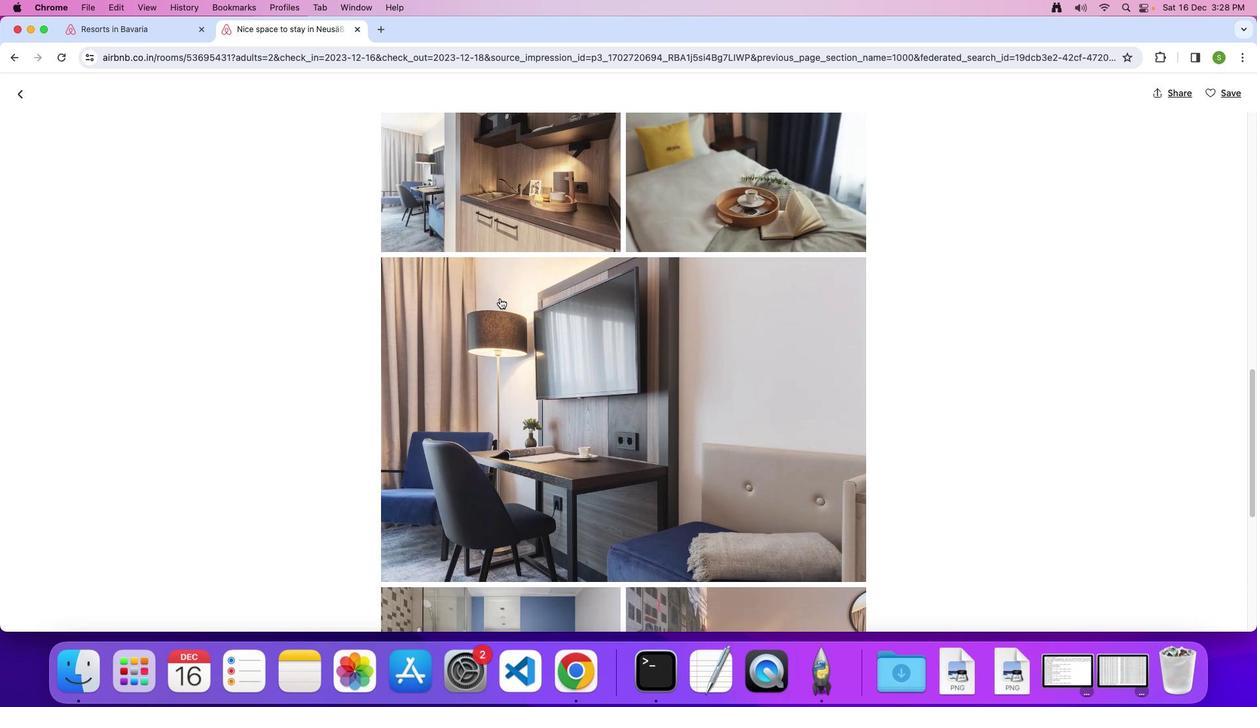 
Action: Mouse scrolled (499, 298) with delta (0, 0)
Screenshot: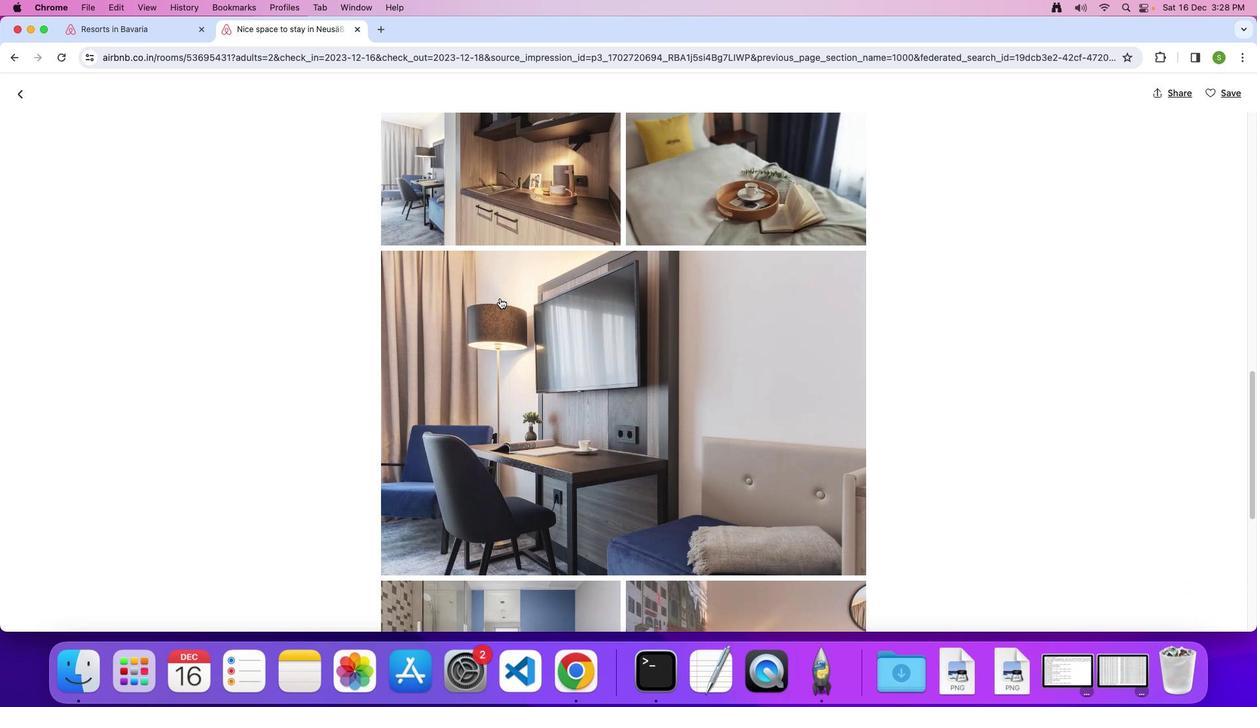 
Action: Mouse scrolled (499, 298) with delta (0, 0)
Screenshot: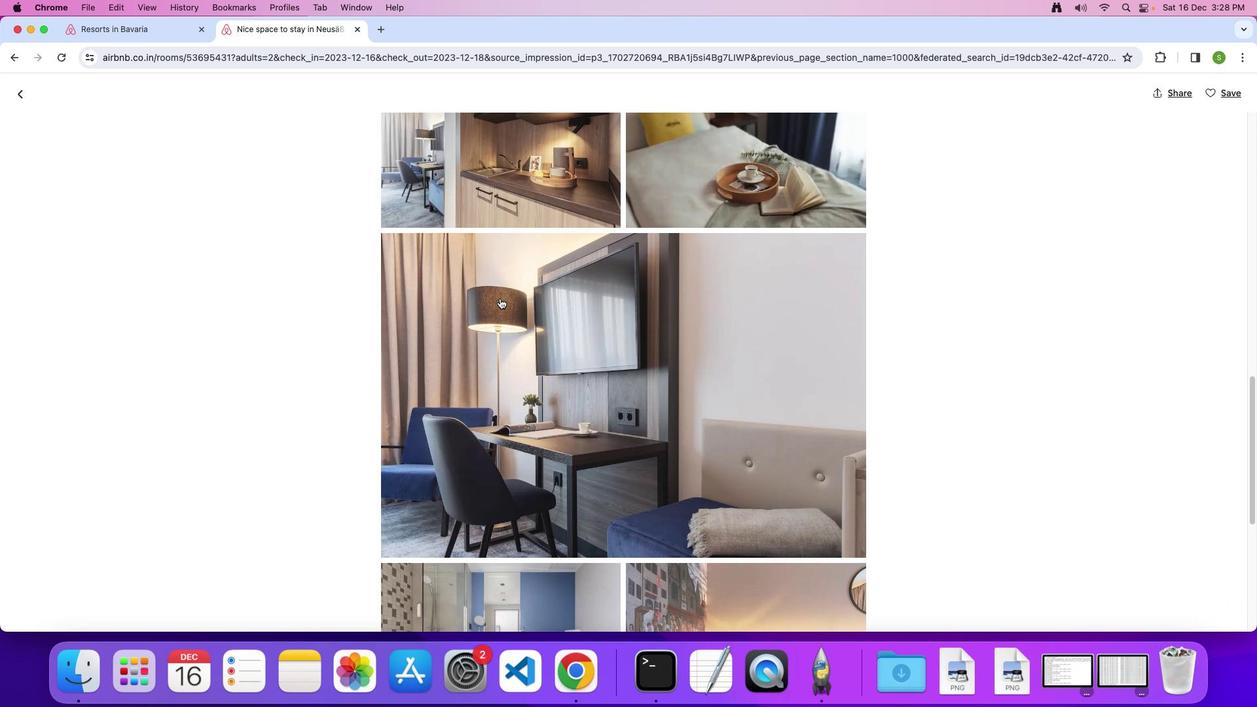 
Action: Mouse scrolled (499, 298) with delta (0, 0)
Screenshot: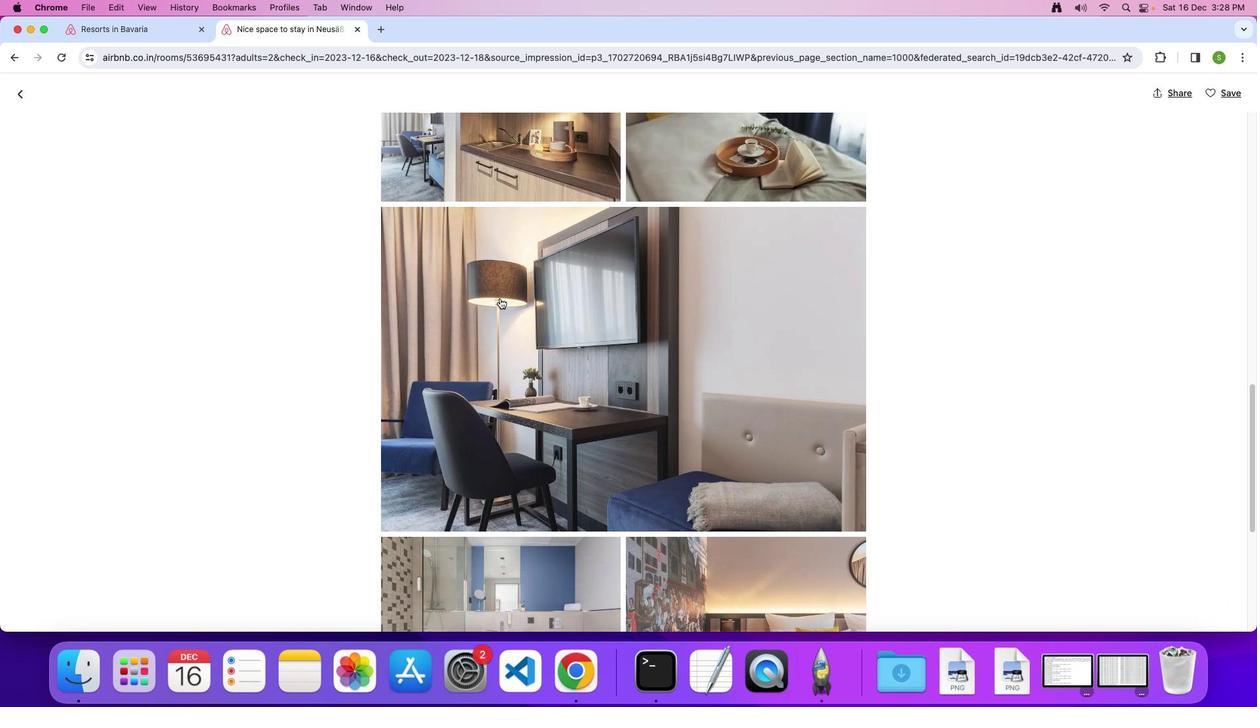 
Action: Mouse scrolled (499, 298) with delta (0, -1)
Screenshot: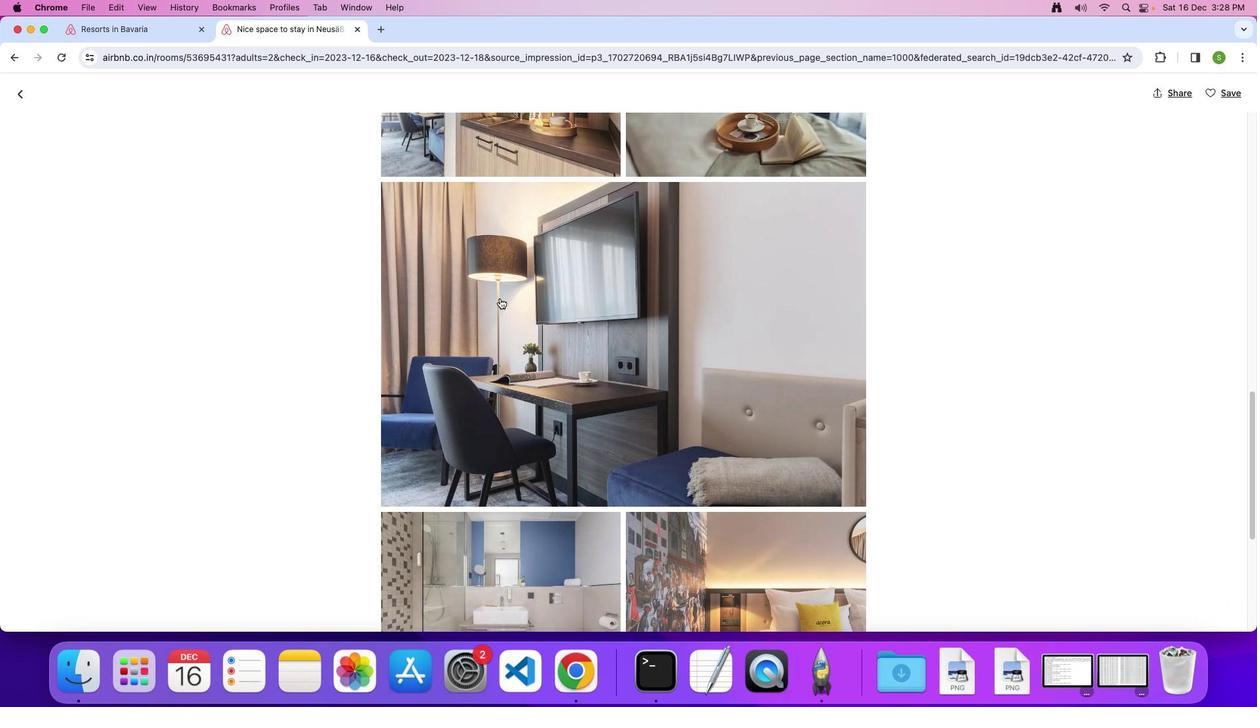 
Action: Mouse scrolled (499, 298) with delta (0, 0)
Screenshot: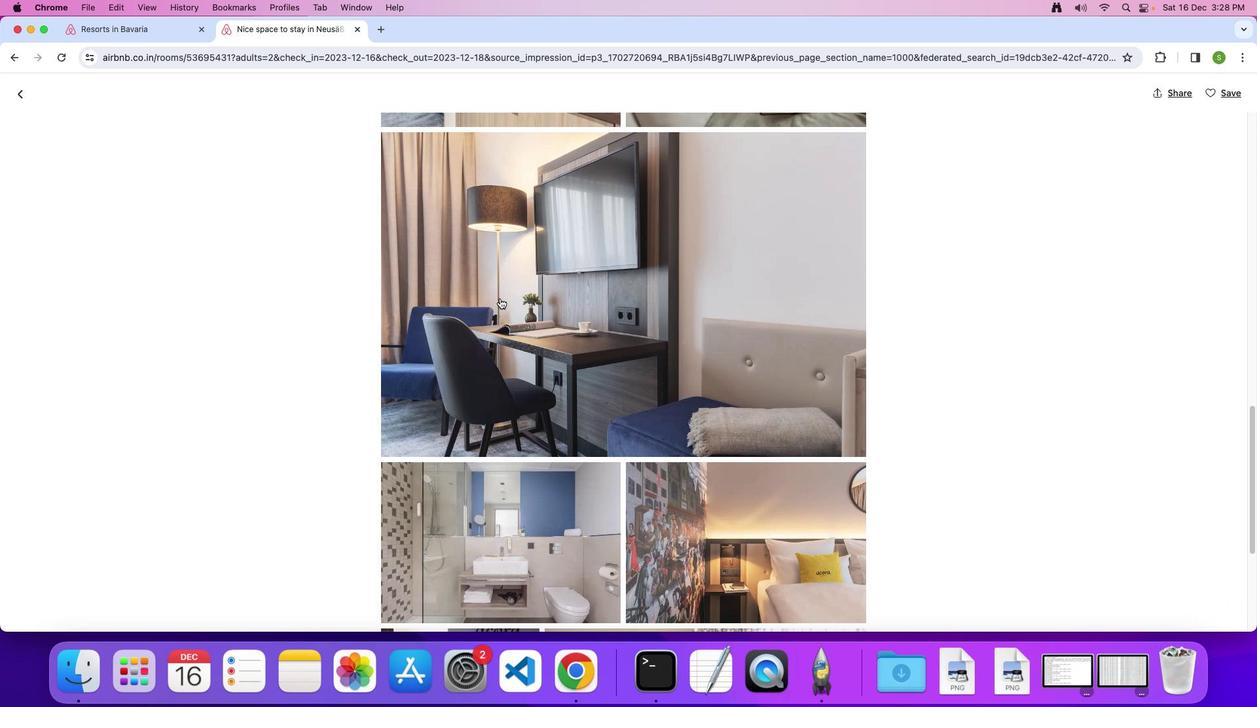 
Action: Mouse scrolled (499, 298) with delta (0, 0)
Screenshot: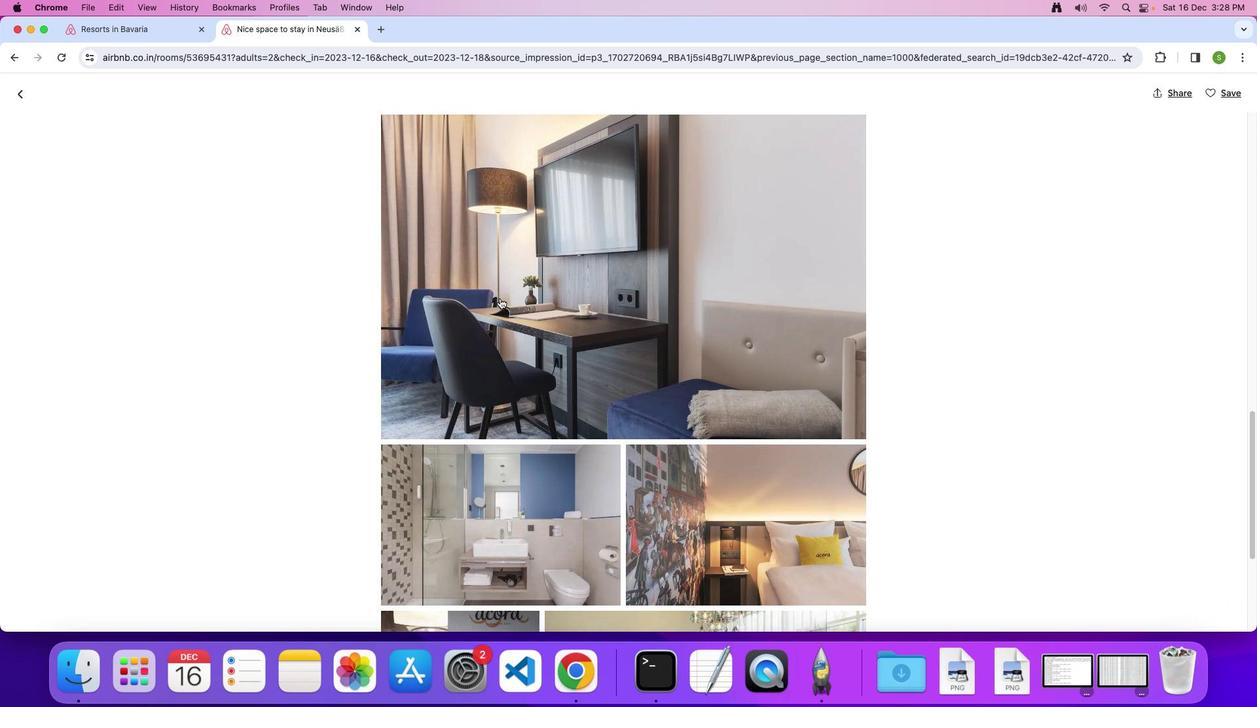 
Action: Mouse scrolled (499, 298) with delta (0, -1)
Screenshot: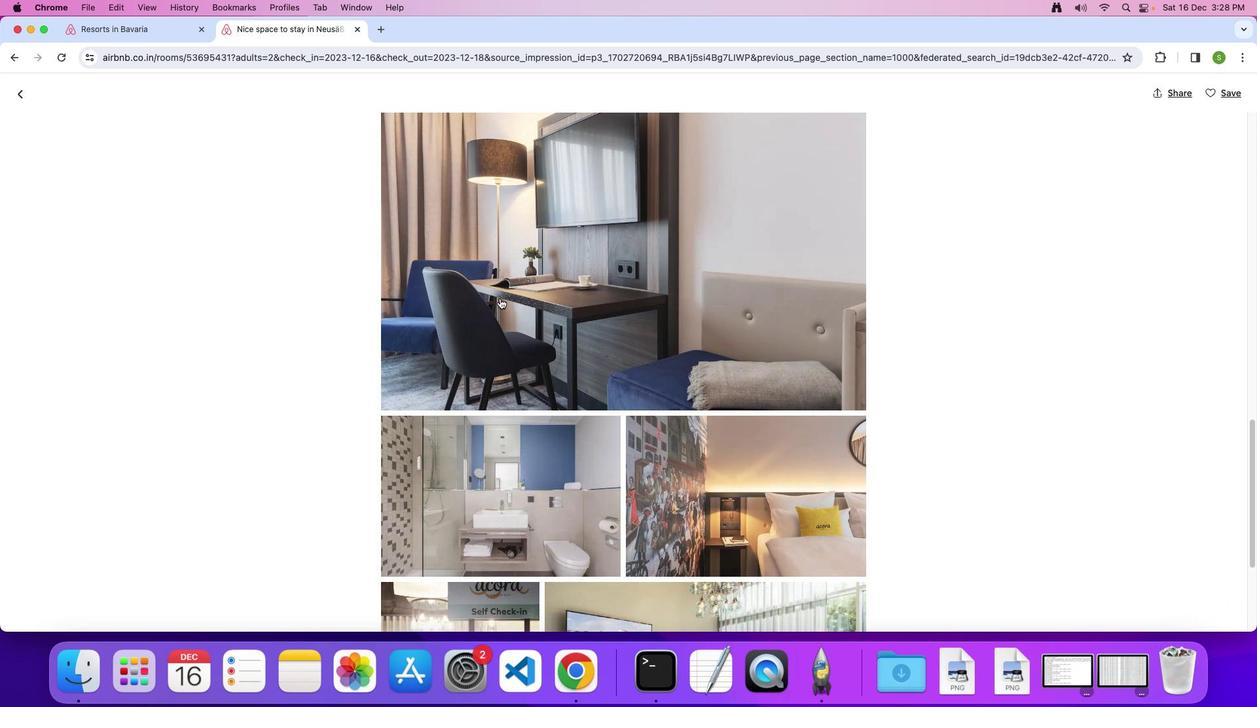 
Action: Mouse scrolled (499, 298) with delta (0, 0)
Screenshot: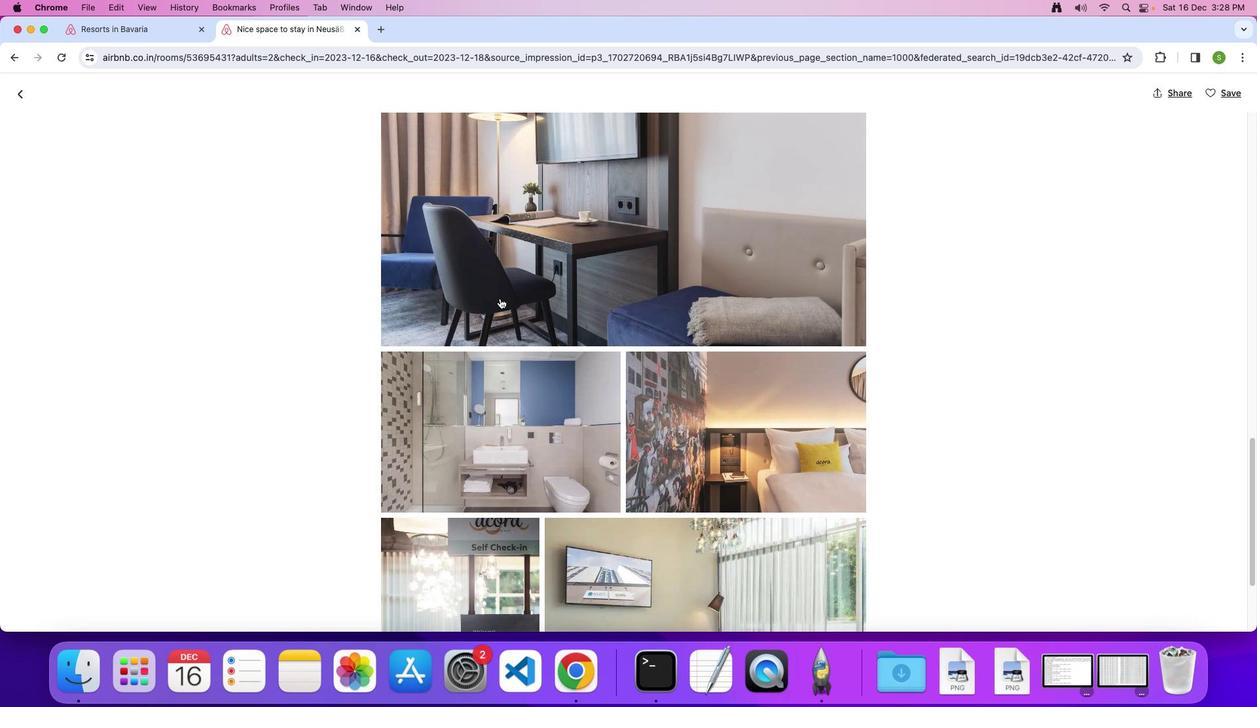 
Action: Mouse scrolled (499, 298) with delta (0, 0)
Screenshot: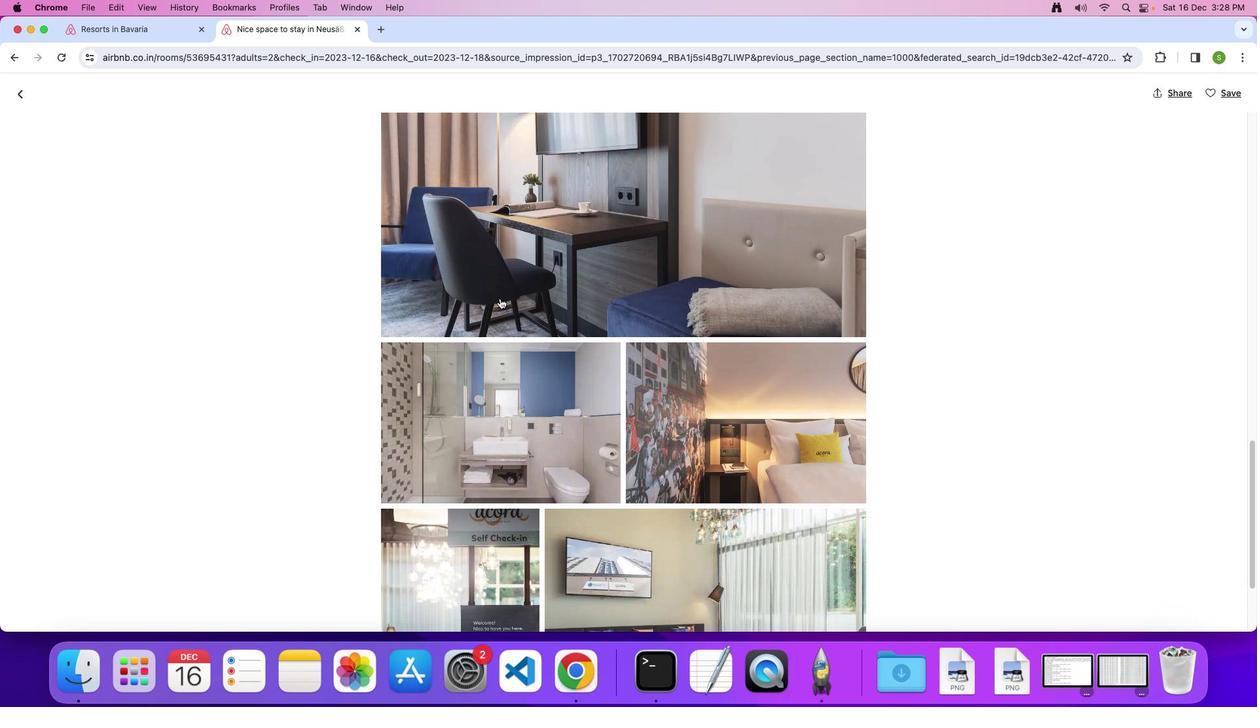 
Action: Mouse scrolled (499, 298) with delta (0, -1)
Screenshot: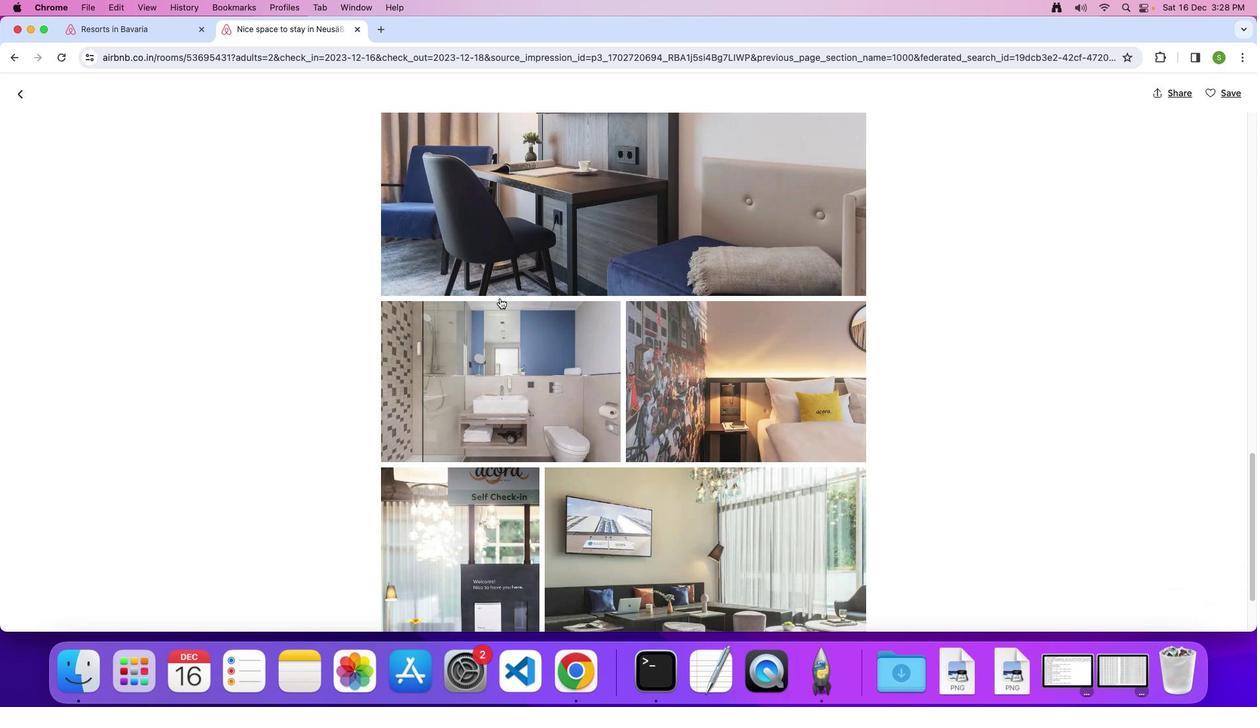 
Action: Mouse scrolled (499, 298) with delta (0, 0)
Screenshot: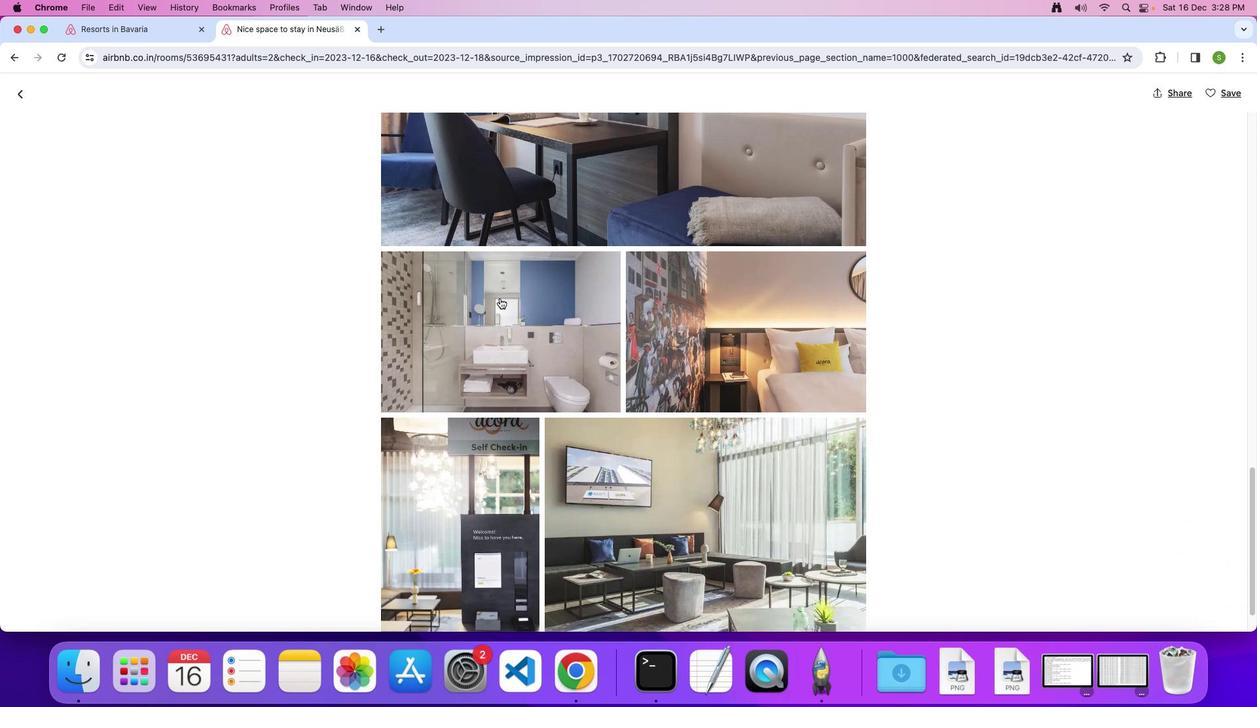 
Action: Mouse scrolled (499, 298) with delta (0, 0)
Screenshot: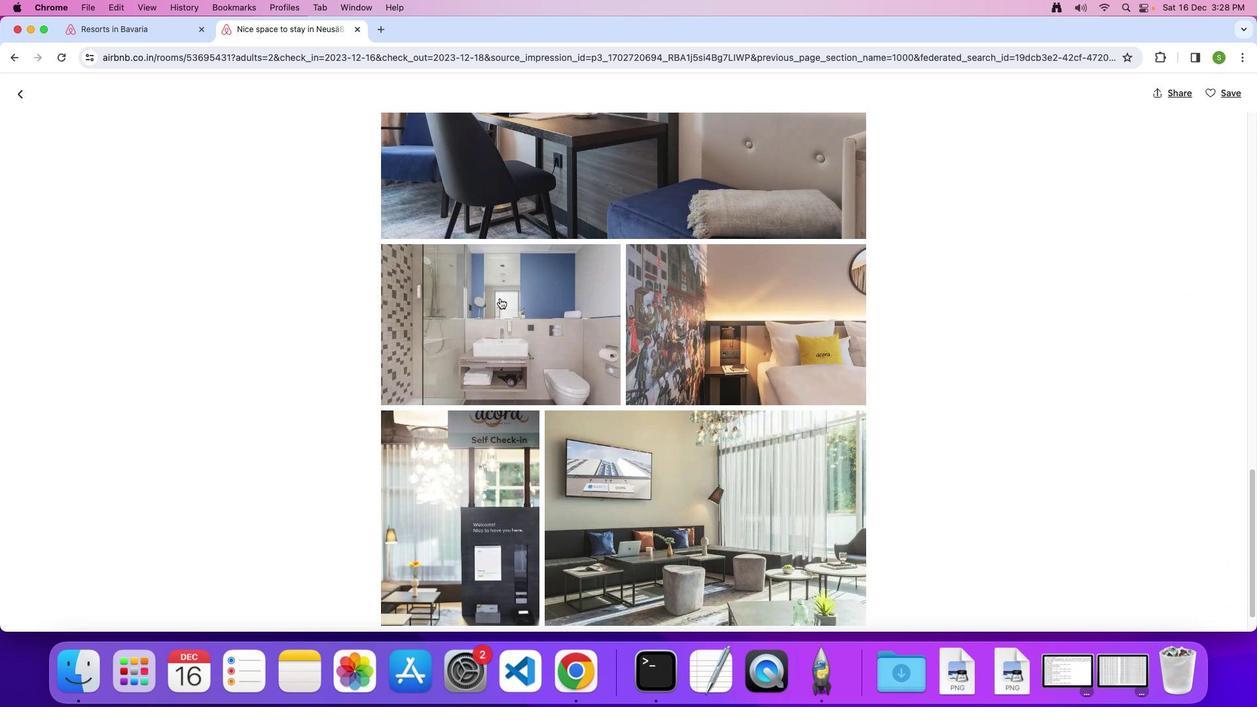
Action: Mouse scrolled (499, 298) with delta (0, -1)
Screenshot: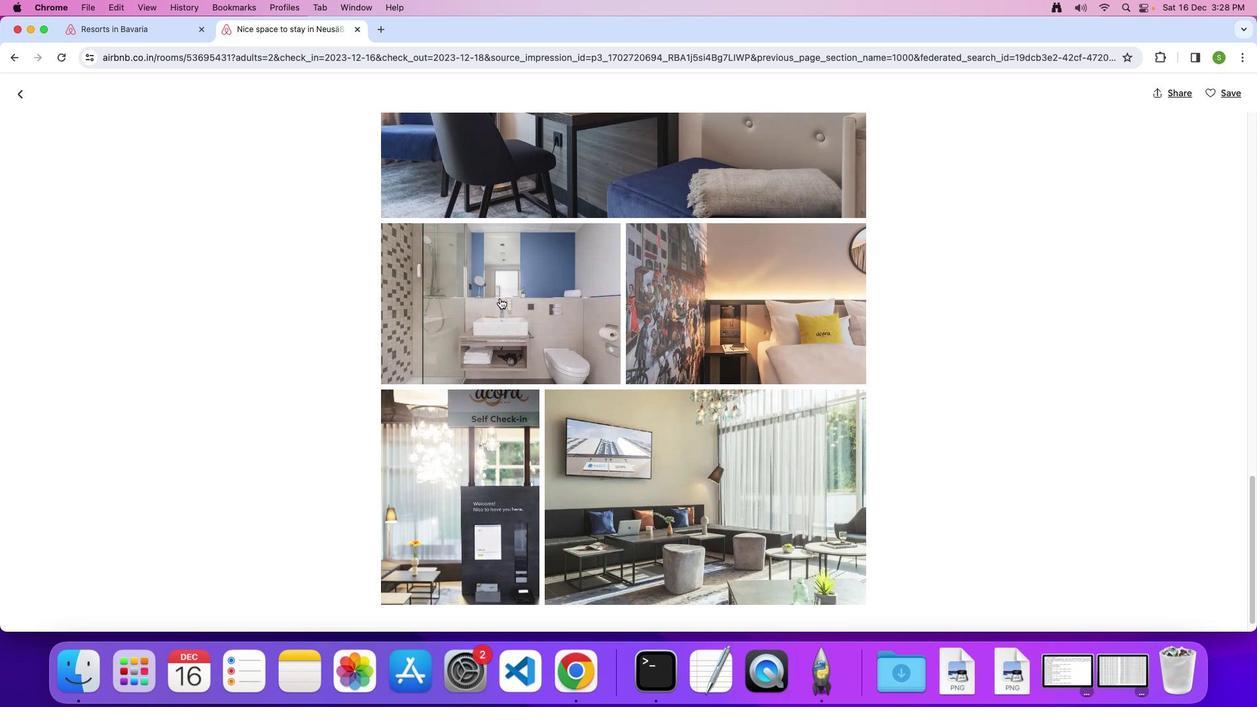 
Action: Mouse scrolled (499, 298) with delta (0, 0)
Screenshot: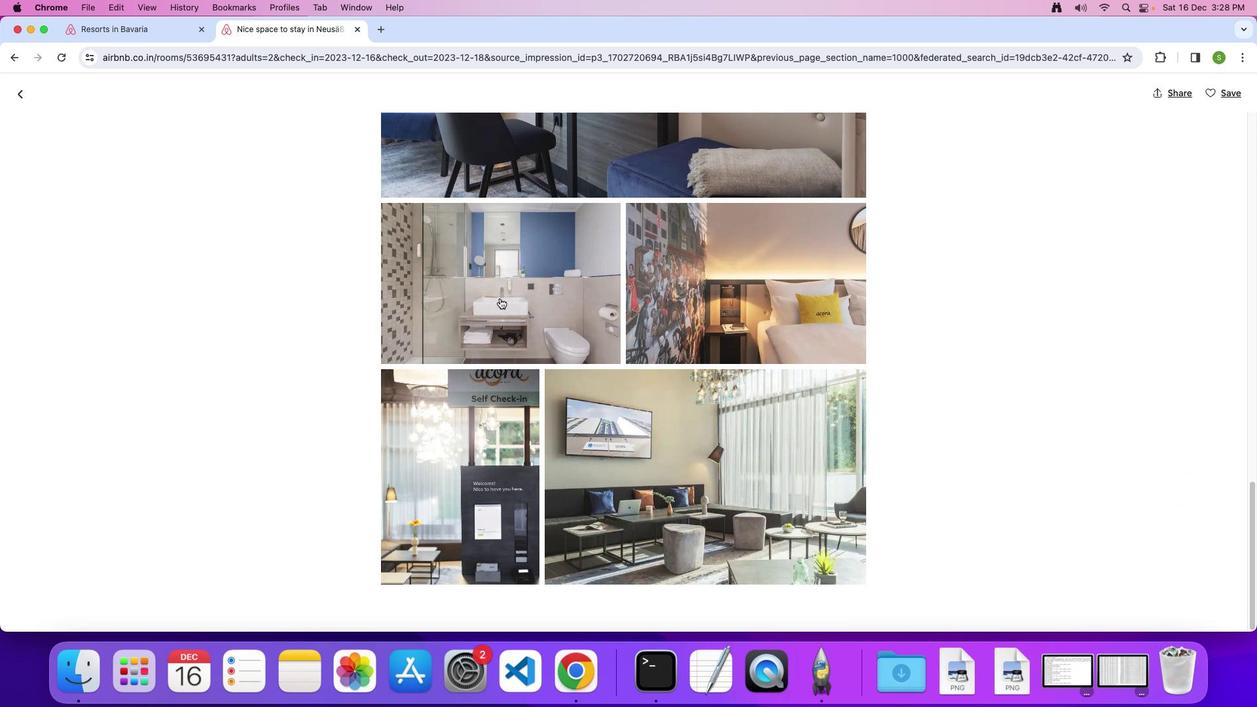 
Action: Mouse scrolled (499, 298) with delta (0, 0)
Screenshot: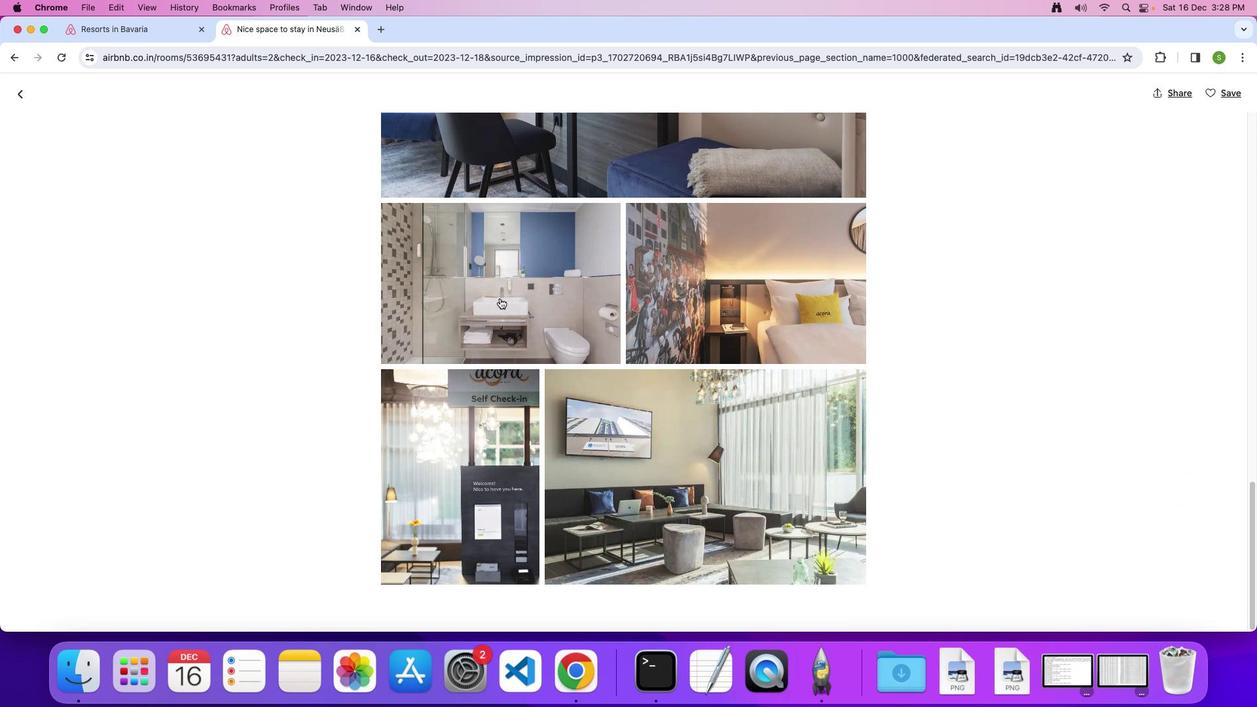 
Action: Mouse scrolled (499, 298) with delta (0, -1)
Screenshot: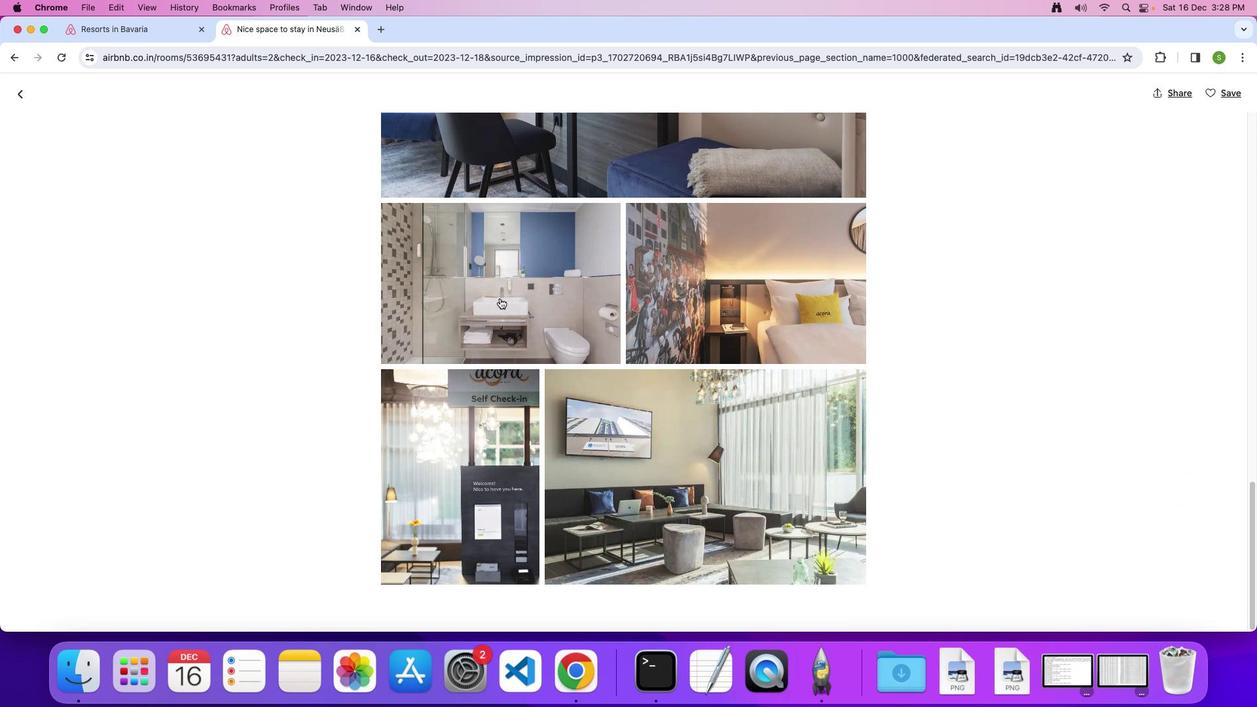 
Action: Mouse scrolled (499, 298) with delta (0, 0)
Screenshot: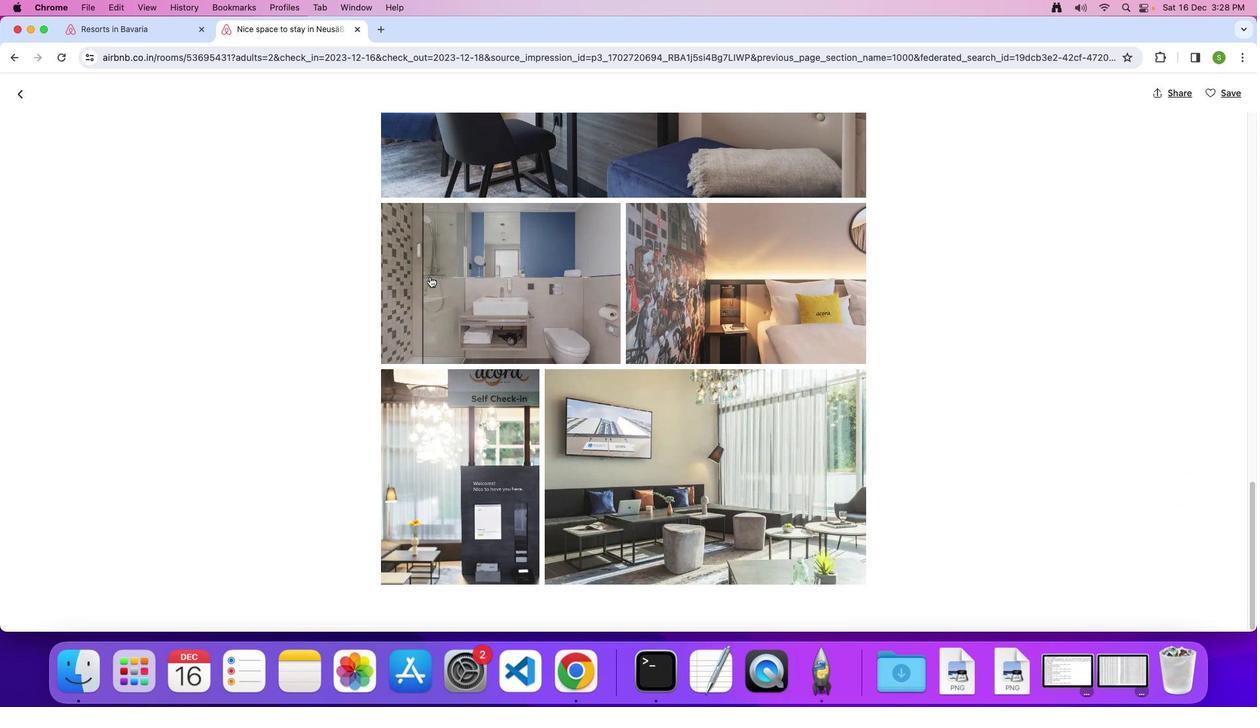 
Action: Mouse moved to (493, 298)
Screenshot: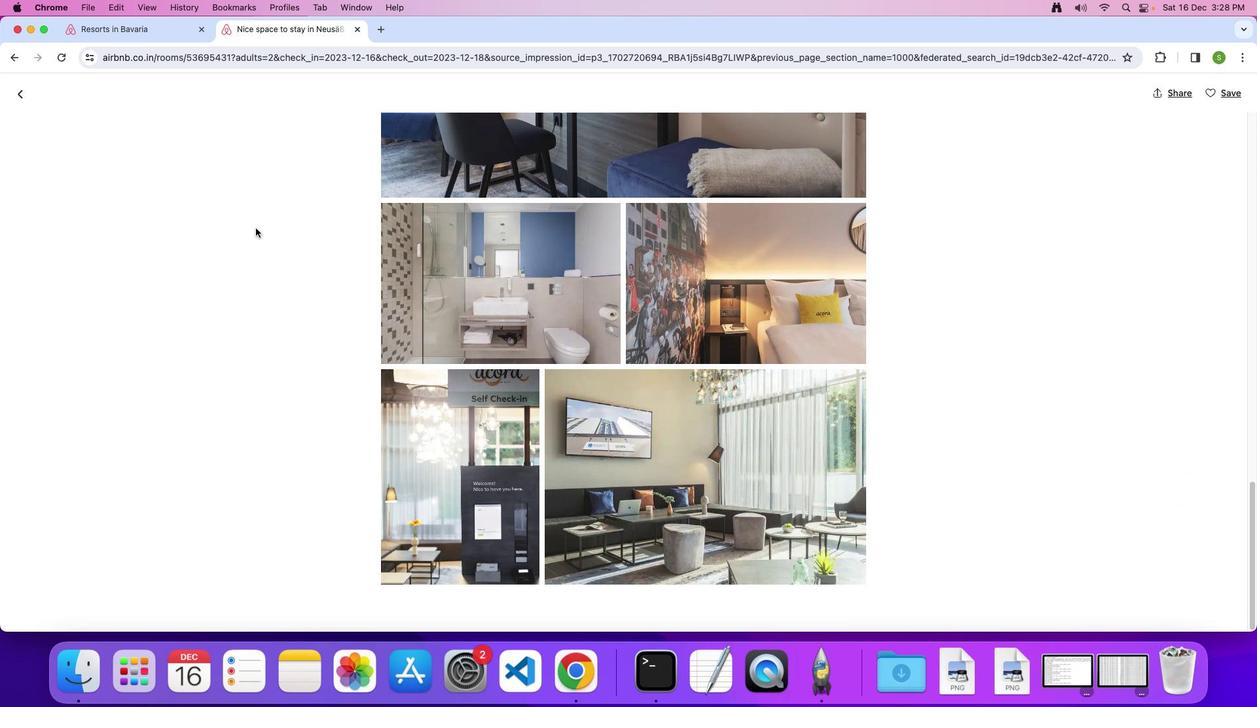 
Action: Mouse scrolled (493, 298) with delta (0, 0)
Screenshot: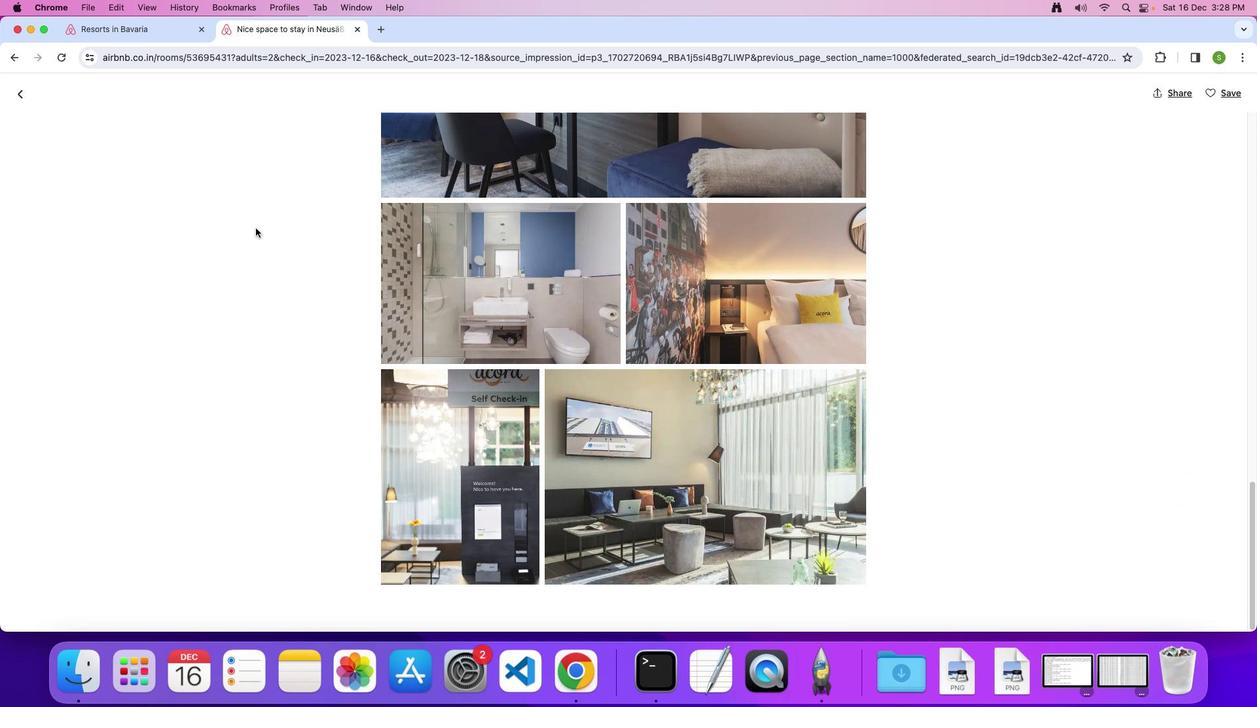 
Action: Mouse moved to (462, 290)
Screenshot: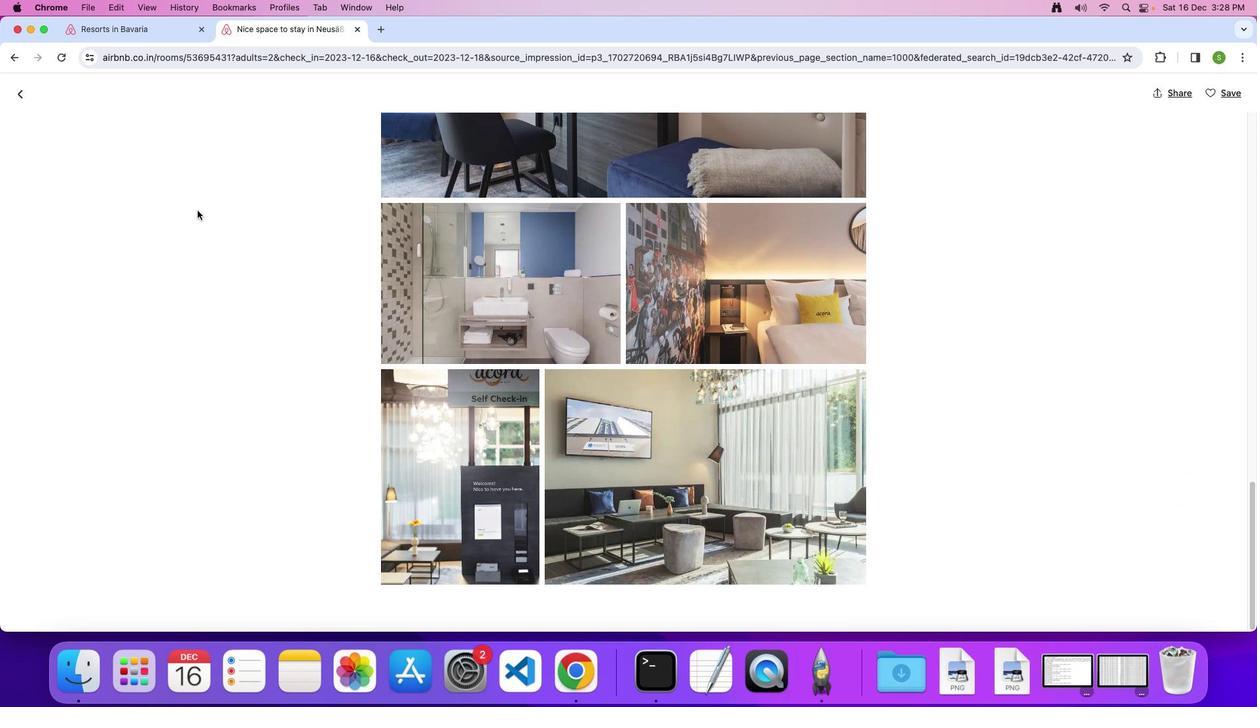 
Action: Mouse scrolled (462, 290) with delta (0, -1)
Screenshot: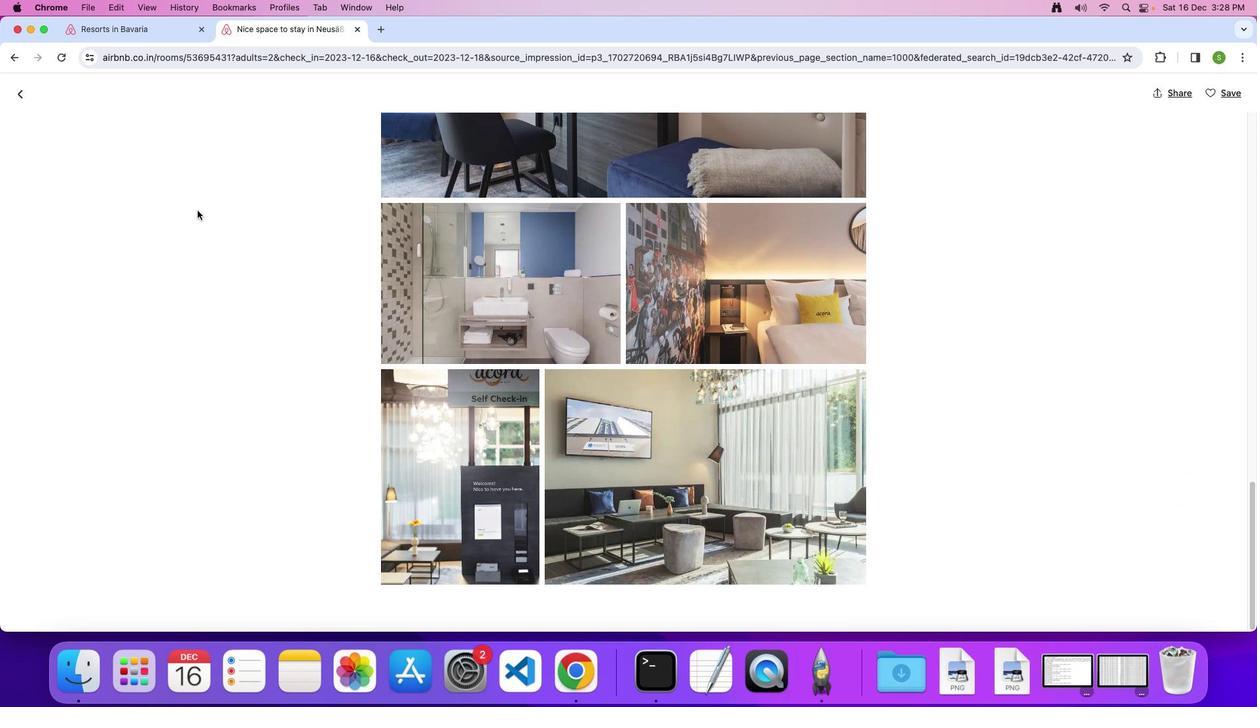 
Action: Mouse moved to (24, 97)
Screenshot: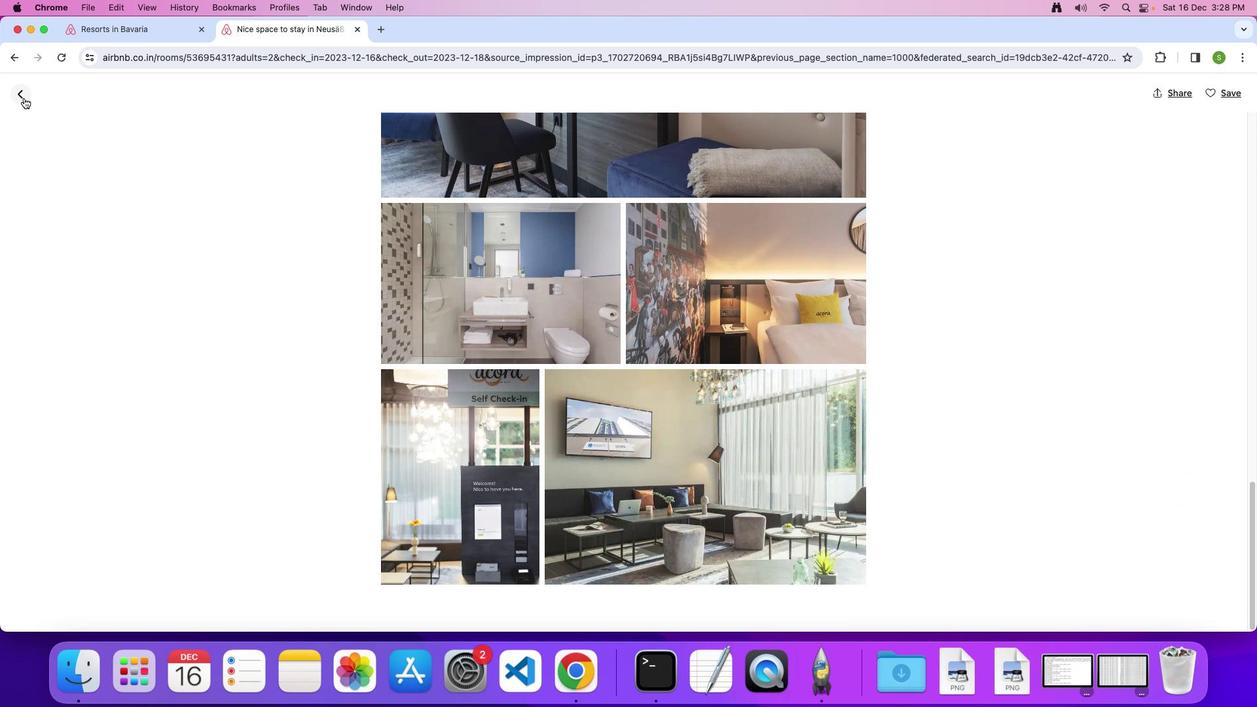 
Action: Mouse pressed left at (24, 97)
Screenshot: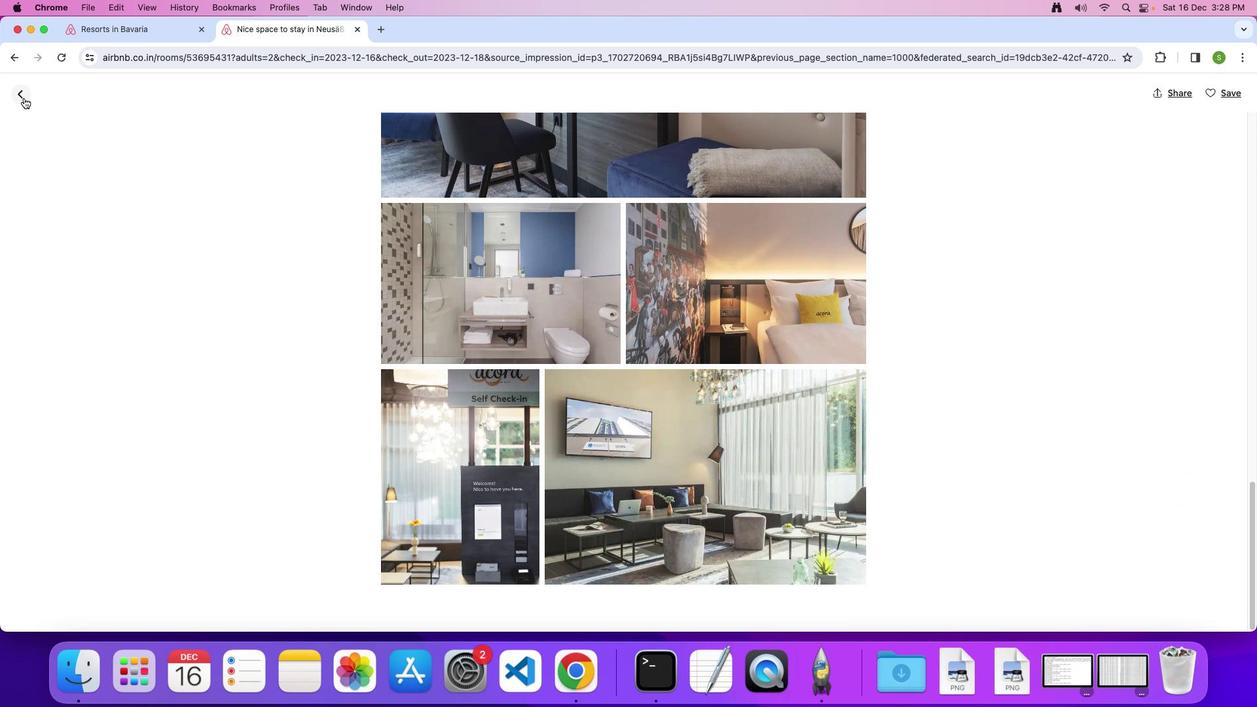 
Action: Mouse moved to (464, 310)
Screenshot: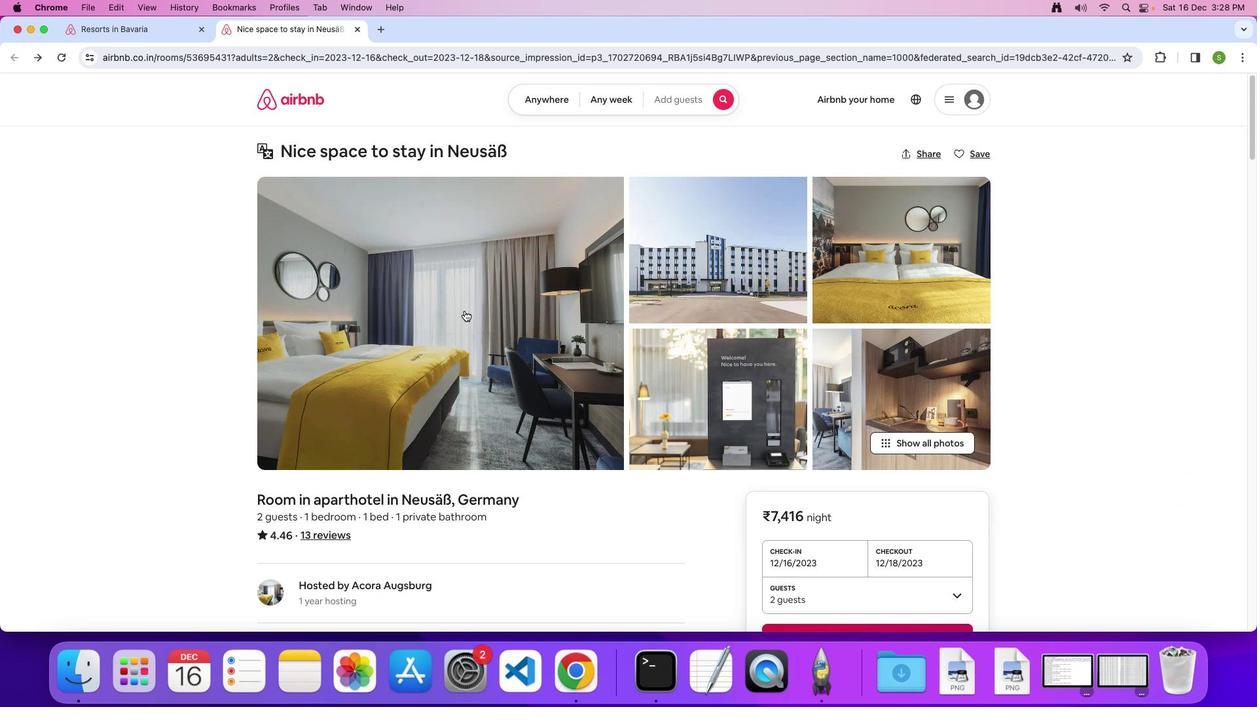 
Action: Mouse scrolled (464, 310) with delta (0, 0)
Screenshot: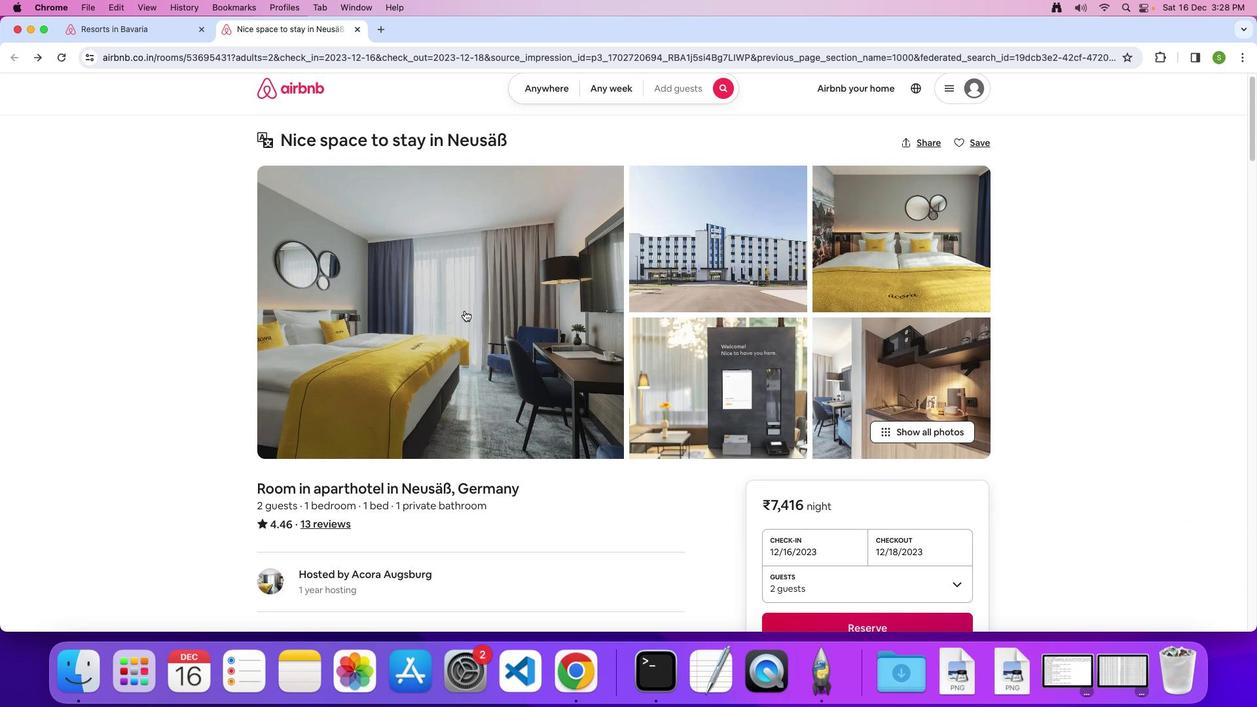 
Action: Mouse scrolled (464, 310) with delta (0, 0)
Screenshot: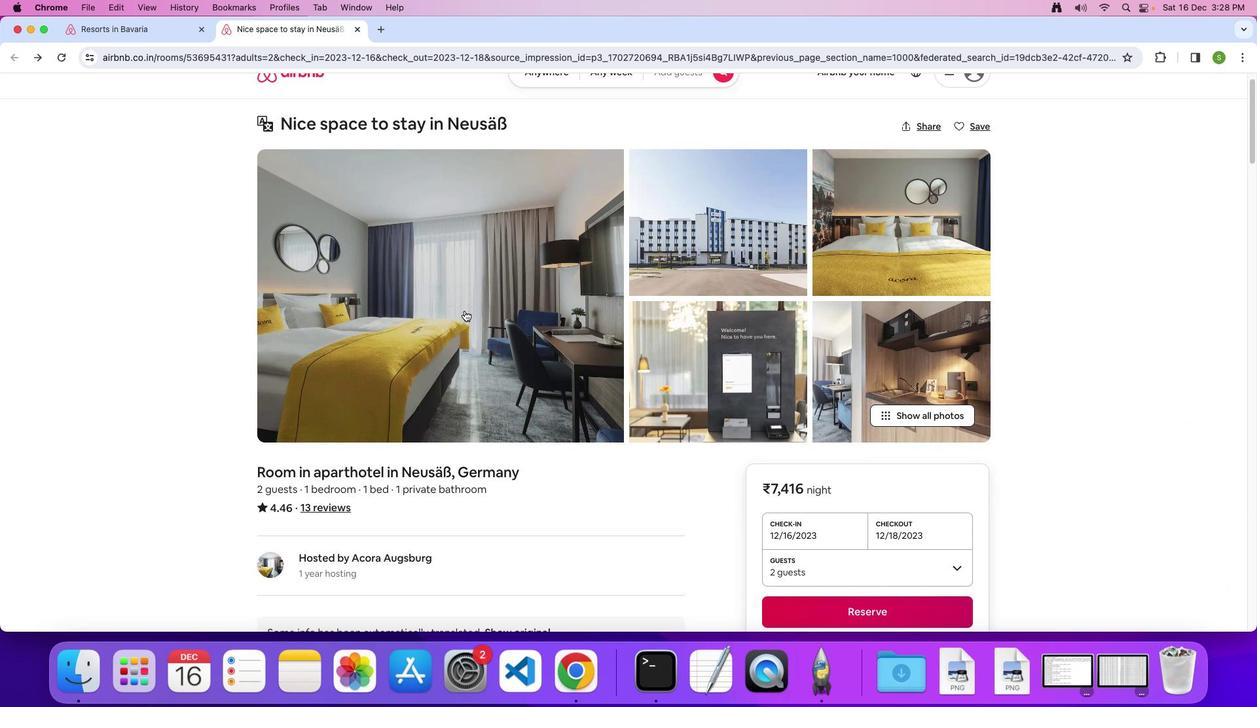 
Action: Mouse scrolled (464, 310) with delta (0, -1)
Screenshot: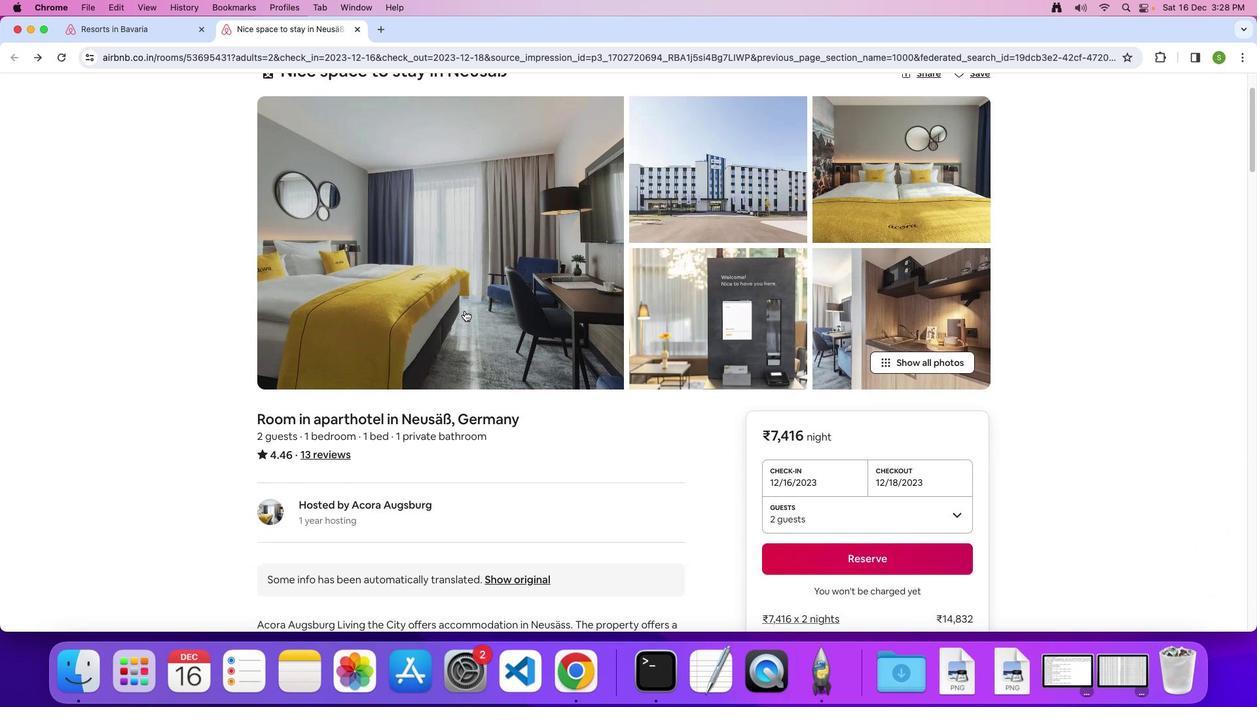 
Action: Mouse scrolled (464, 310) with delta (0, 0)
Screenshot: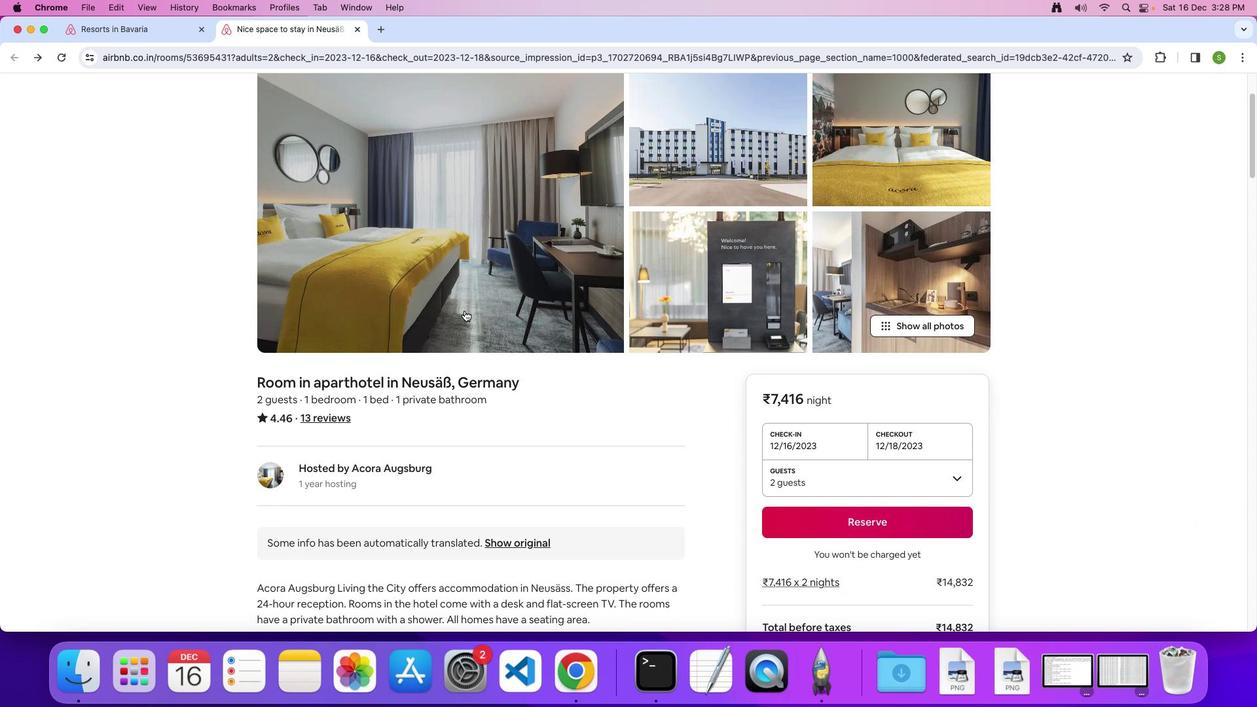 
Action: Mouse scrolled (464, 310) with delta (0, 0)
Screenshot: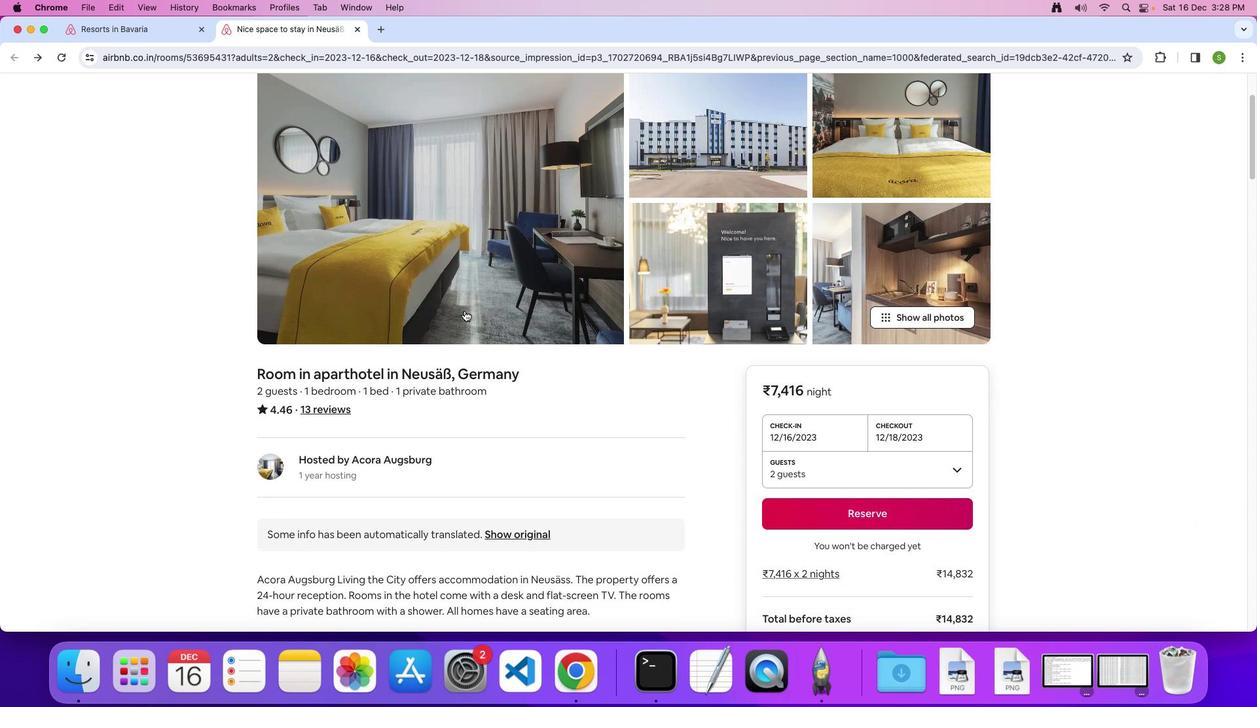 
Action: Mouse scrolled (464, 310) with delta (0, -1)
Screenshot: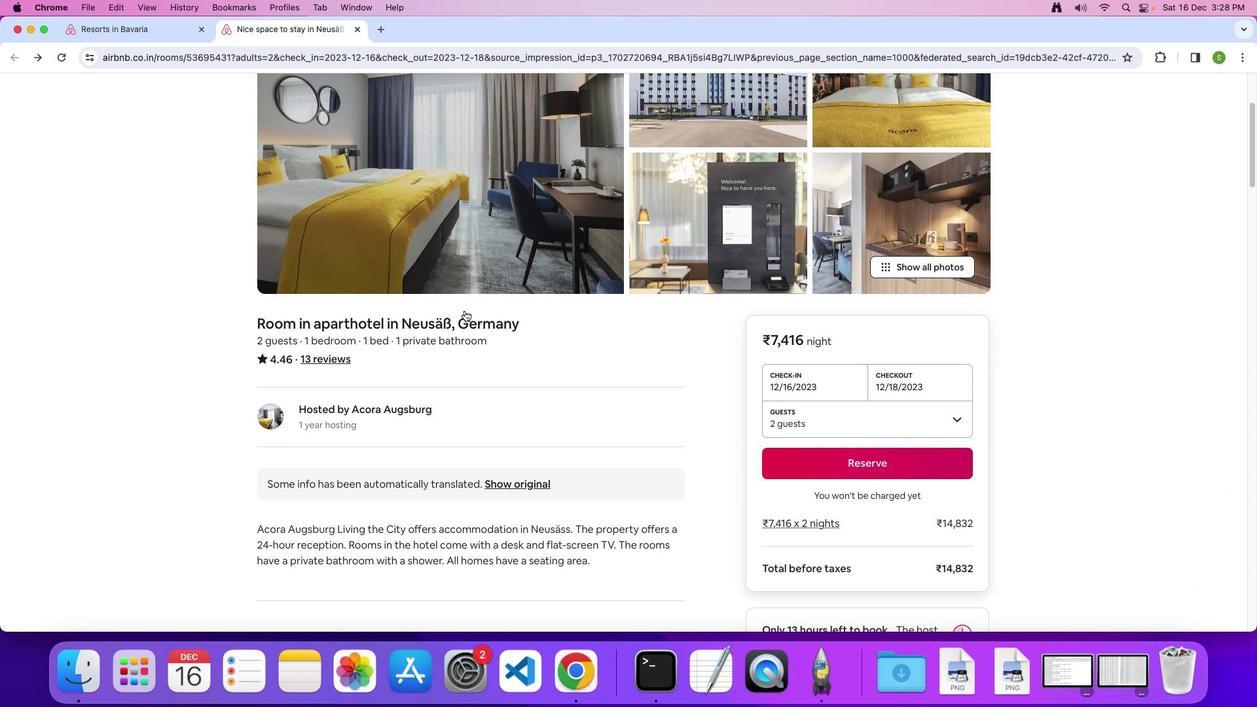 
Action: Mouse scrolled (464, 310) with delta (0, 0)
Screenshot: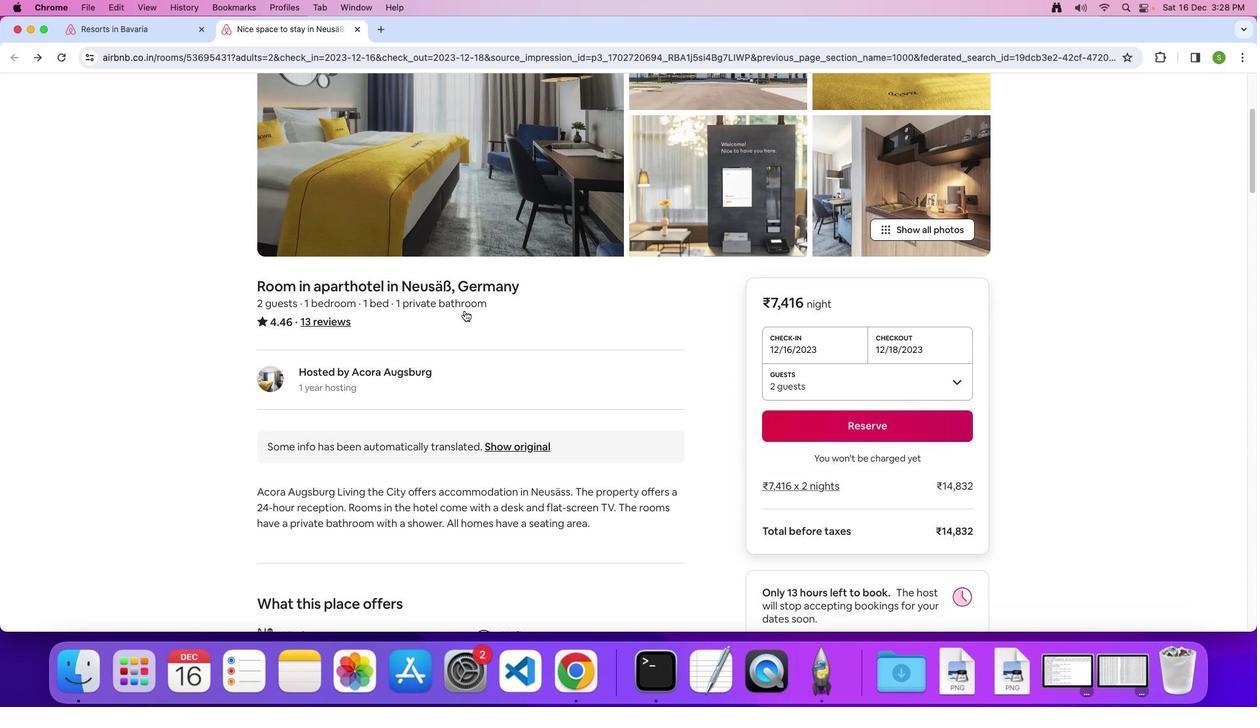 
Action: Mouse scrolled (464, 310) with delta (0, 0)
Screenshot: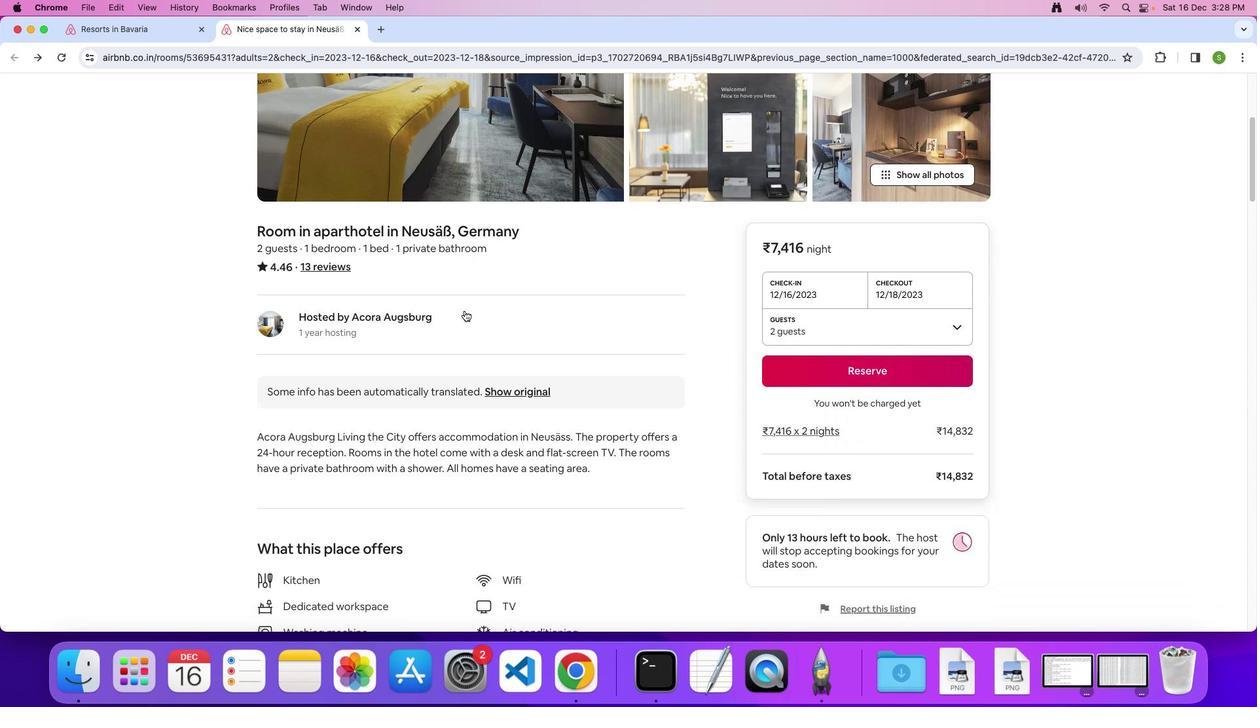 
Action: Mouse scrolled (464, 310) with delta (0, -1)
Screenshot: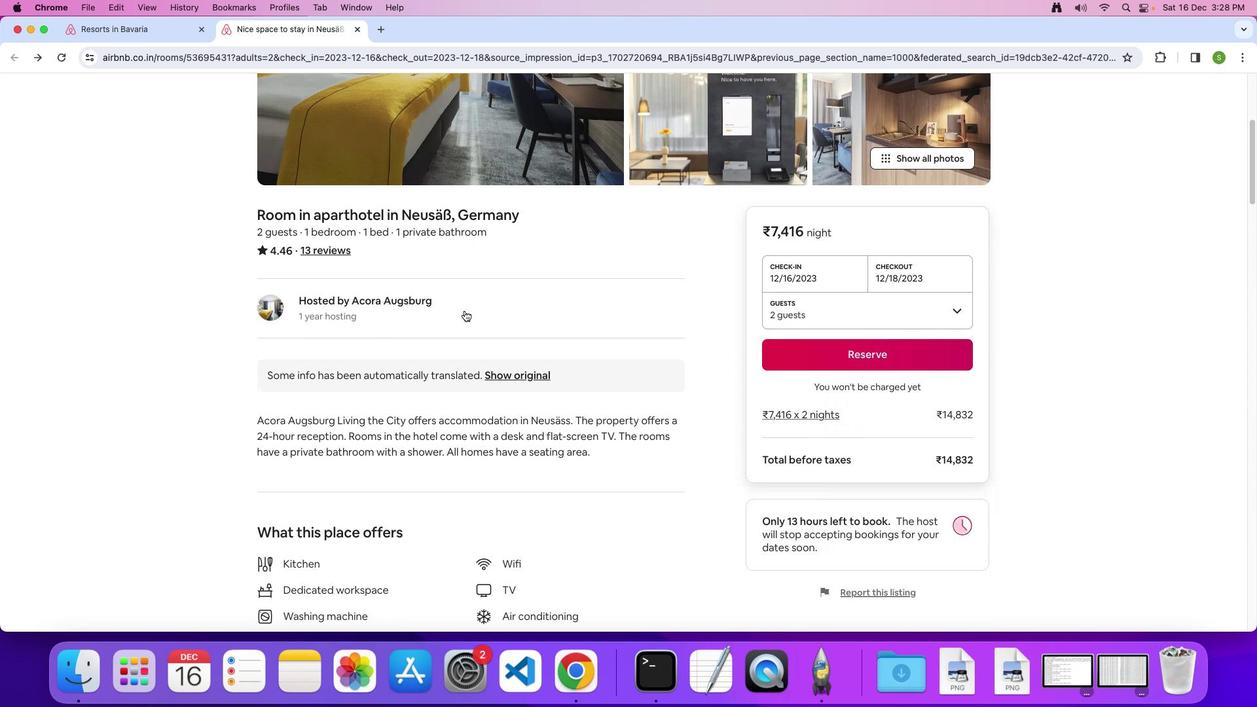 
Action: Mouse scrolled (464, 310) with delta (0, 0)
Screenshot: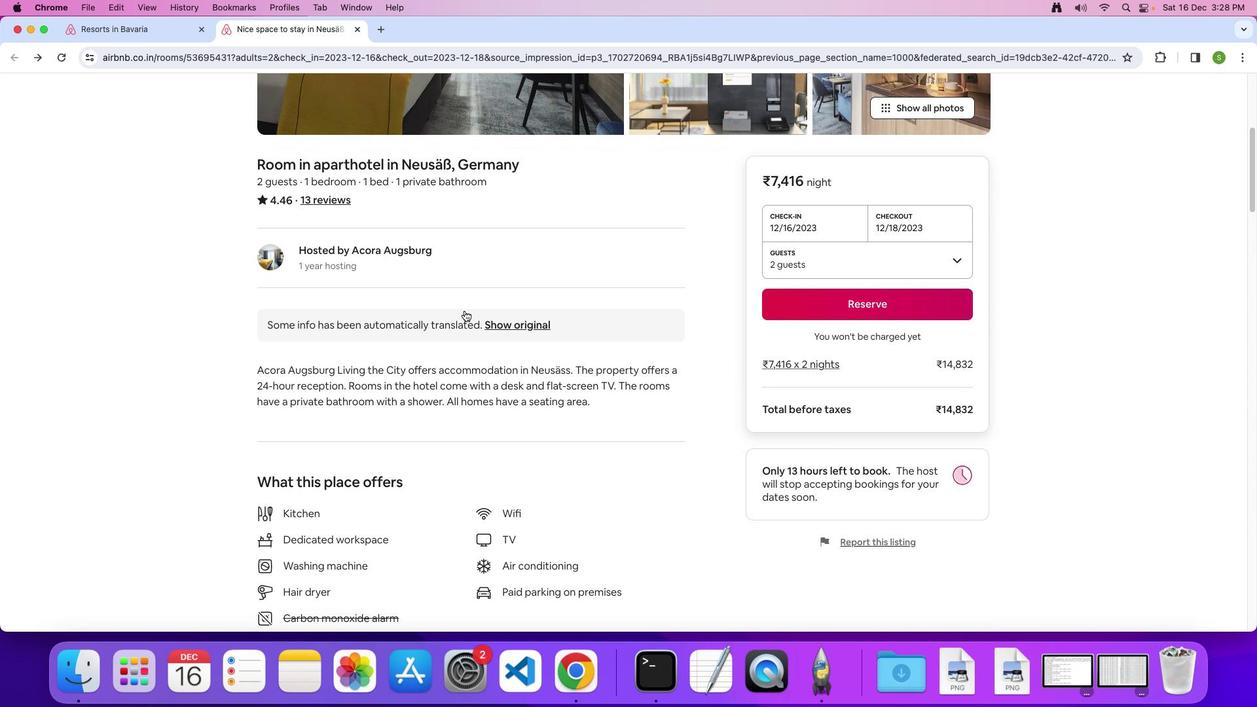 
Action: Mouse scrolled (464, 310) with delta (0, 0)
Screenshot: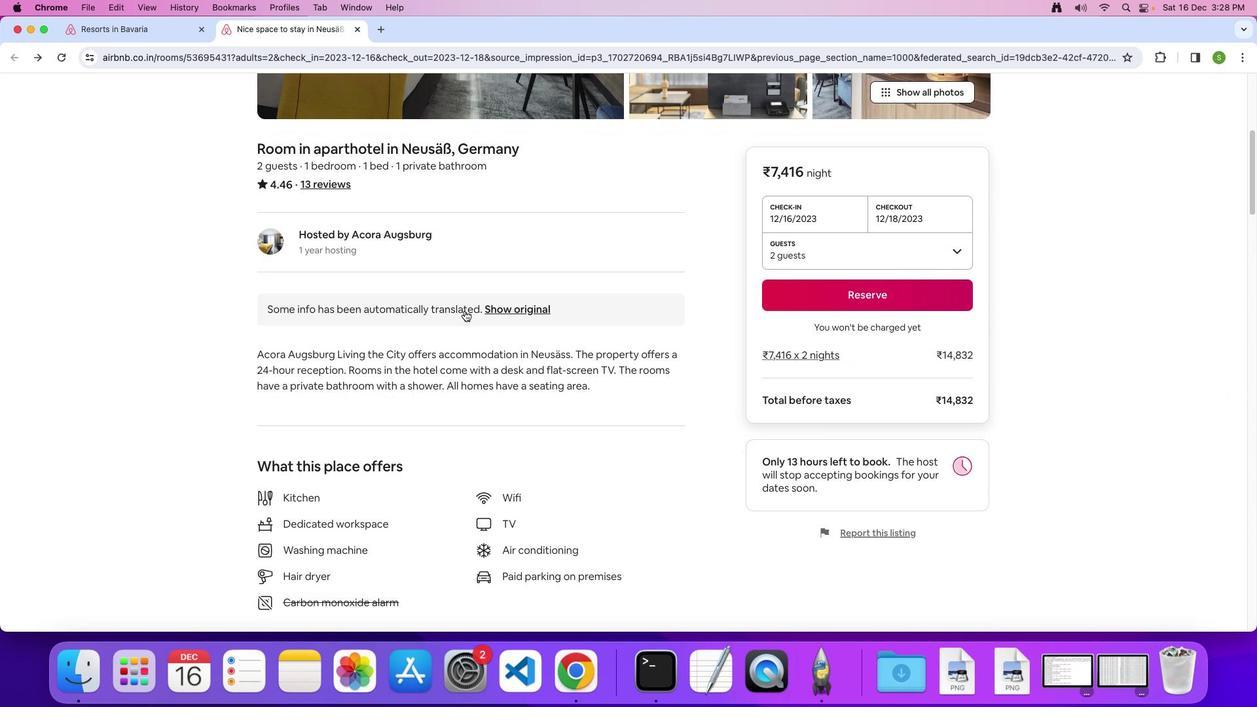
Action: Mouse scrolled (464, 310) with delta (0, -1)
Screenshot: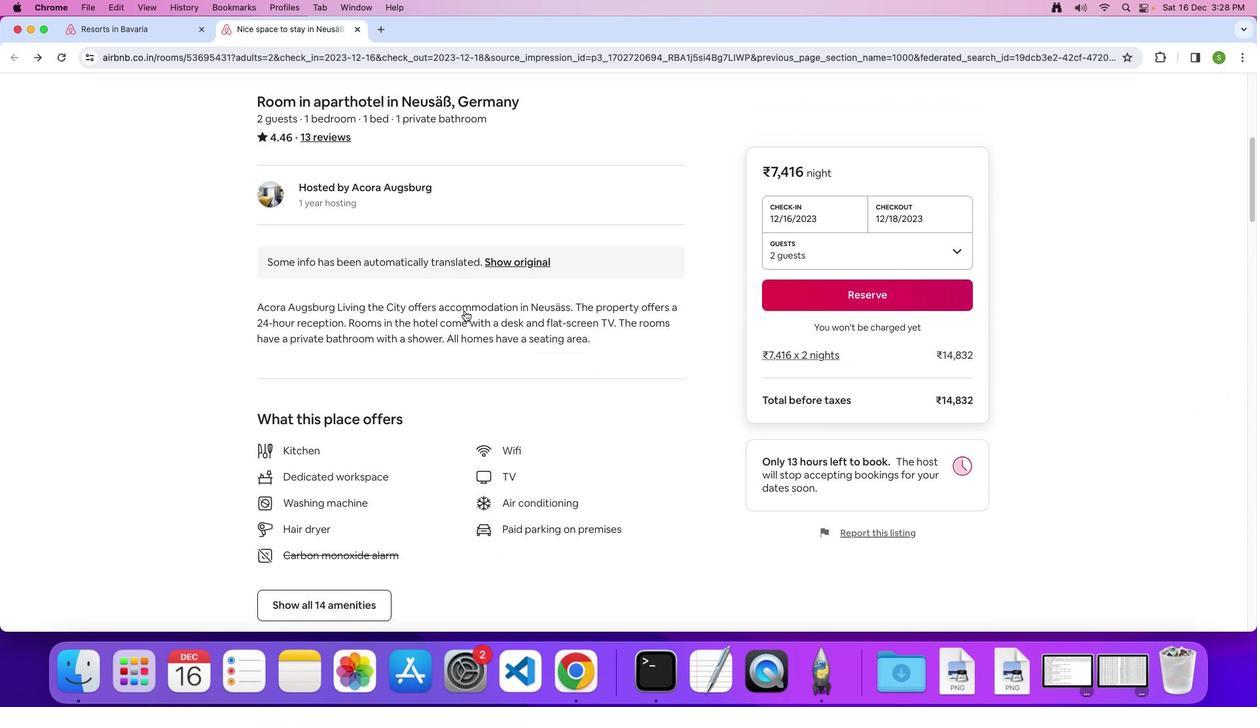
Action: Mouse scrolled (464, 310) with delta (0, 0)
Screenshot: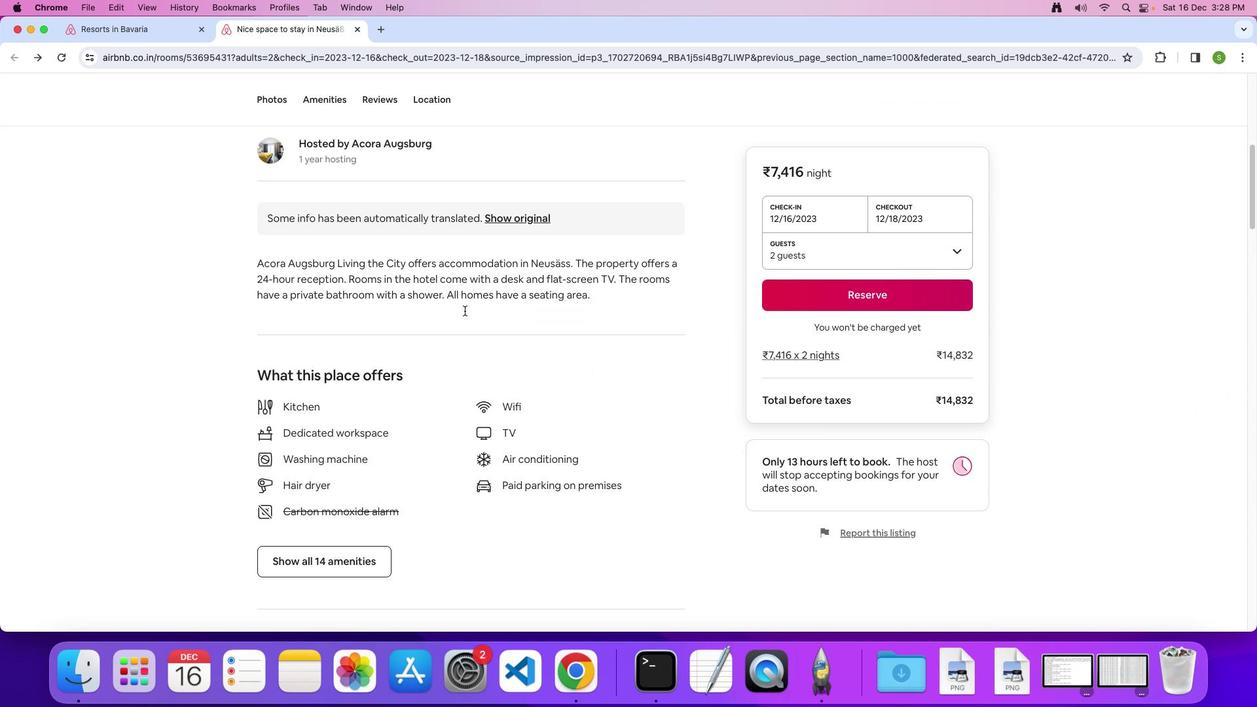 
Action: Mouse scrolled (464, 310) with delta (0, 0)
Screenshot: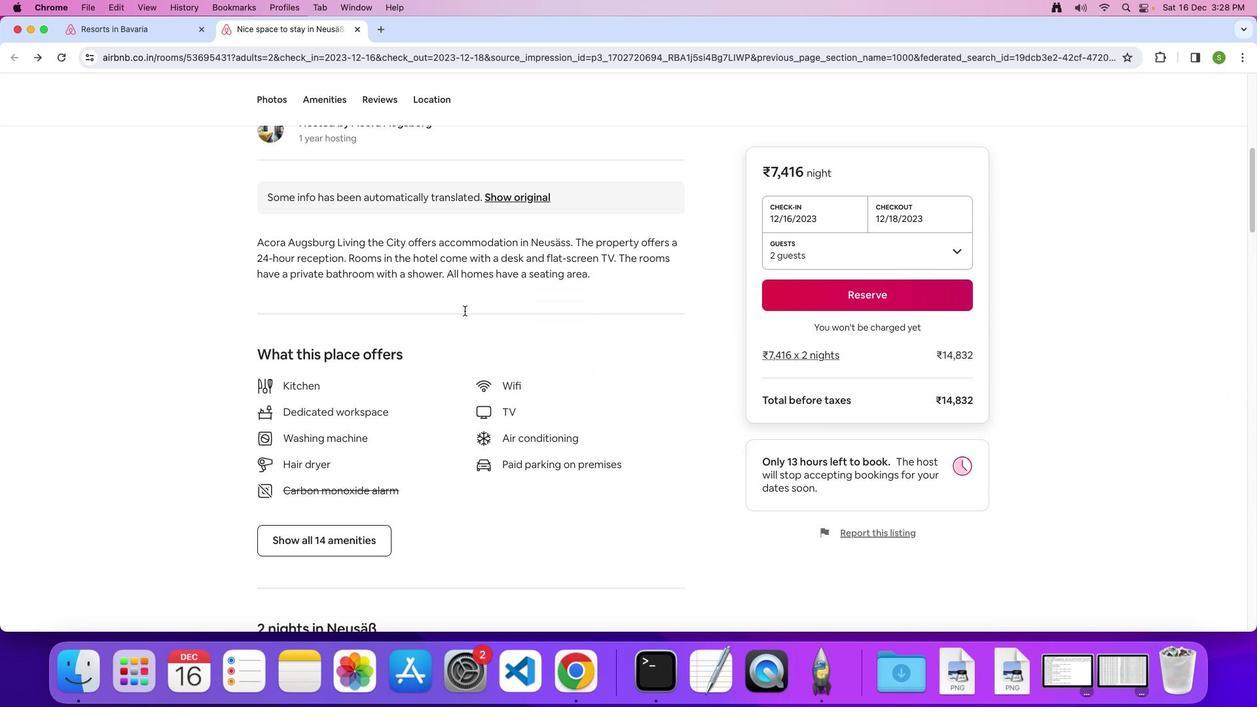 
Action: Mouse scrolled (464, 310) with delta (0, -1)
Screenshot: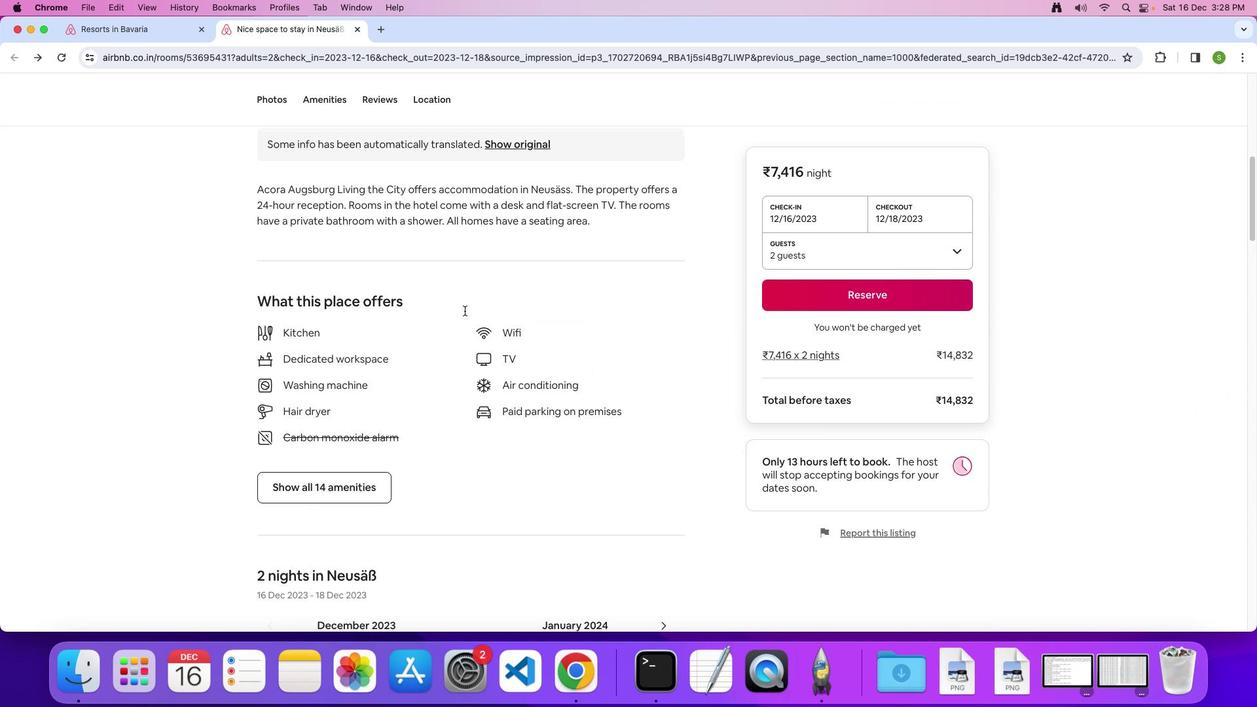 
Action: Mouse scrolled (464, 310) with delta (0, 0)
Screenshot: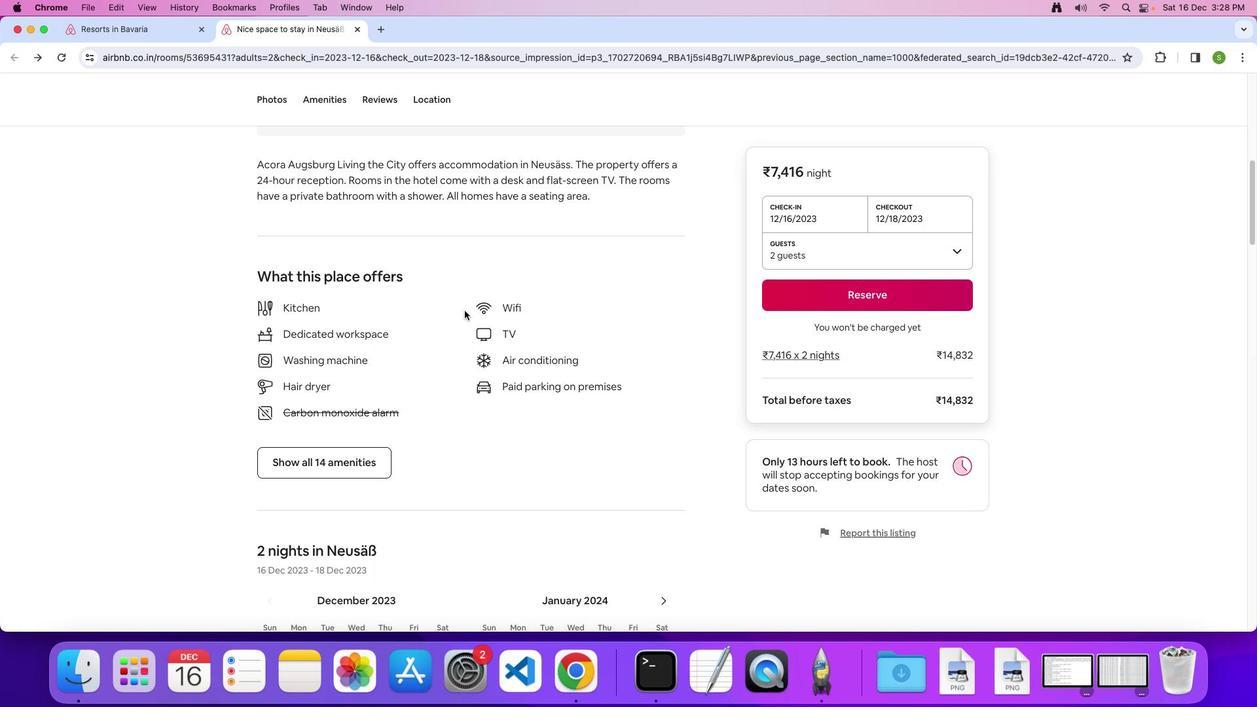 
Action: Mouse scrolled (464, 310) with delta (0, 0)
Screenshot: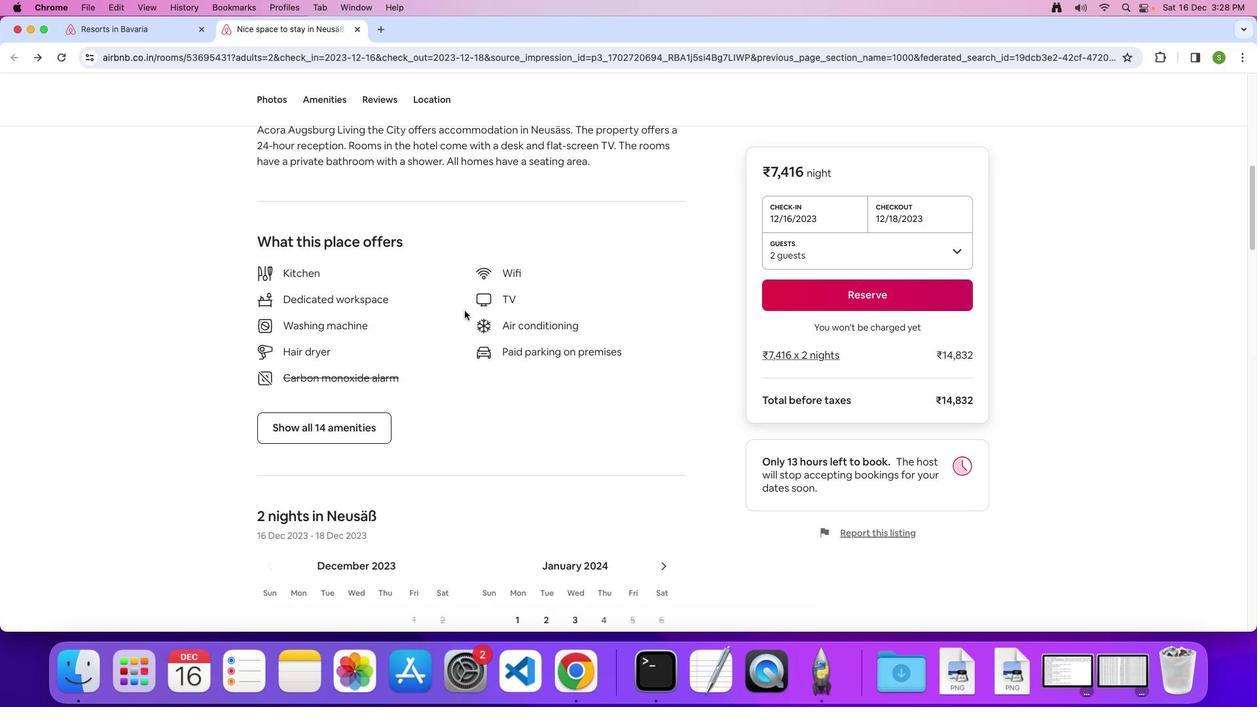 
Action: Mouse scrolled (464, 310) with delta (0, -1)
Screenshot: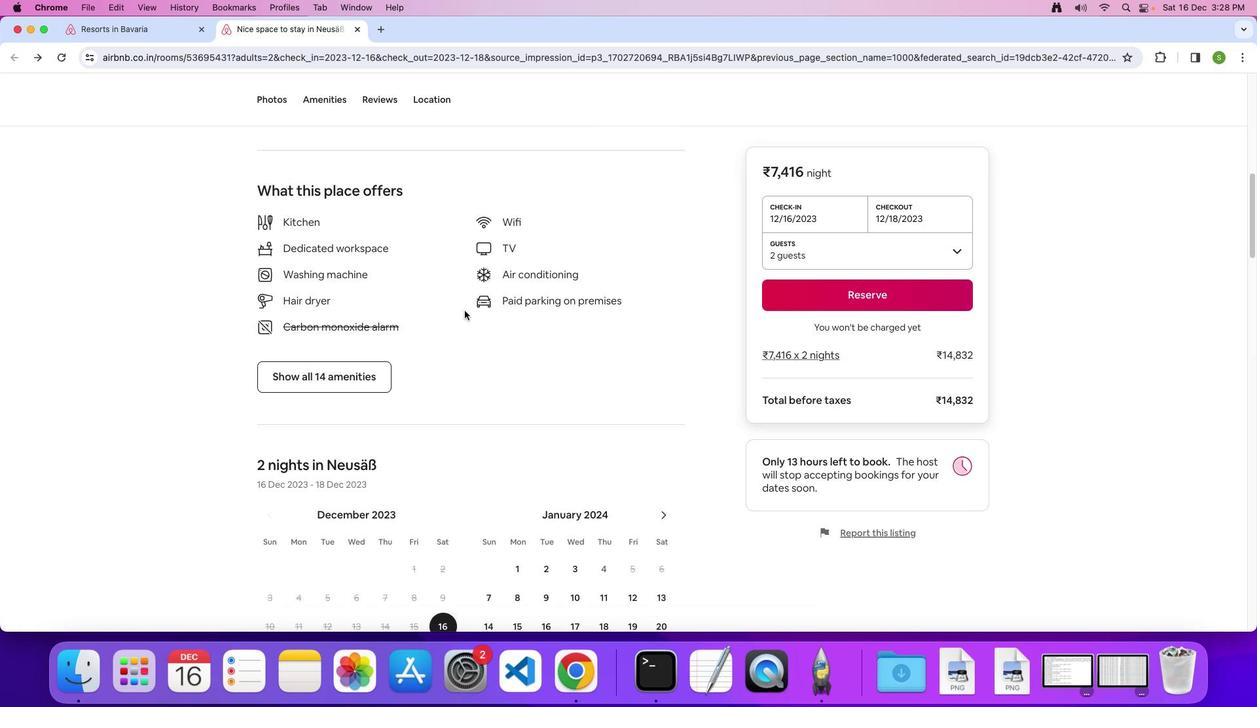 
Action: Mouse moved to (463, 310)
Screenshot: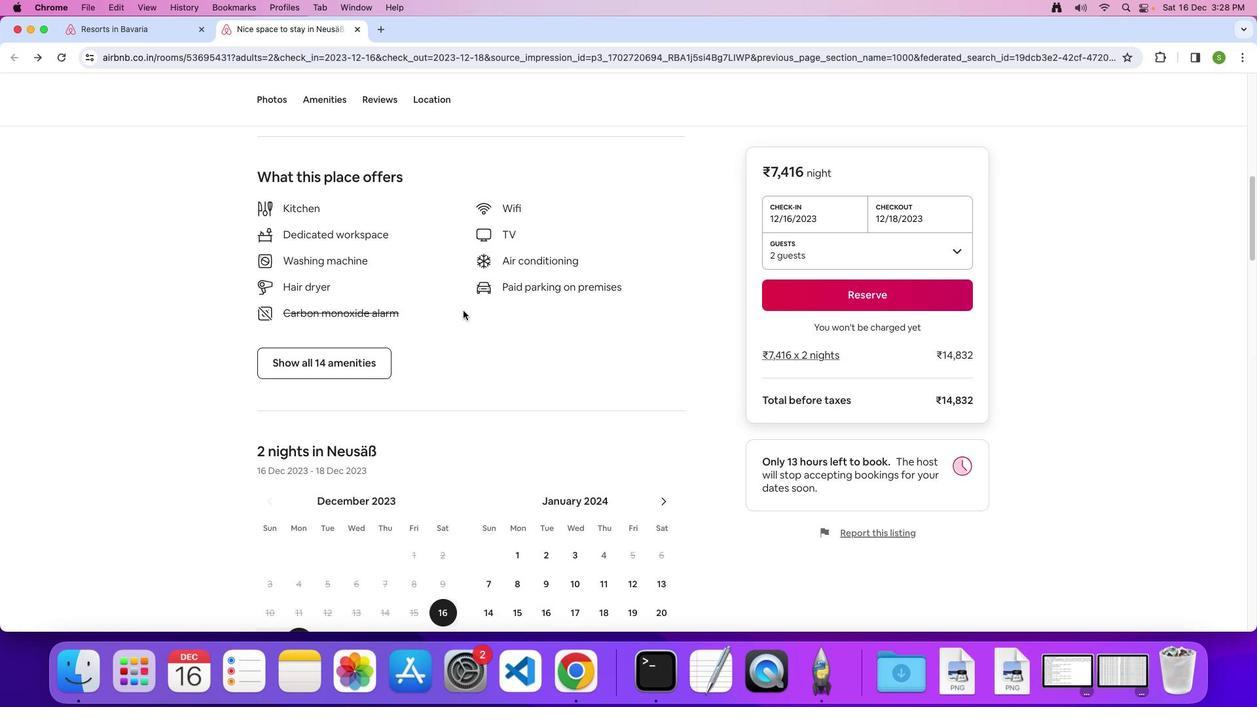 
Action: Mouse scrolled (463, 310) with delta (0, 0)
Screenshot: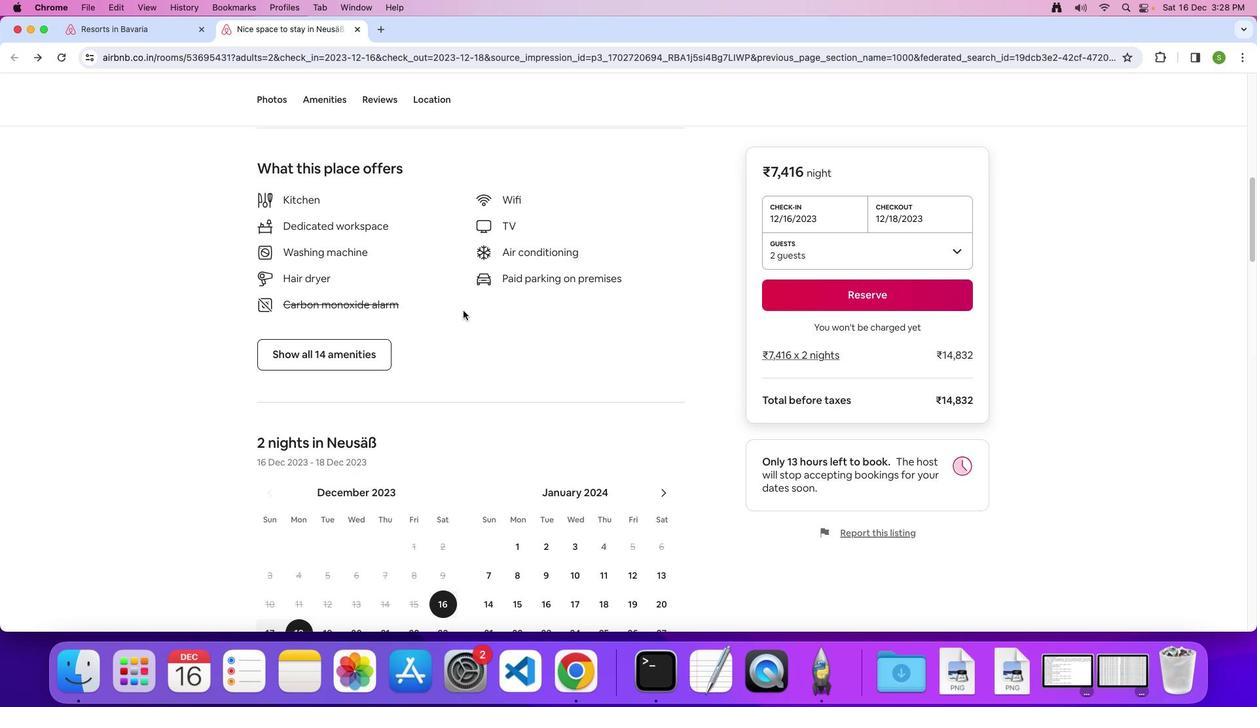 
Action: Mouse scrolled (463, 310) with delta (0, 0)
Screenshot: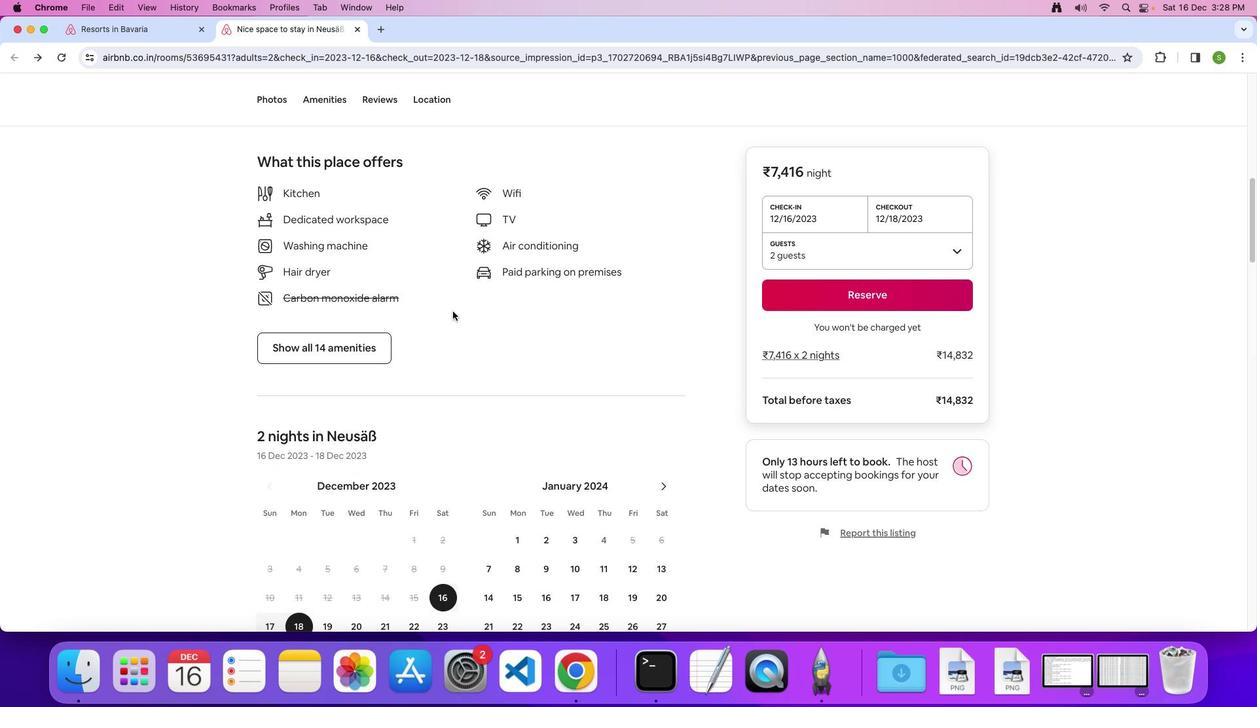 
Action: Mouse moved to (456, 311)
Screenshot: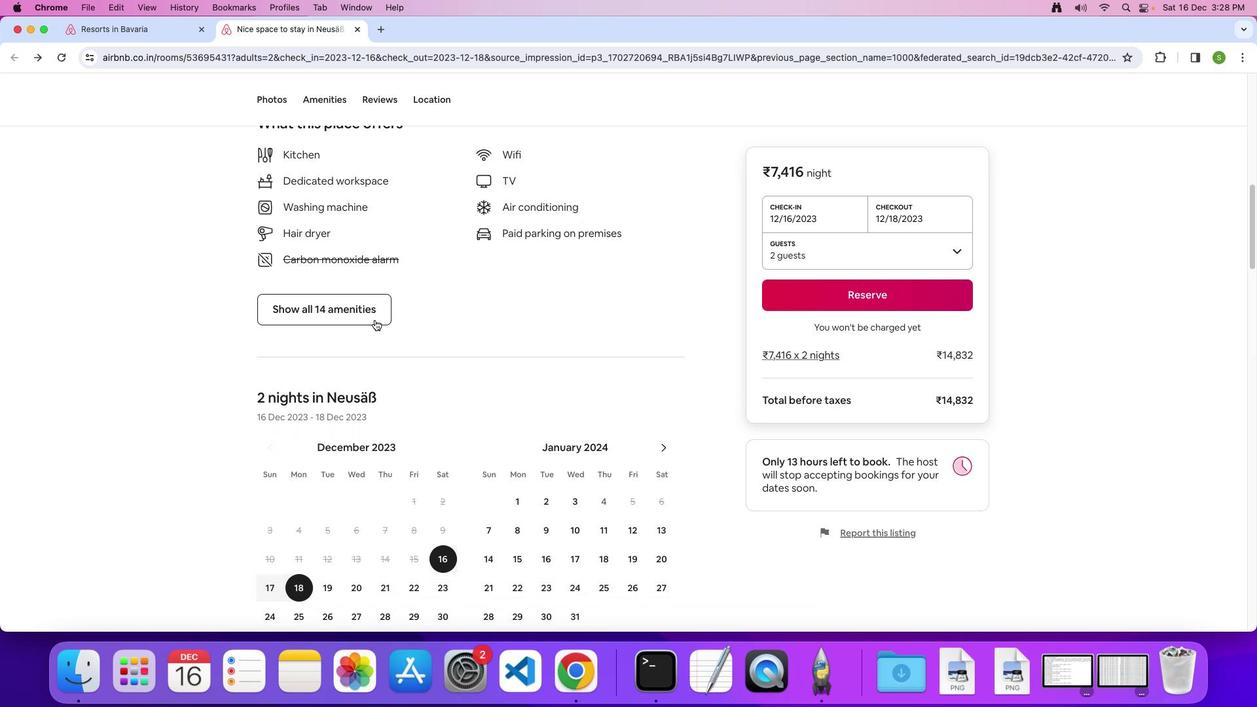 
Action: Mouse scrolled (456, 311) with delta (0, 0)
Screenshot: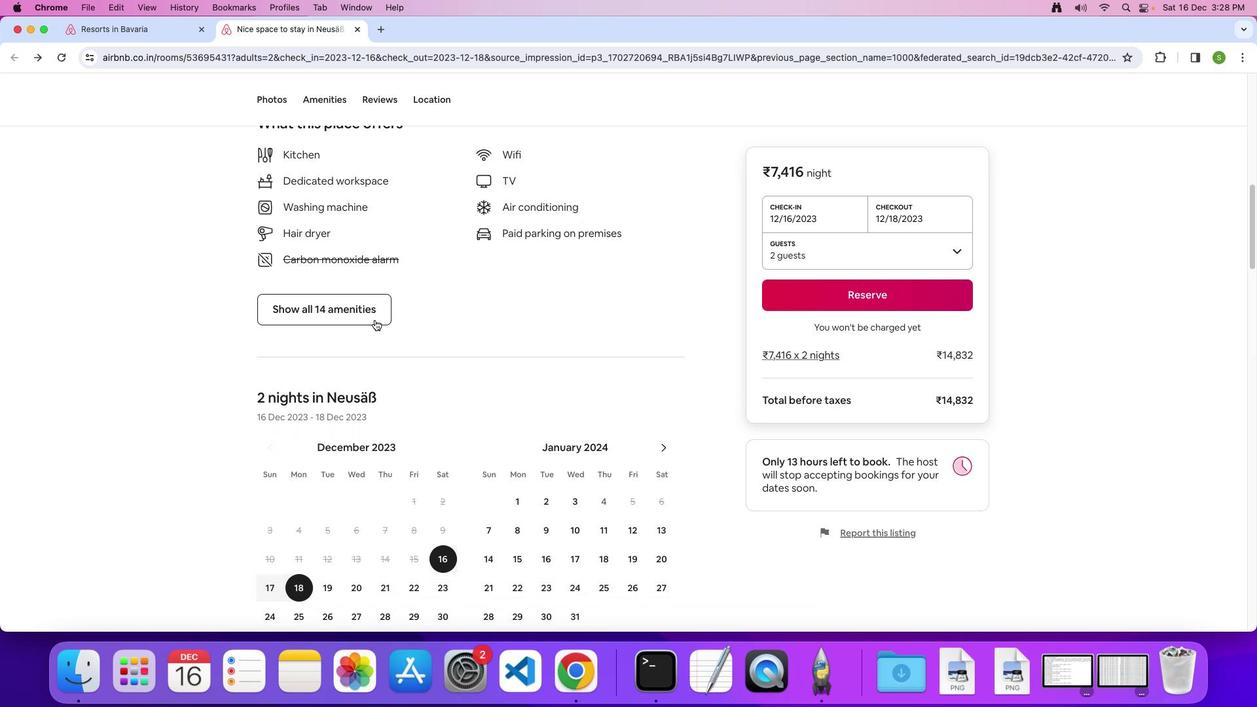 
Action: Mouse moved to (358, 305)
Screenshot: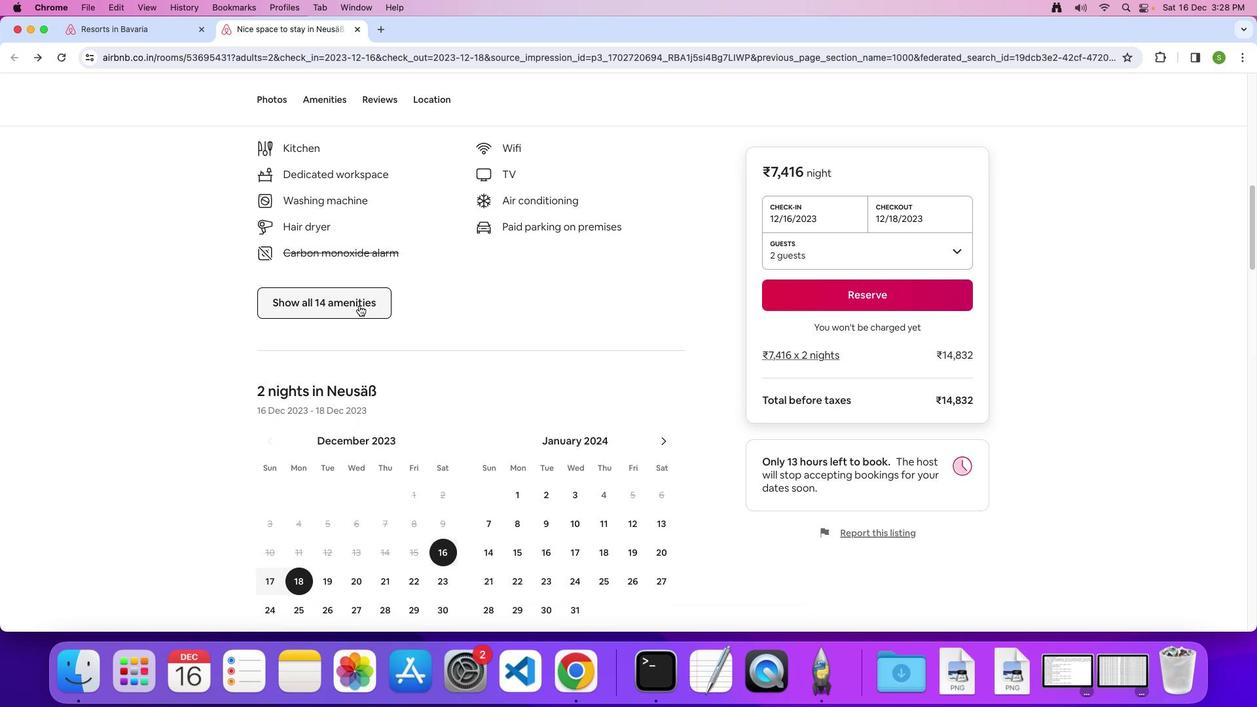 
Action: Mouse pressed left at (358, 305)
Screenshot: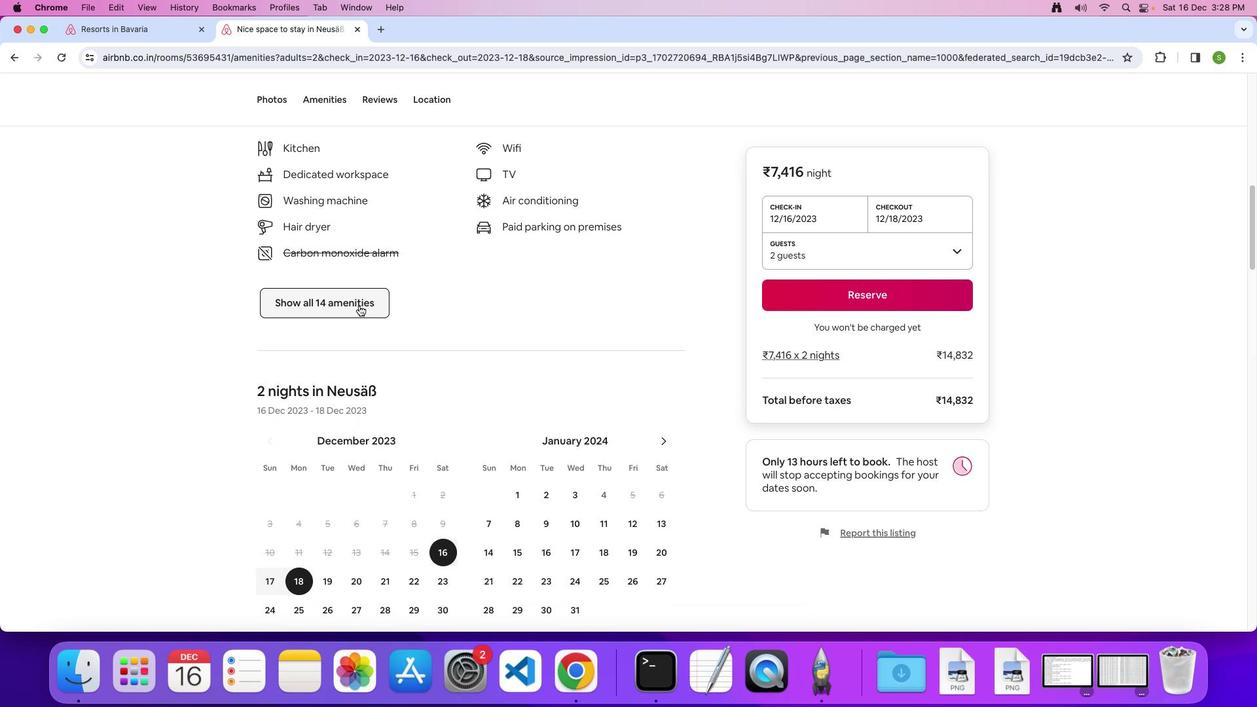 
Action: Mouse moved to (659, 330)
Screenshot: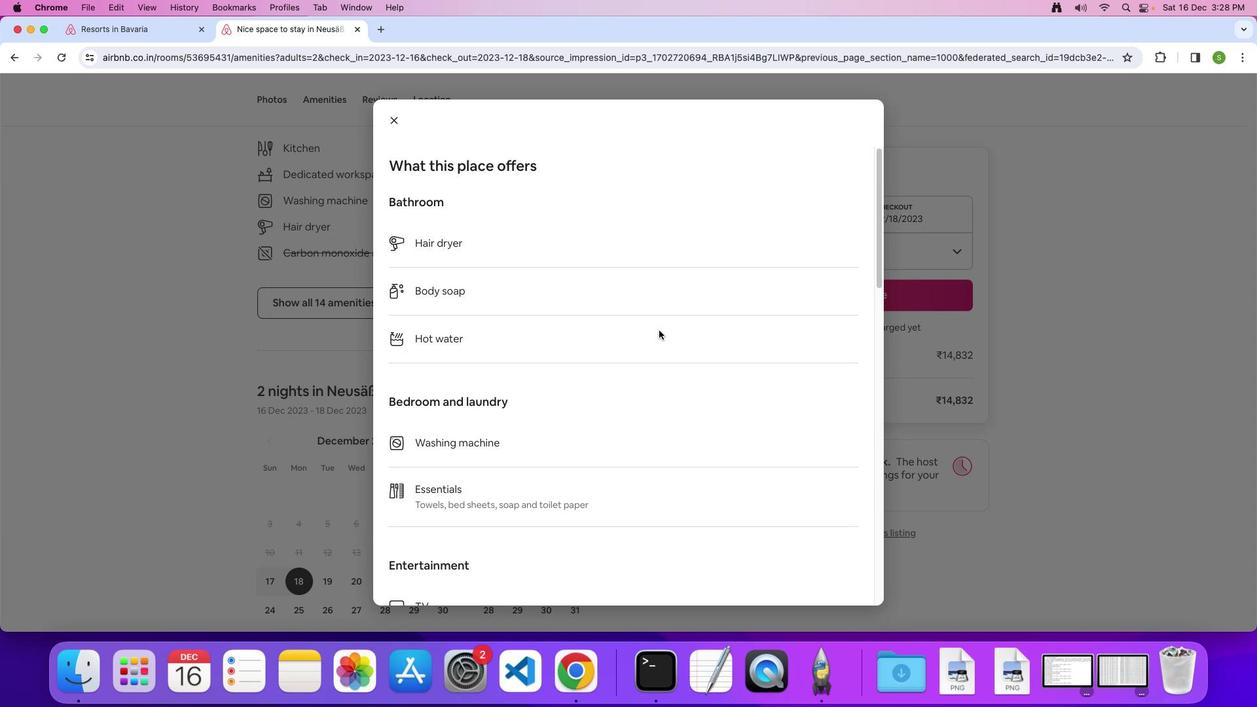 
Action: Mouse scrolled (659, 330) with delta (0, 0)
Screenshot: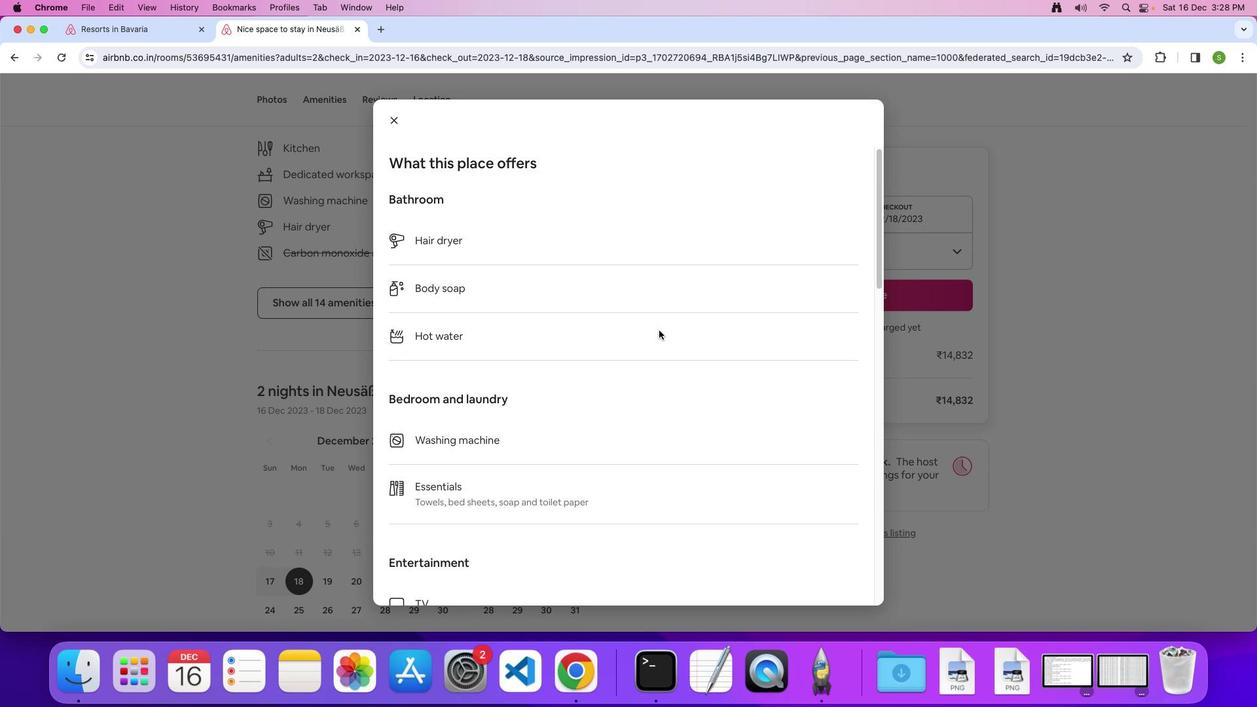 
Action: Mouse scrolled (659, 330) with delta (0, 0)
Screenshot: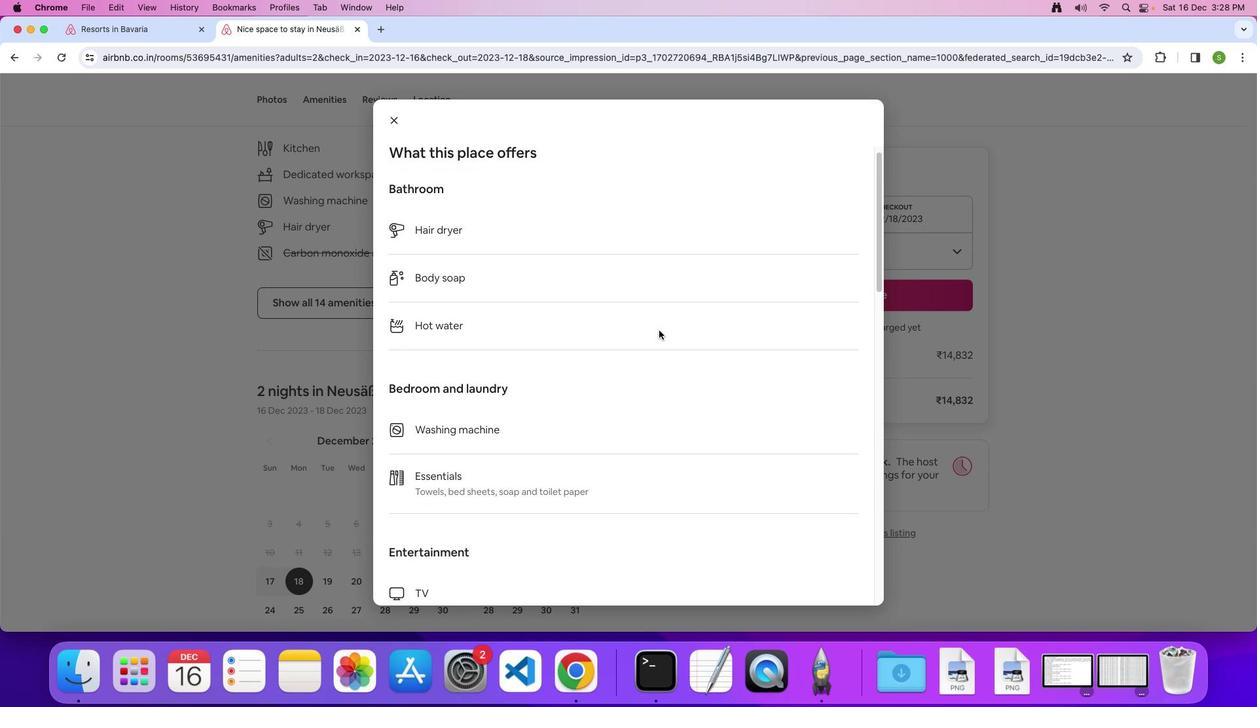 
Action: Mouse scrolled (659, 330) with delta (0, 0)
Screenshot: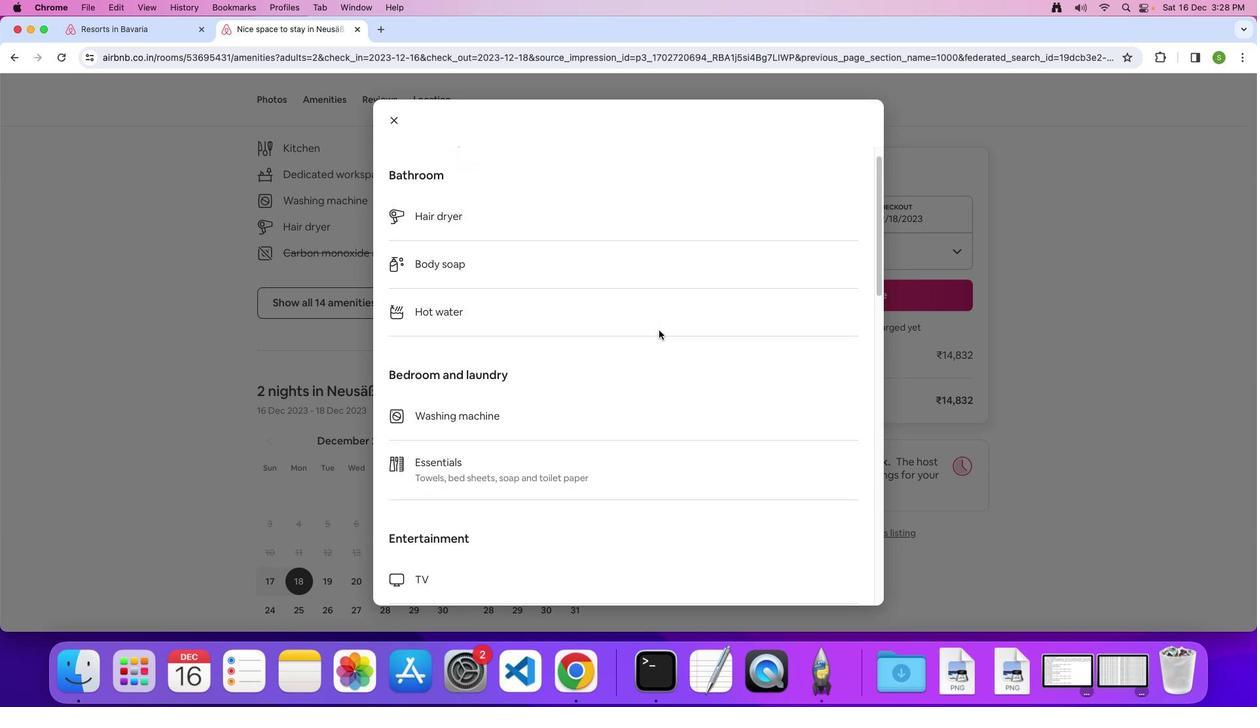 
Action: Mouse scrolled (659, 330) with delta (0, 0)
Screenshot: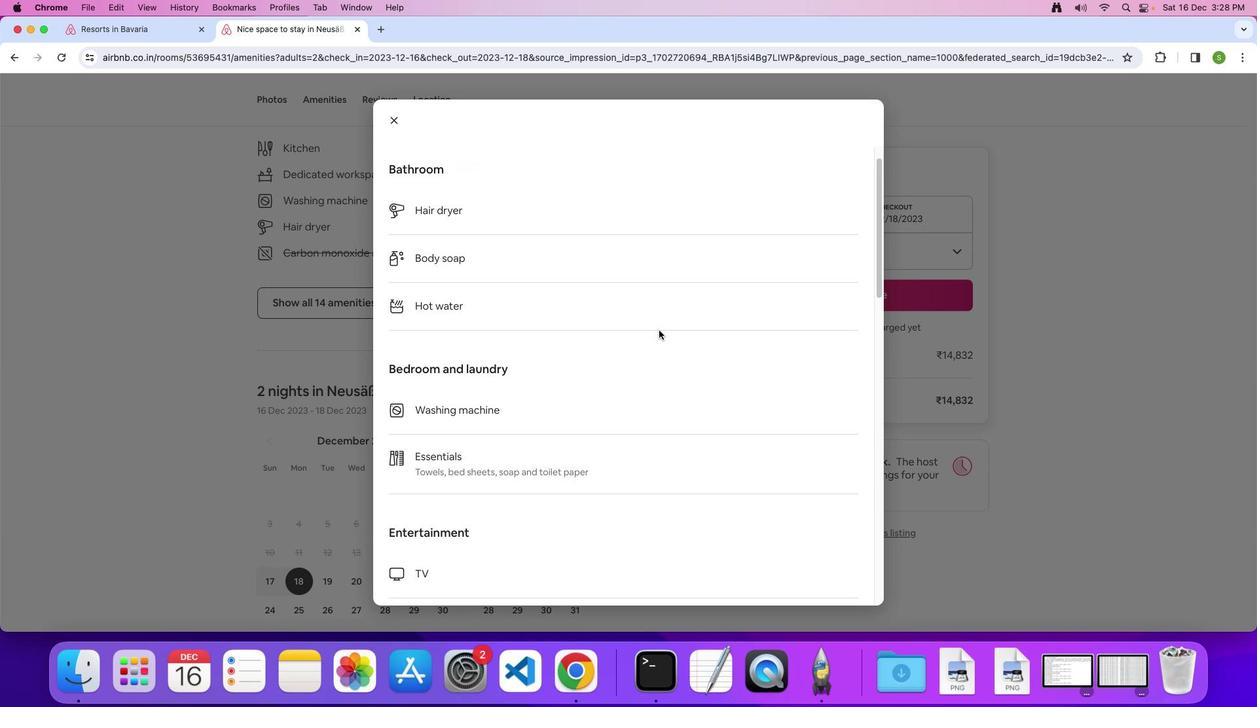 
Action: Mouse scrolled (659, 330) with delta (0, -1)
Screenshot: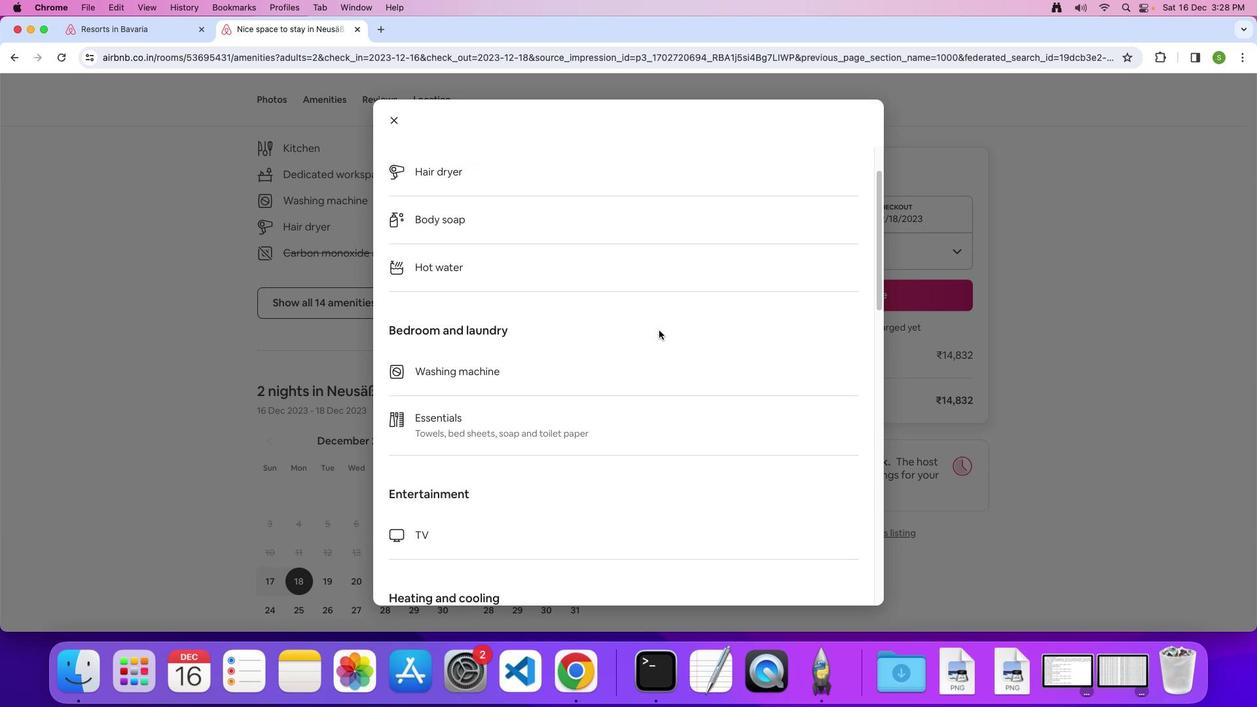 
Action: Mouse scrolled (659, 330) with delta (0, 0)
Screenshot: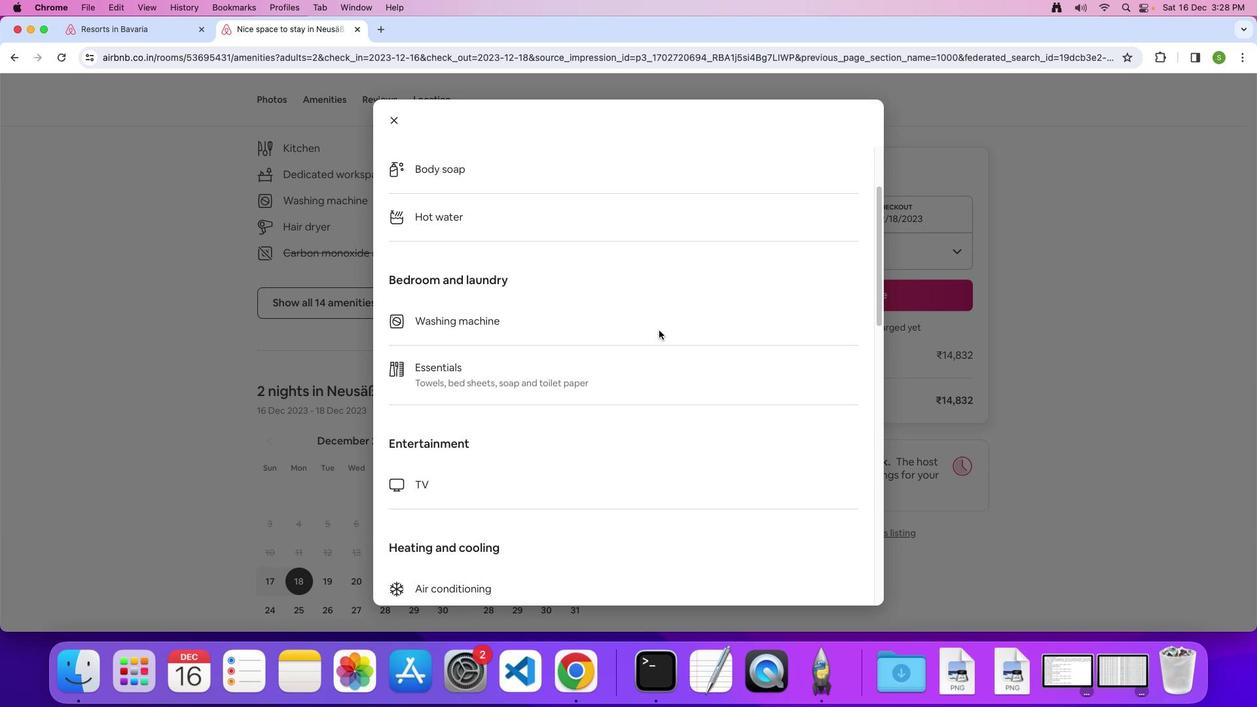 
Action: Mouse scrolled (659, 330) with delta (0, 0)
Screenshot: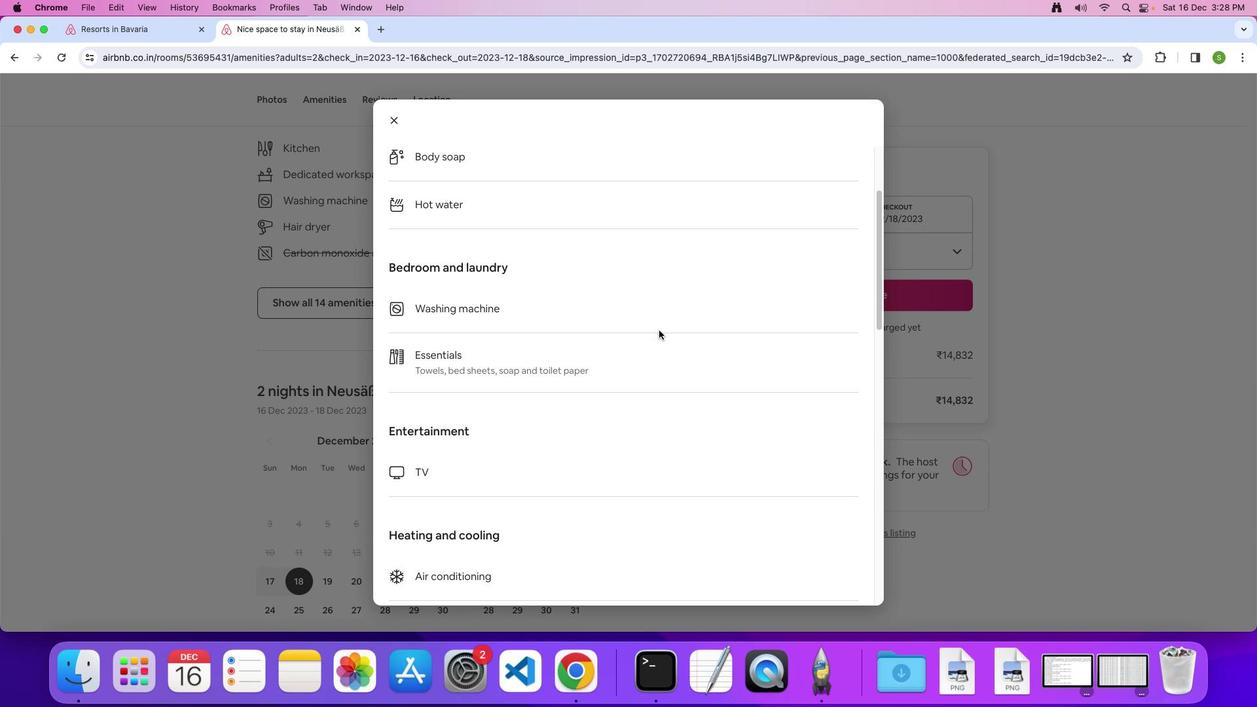 
Action: Mouse scrolled (659, 330) with delta (0, -1)
Screenshot: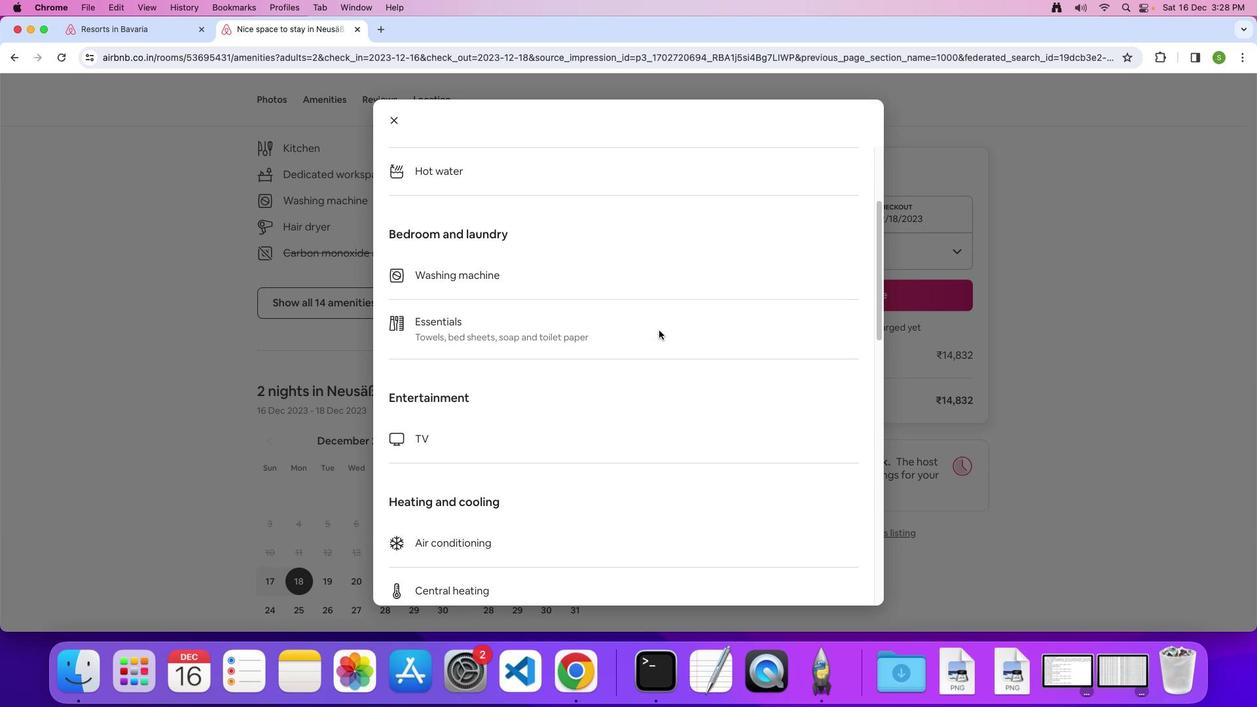 
Action: Mouse scrolled (659, 330) with delta (0, 0)
Screenshot: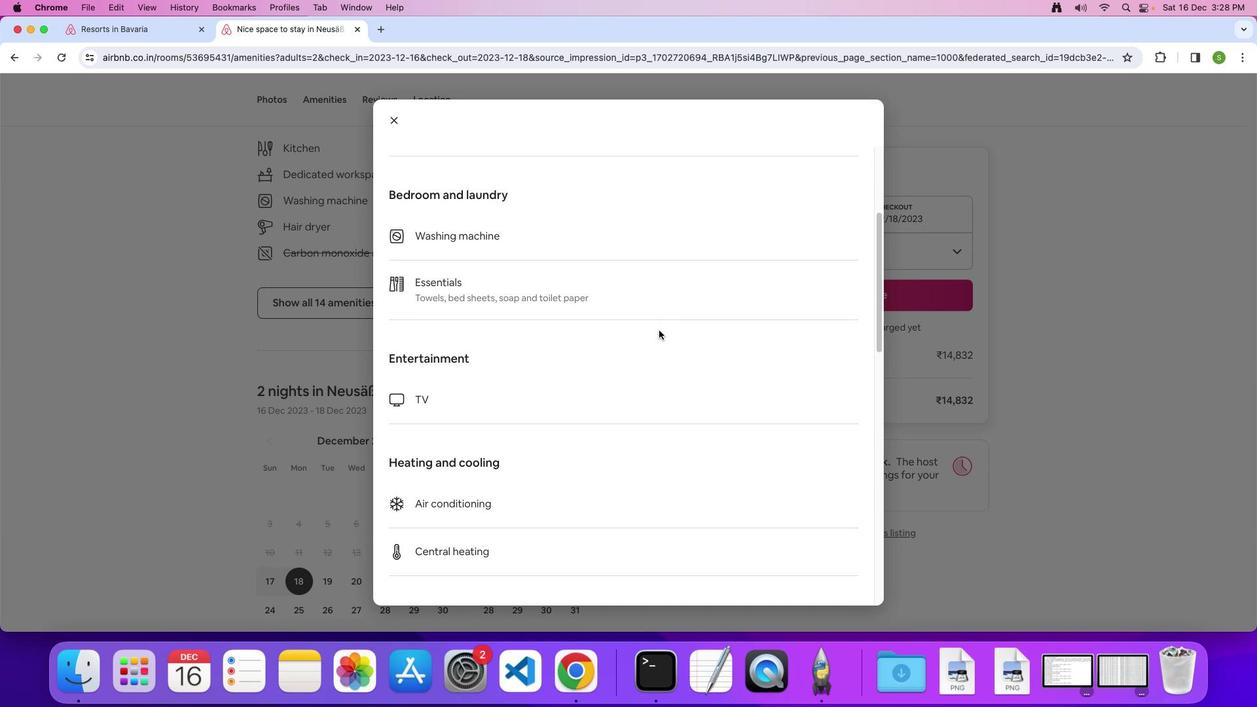 
Action: Mouse scrolled (659, 330) with delta (0, 0)
Screenshot: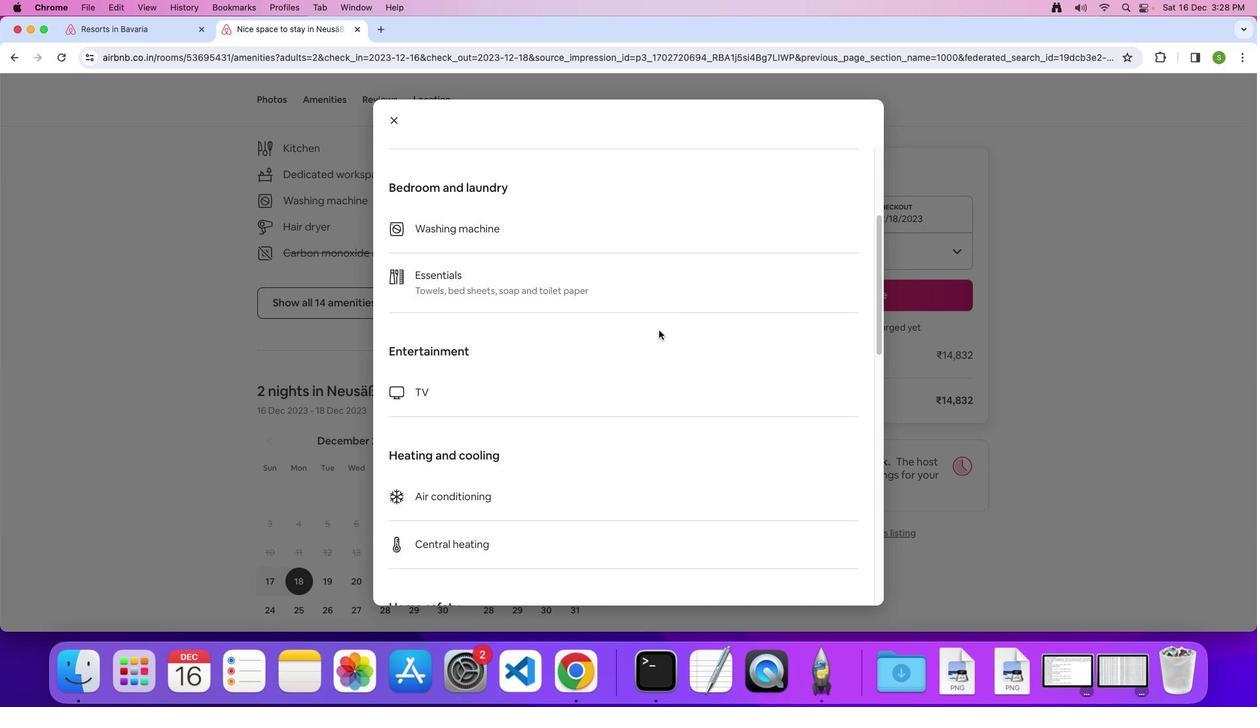 
Action: Mouse scrolled (659, 330) with delta (0, -1)
Screenshot: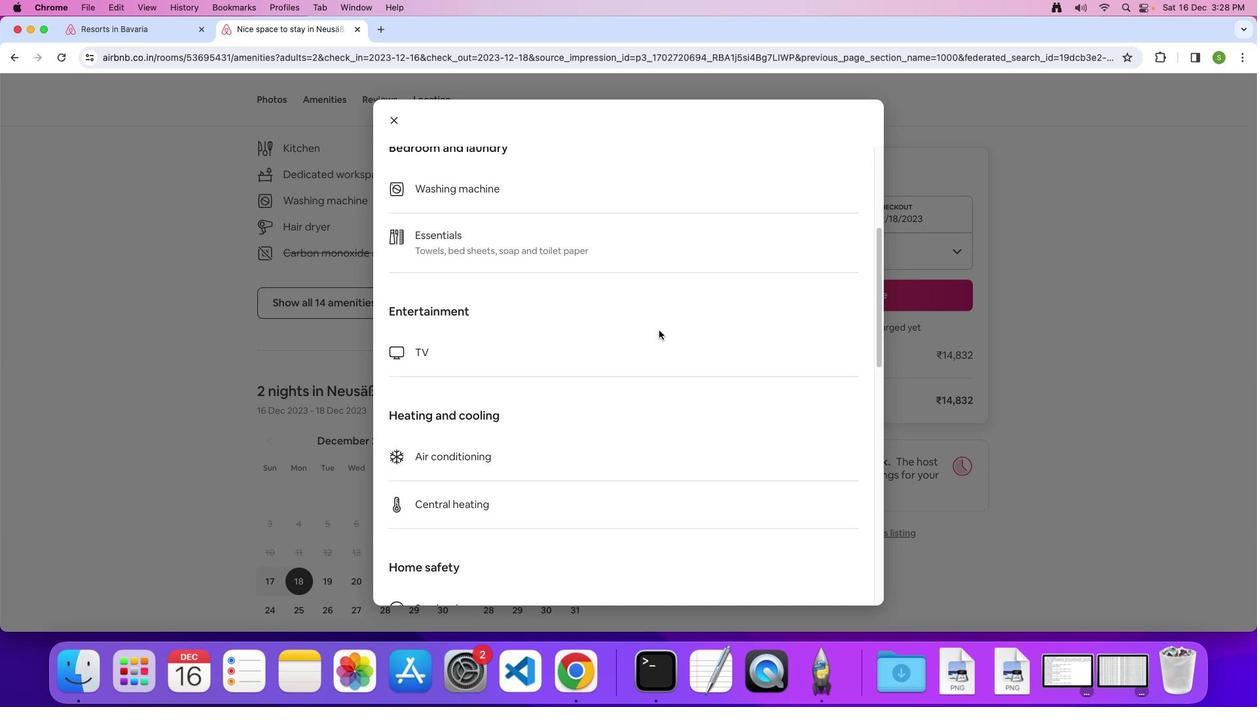 
Action: Mouse scrolled (659, 330) with delta (0, 0)
Screenshot: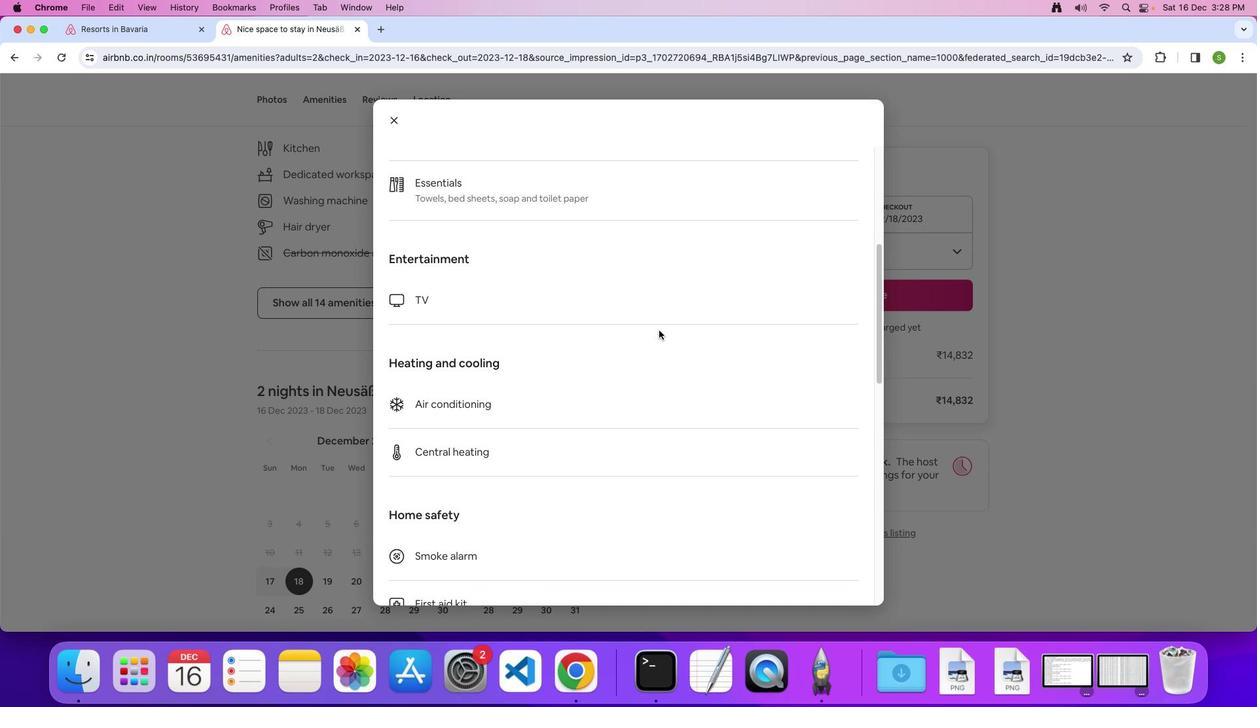 
Action: Mouse scrolled (659, 330) with delta (0, 0)
Screenshot: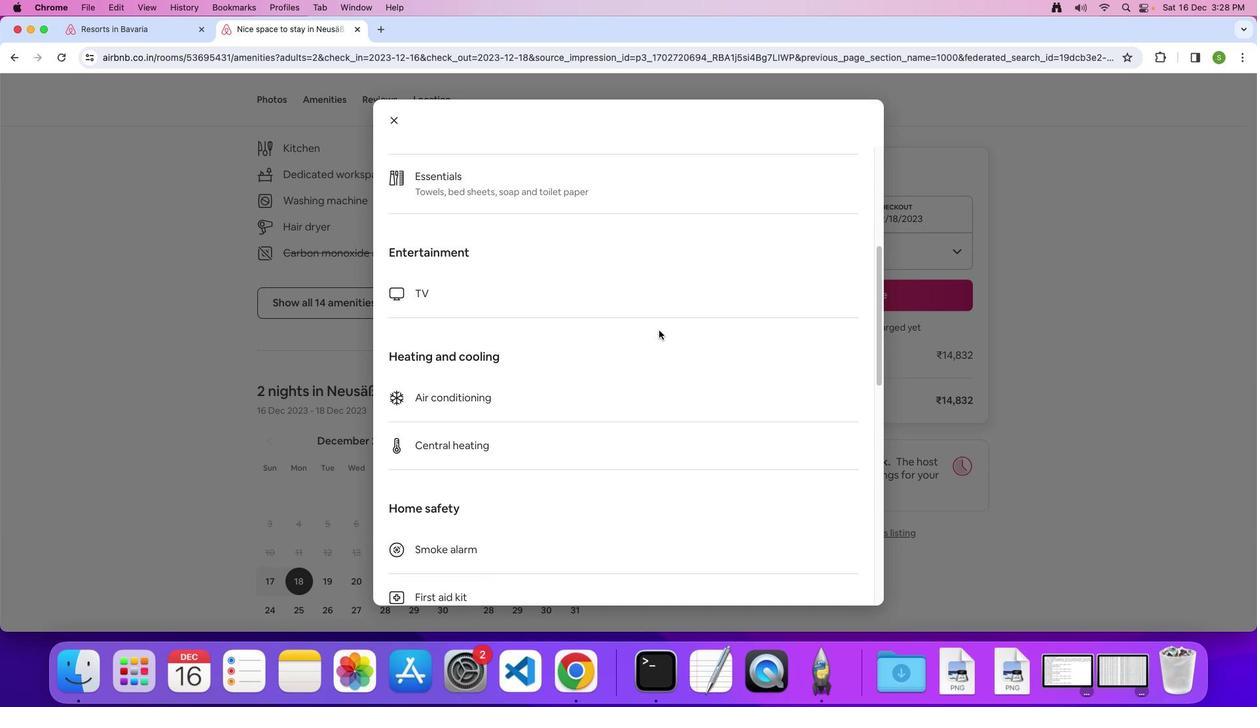 
Action: Mouse scrolled (659, 330) with delta (0, 0)
Screenshot: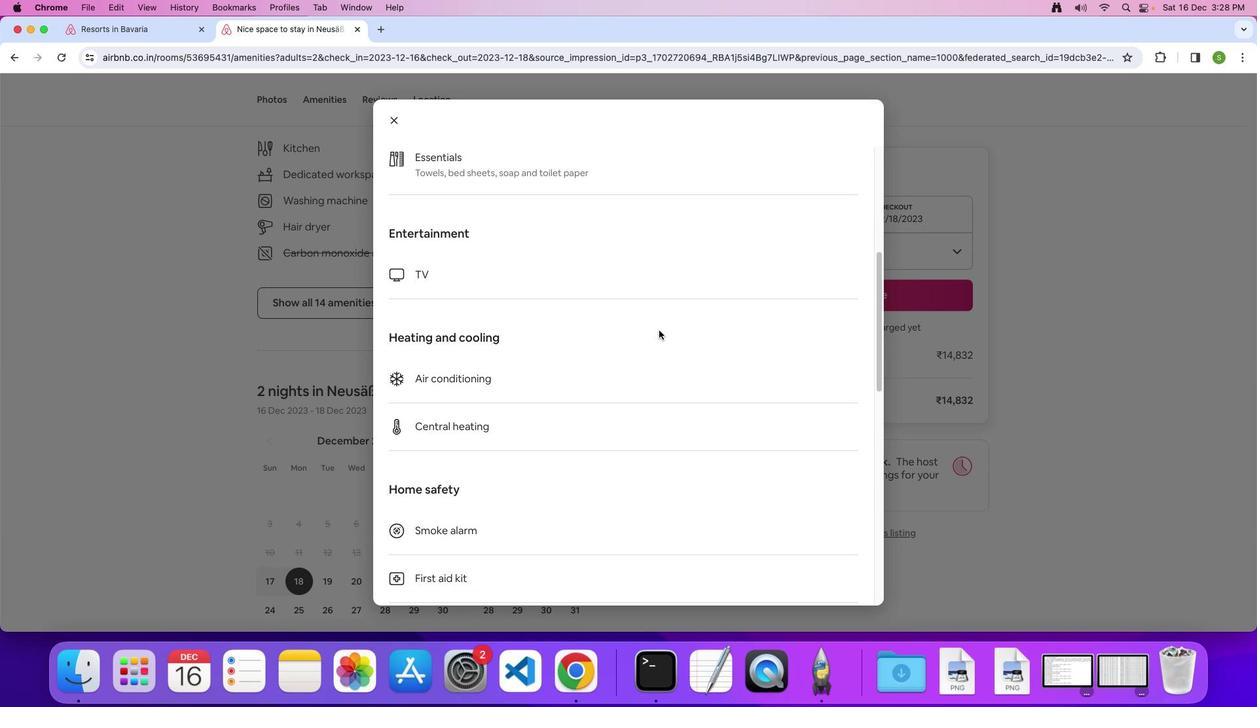 
Action: Mouse scrolled (659, 330) with delta (0, 0)
Screenshot: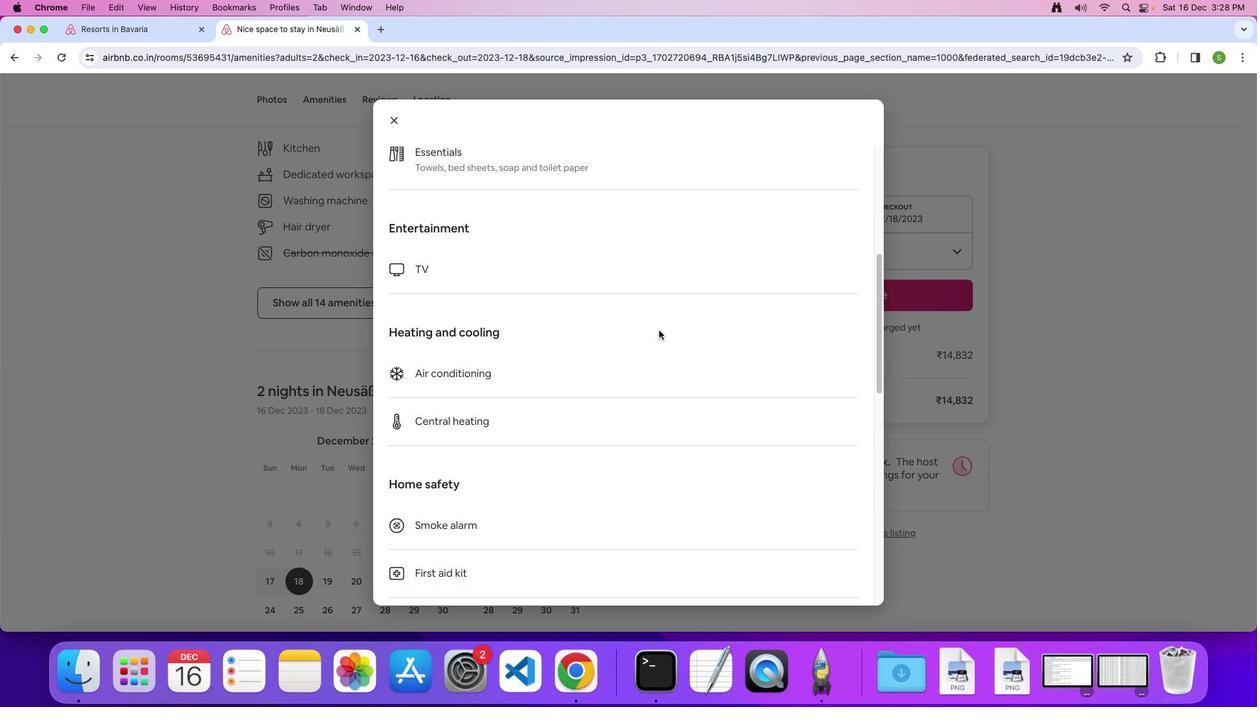 
Action: Mouse scrolled (659, 330) with delta (0, -1)
Screenshot: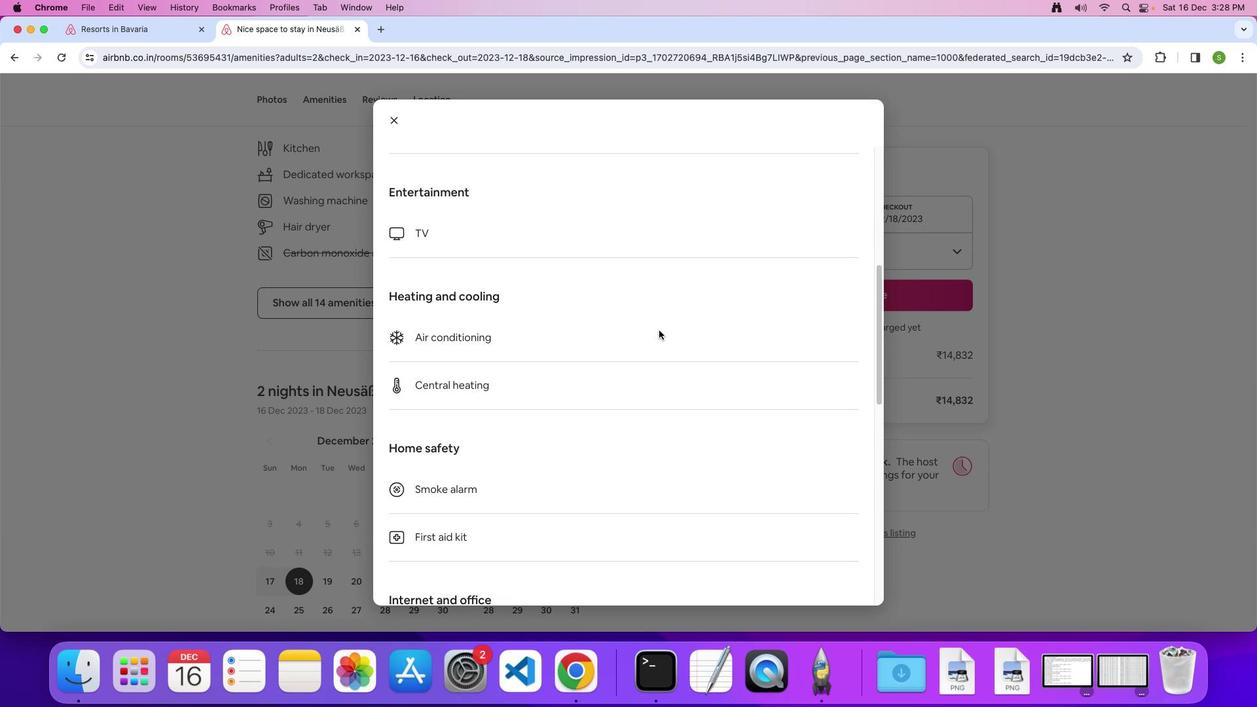 
Action: Mouse scrolled (659, 330) with delta (0, 0)
Screenshot: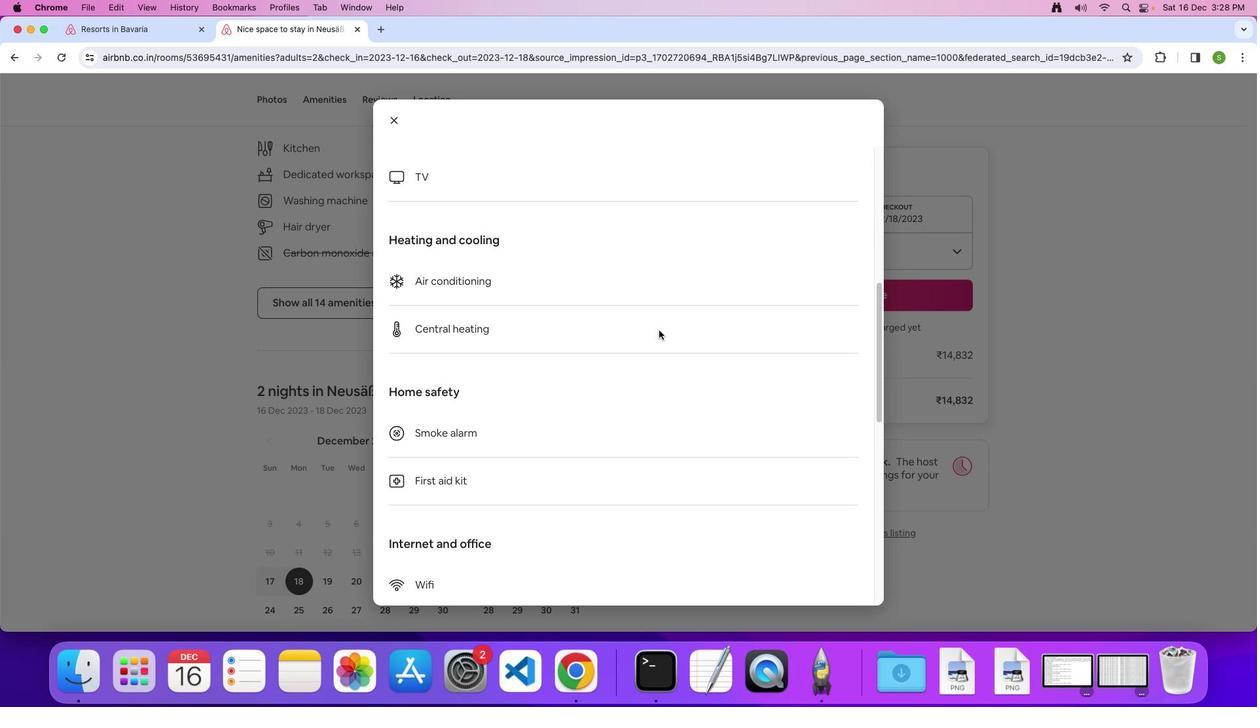 
Action: Mouse scrolled (659, 330) with delta (0, 0)
Screenshot: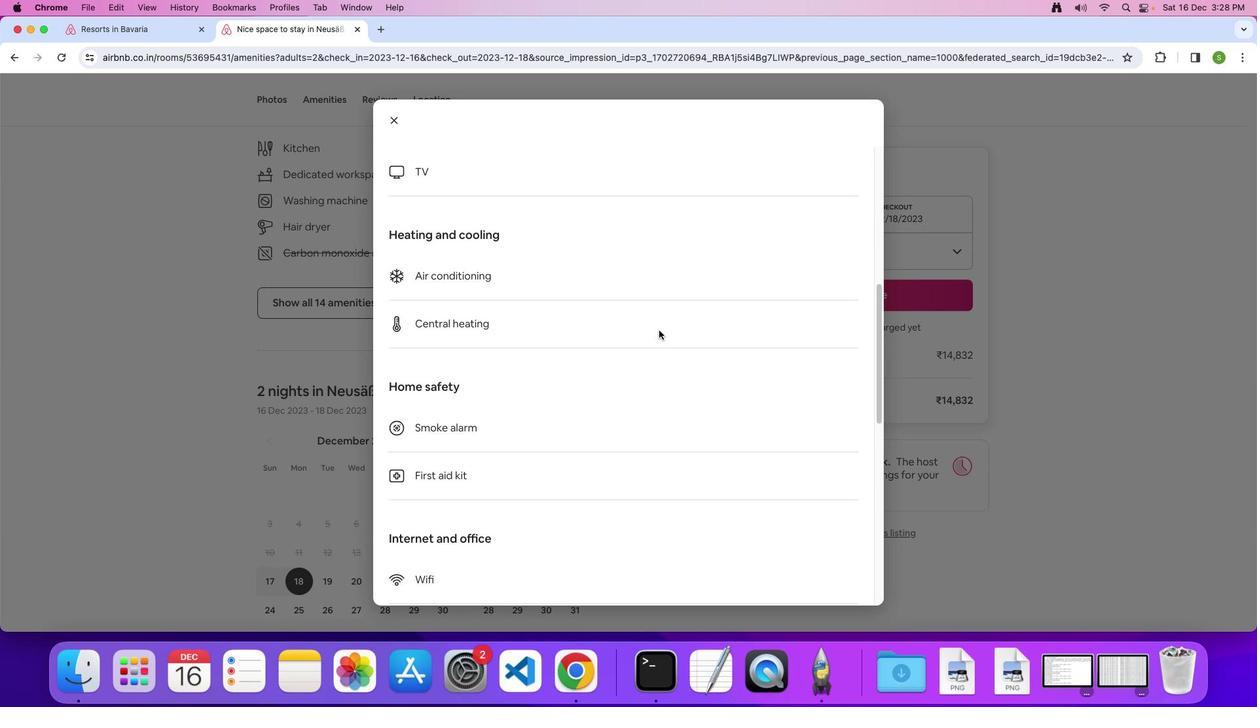 
Action: Mouse scrolled (659, 330) with delta (0, -1)
Screenshot: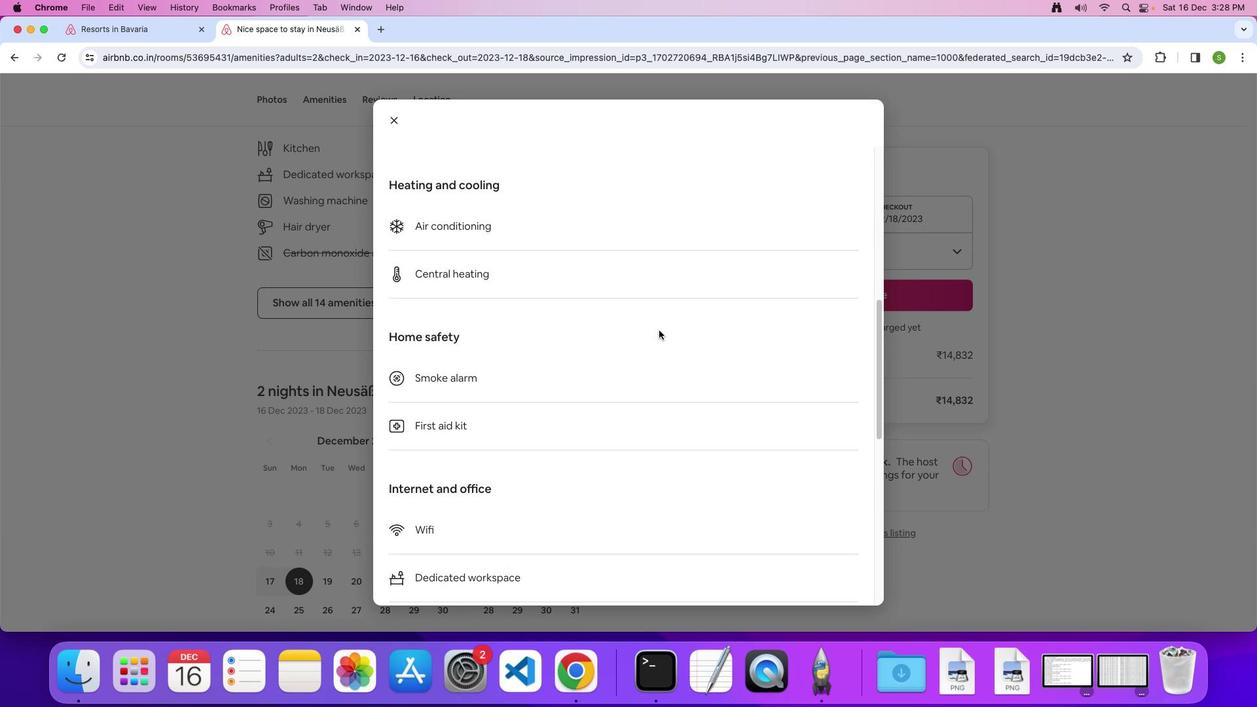 
Action: Mouse scrolled (659, 330) with delta (0, 0)
Screenshot: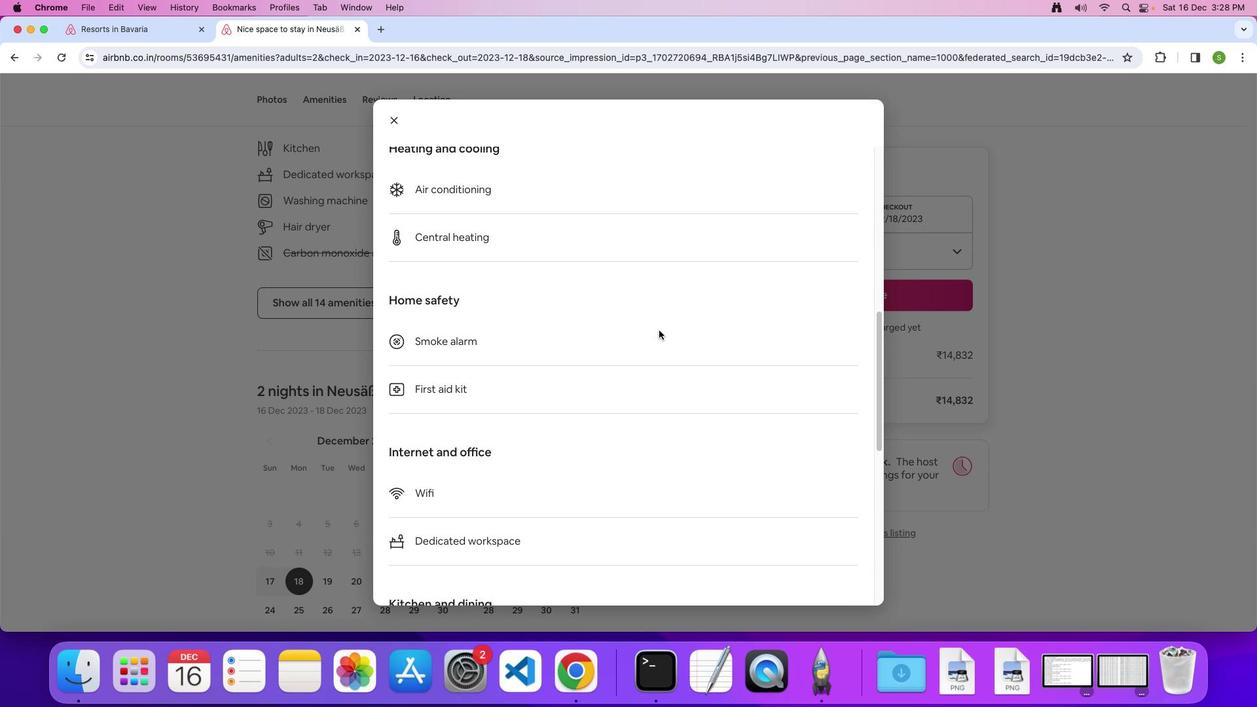 
Action: Mouse scrolled (659, 330) with delta (0, 0)
Screenshot: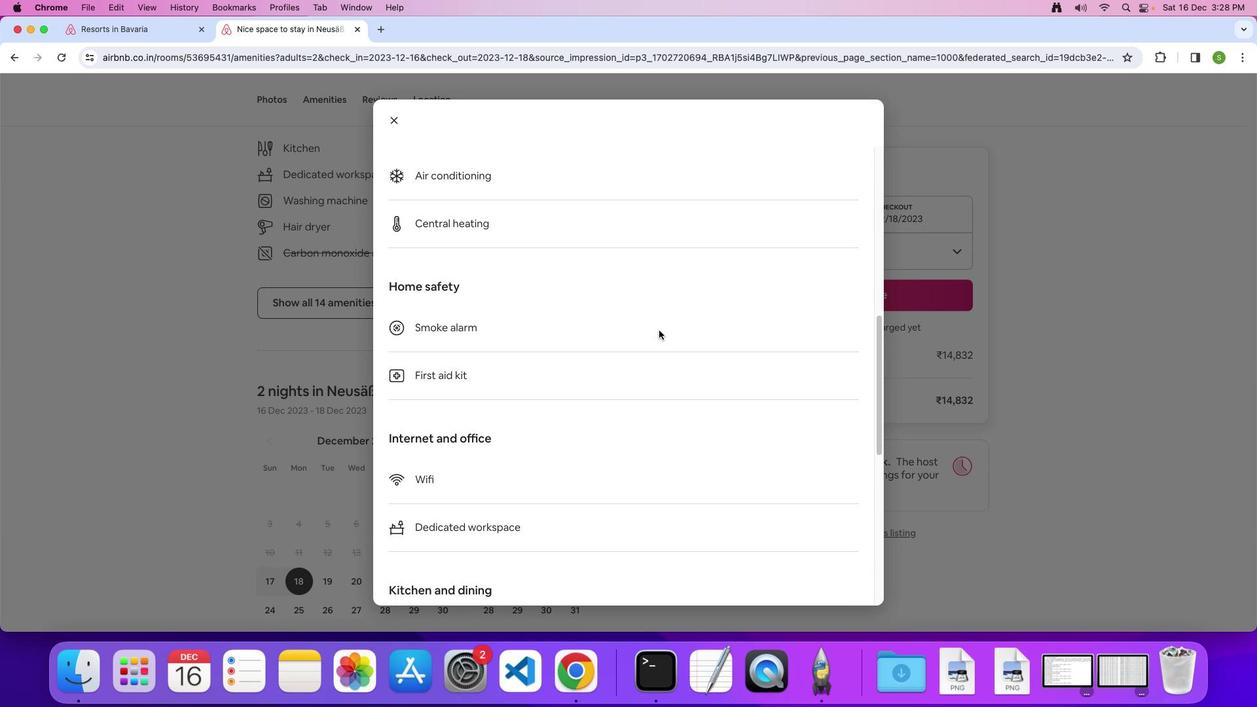
Action: Mouse scrolled (659, 330) with delta (0, -1)
Screenshot: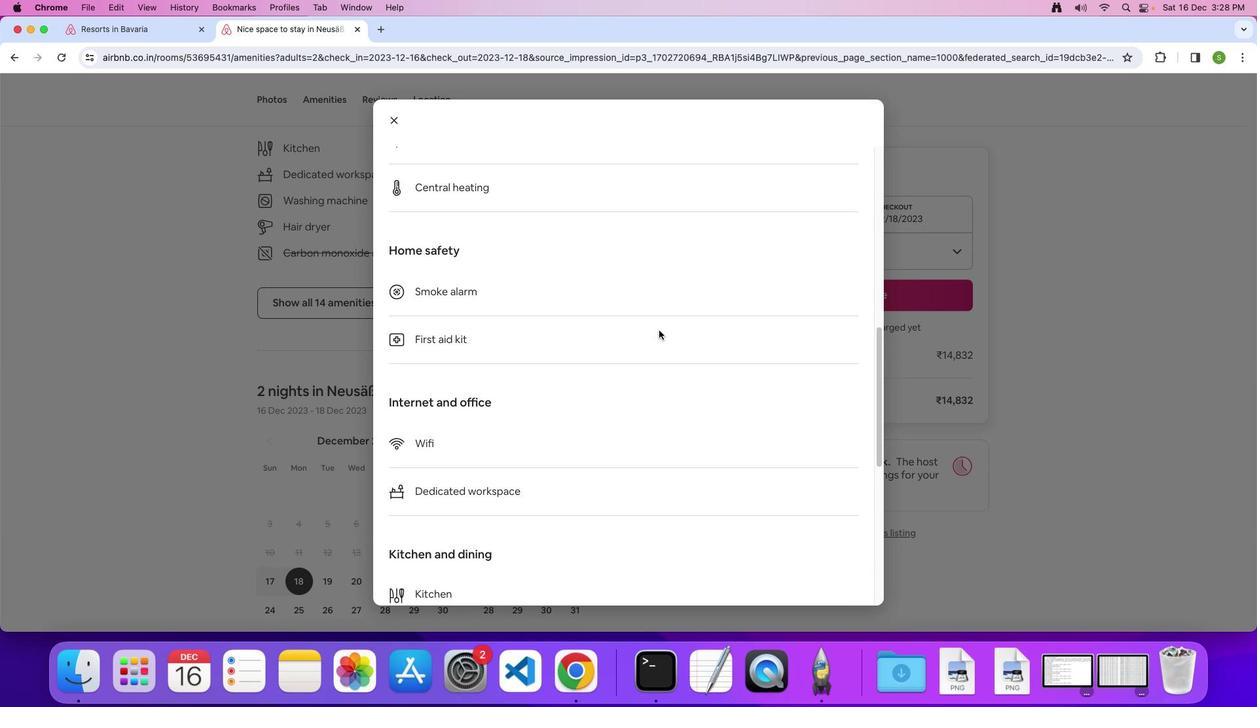 
Action: Mouse scrolled (659, 330) with delta (0, 0)
Screenshot: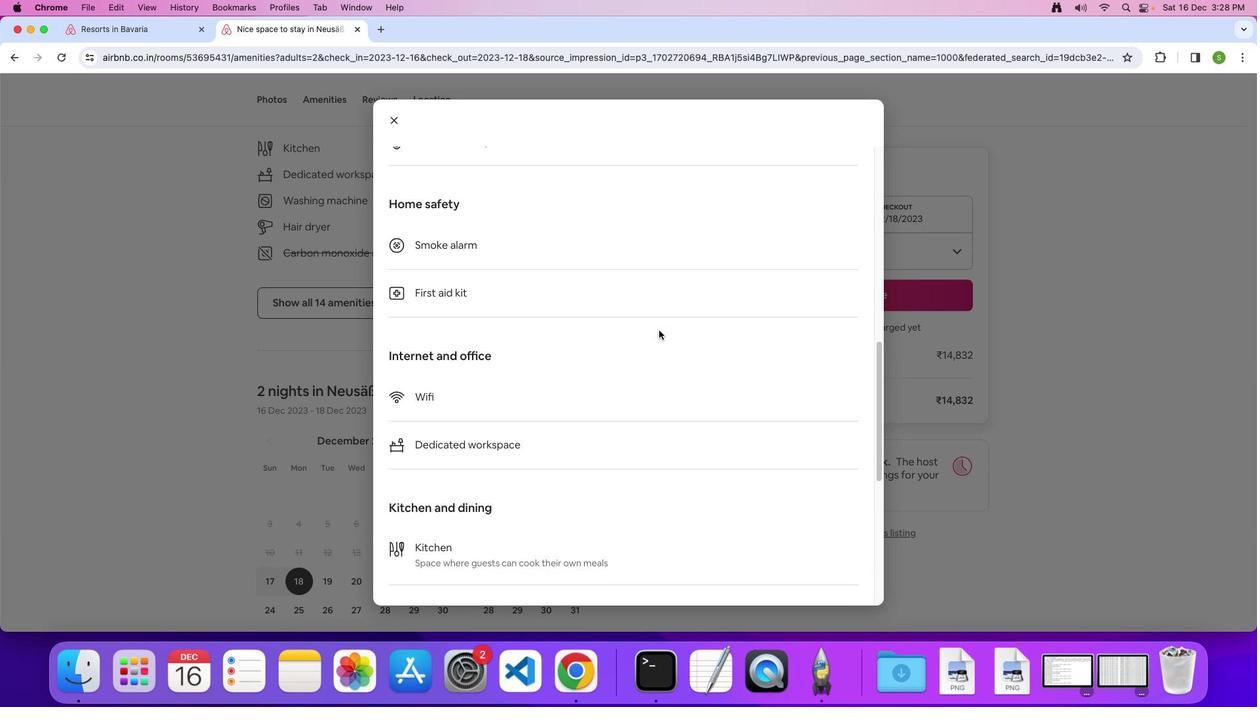 
Action: Mouse scrolled (659, 330) with delta (0, 0)
Screenshot: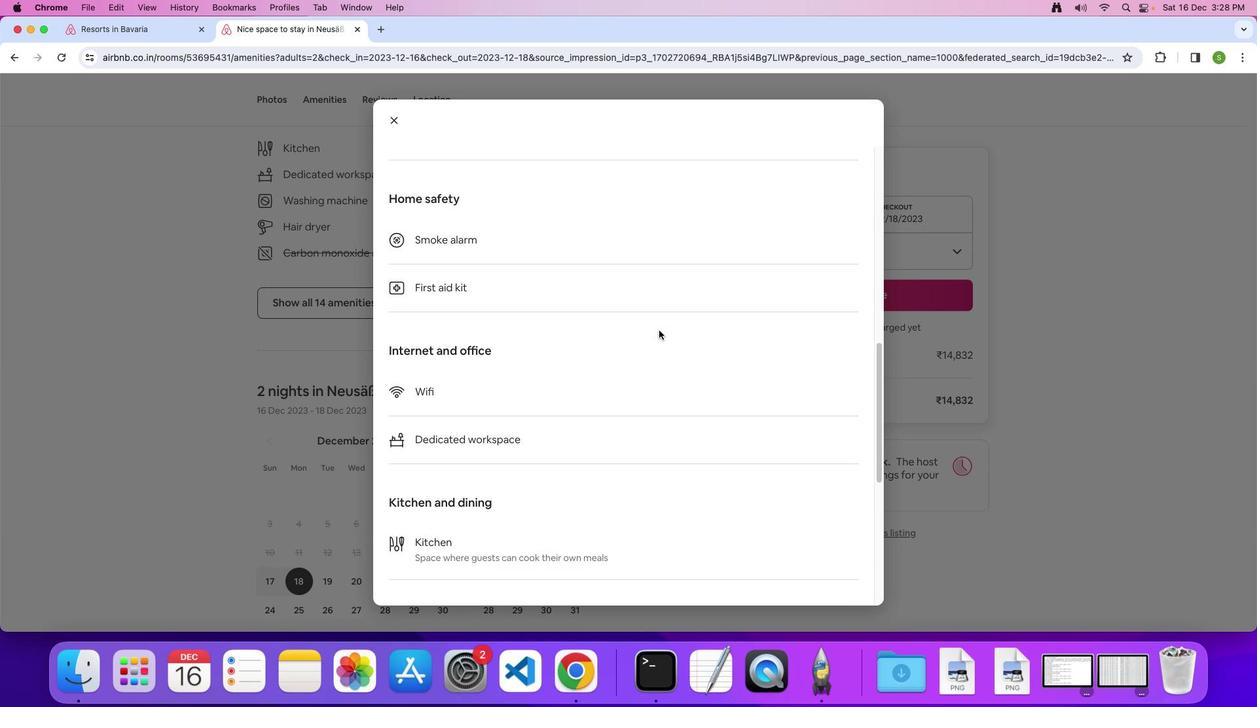 
Action: Mouse scrolled (659, 330) with delta (0, -1)
Screenshot: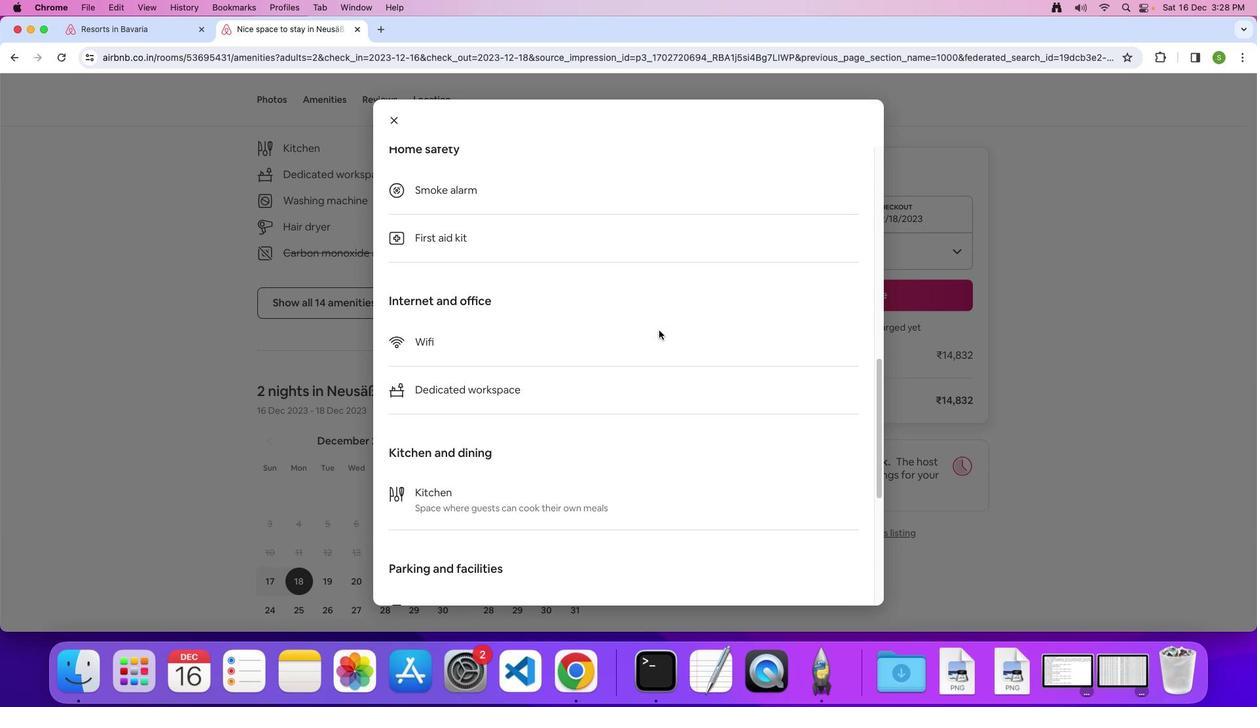 
Action: Mouse scrolled (659, 330) with delta (0, 0)
Screenshot: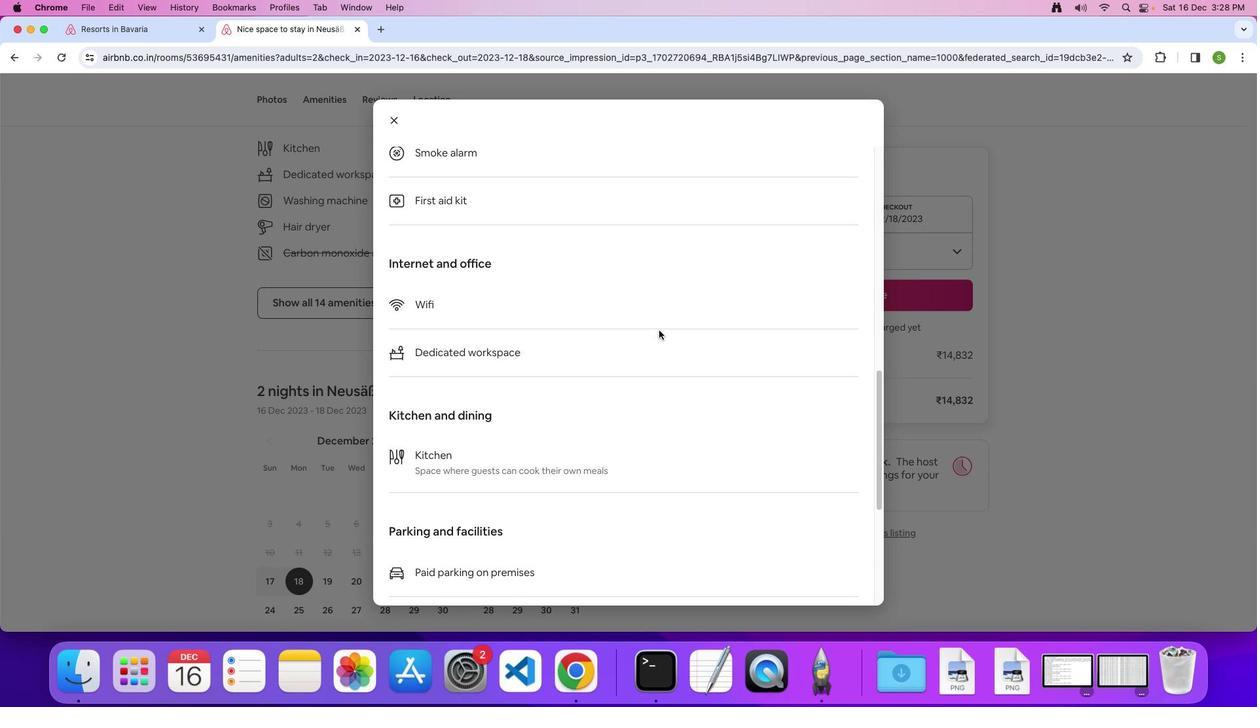 
Action: Mouse scrolled (659, 330) with delta (0, 0)
Screenshot: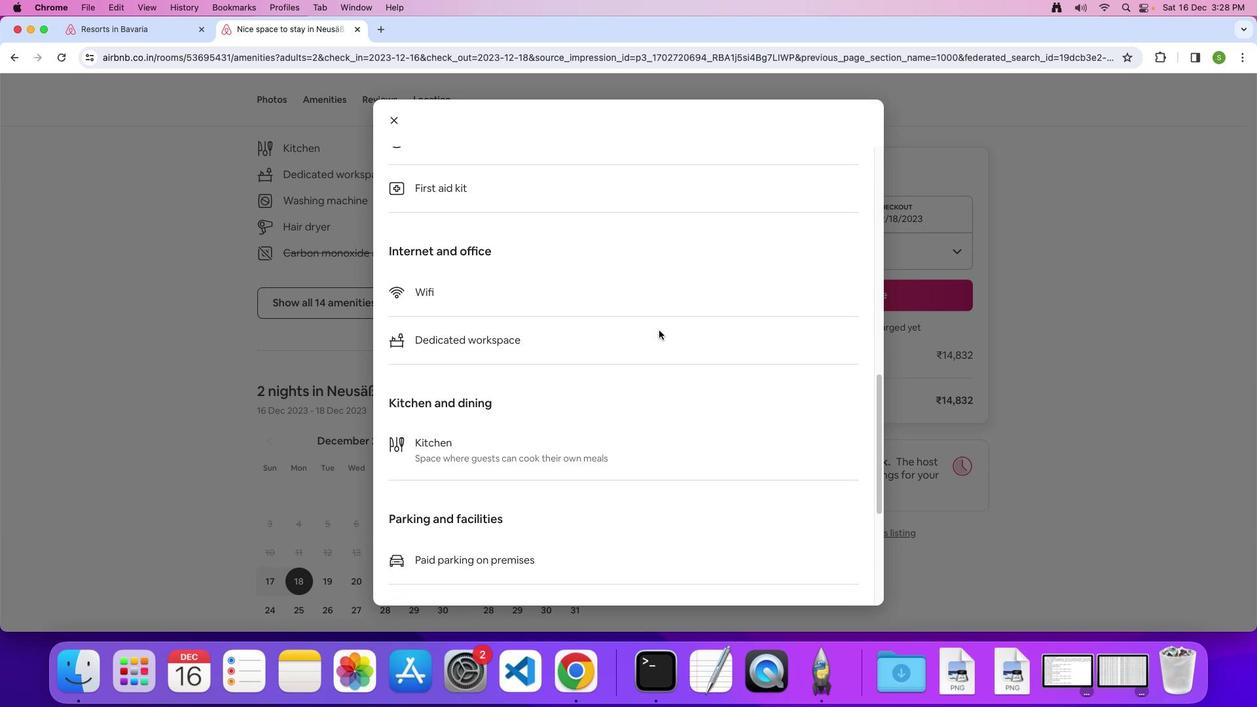 
Action: Mouse scrolled (659, 330) with delta (0, 0)
Screenshot: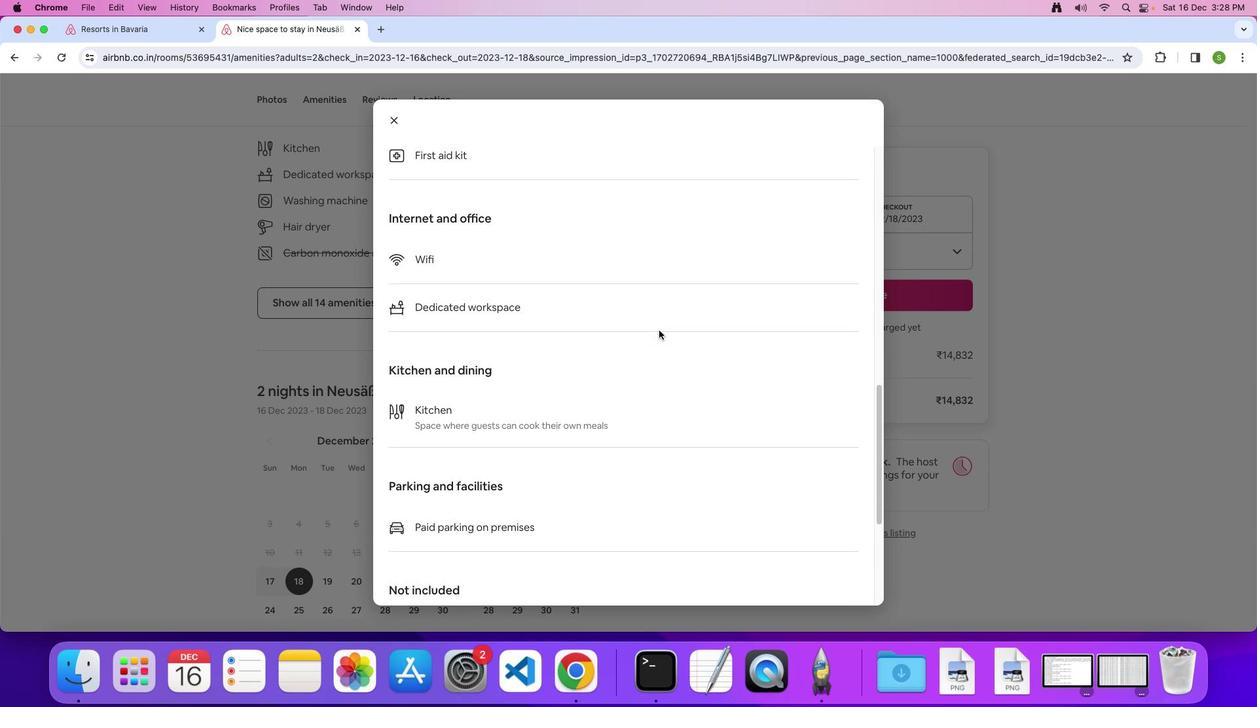 
Action: Mouse scrolled (659, 330) with delta (0, 0)
Screenshot: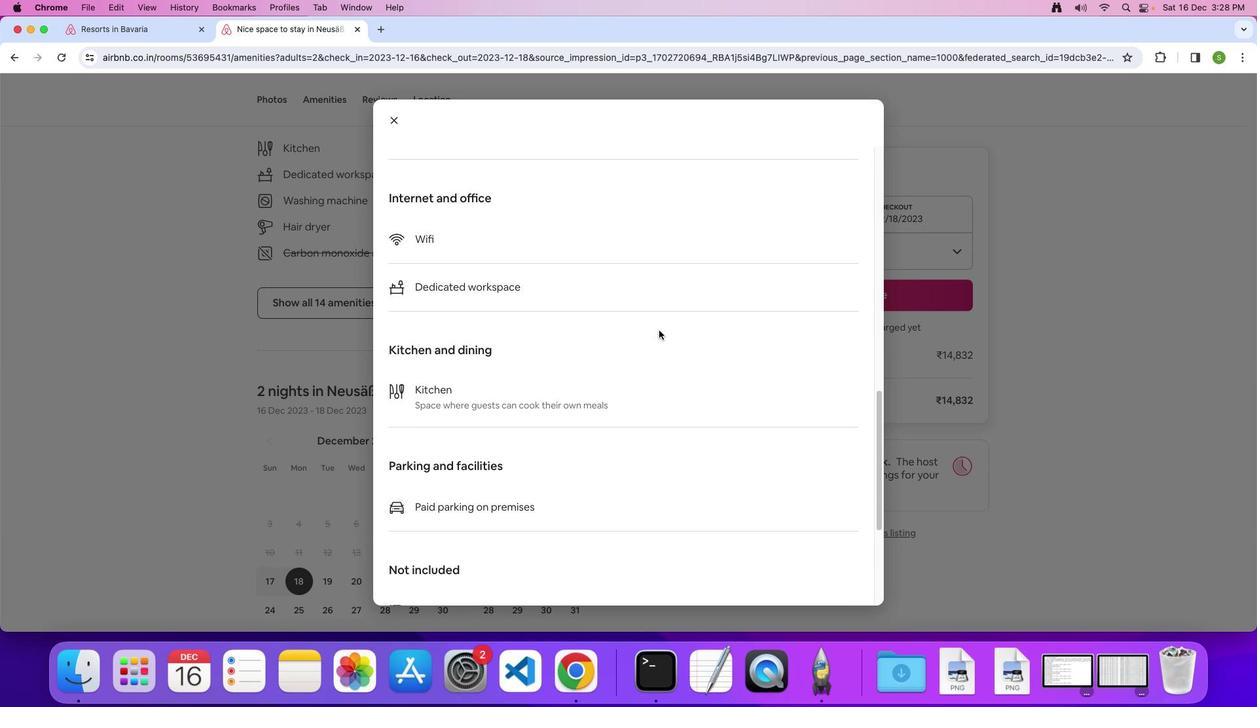 
Action: Mouse scrolled (659, 330) with delta (0, 0)
Screenshot: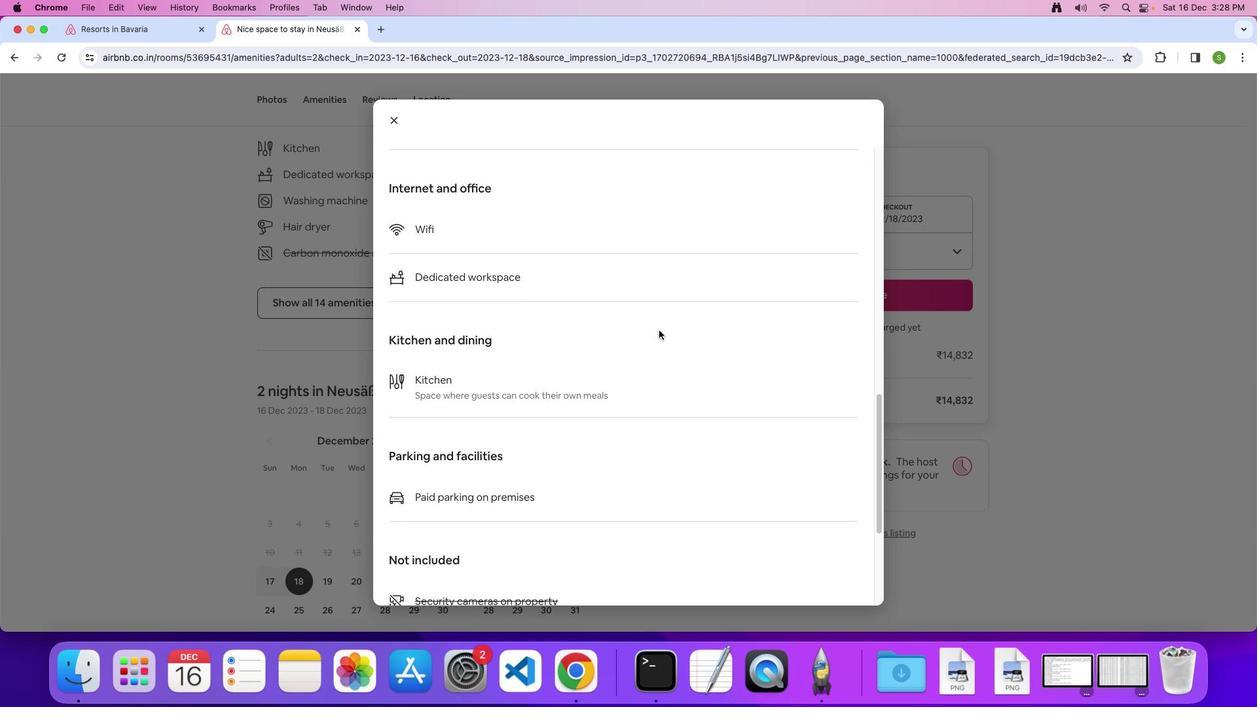 
Action: Mouse scrolled (659, 330) with delta (0, -1)
Screenshot: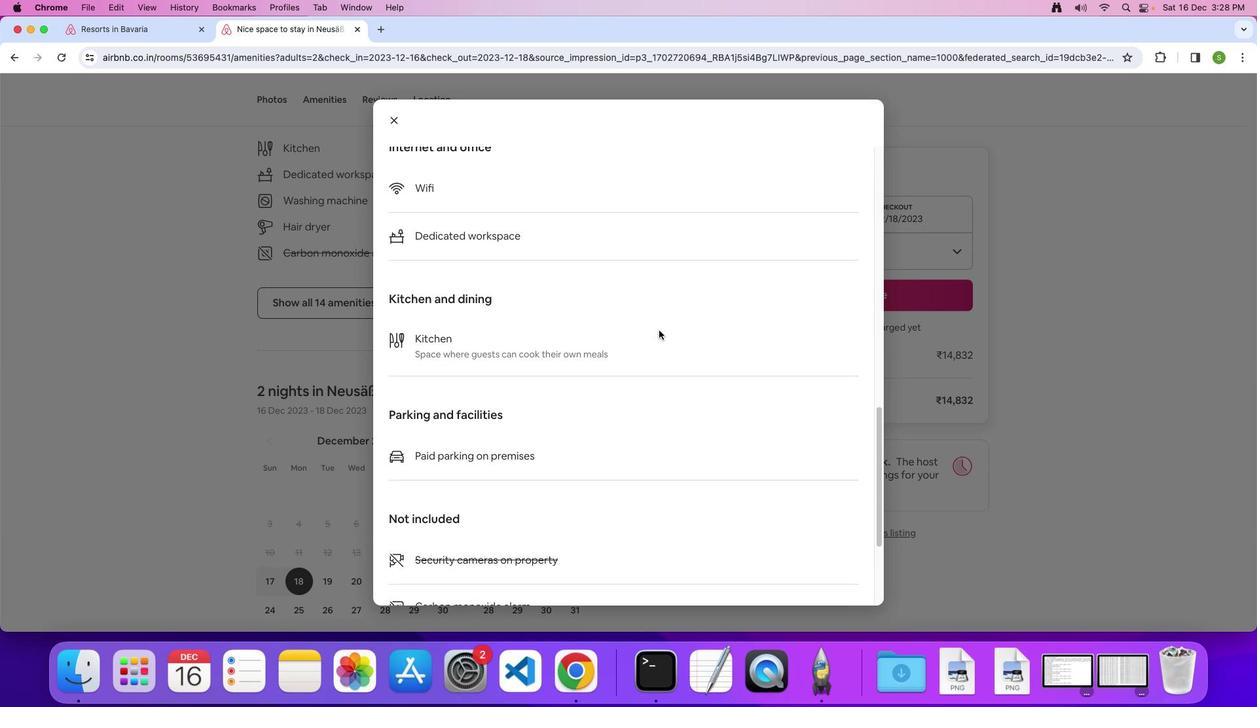 
Action: Mouse moved to (658, 330)
Screenshot: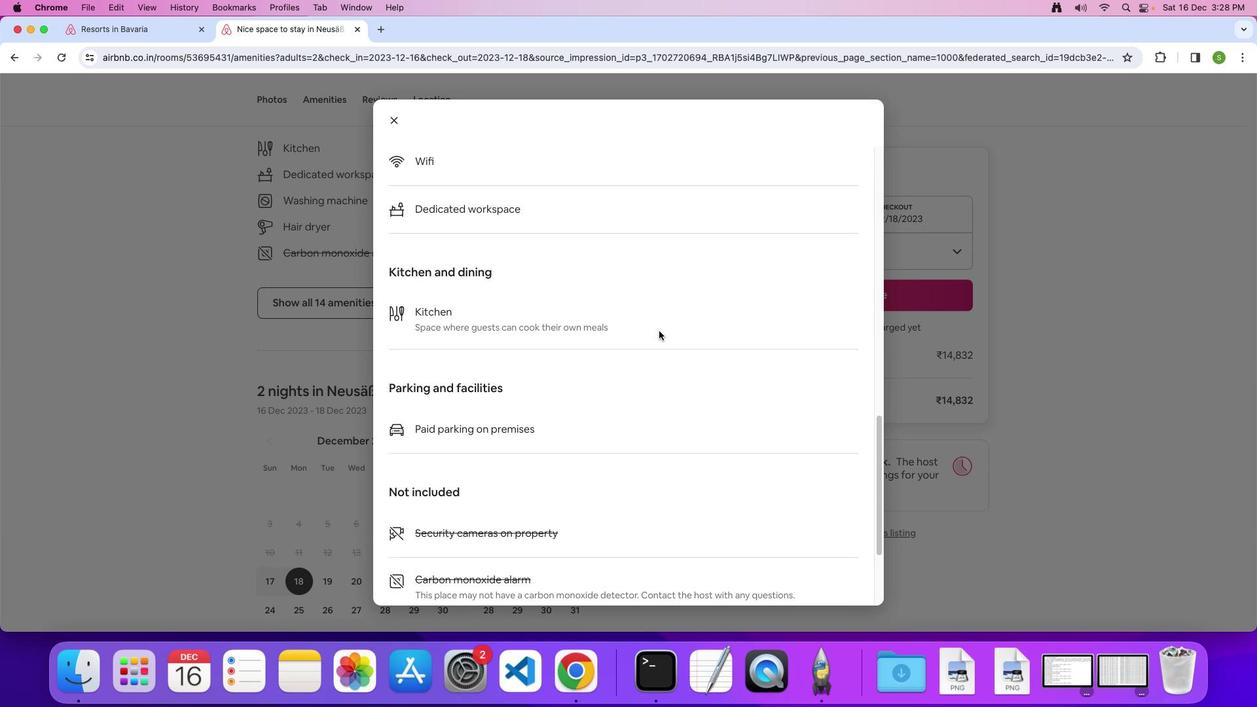 
Action: Mouse scrolled (658, 330) with delta (0, 0)
Screenshot: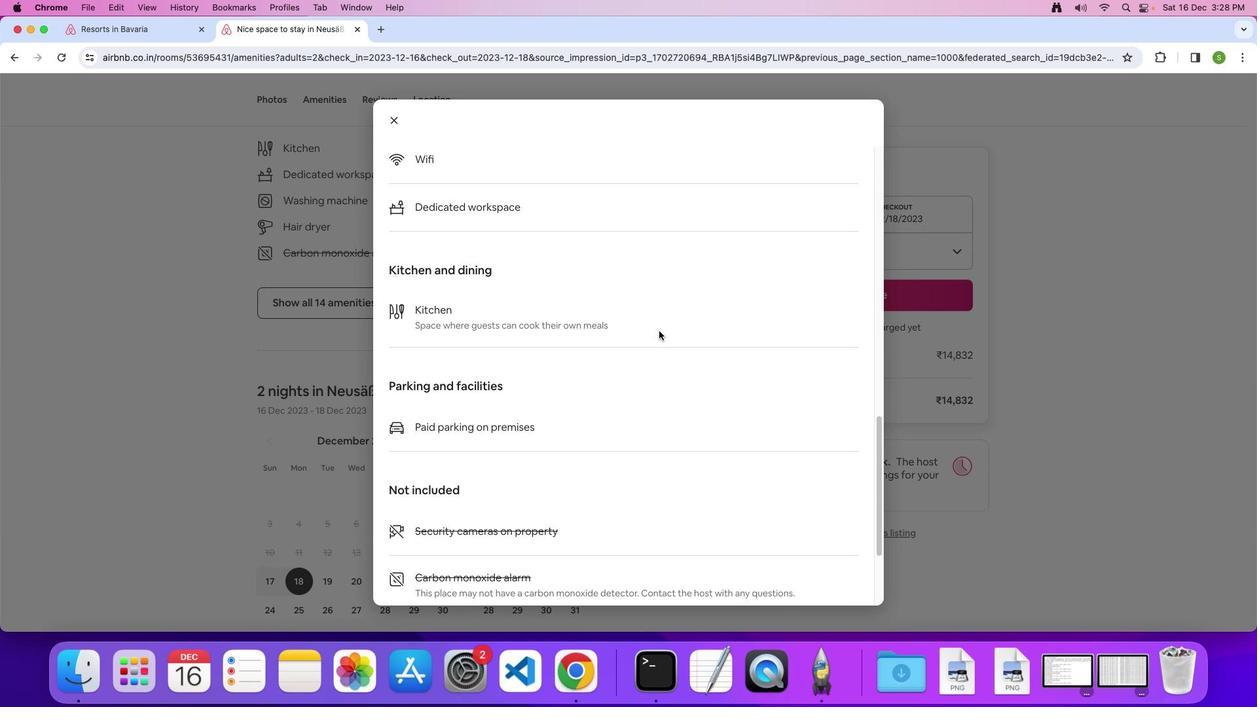 
Action: Mouse scrolled (658, 330) with delta (0, 0)
Screenshot: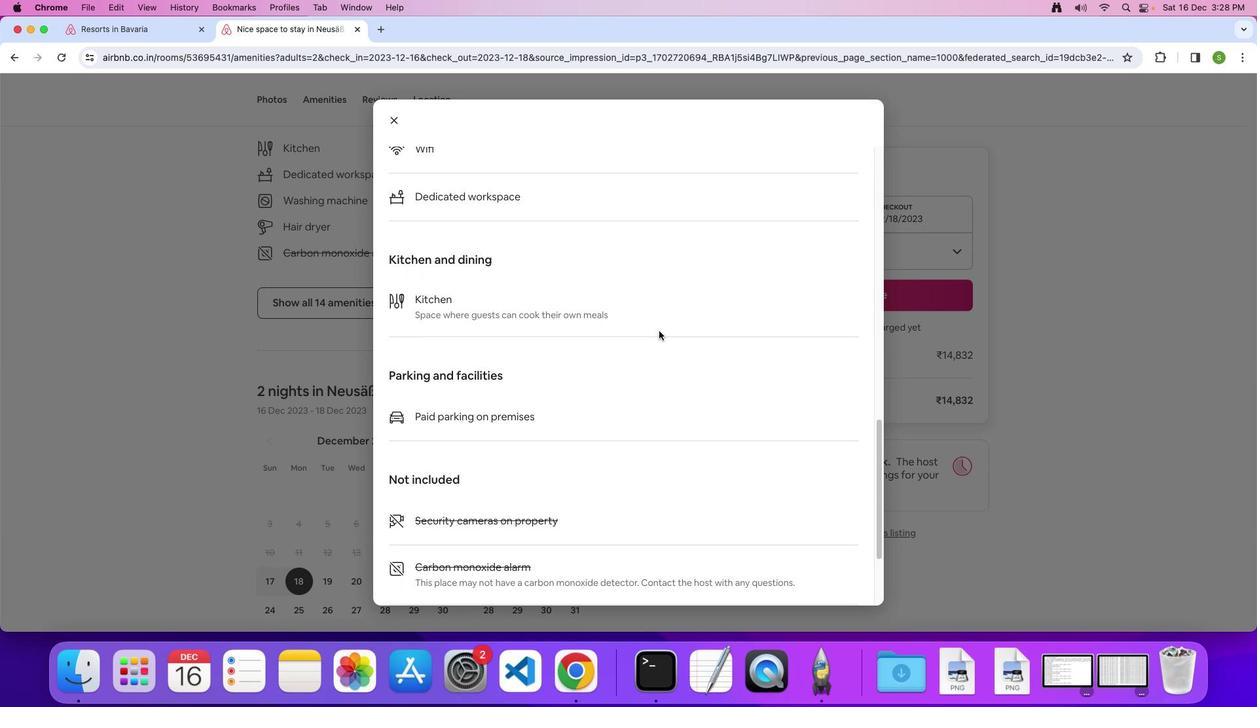 
Action: Mouse scrolled (658, 330) with delta (0, 0)
Screenshot: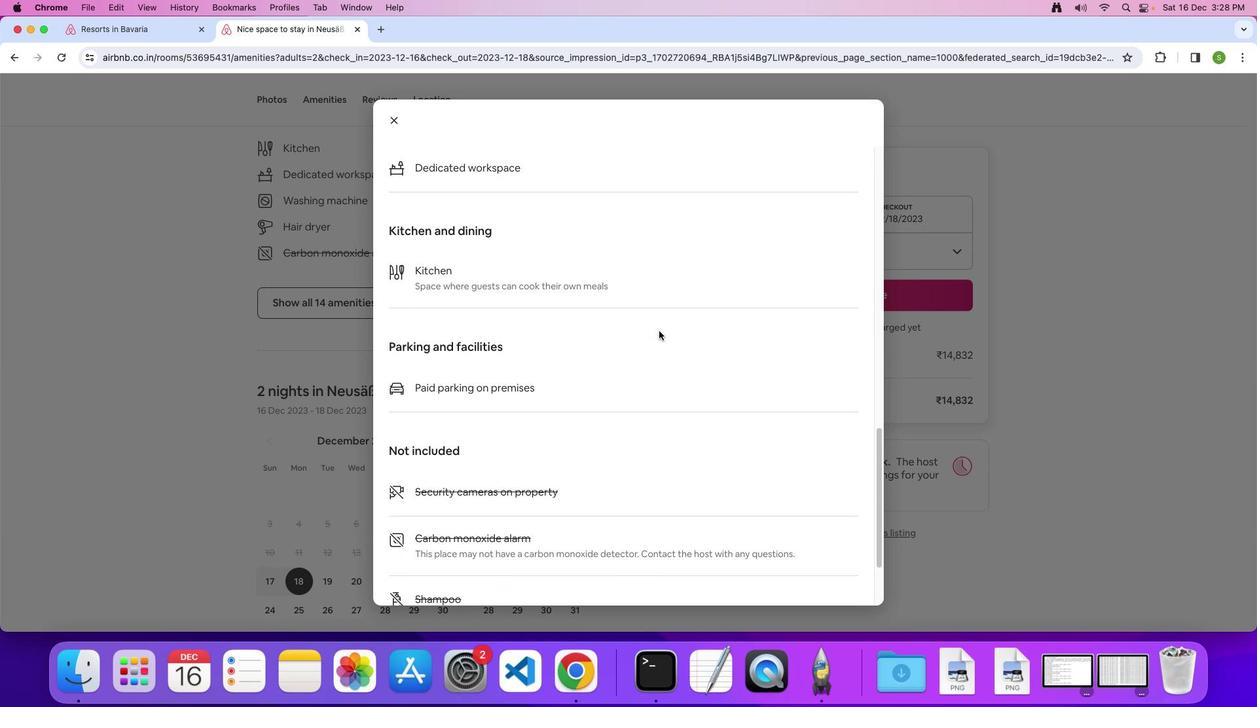 
Action: Mouse scrolled (658, 330) with delta (0, 0)
Screenshot: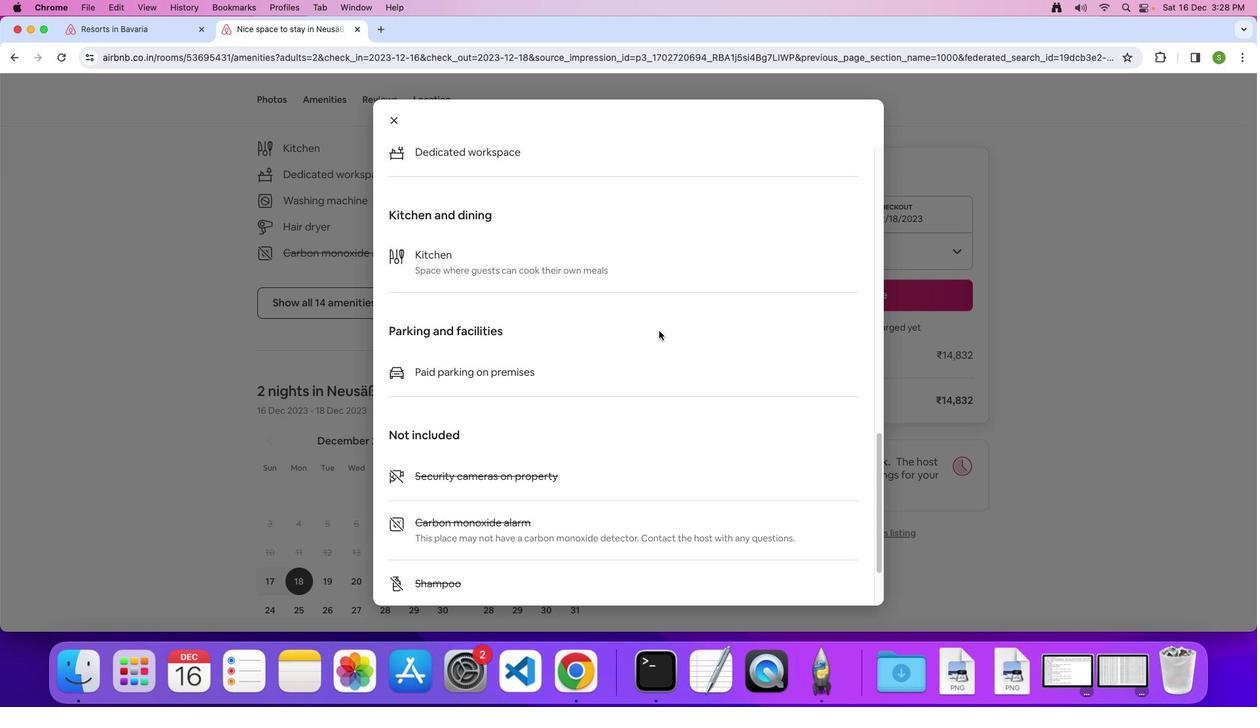 
Action: Mouse scrolled (658, 330) with delta (0, 0)
Screenshot: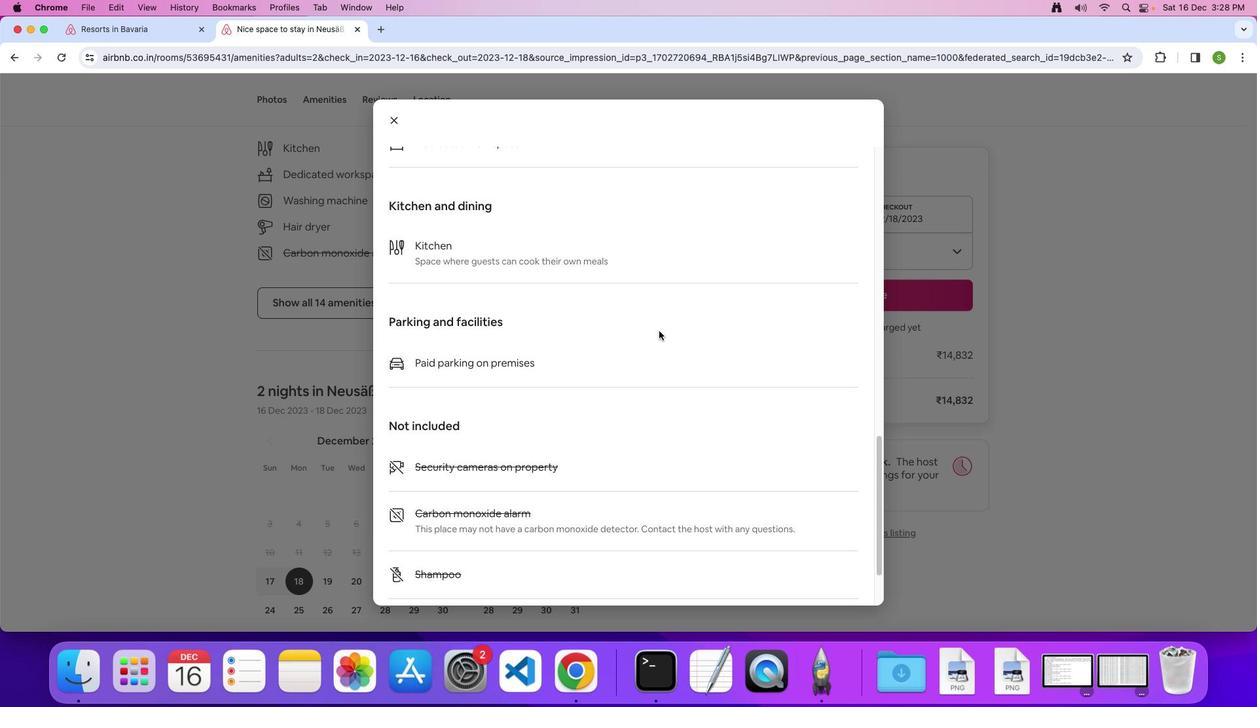 
Action: Mouse scrolled (658, 330) with delta (0, 0)
Screenshot: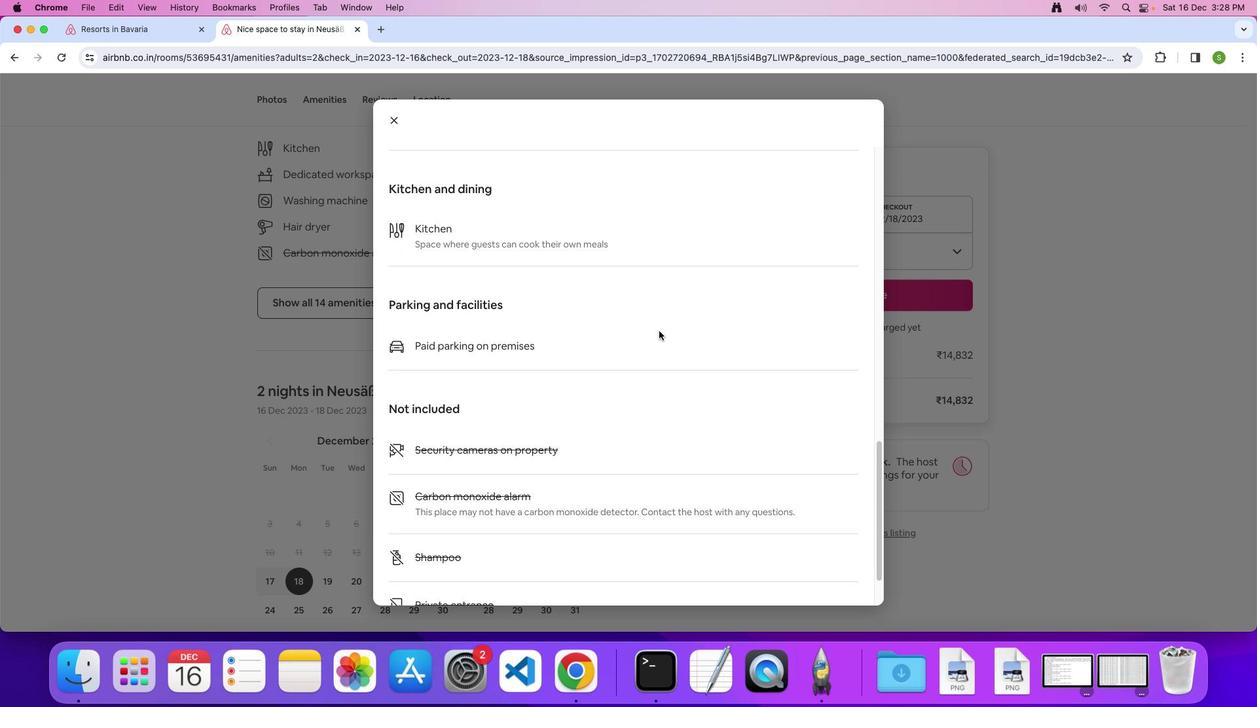 
Action: Mouse scrolled (658, 330) with delta (0, 0)
Screenshot: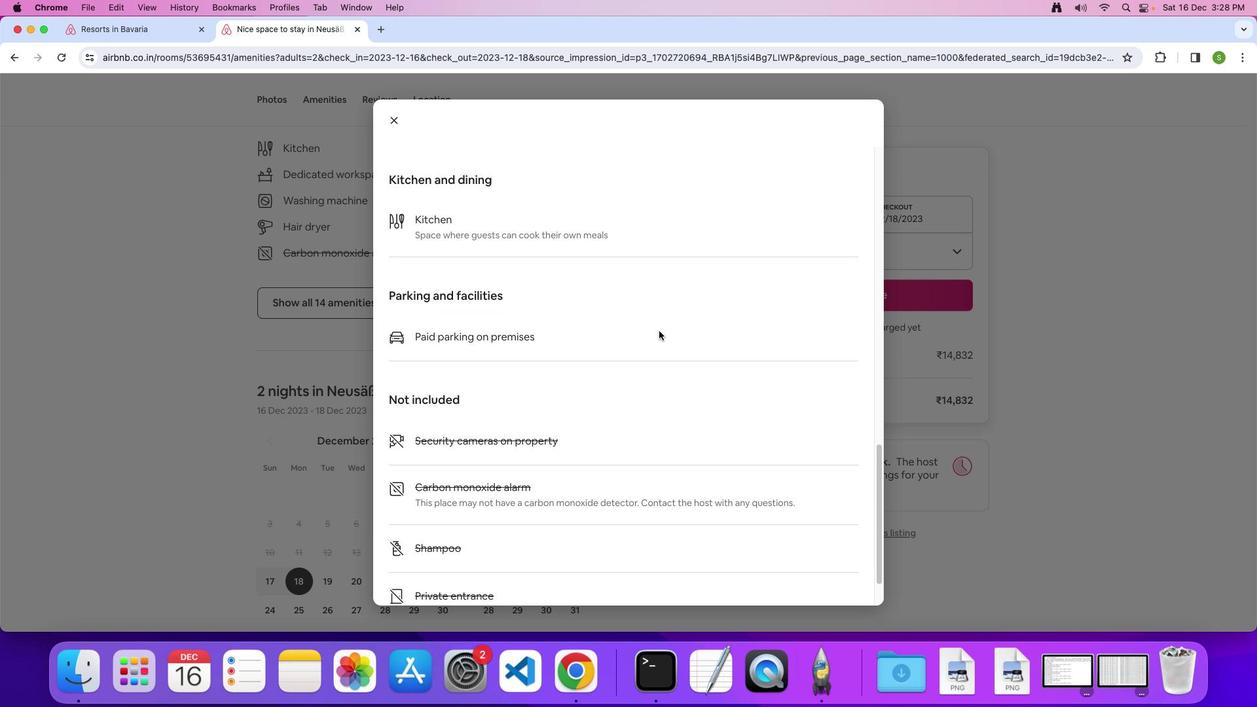 
Action: Mouse scrolled (658, 330) with delta (0, -1)
Screenshot: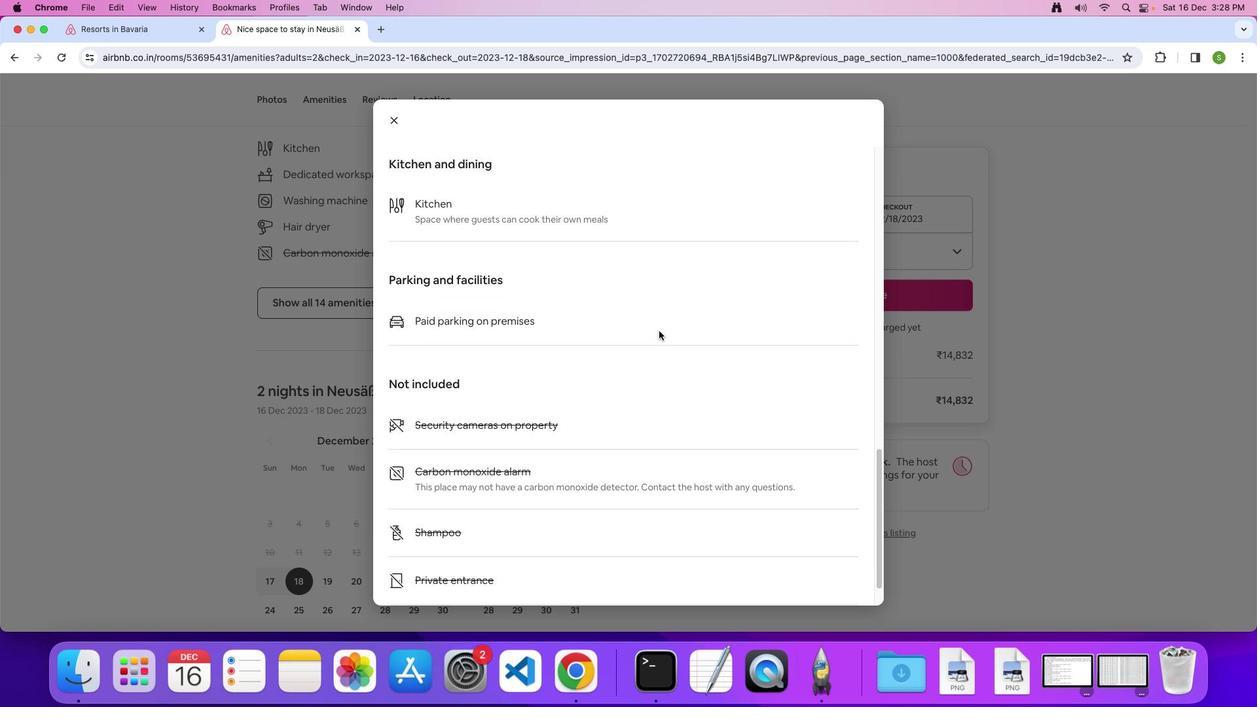 
Action: Mouse scrolled (658, 330) with delta (0, 0)
Screenshot: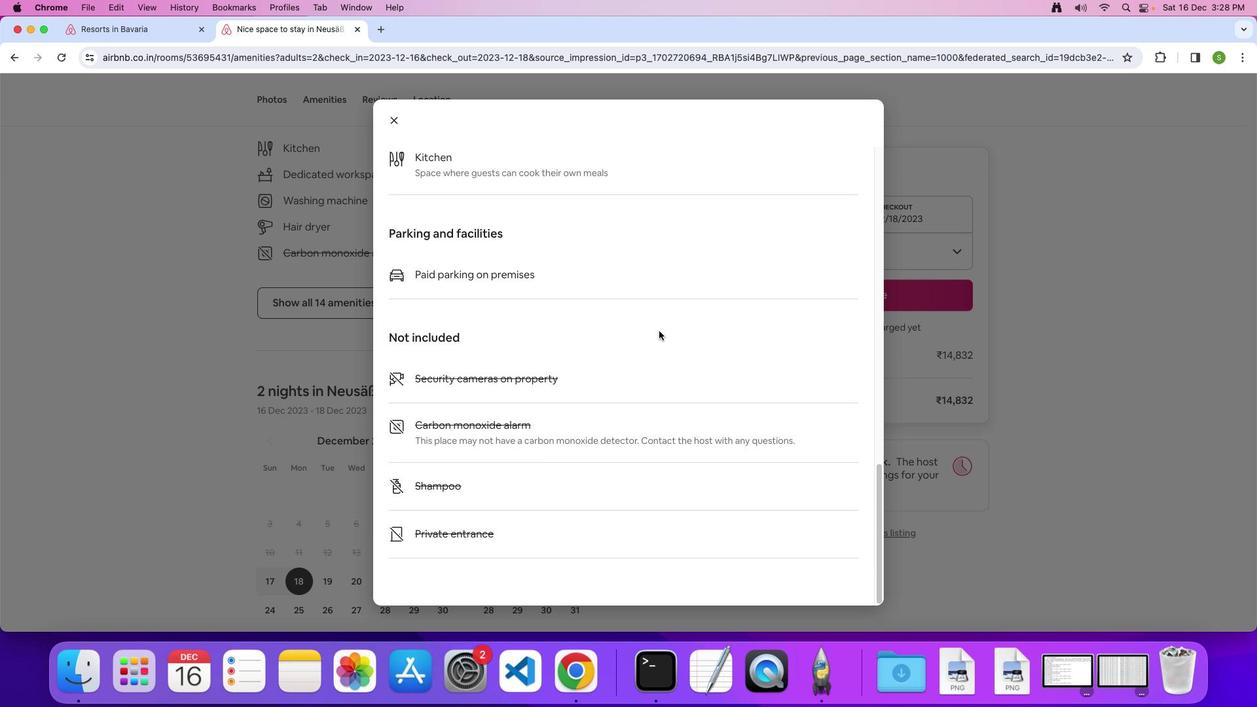 
Action: Mouse scrolled (658, 330) with delta (0, 0)
Screenshot: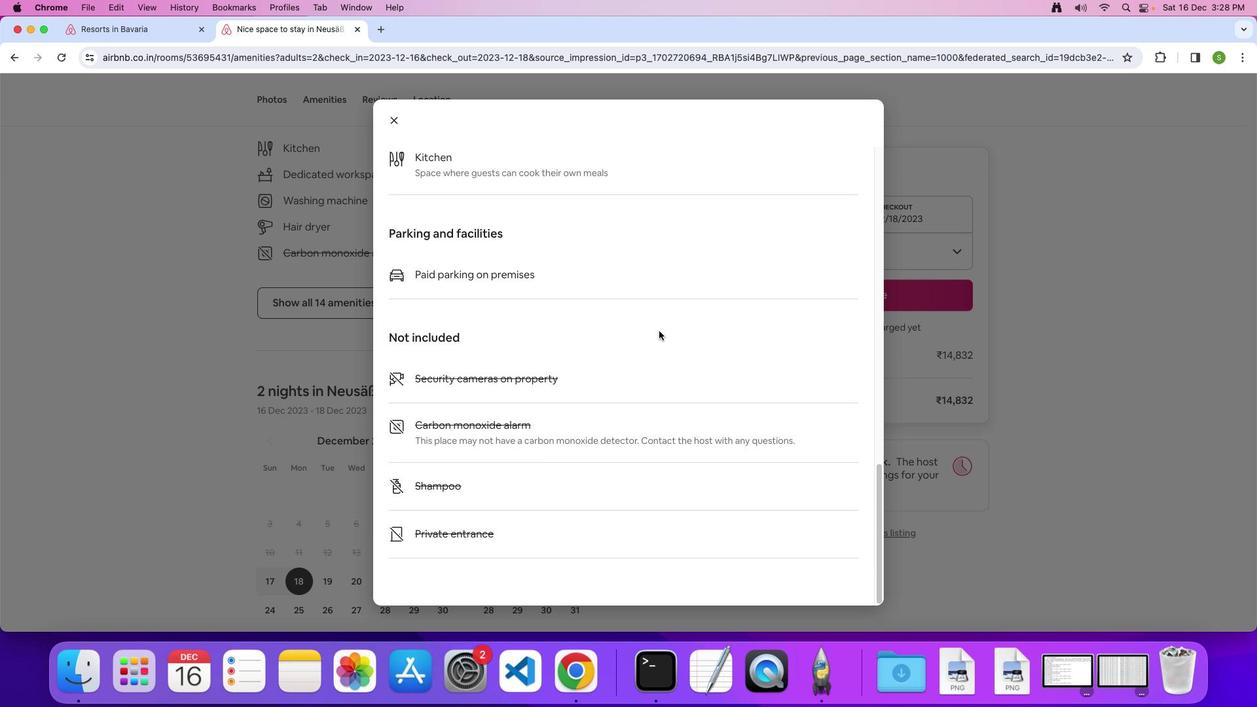 
Action: Mouse scrolled (658, 330) with delta (0, -1)
Screenshot: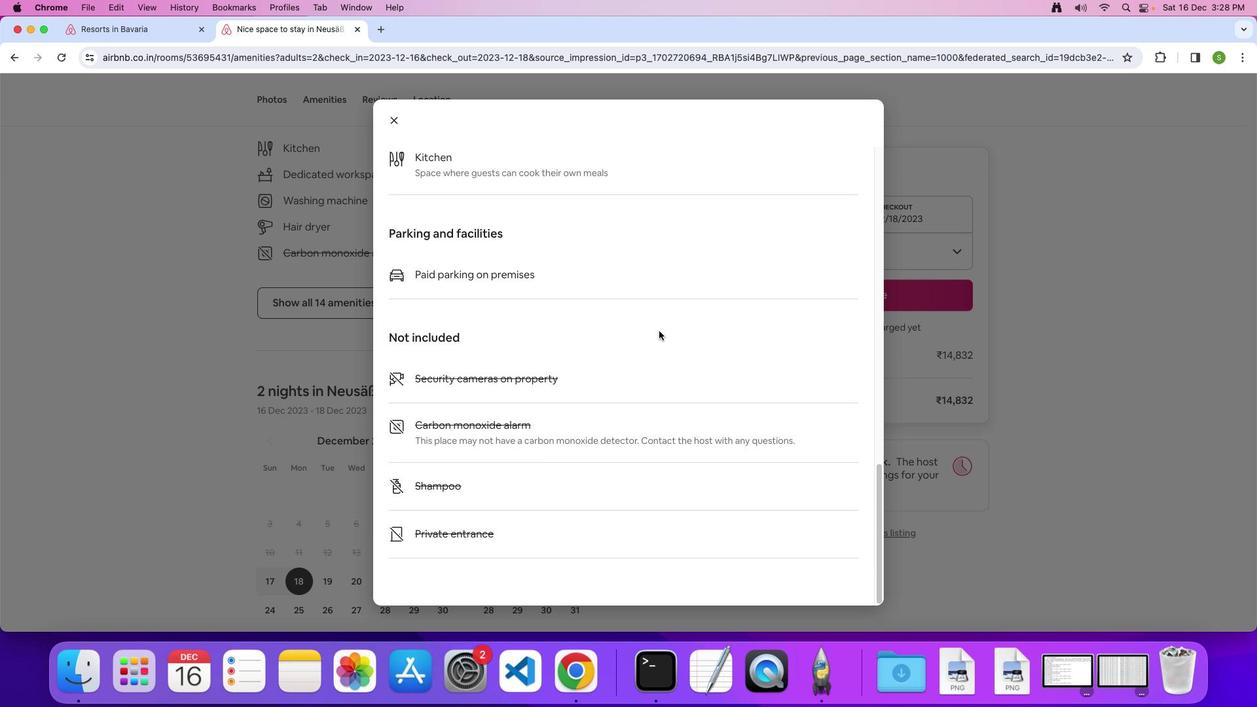 
Action: Mouse moved to (402, 121)
Screenshot: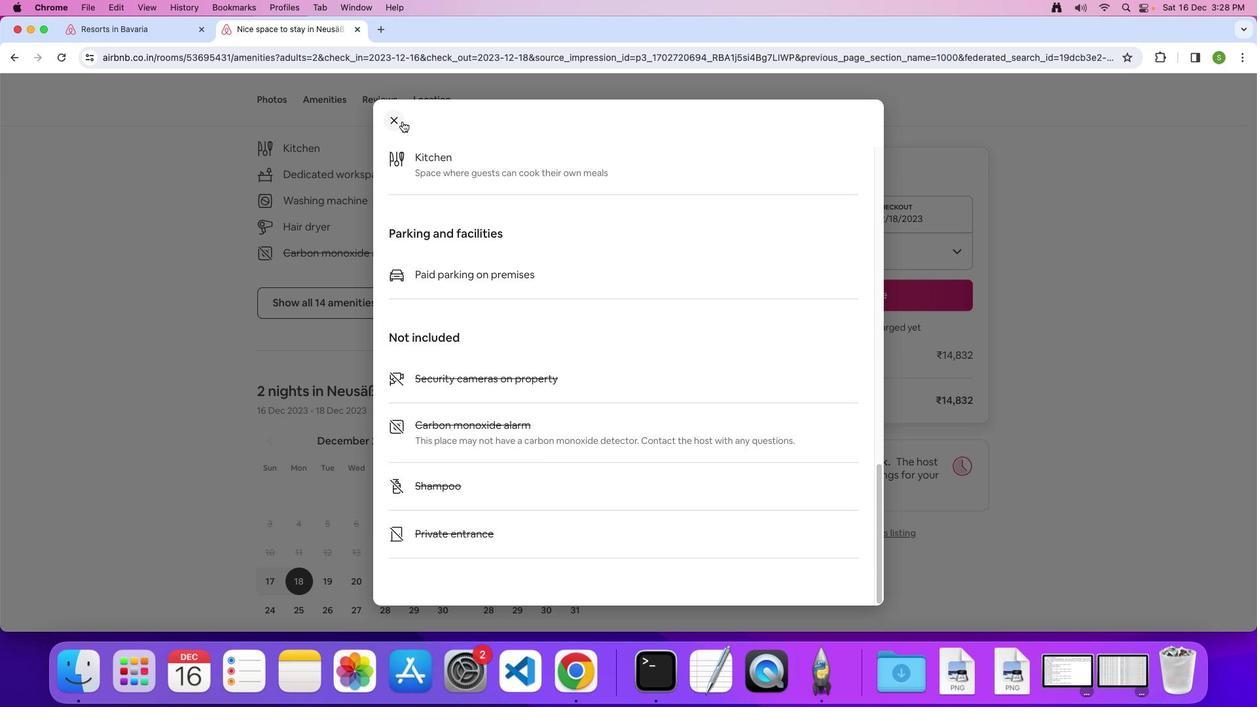 
Action: Mouse pressed left at (402, 121)
Screenshot: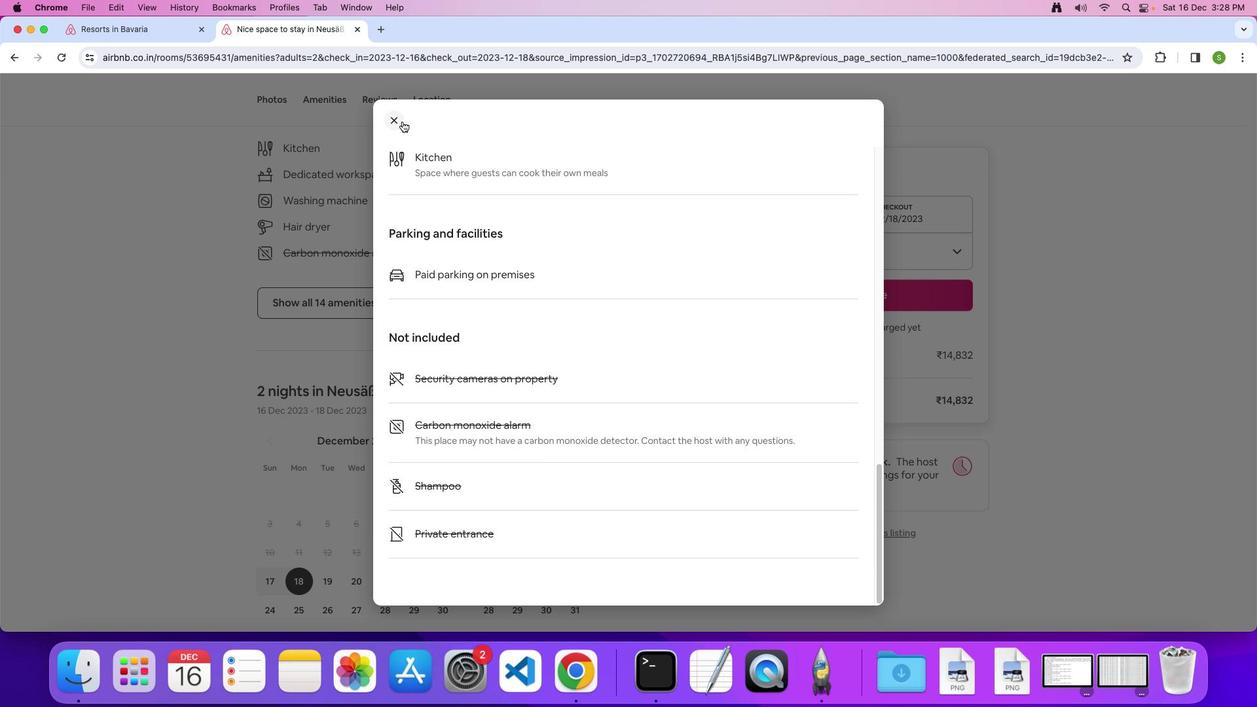 
Action: Mouse moved to (540, 368)
Screenshot: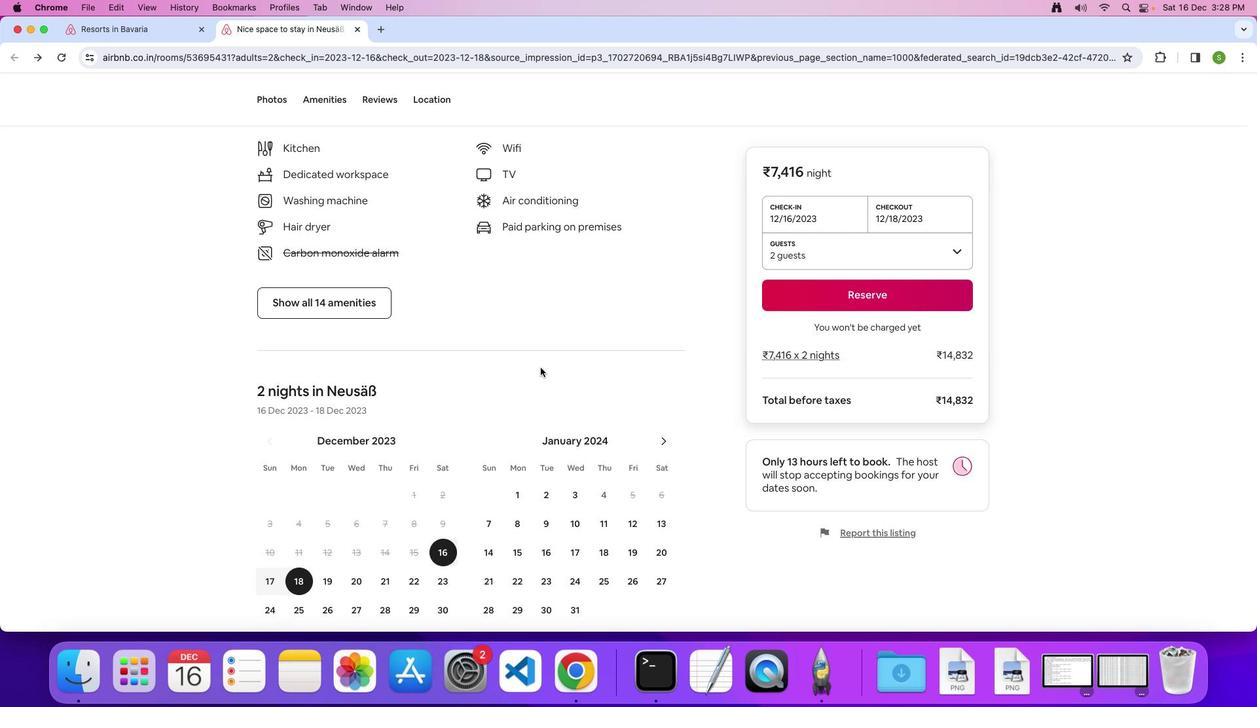 
Action: Mouse scrolled (540, 368) with delta (0, 0)
